 Task: Design a Vector Pattern for a Space-themed Board Game.
Action: Mouse moved to (217, 160)
Screenshot: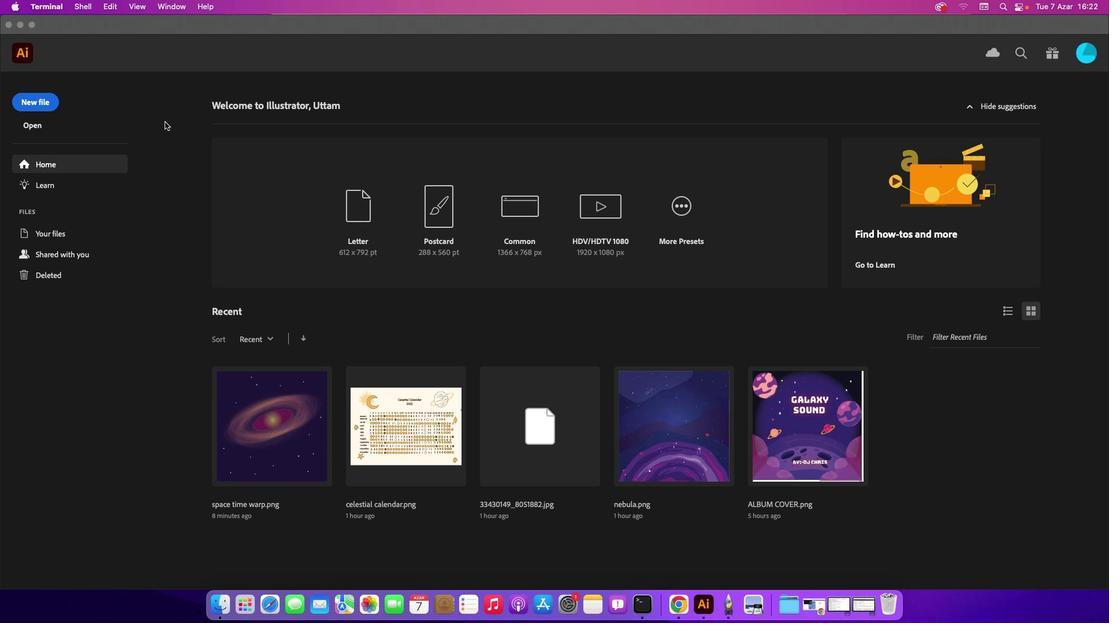 
Action: Mouse pressed left at (217, 160)
Screenshot: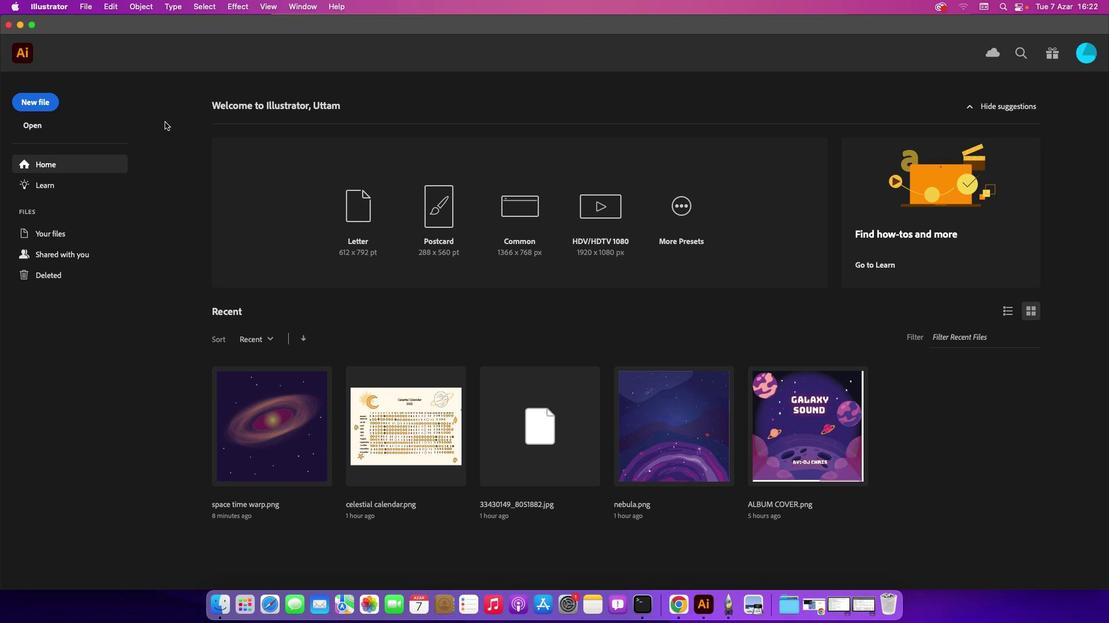 
Action: Mouse moved to (132, 150)
Screenshot: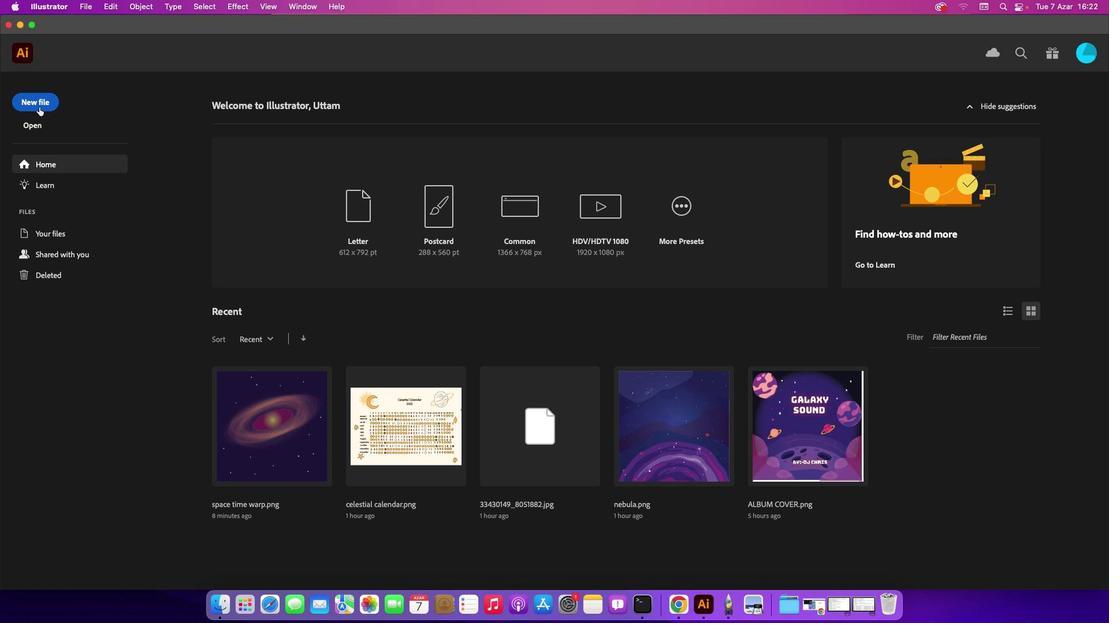 
Action: Mouse pressed left at (132, 150)
Screenshot: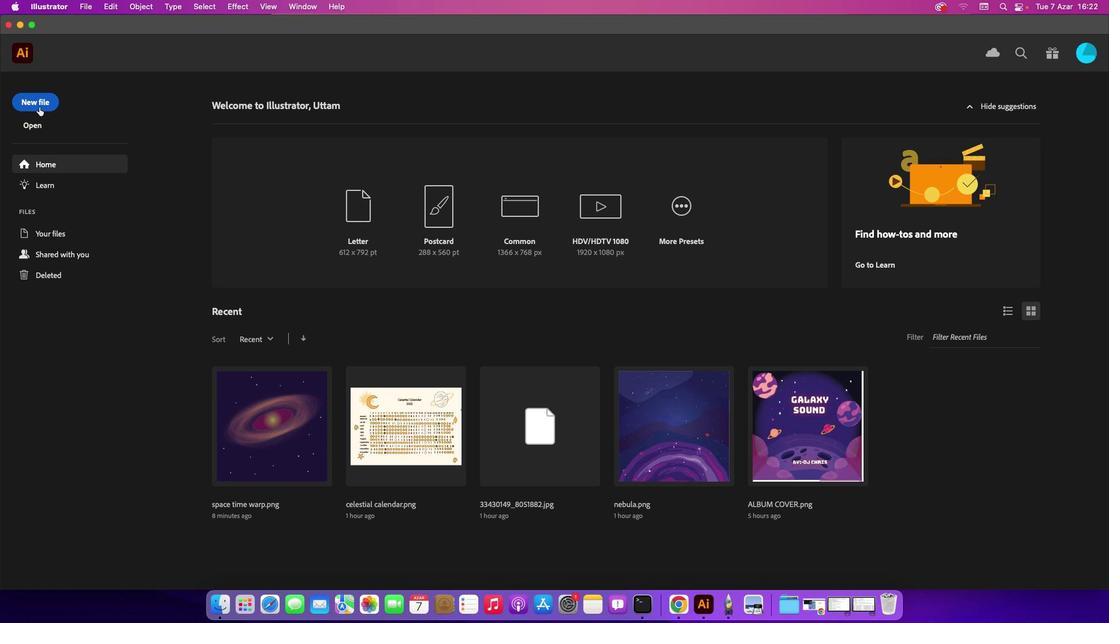 
Action: Mouse moved to (658, 383)
Screenshot: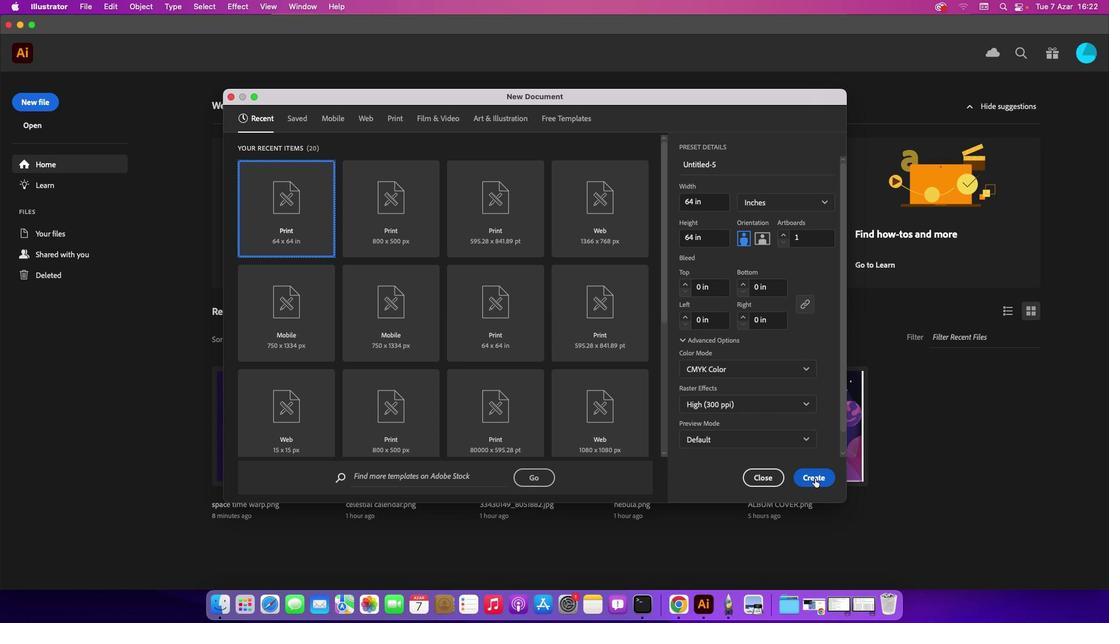 
Action: Mouse pressed left at (658, 383)
Screenshot: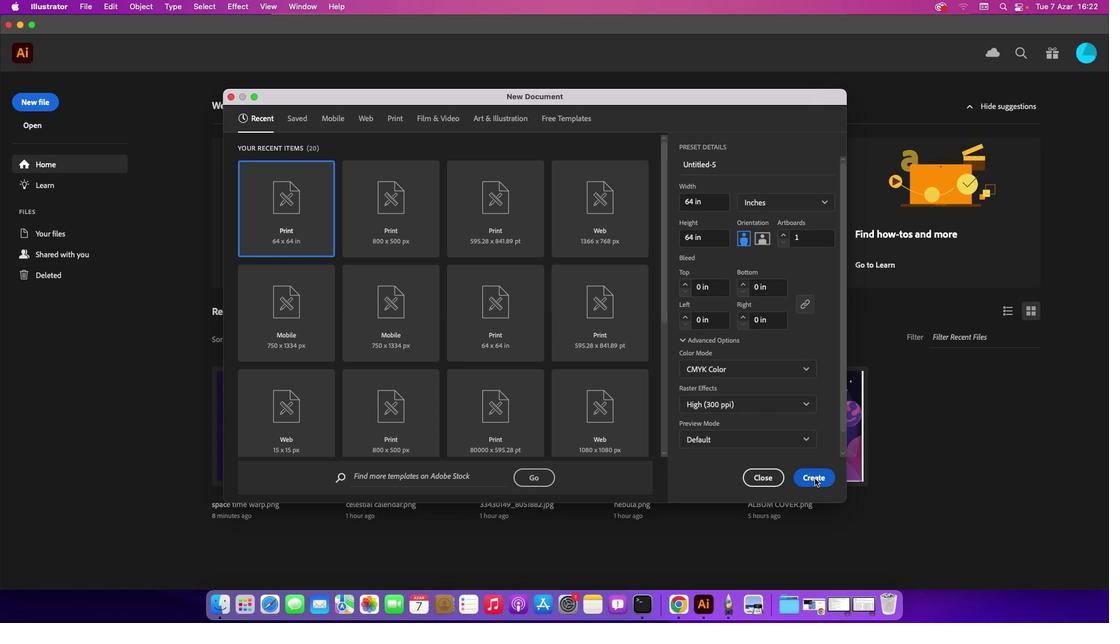 
Action: Mouse moved to (164, 90)
Screenshot: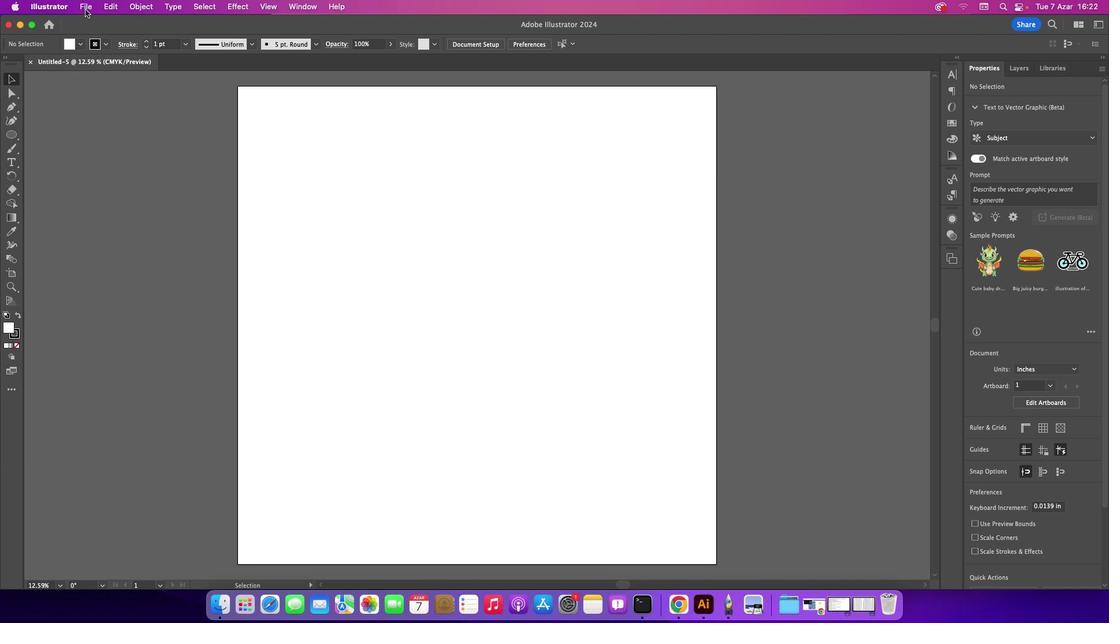 
Action: Mouse pressed left at (164, 90)
Screenshot: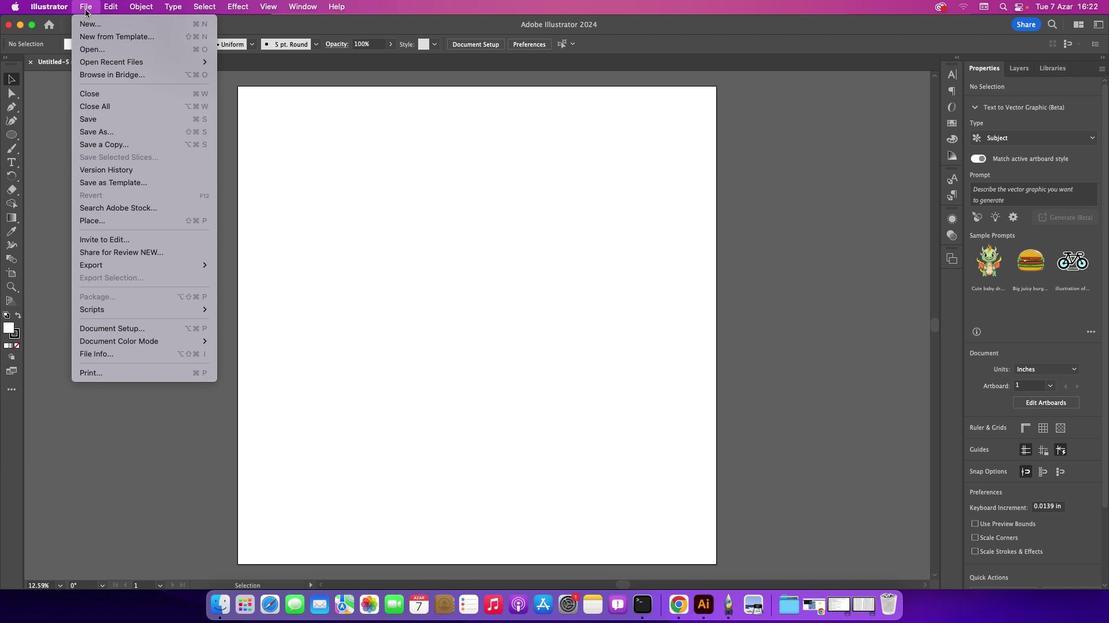 
Action: Mouse moved to (184, 117)
Screenshot: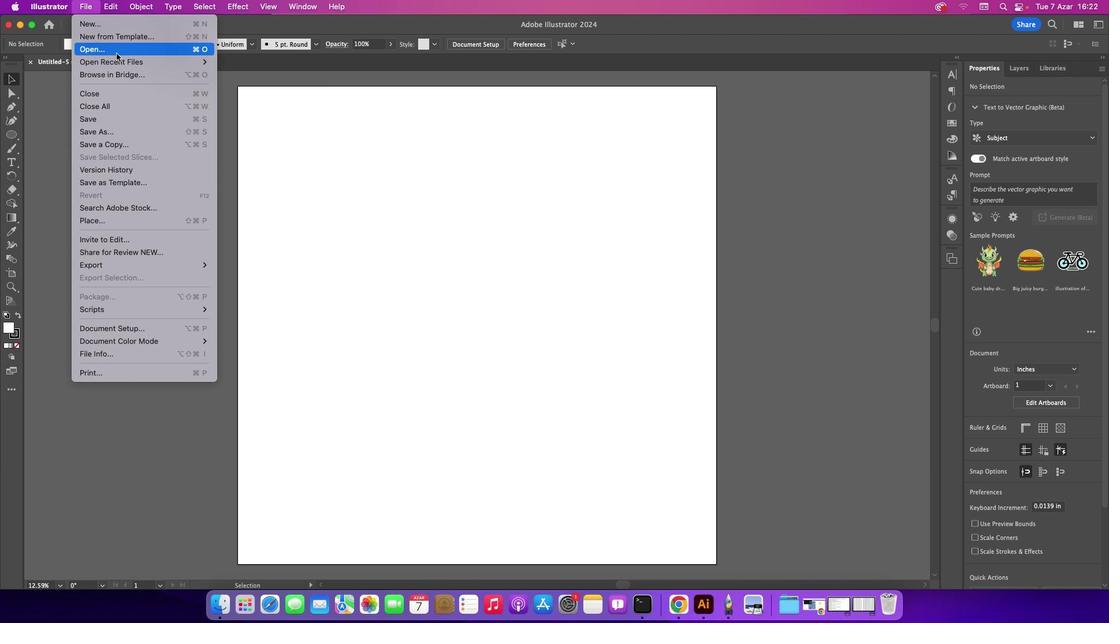 
Action: Mouse pressed left at (184, 117)
Screenshot: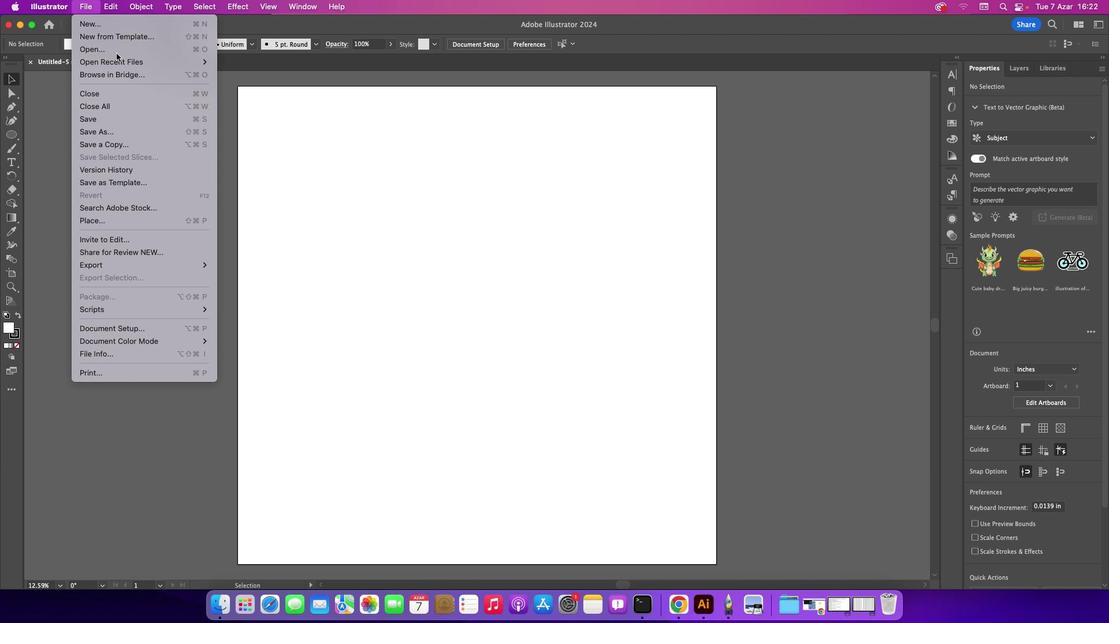 
Action: Mouse moved to (404, 179)
Screenshot: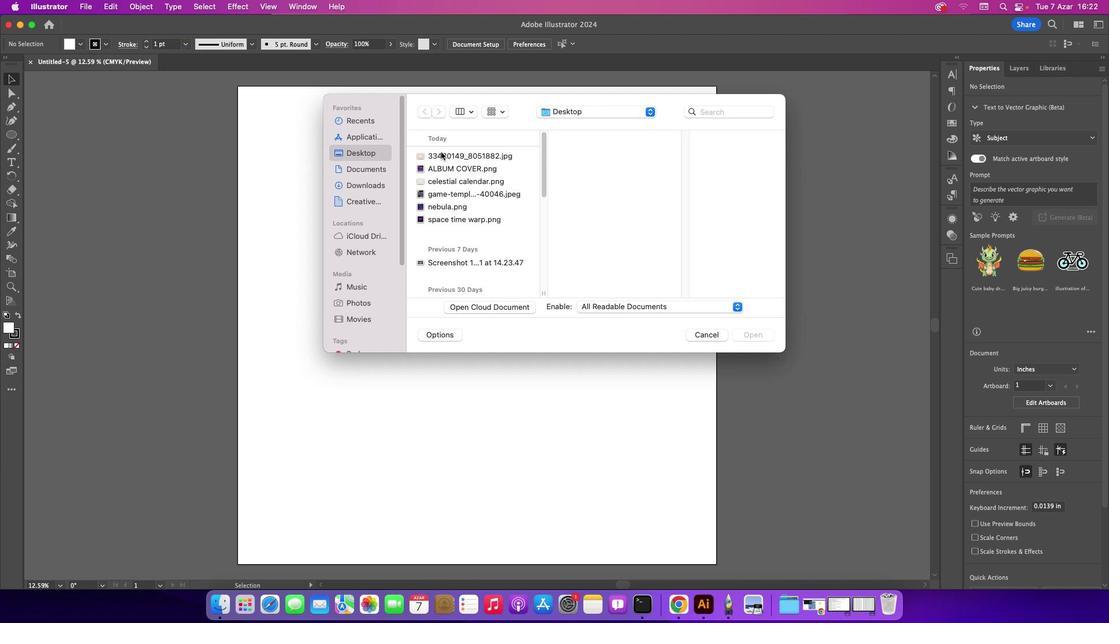 
Action: Mouse pressed left at (404, 179)
Screenshot: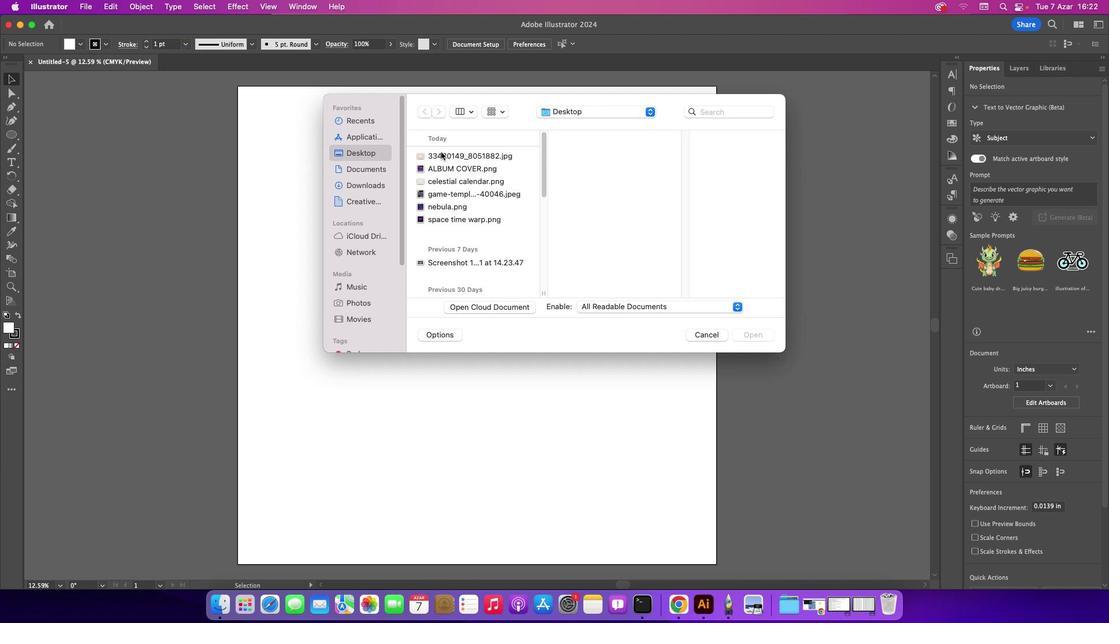 
Action: Mouse moved to (410, 191)
Screenshot: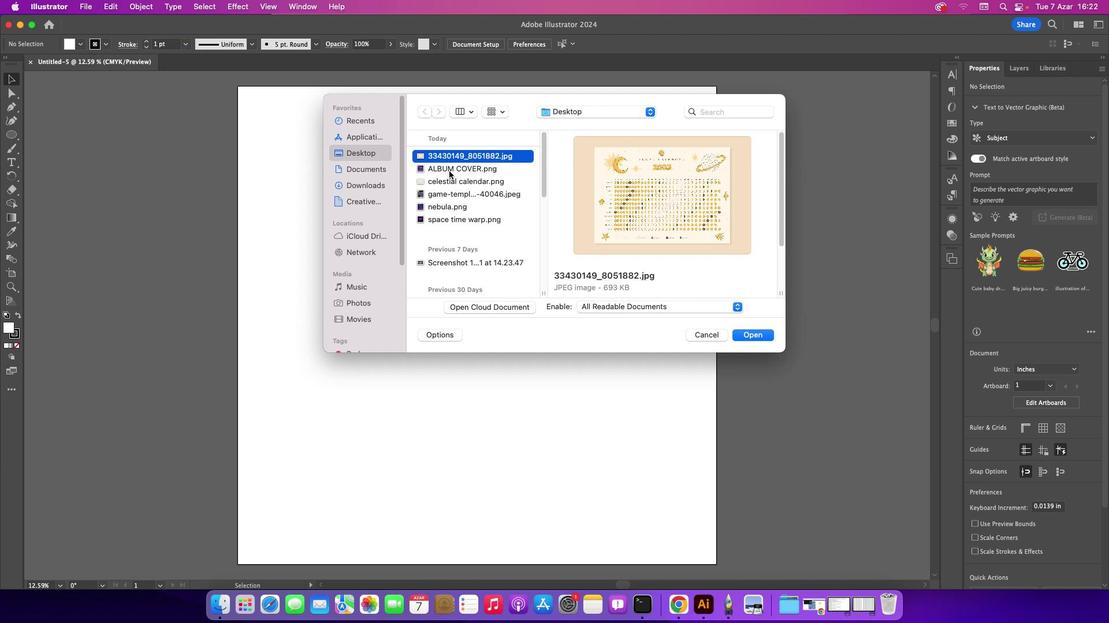 
Action: Mouse pressed left at (410, 191)
Screenshot: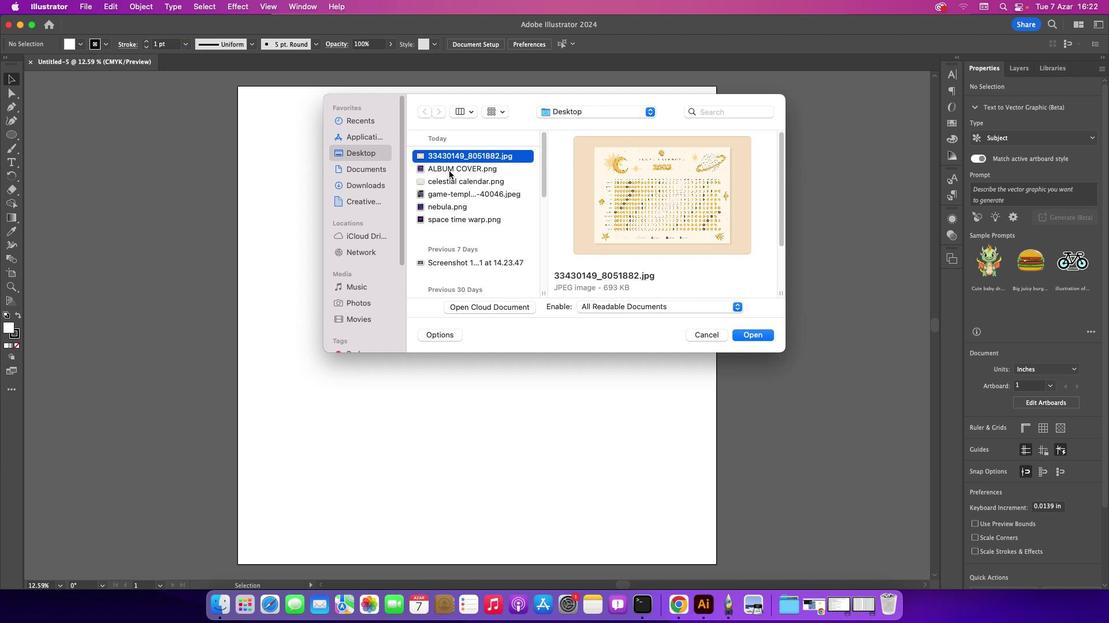 
Action: Mouse moved to (421, 205)
Screenshot: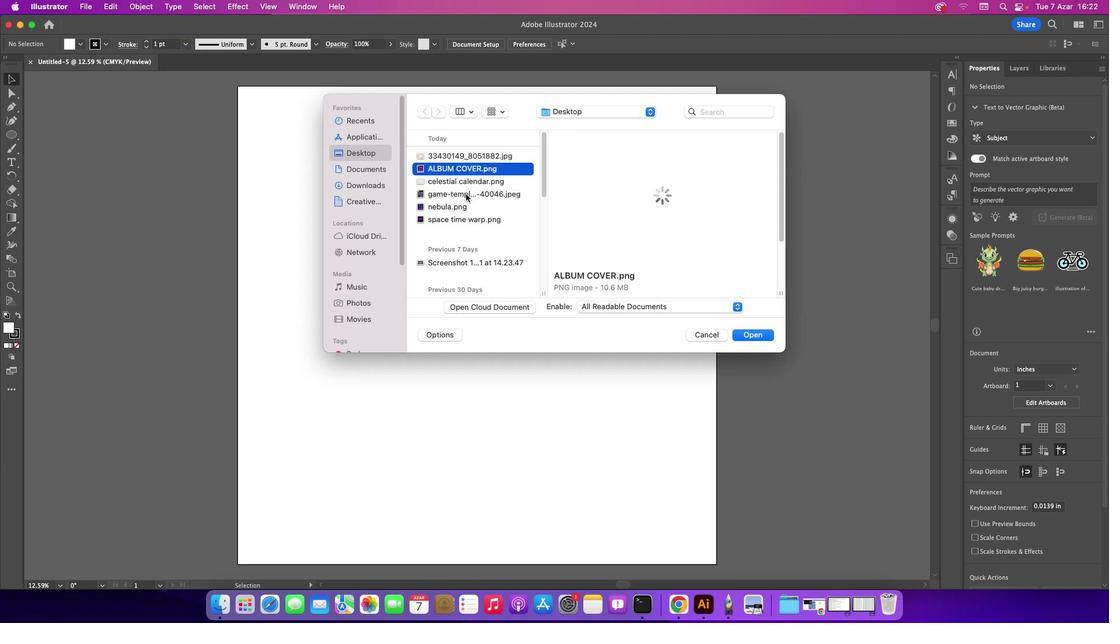 
Action: Mouse pressed left at (421, 205)
Screenshot: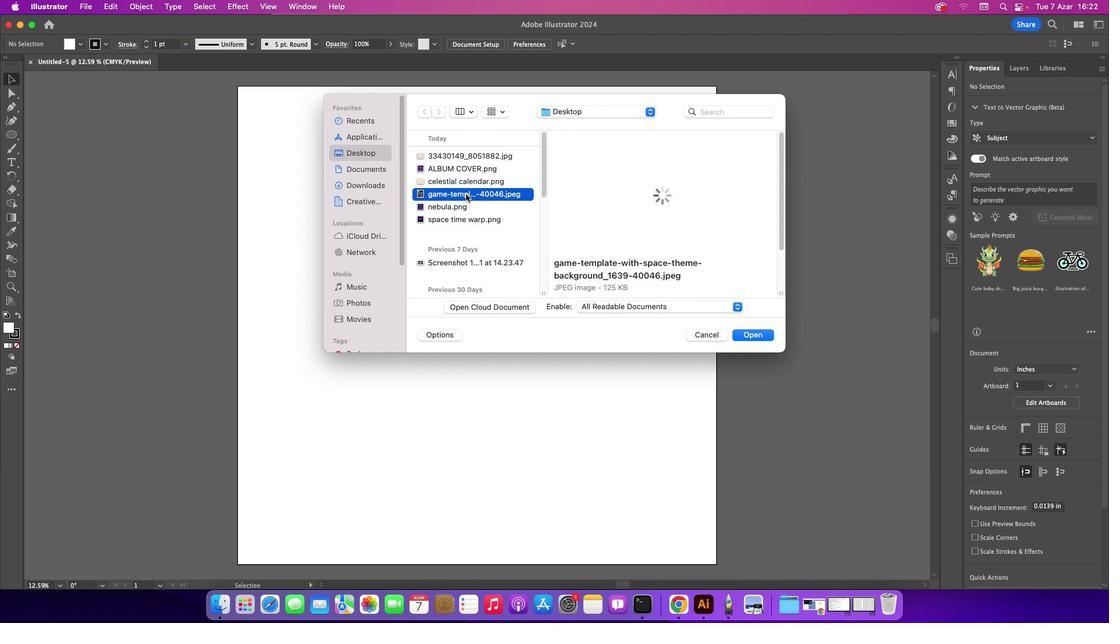 
Action: Mouse moved to (621, 295)
Screenshot: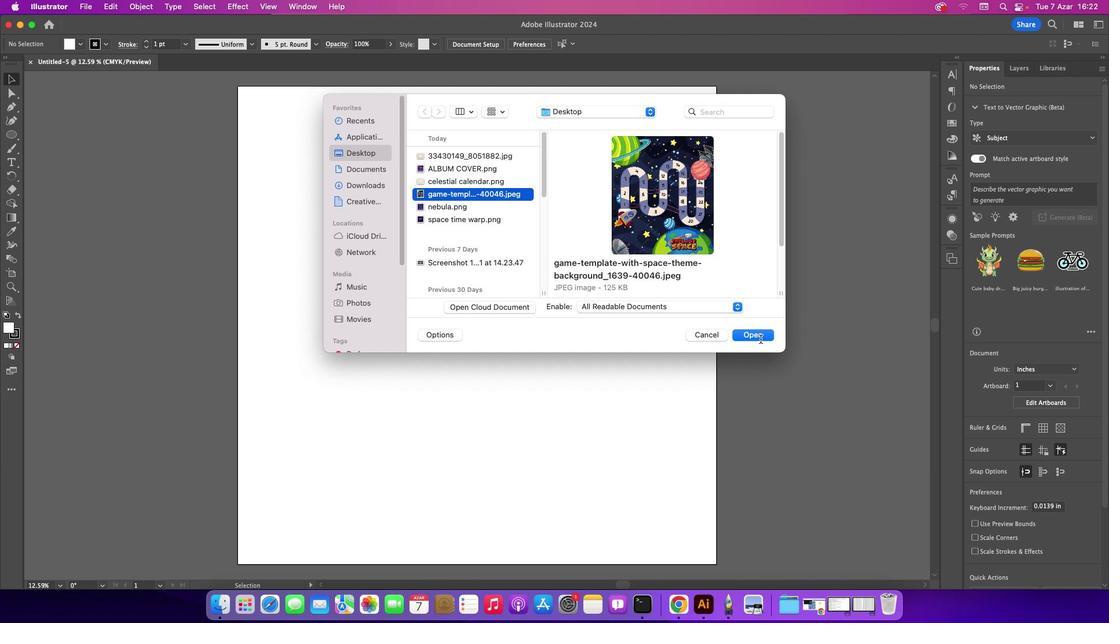 
Action: Mouse pressed left at (621, 295)
Screenshot: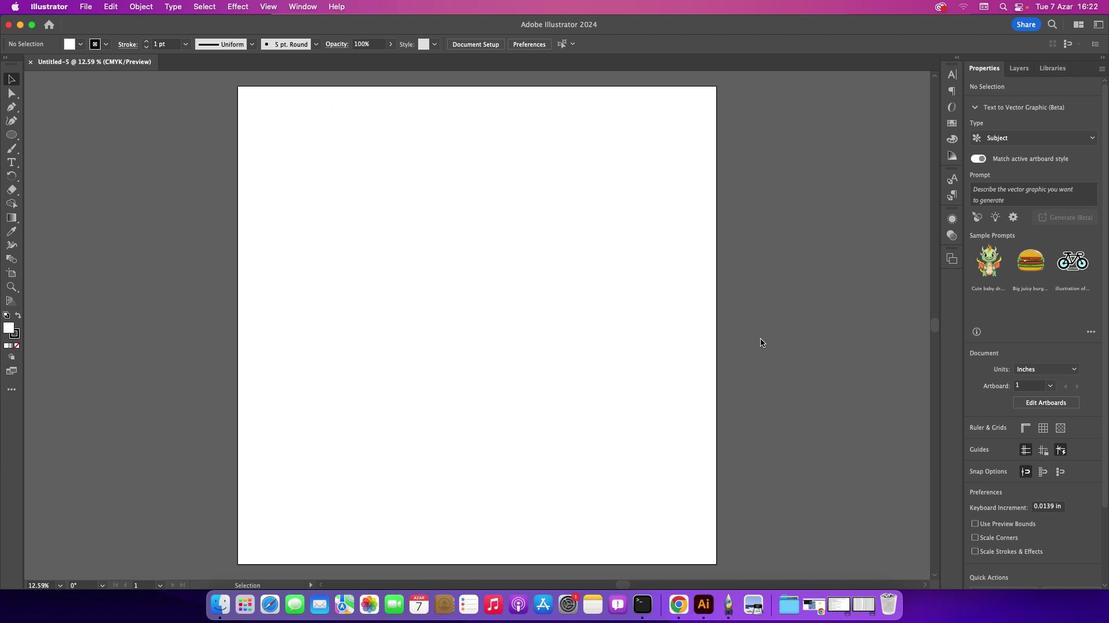 
Action: Mouse moved to (526, 448)
Screenshot: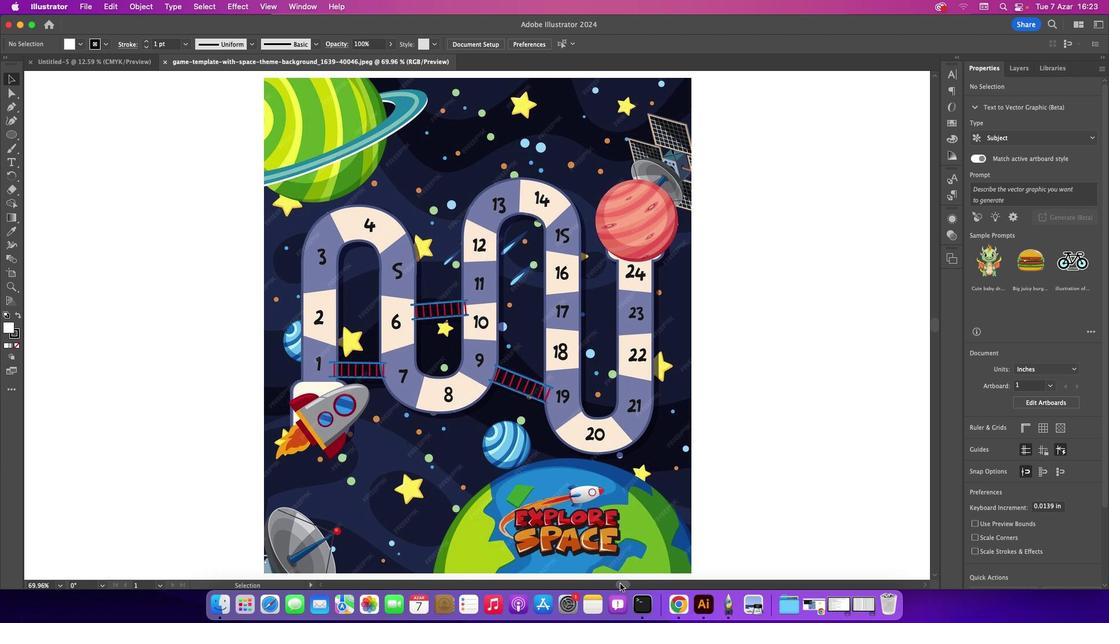 
Action: Mouse pressed left at (526, 448)
Screenshot: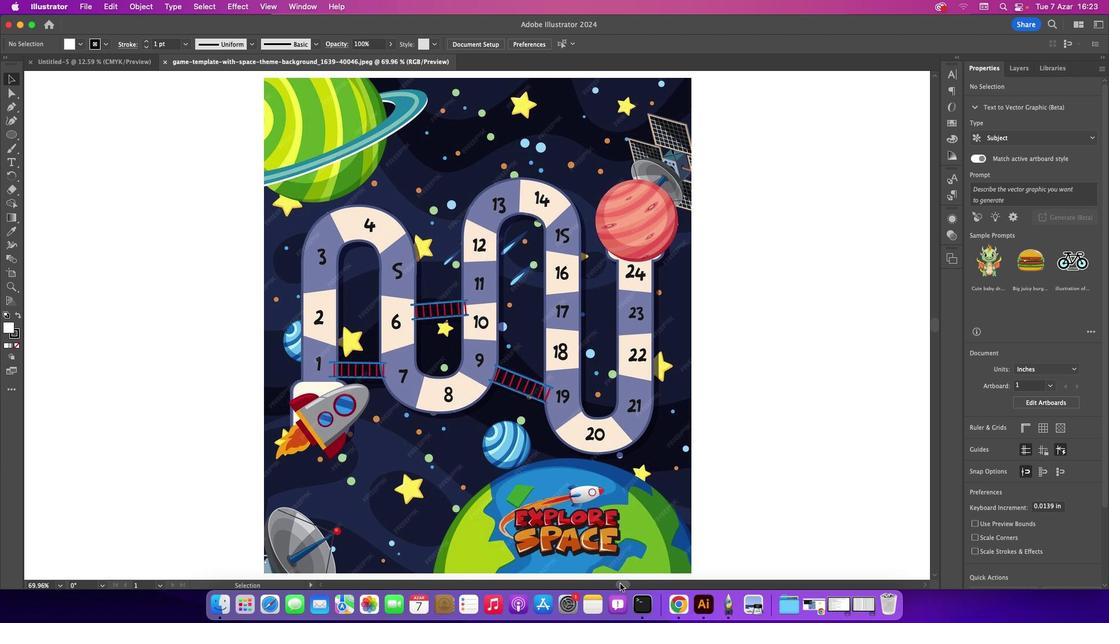
Action: Mouse moved to (119, 172)
Screenshot: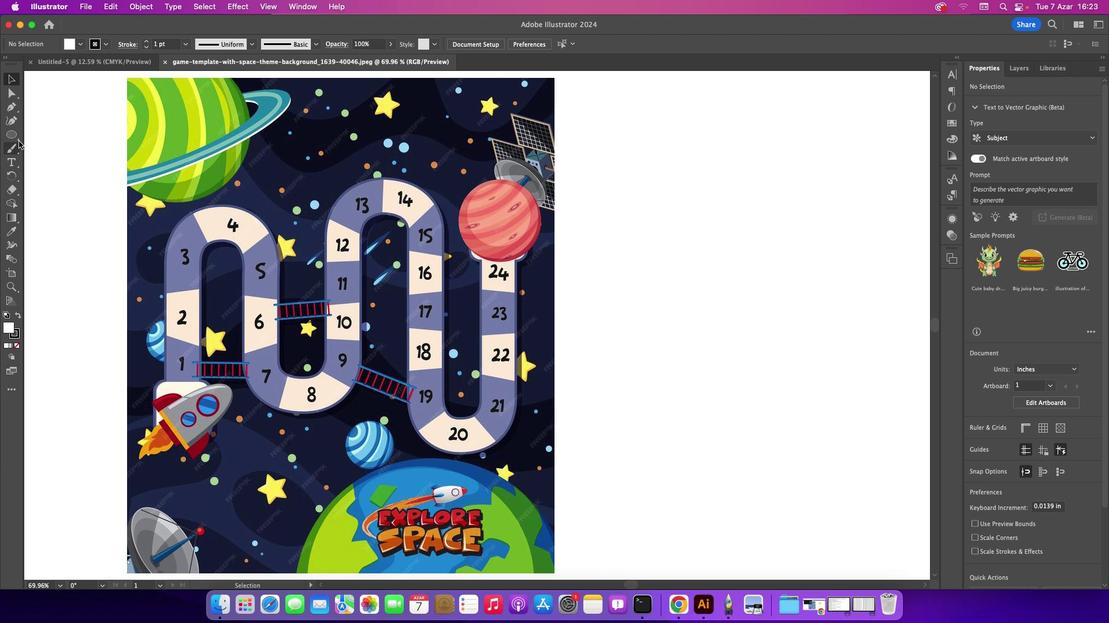 
Action: Mouse pressed left at (119, 172)
Screenshot: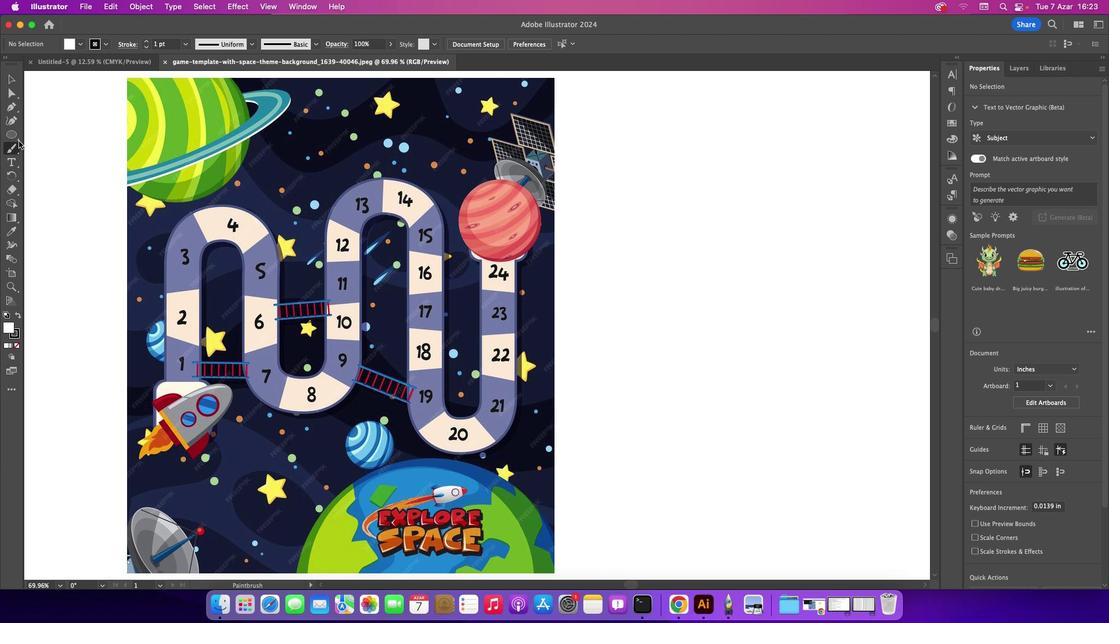 
Action: Mouse moved to (117, 168)
Screenshot: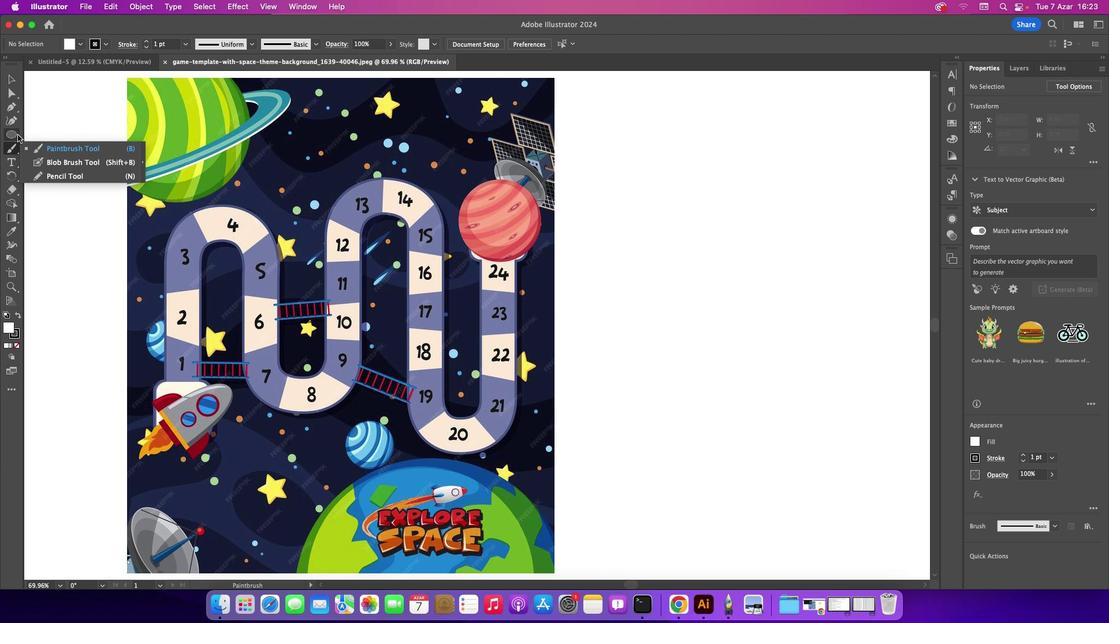 
Action: Mouse pressed left at (117, 168)
Screenshot: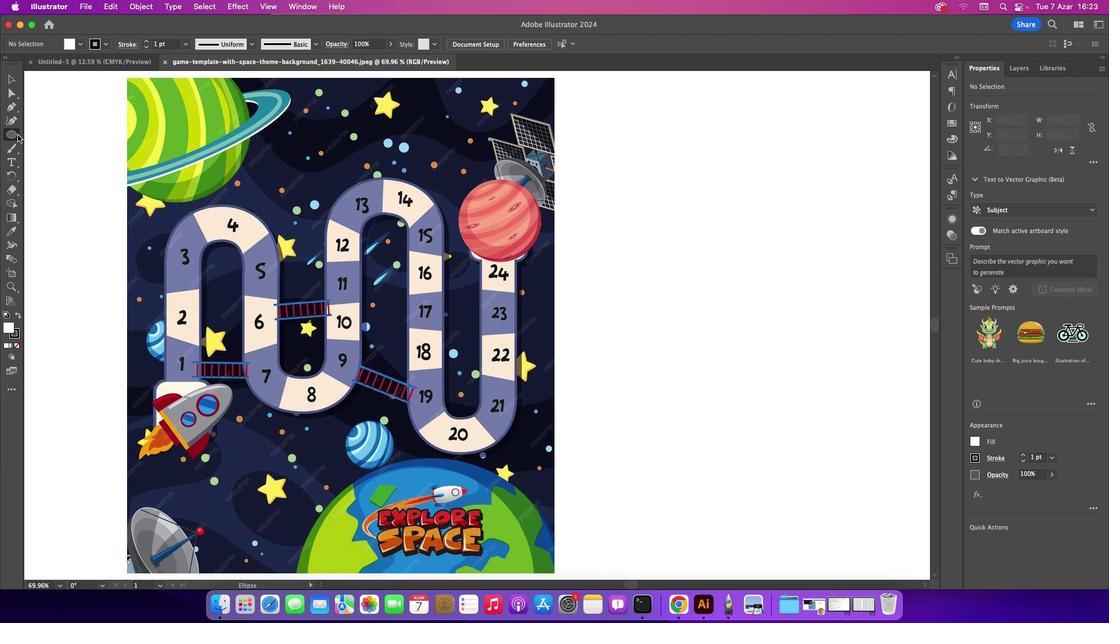 
Action: Mouse moved to (129, 165)
Screenshot: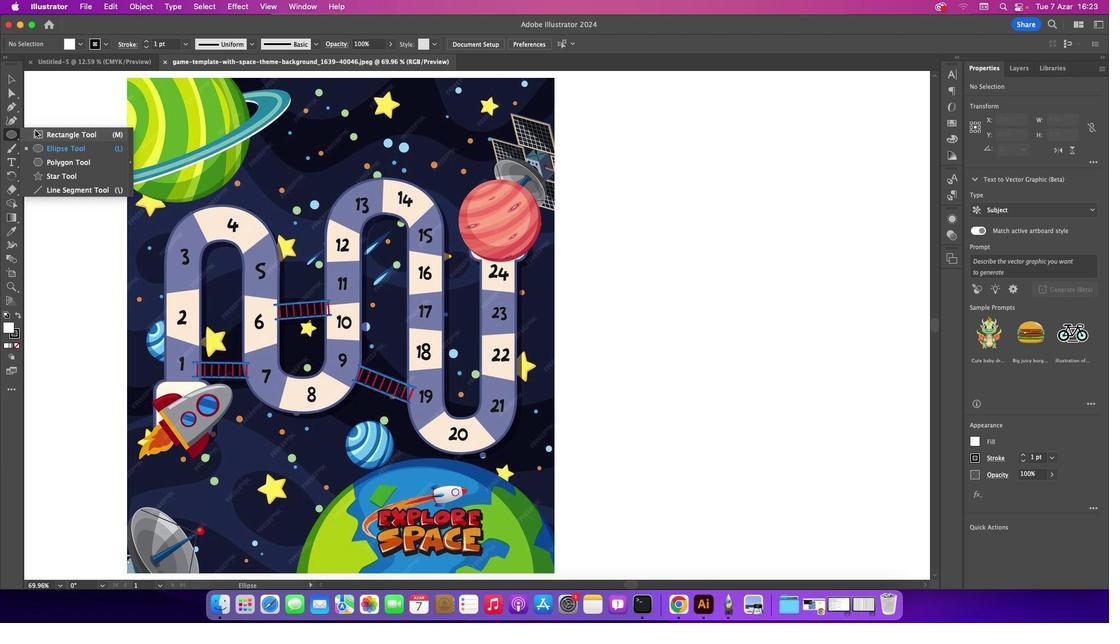 
Action: Mouse pressed left at (129, 165)
Screenshot: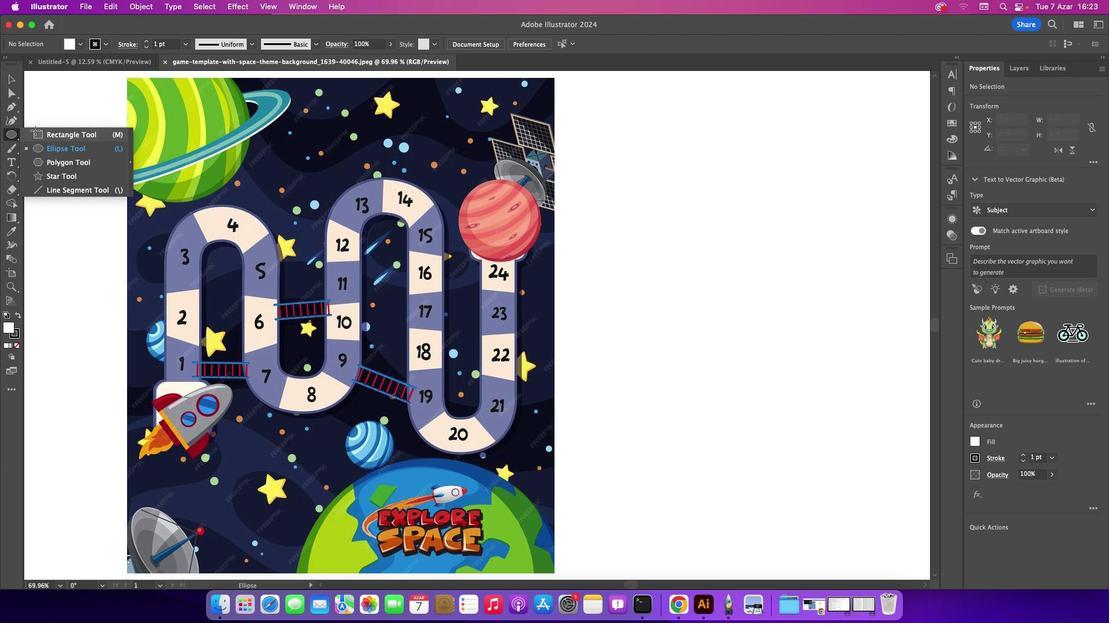 
Action: Mouse moved to (190, 132)
Screenshot: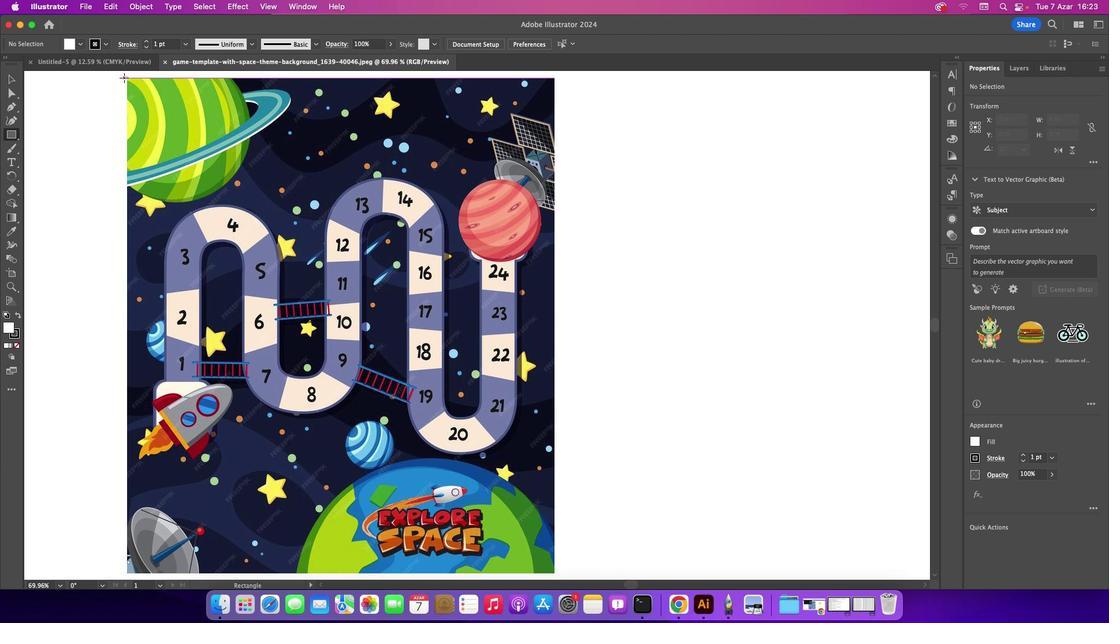 
Action: Mouse pressed left at (190, 132)
Screenshot: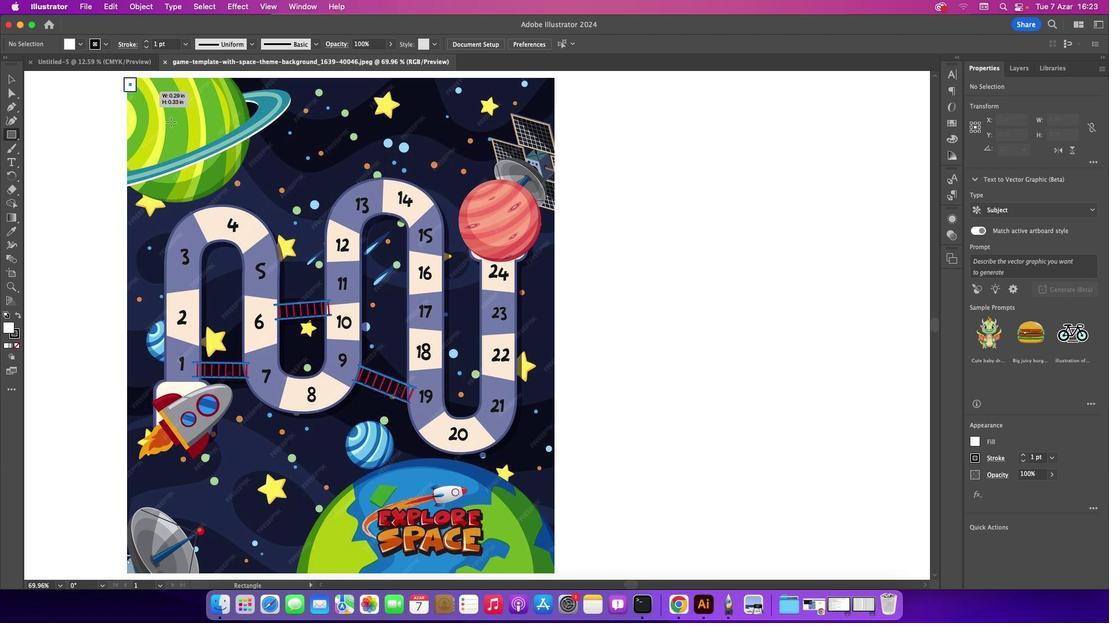 
Action: Mouse moved to (113, 136)
Screenshot: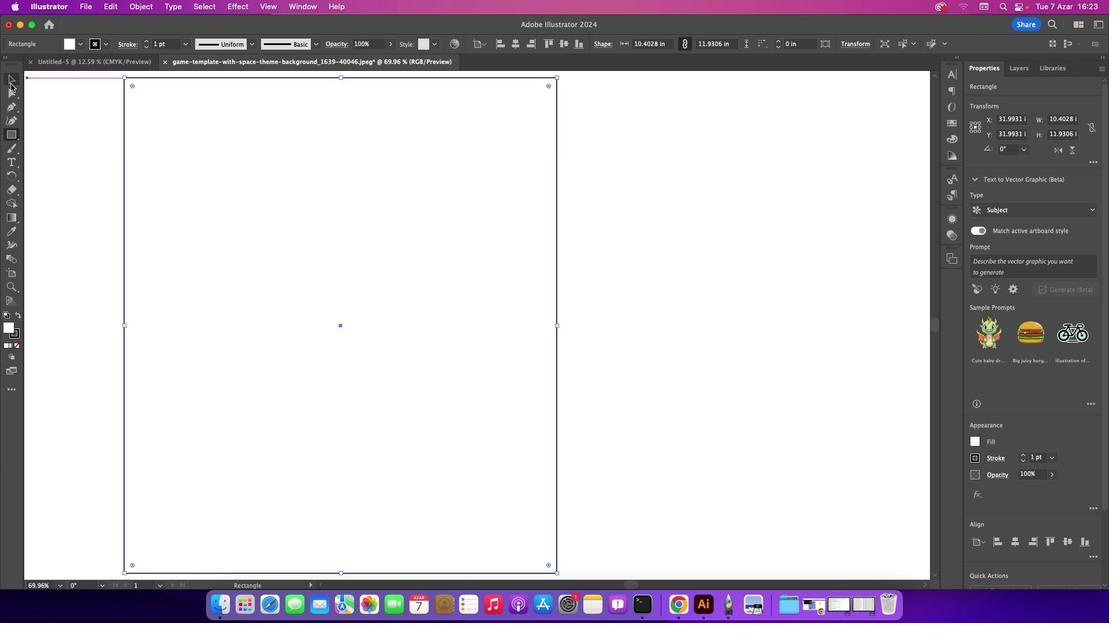 
Action: Mouse pressed left at (113, 136)
Screenshot: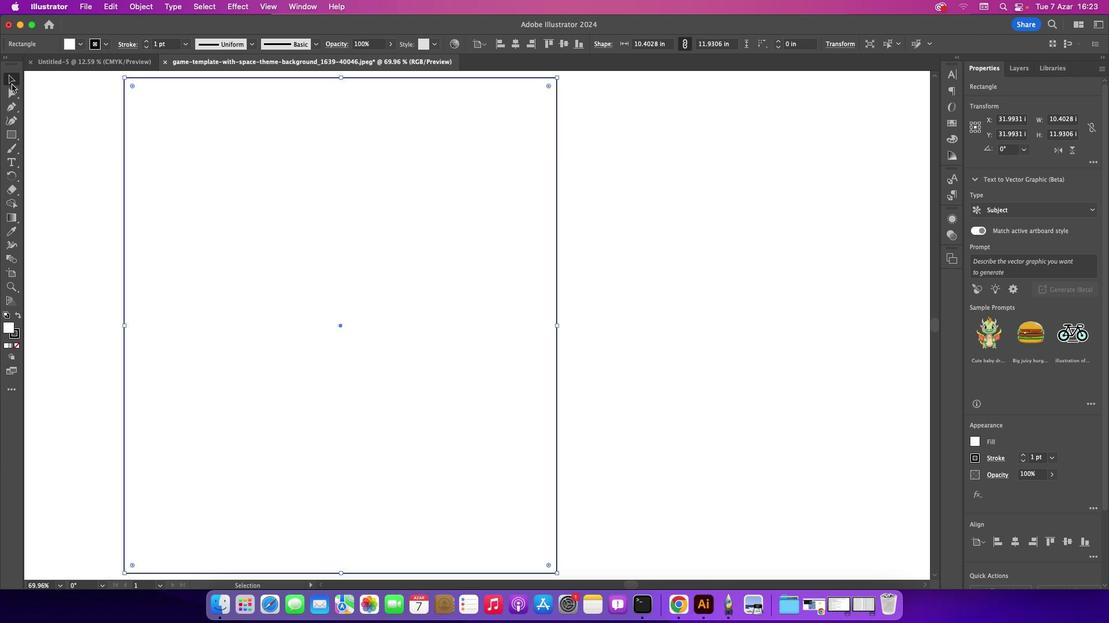 
Action: Mouse moved to (240, 188)
Screenshot: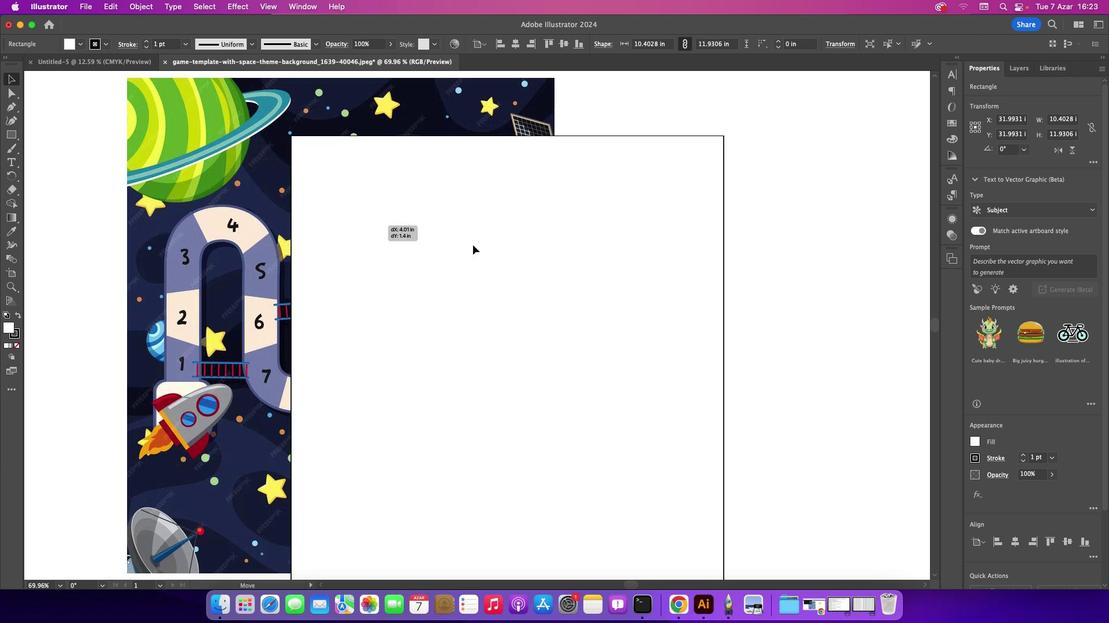 
Action: Mouse pressed left at (240, 188)
Screenshot: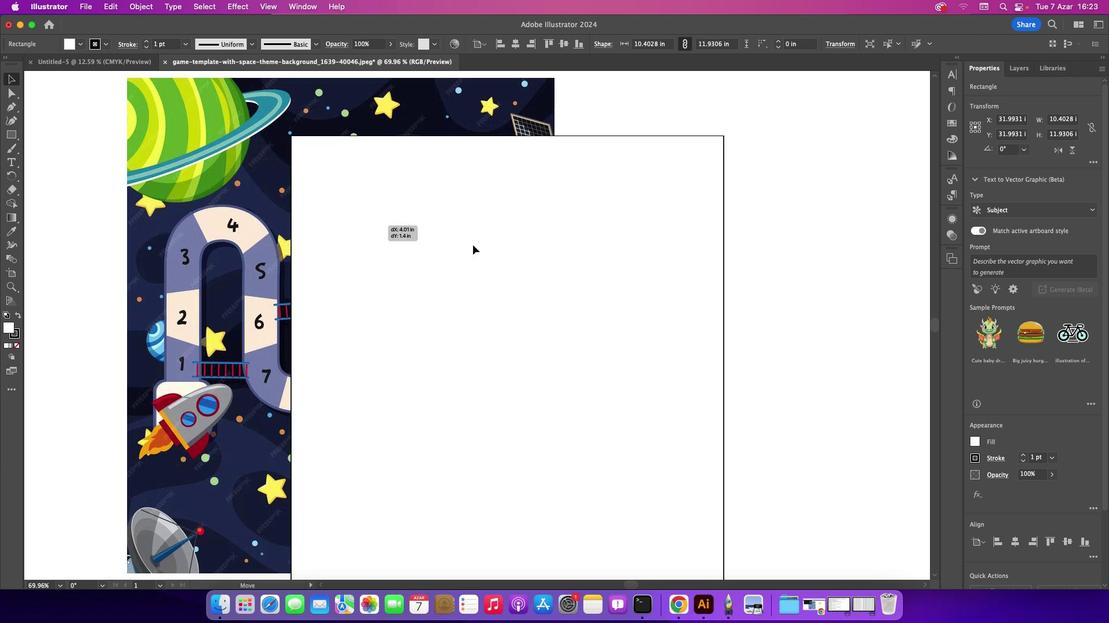 
Action: Mouse moved to (532, 450)
Screenshot: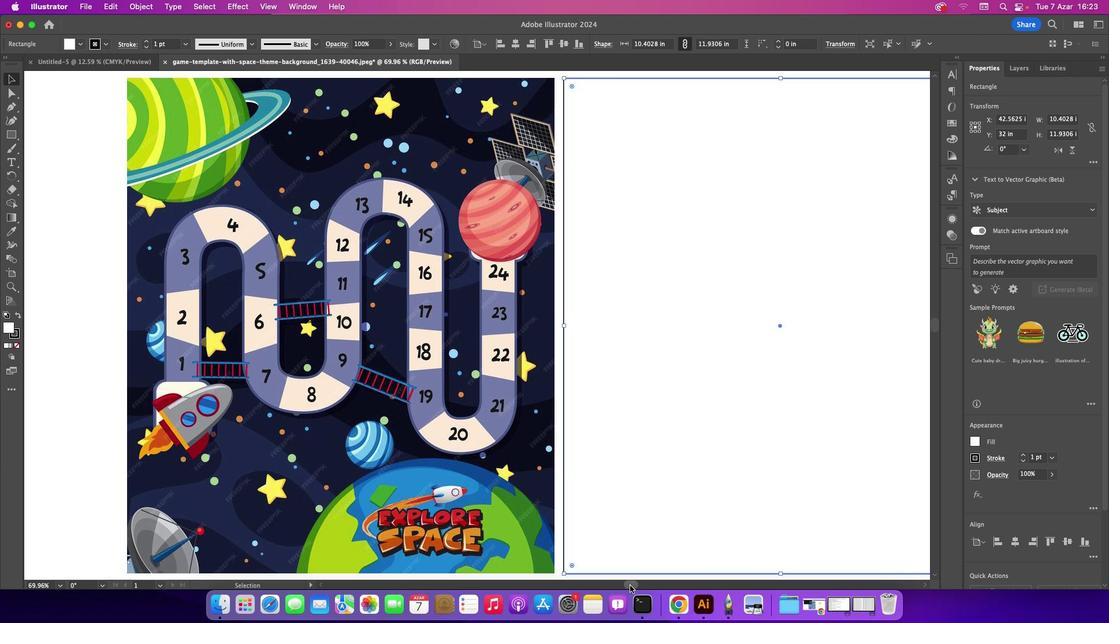 
Action: Mouse pressed left at (532, 450)
Screenshot: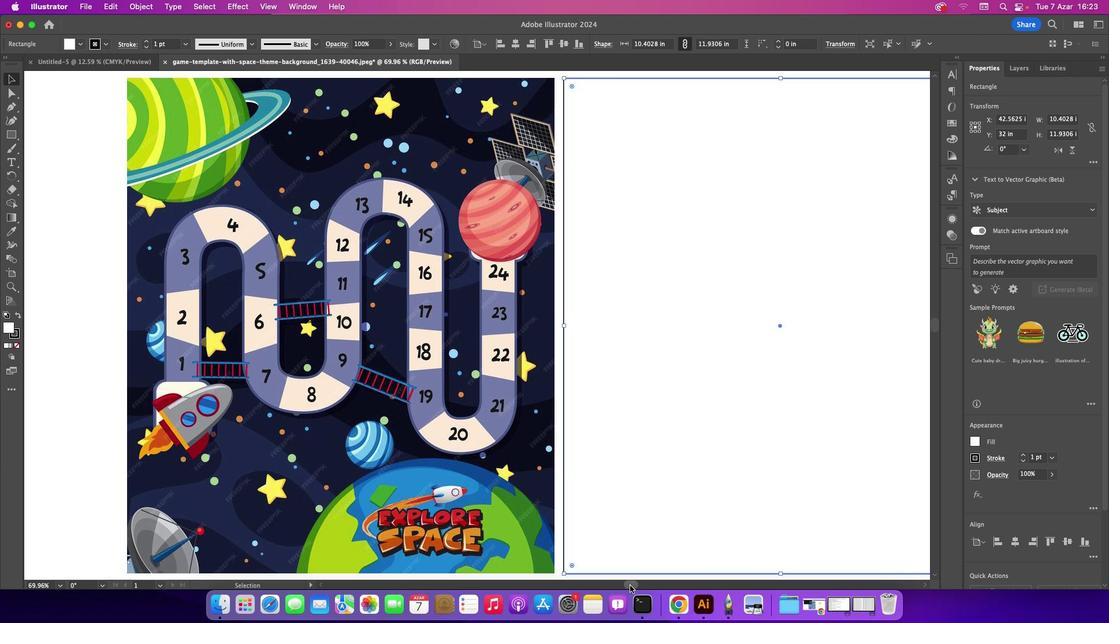 
Action: Mouse moved to (116, 230)
Screenshot: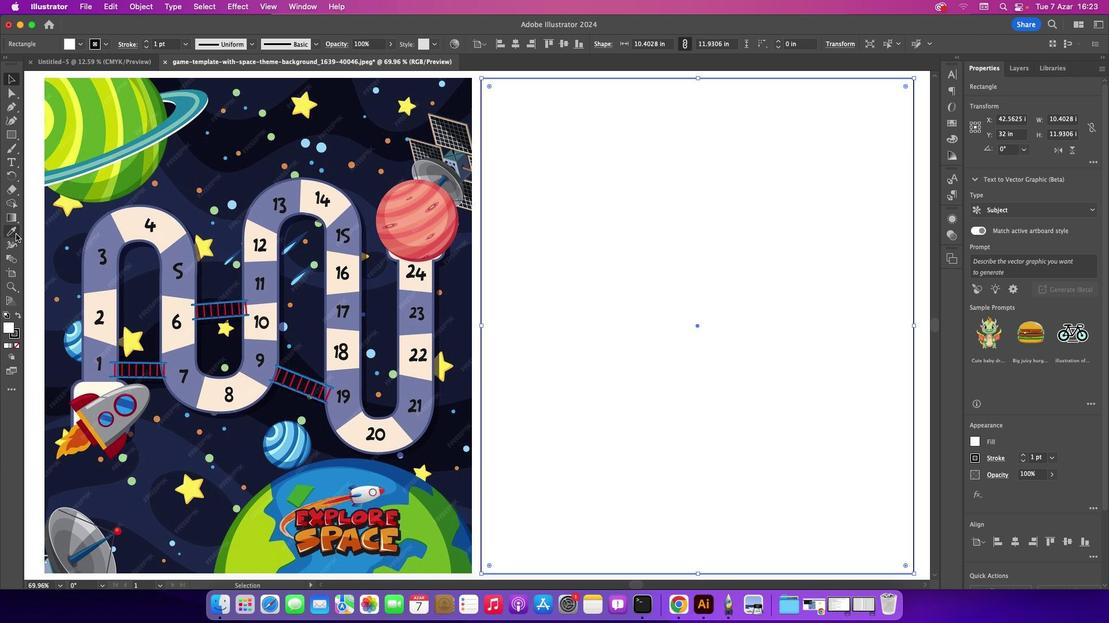 
Action: Mouse pressed left at (116, 230)
Screenshot: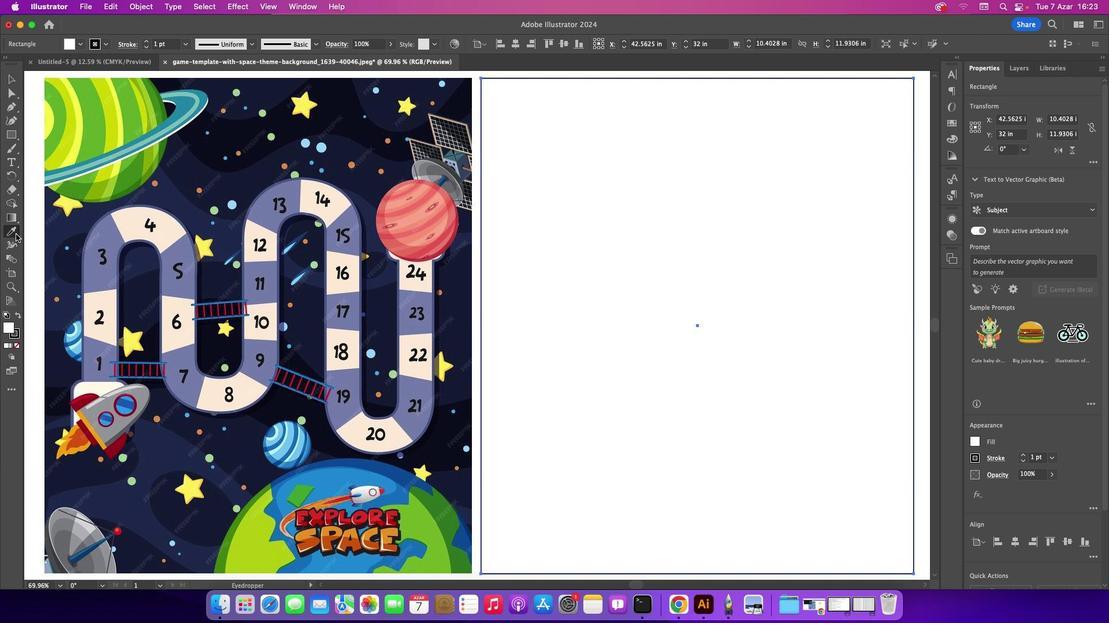 
Action: Mouse moved to (256, 168)
Screenshot: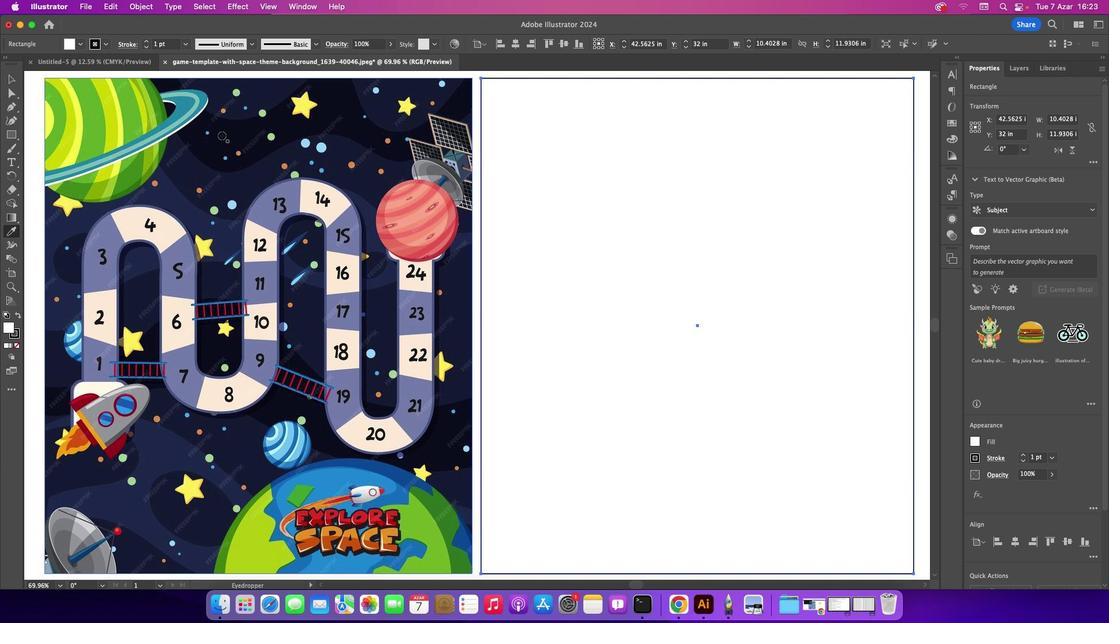 
Action: Mouse pressed left at (256, 168)
Screenshot: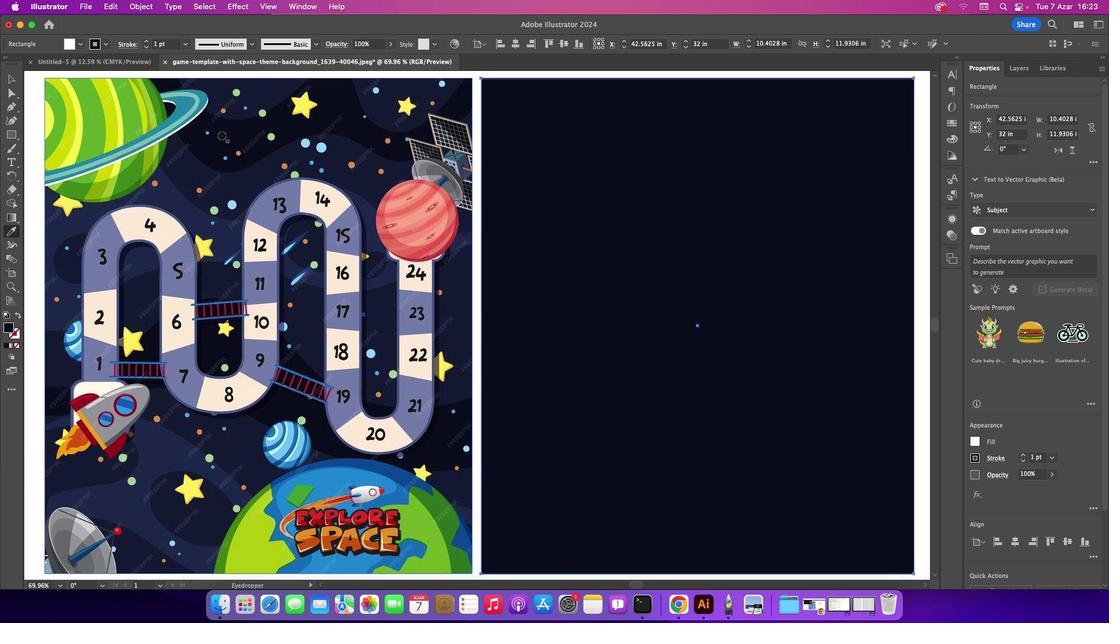 
Action: Mouse moved to (114, 132)
Screenshot: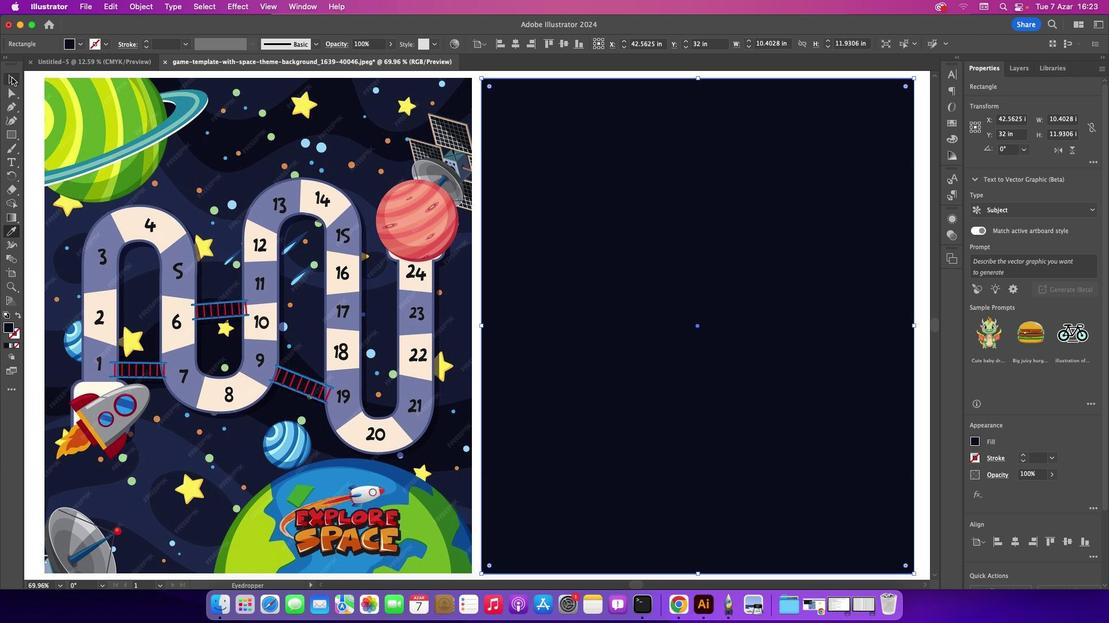
Action: Mouse pressed left at (114, 132)
Screenshot: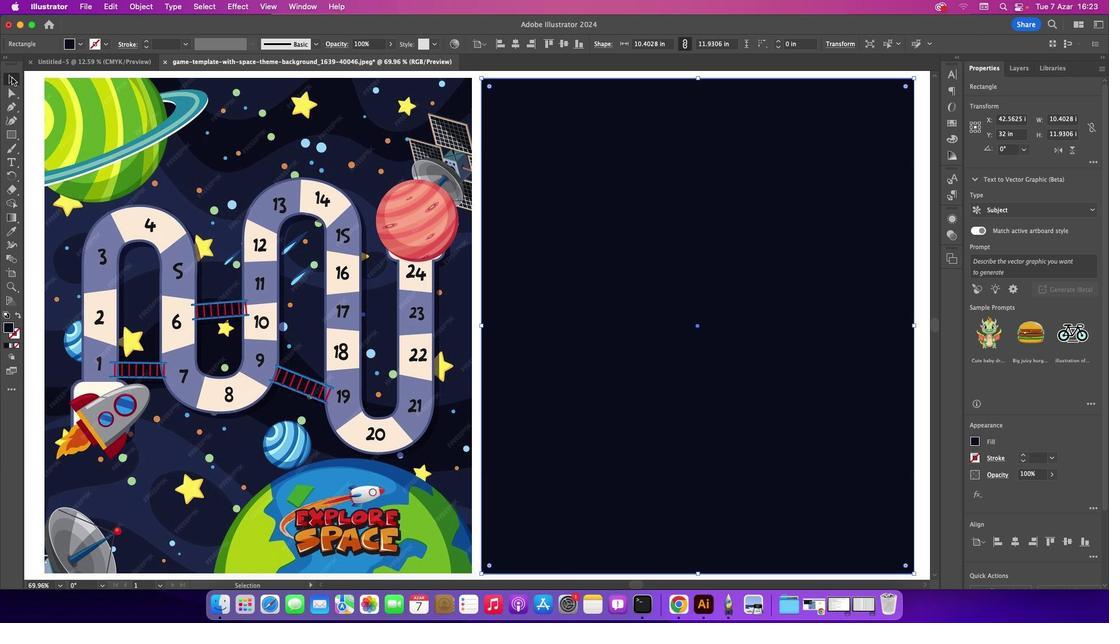 
Action: Mouse moved to (225, 180)
Screenshot: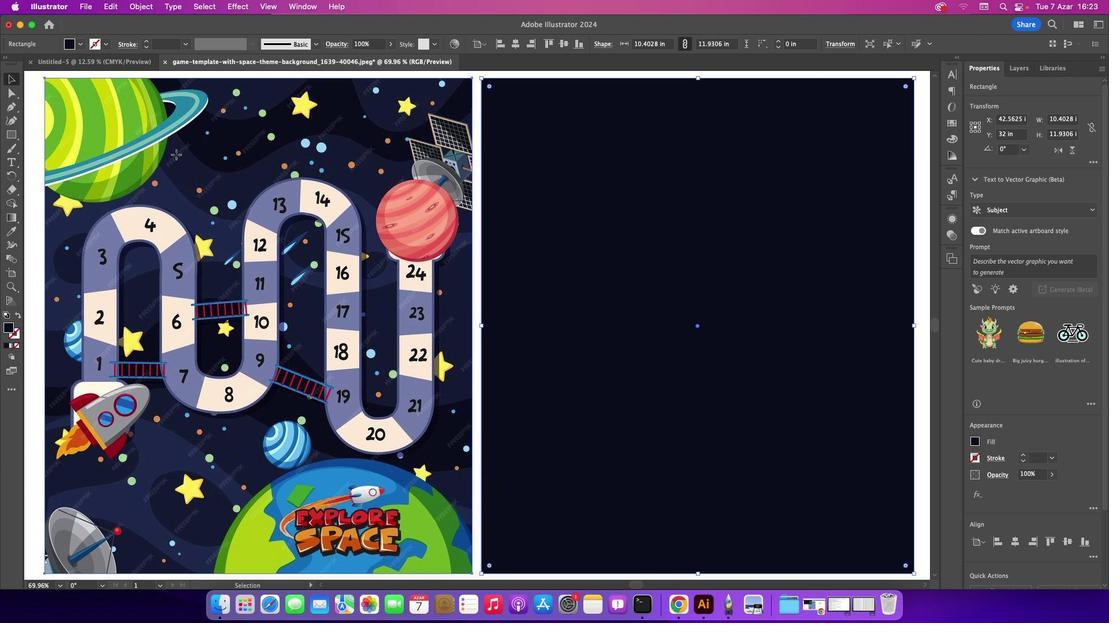
Action: Mouse pressed left at (225, 180)
Screenshot: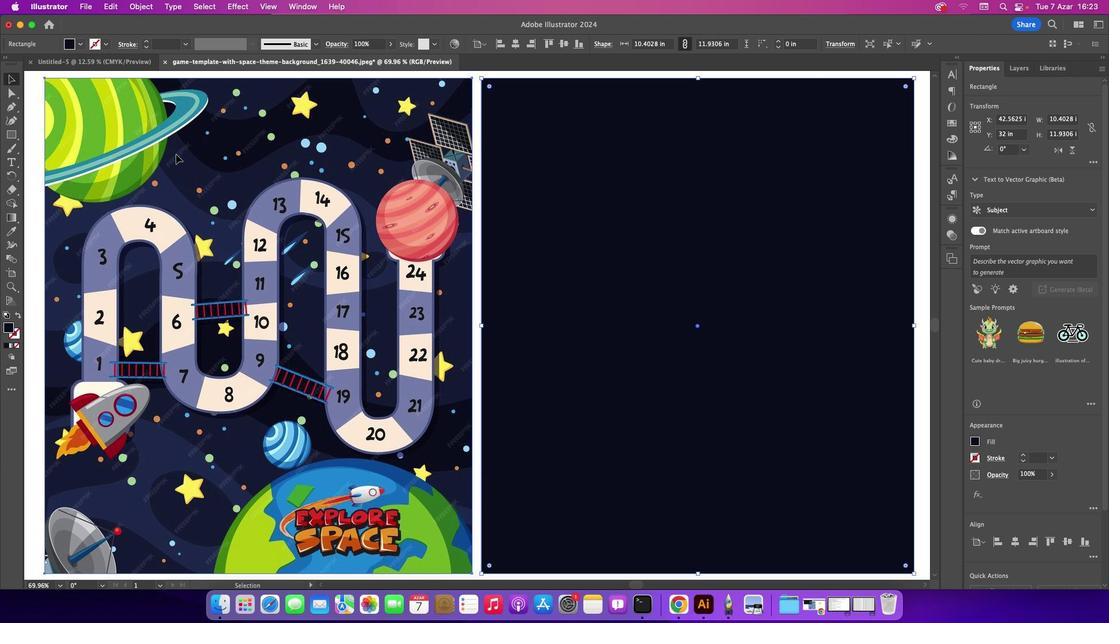 
Action: Mouse moved to (117, 154)
Screenshot: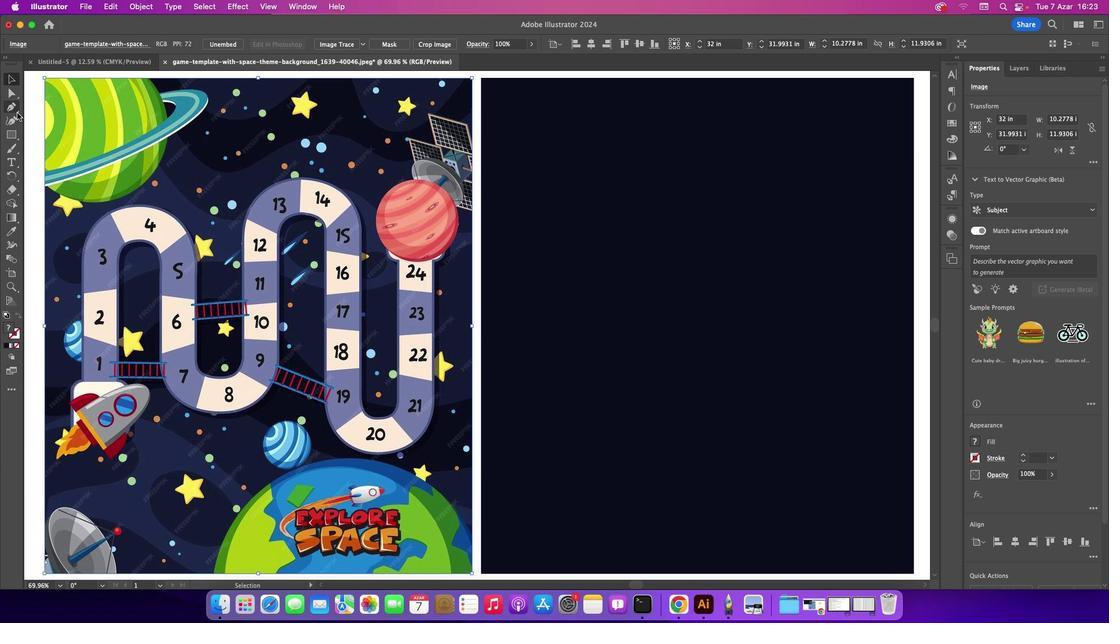 
Action: Mouse pressed left at (117, 154)
Screenshot: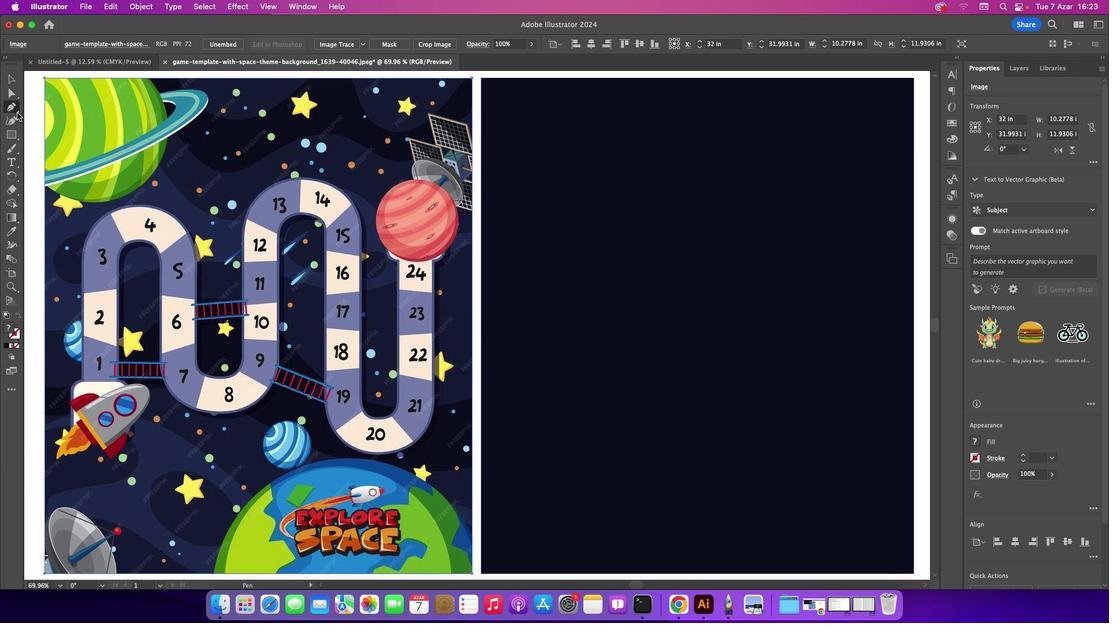 
Action: Mouse moved to (227, 134)
Screenshot: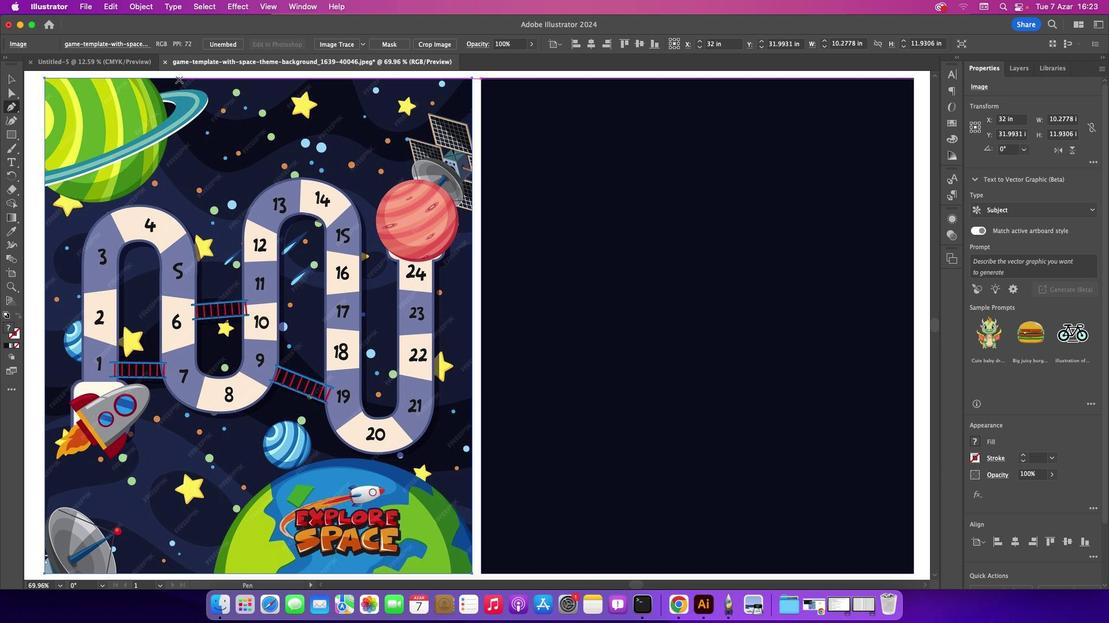 
Action: Key pressed Key.caps_lock
Screenshot: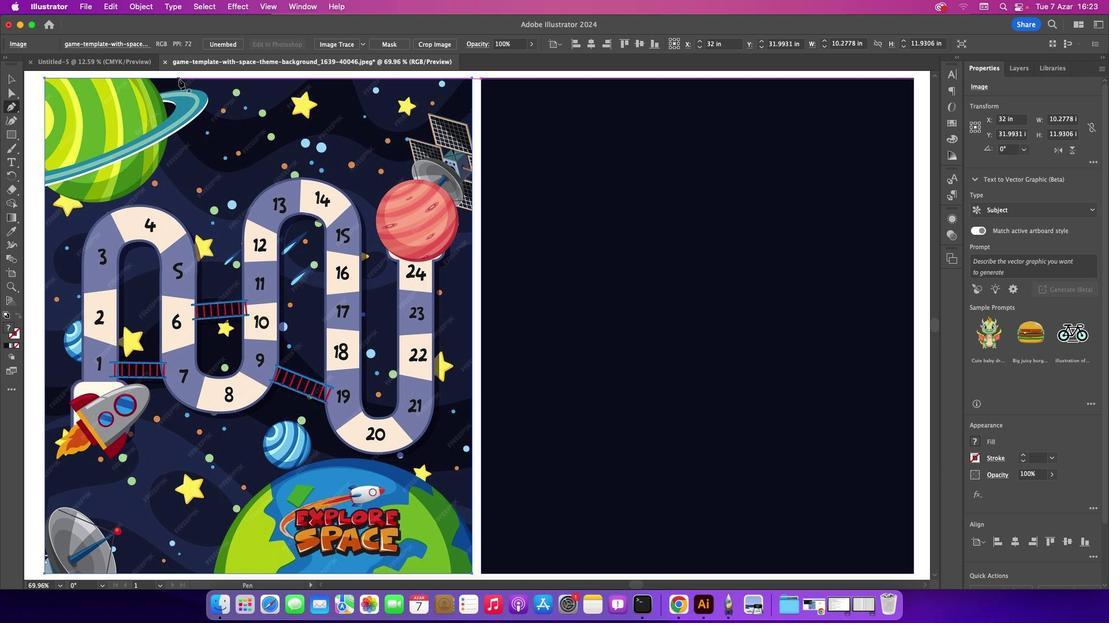 
Action: Mouse moved to (111, 131)
Screenshot: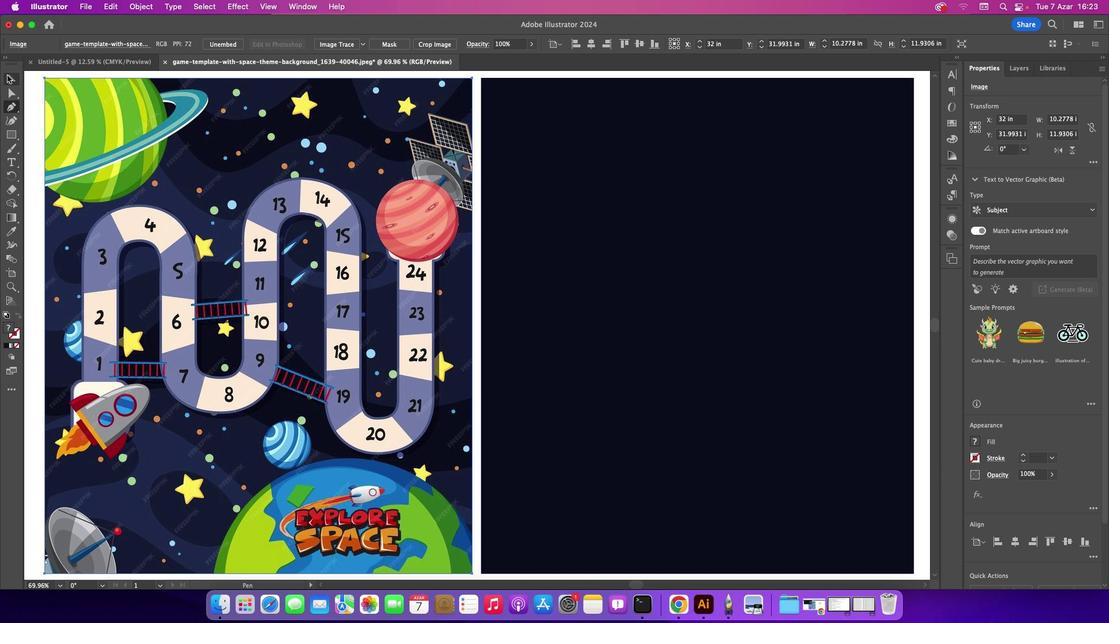 
Action: Mouse pressed left at (111, 131)
Screenshot: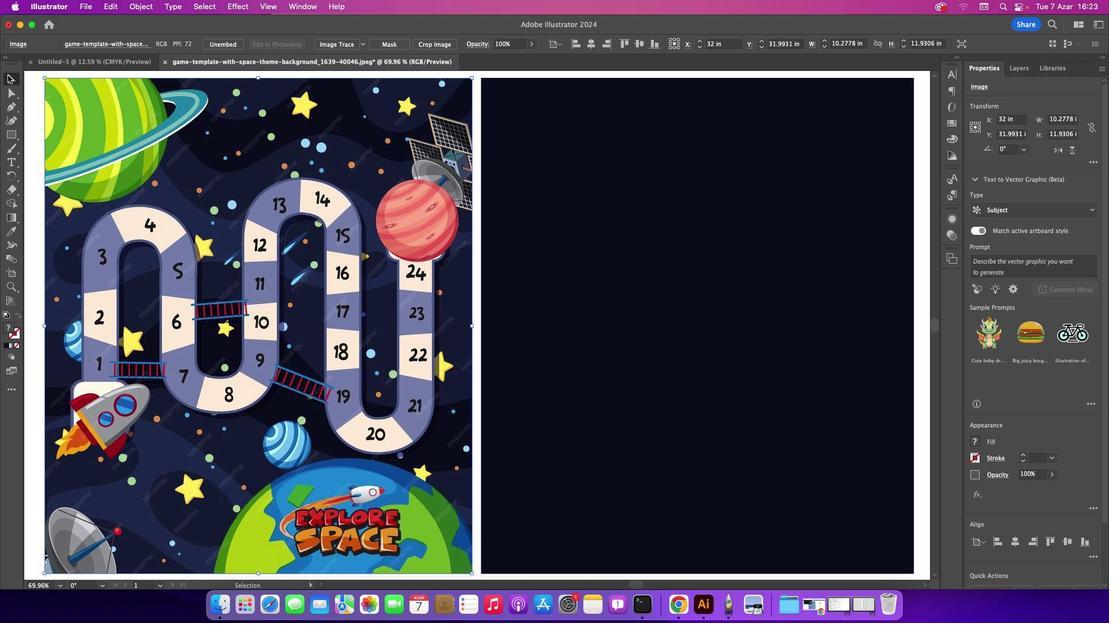 
Action: Mouse moved to (210, 163)
Screenshot: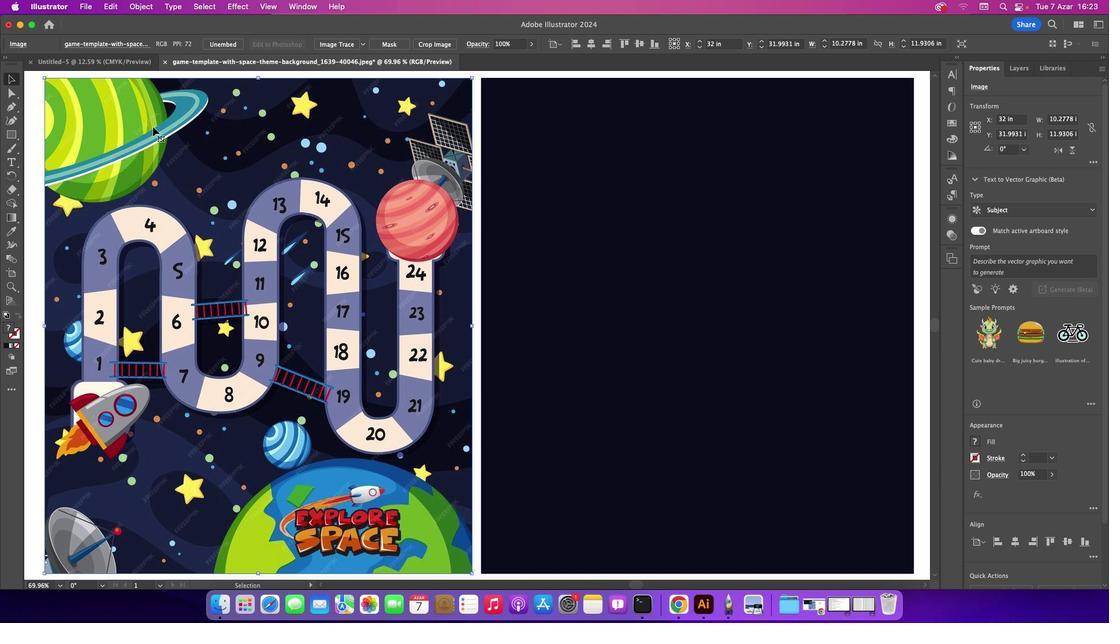 
Action: Mouse pressed left at (210, 163)
Screenshot: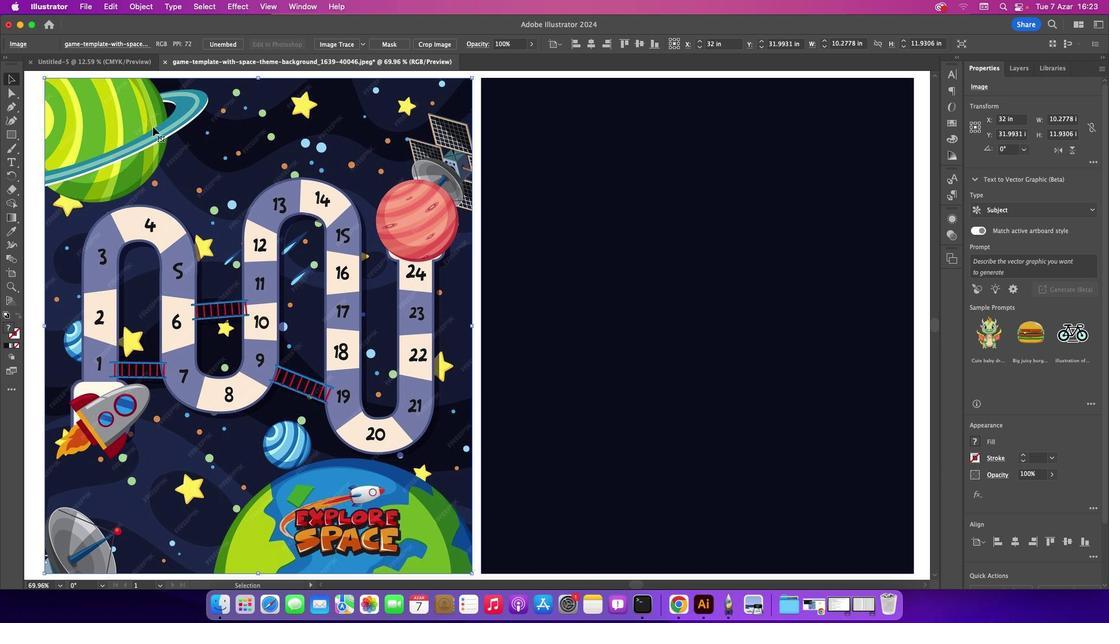 
Action: Mouse moved to (786, 127)
Screenshot: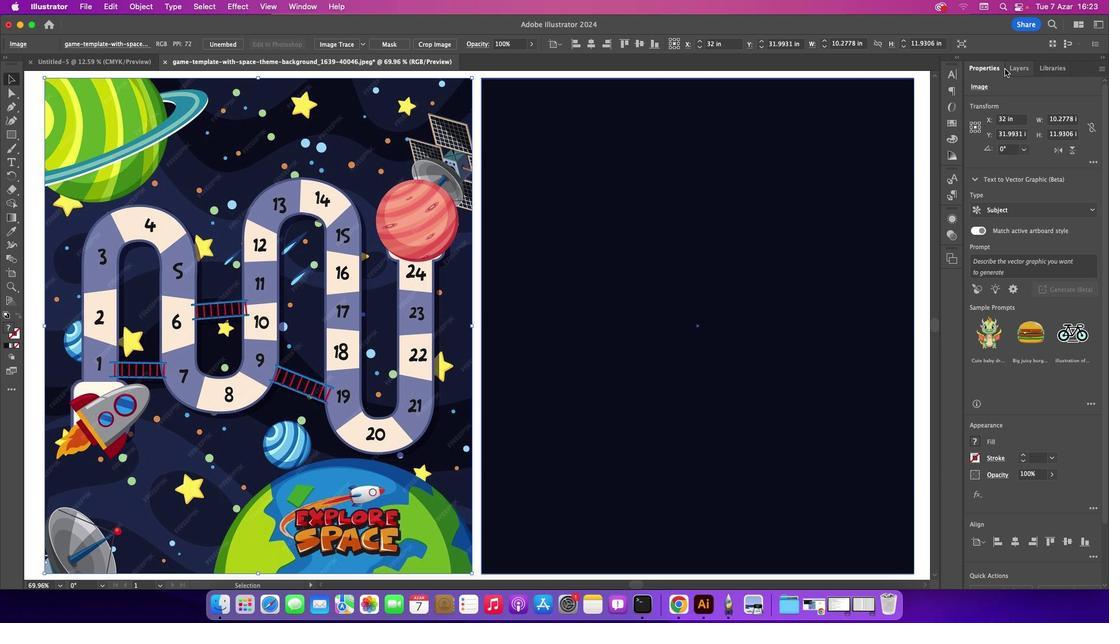 
Action: Mouse pressed left at (786, 127)
Screenshot: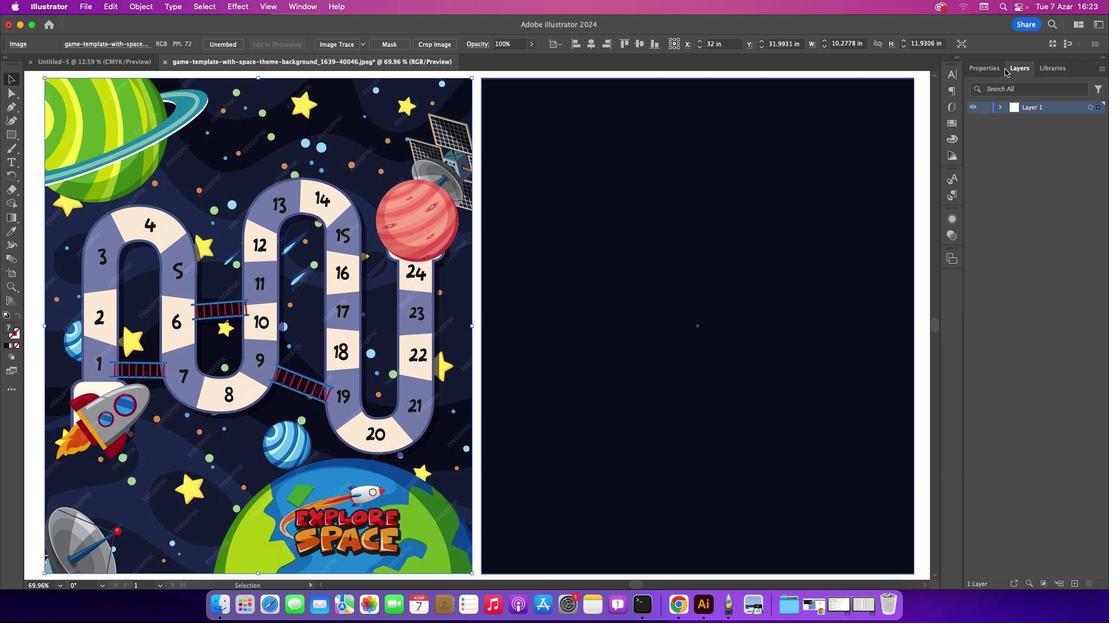 
Action: Mouse moved to (782, 151)
Screenshot: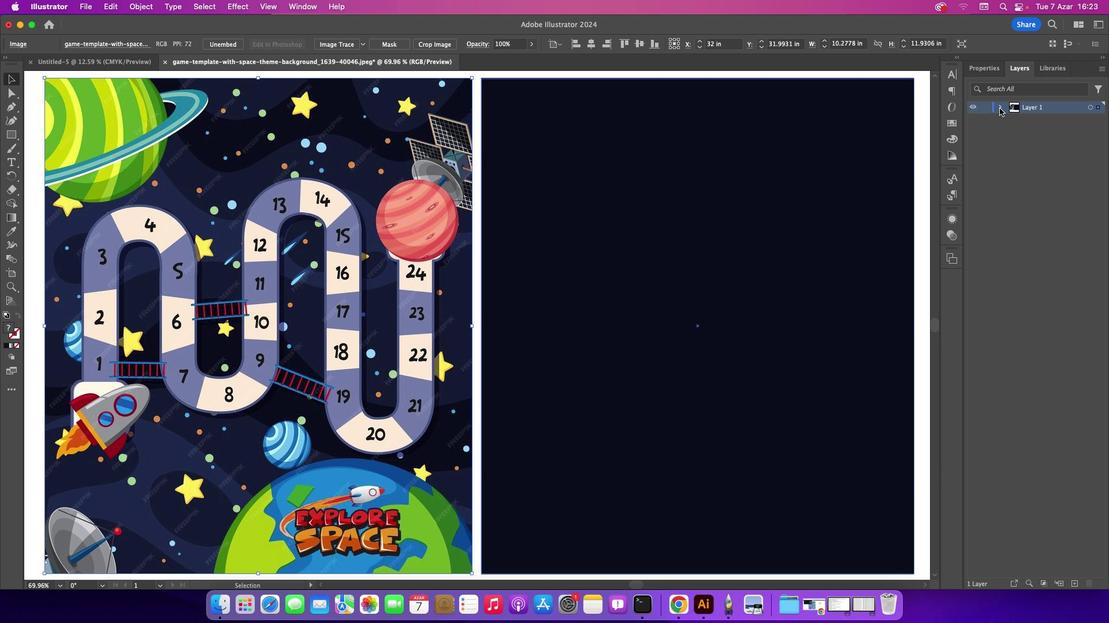 
Action: Mouse pressed left at (782, 151)
Screenshot: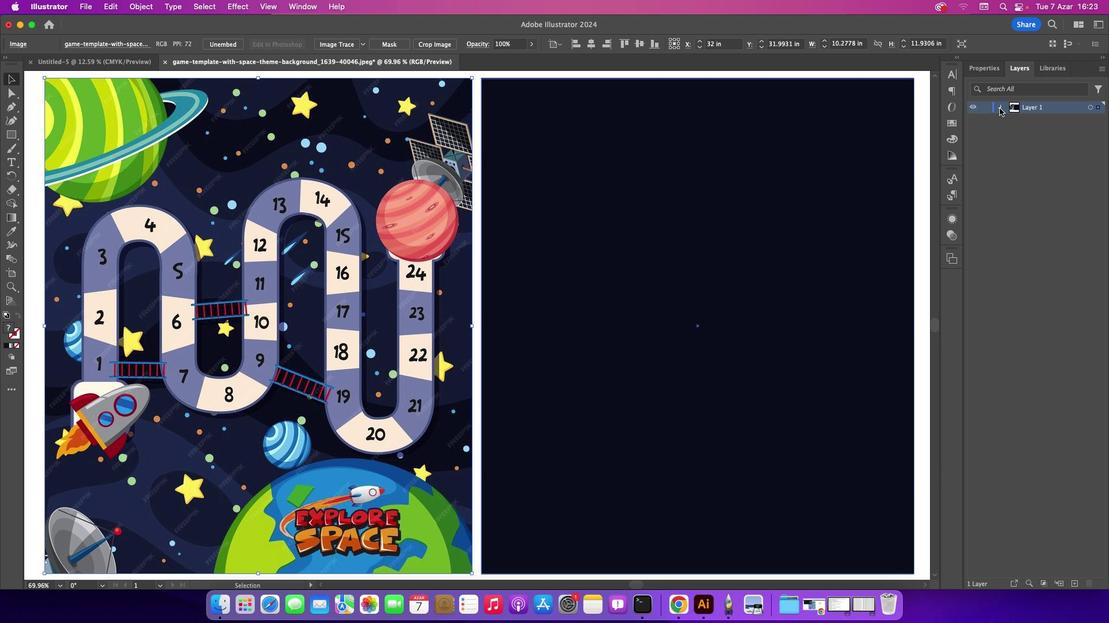
Action: Mouse moved to (770, 165)
Screenshot: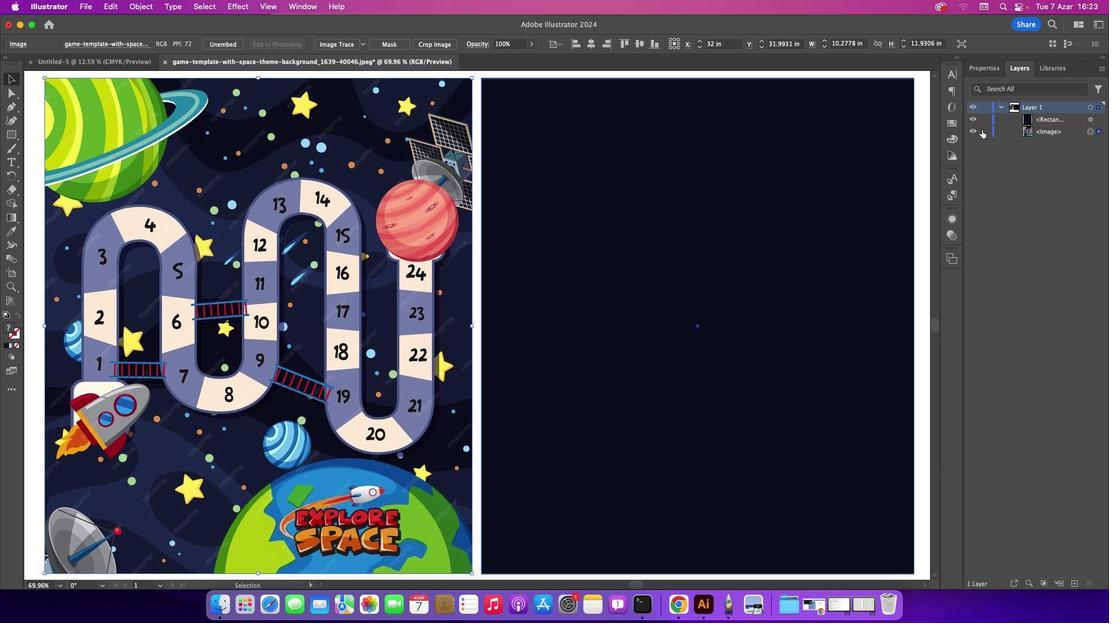 
Action: Mouse pressed left at (770, 165)
Screenshot: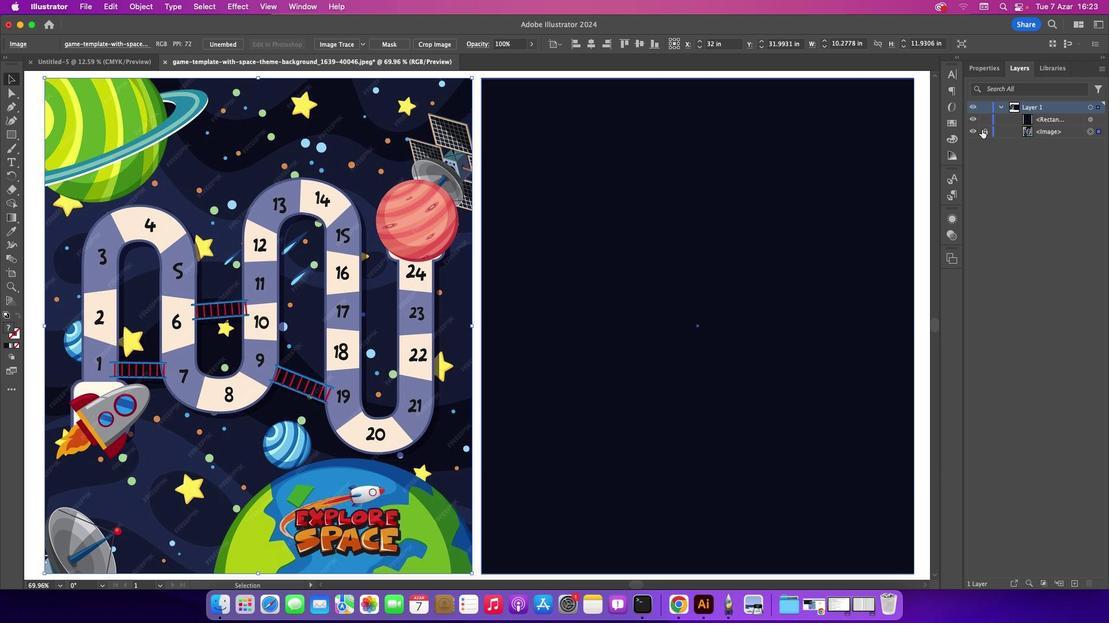
Action: Mouse moved to (775, 129)
Screenshot: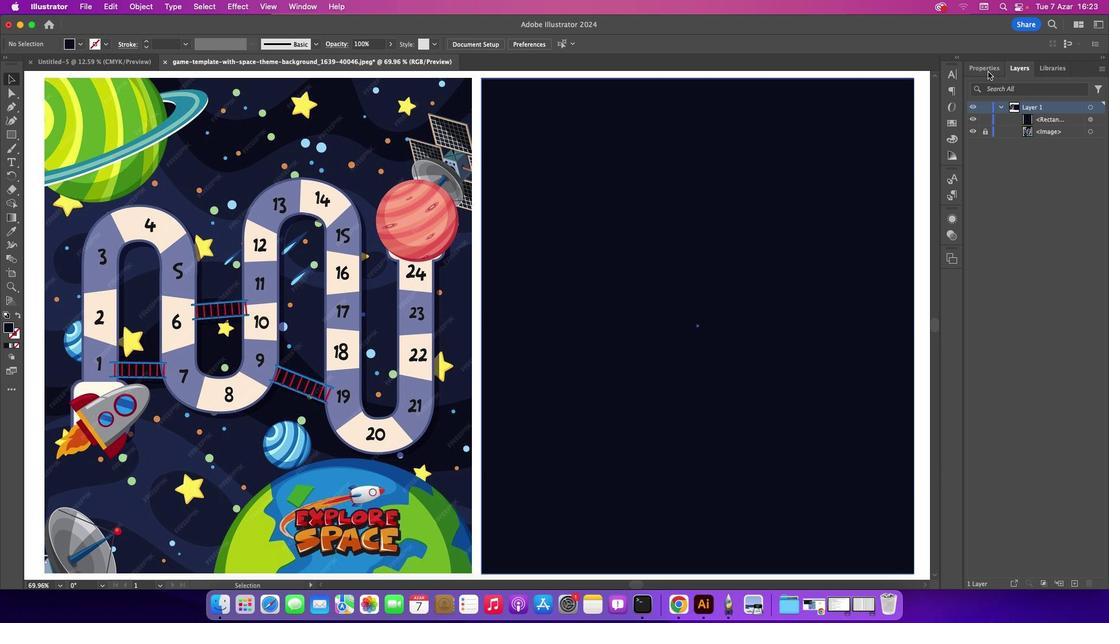
Action: Mouse pressed left at (775, 129)
Screenshot: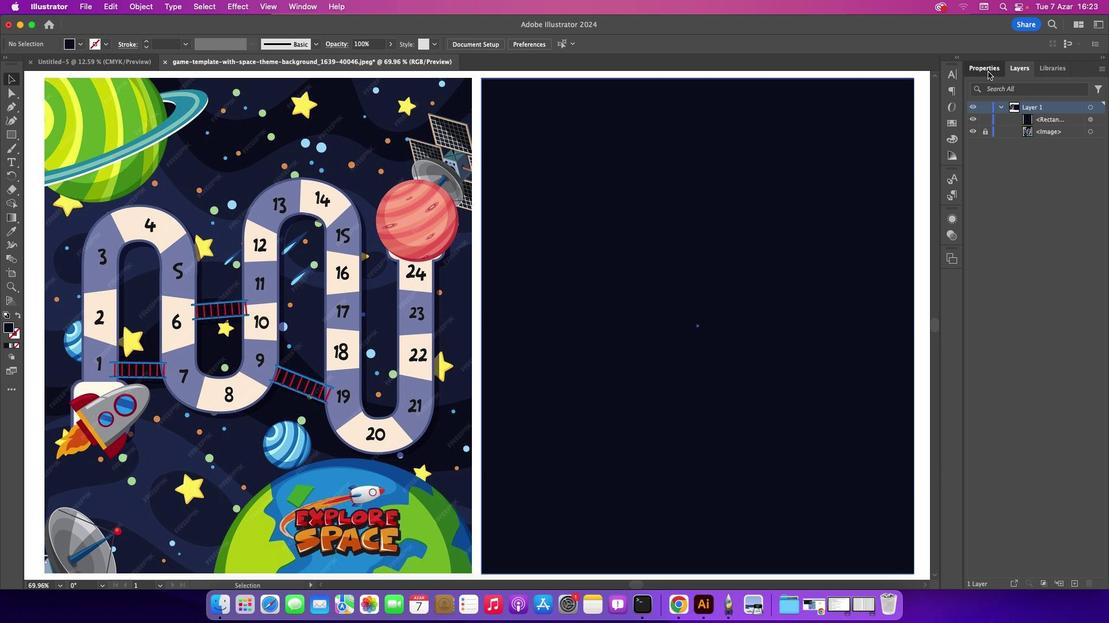 
Action: Mouse moved to (427, 131)
Screenshot: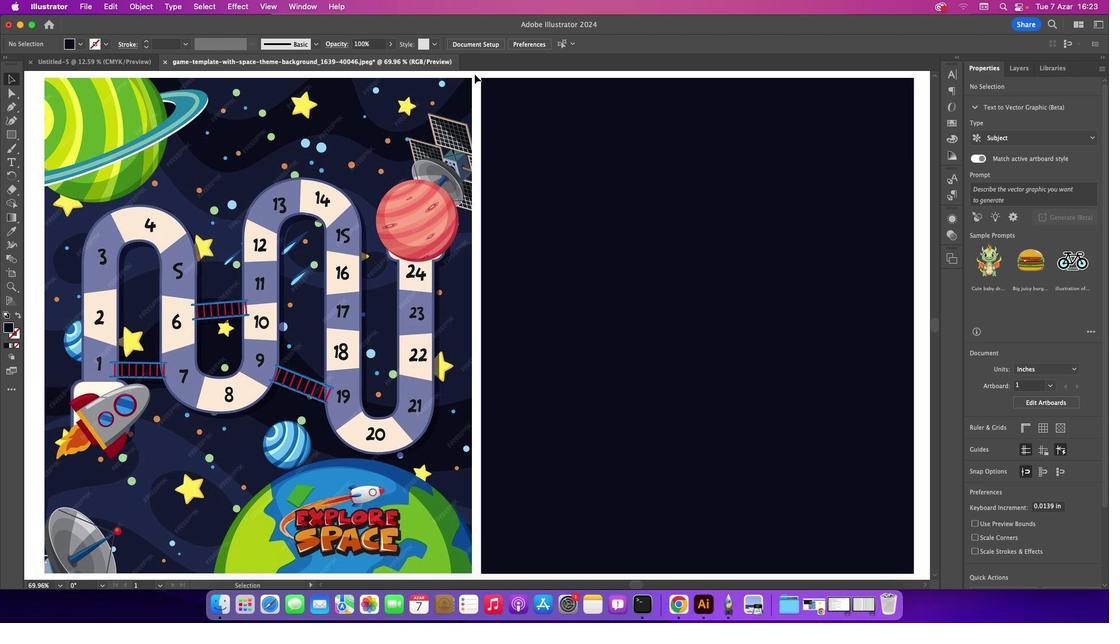 
Action: Mouse pressed left at (427, 131)
Screenshot: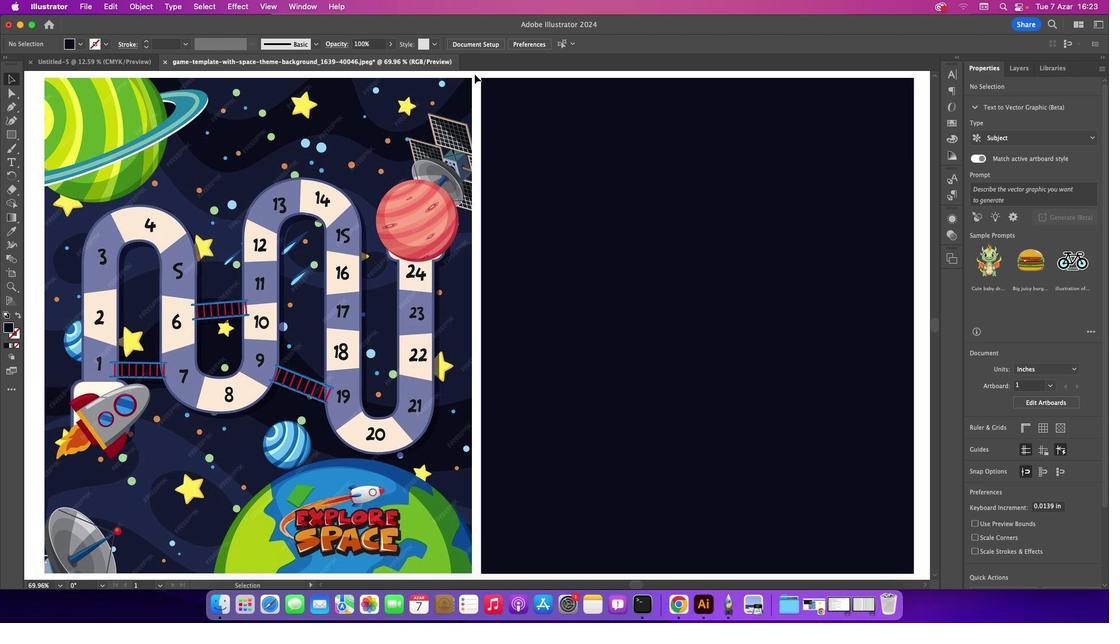 
Action: Mouse moved to (116, 150)
Screenshot: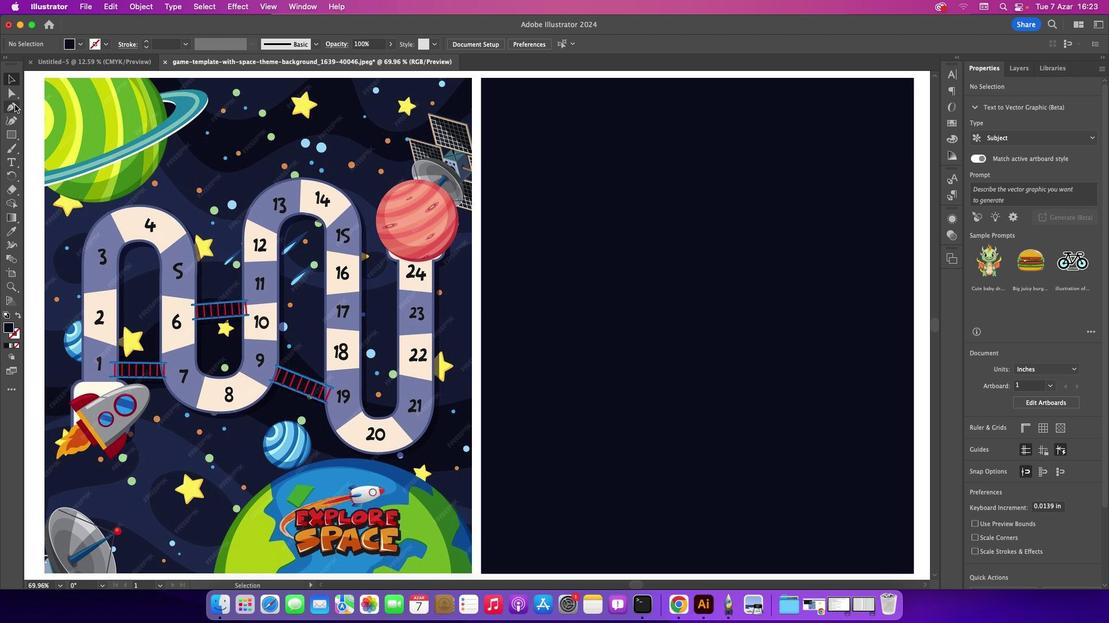 
Action: Mouse pressed left at (116, 150)
Screenshot: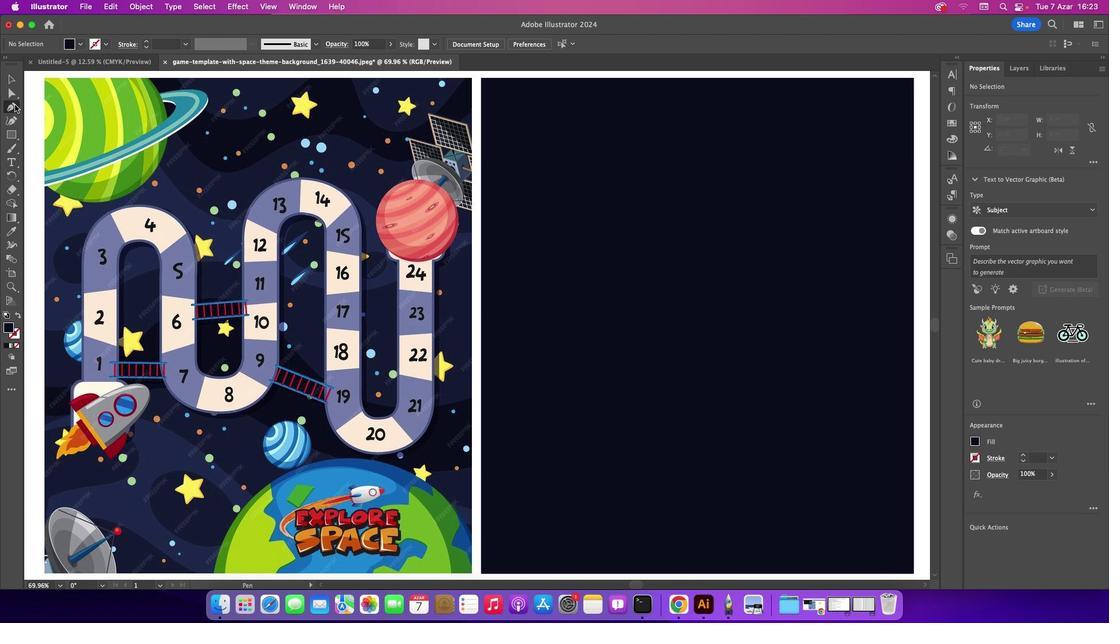 
Action: Mouse moved to (225, 134)
Screenshot: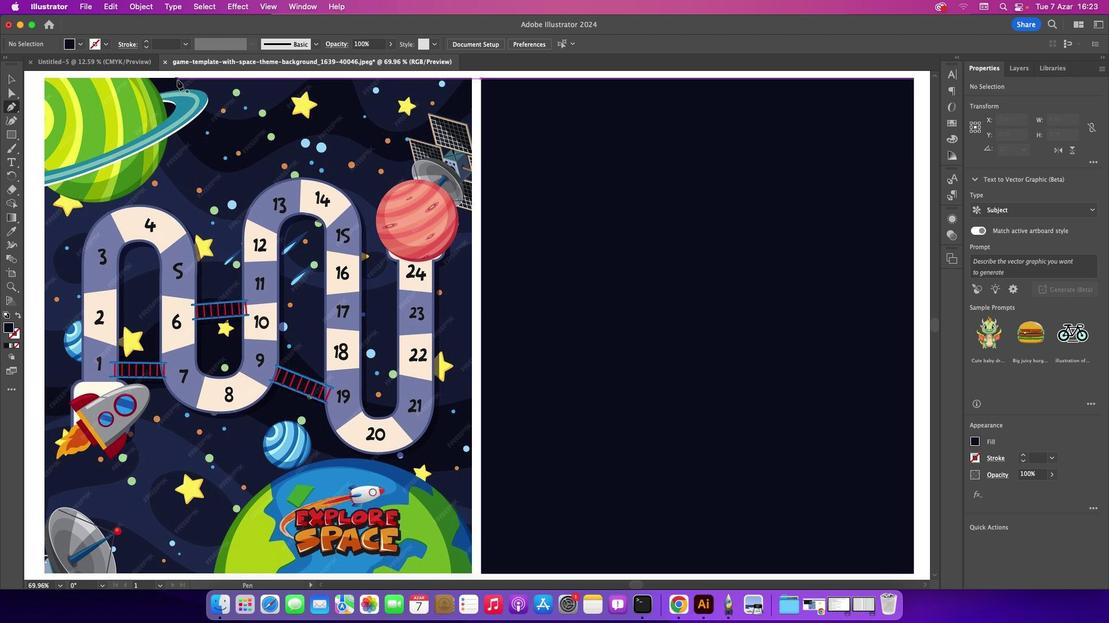 
Action: Mouse pressed left at (225, 134)
Screenshot: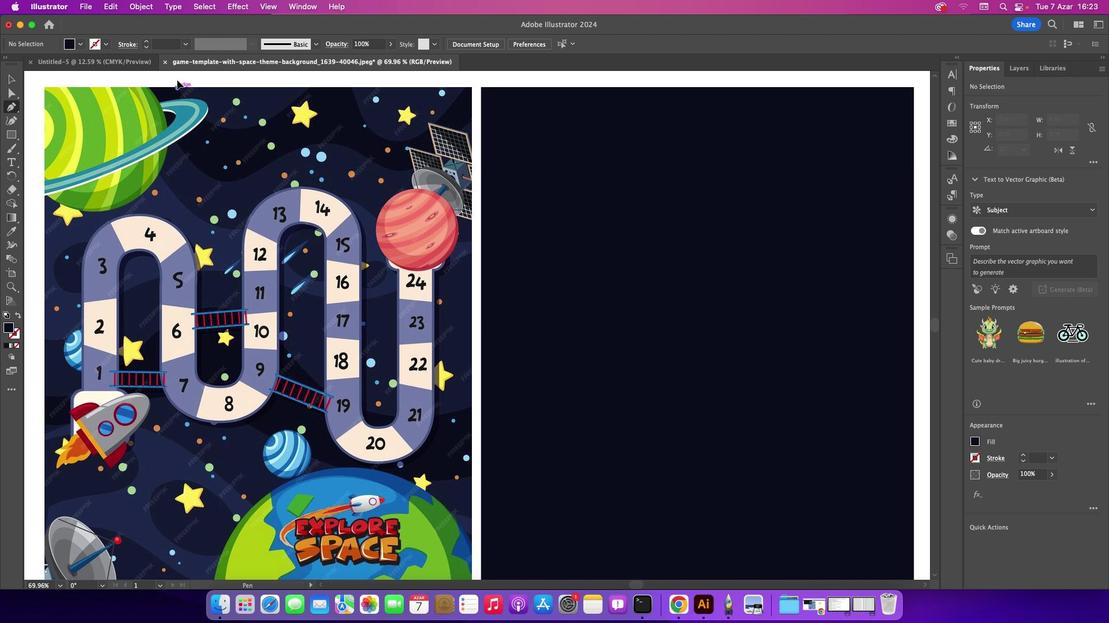 
Action: Mouse moved to (274, 164)
Screenshot: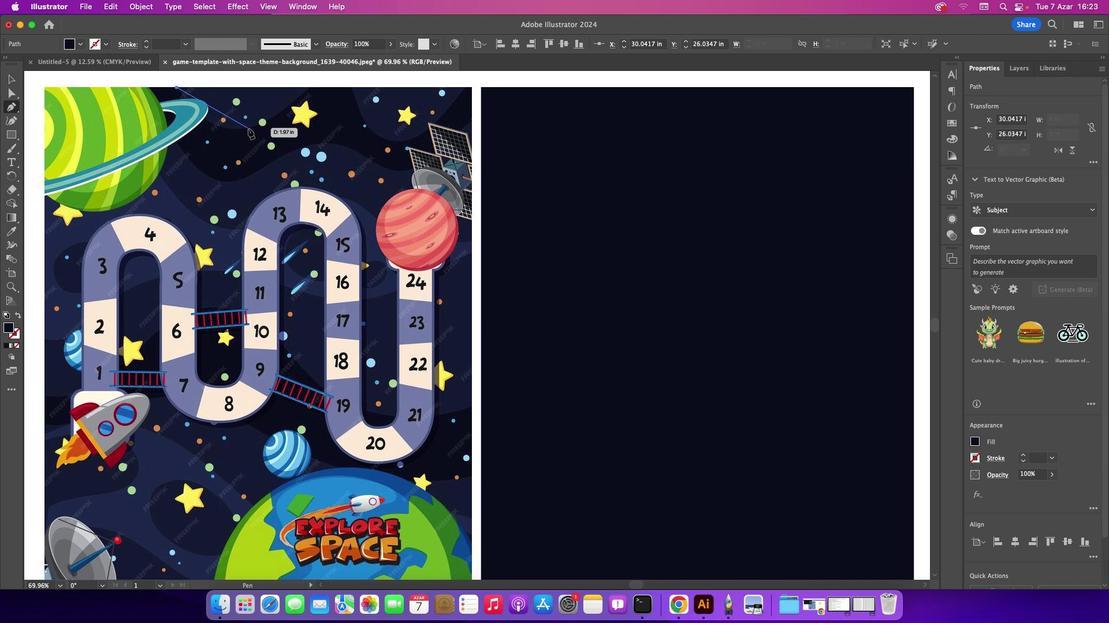 
Action: Mouse pressed left at (274, 164)
Screenshot: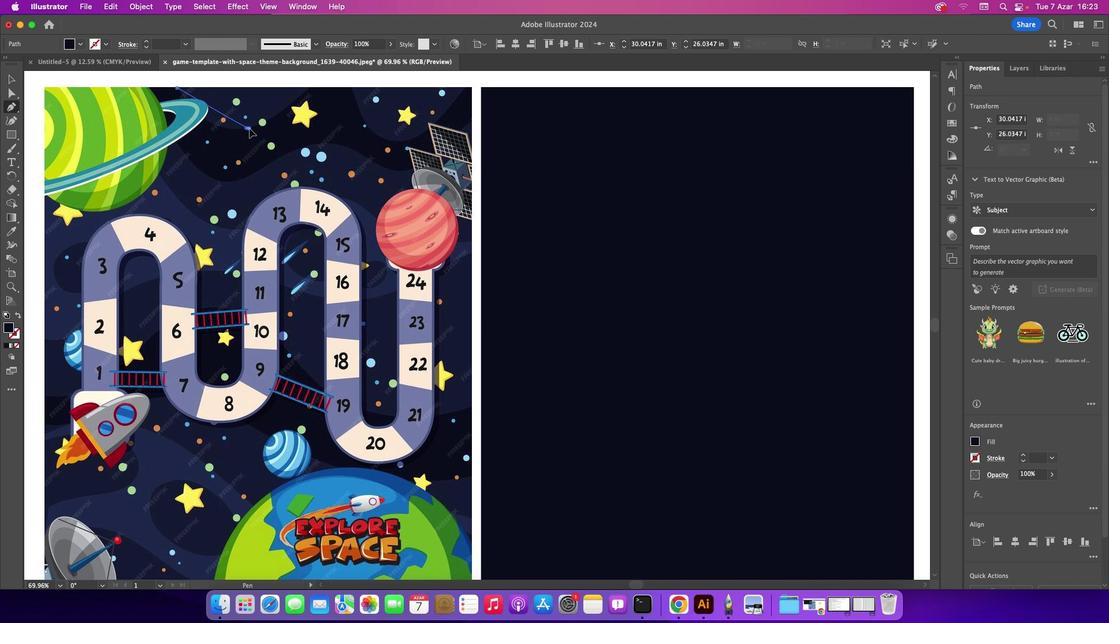 
Action: Mouse moved to (316, 140)
Screenshot: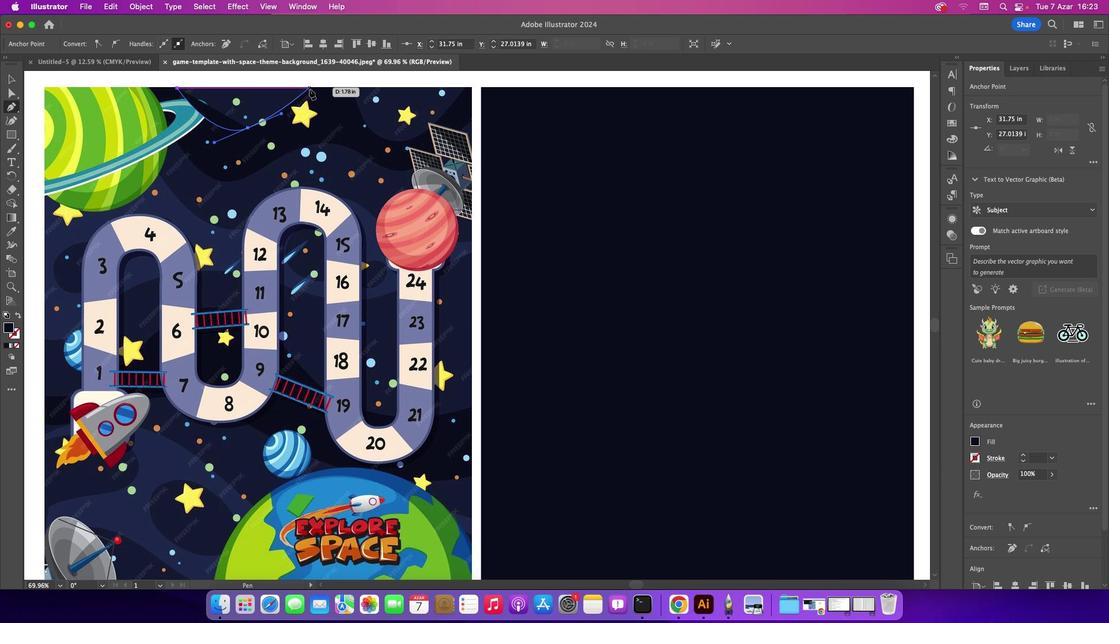 
Action: Mouse pressed left at (316, 140)
Screenshot: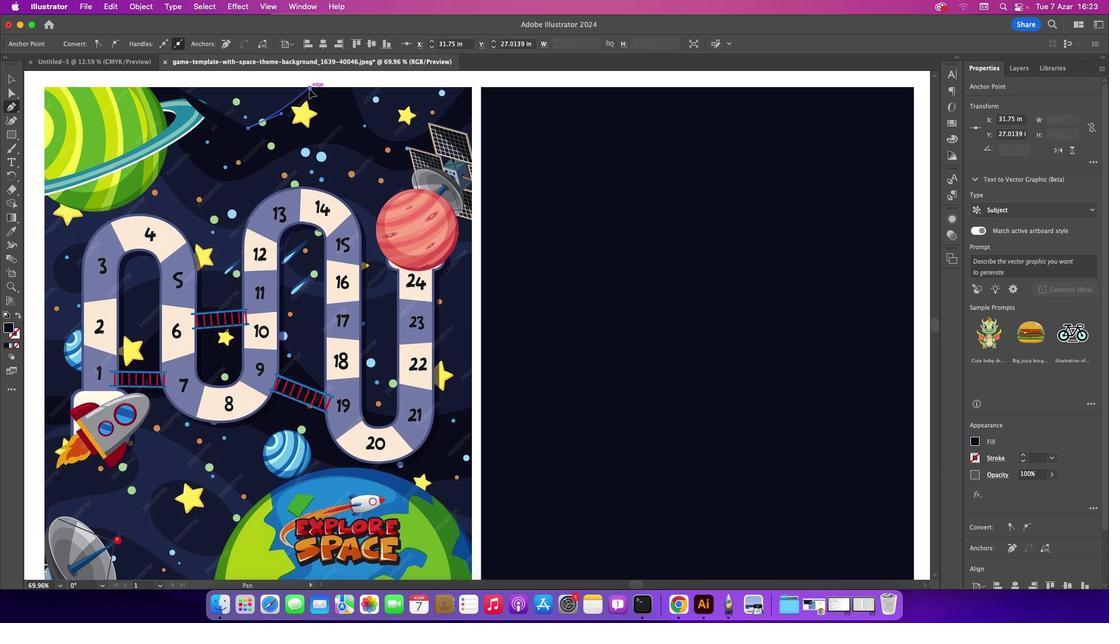 
Action: Mouse moved to (227, 139)
Screenshot: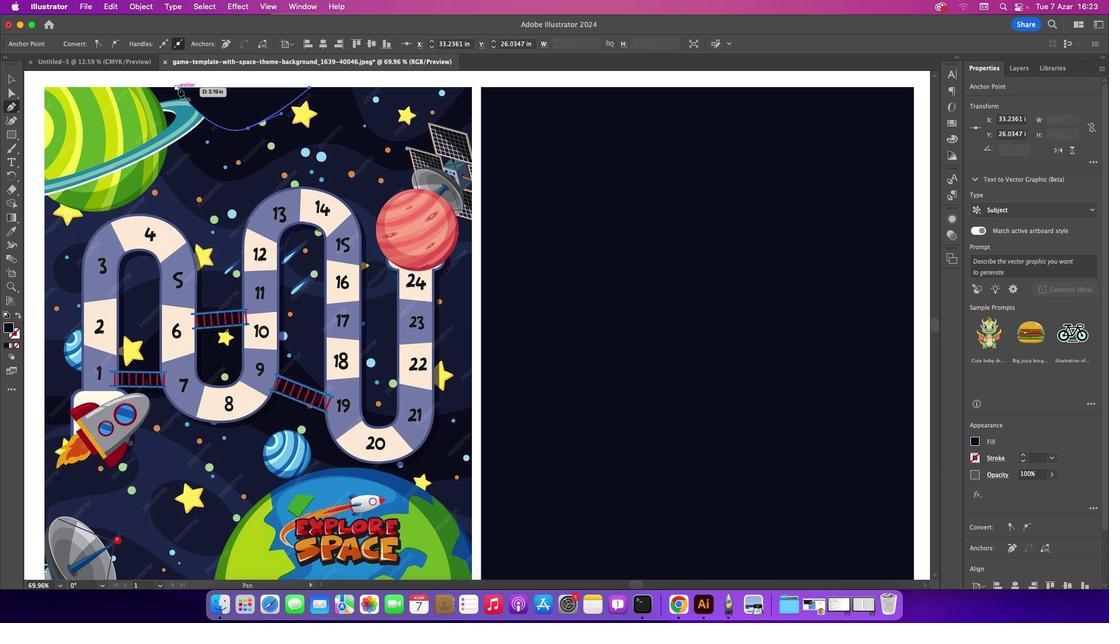
Action: Mouse pressed left at (227, 139)
Screenshot: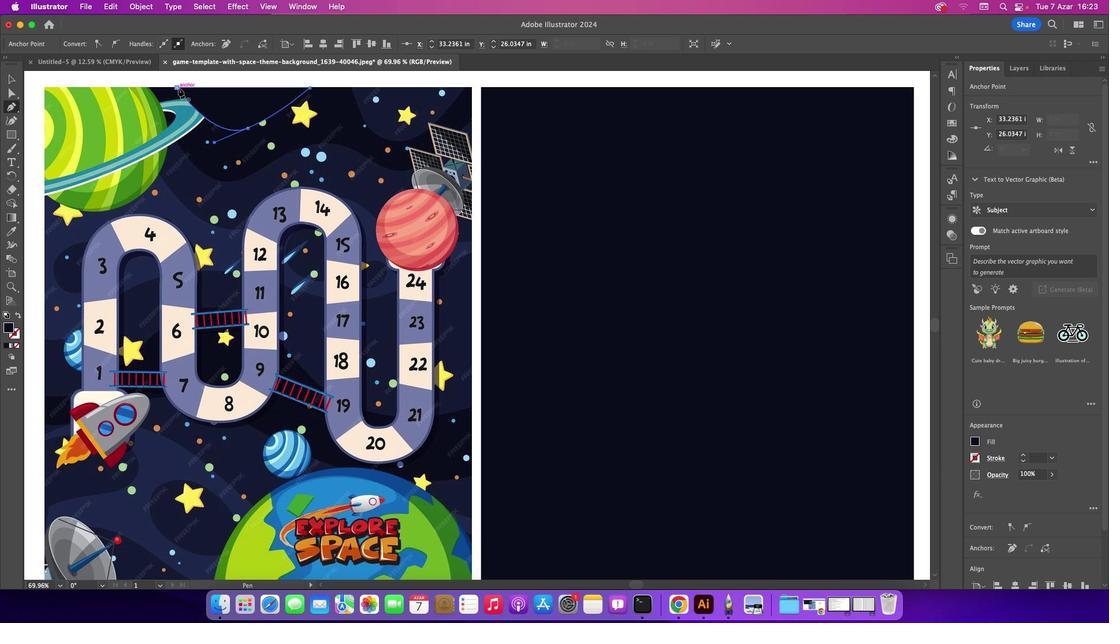 
Action: Mouse moved to (111, 132)
Screenshot: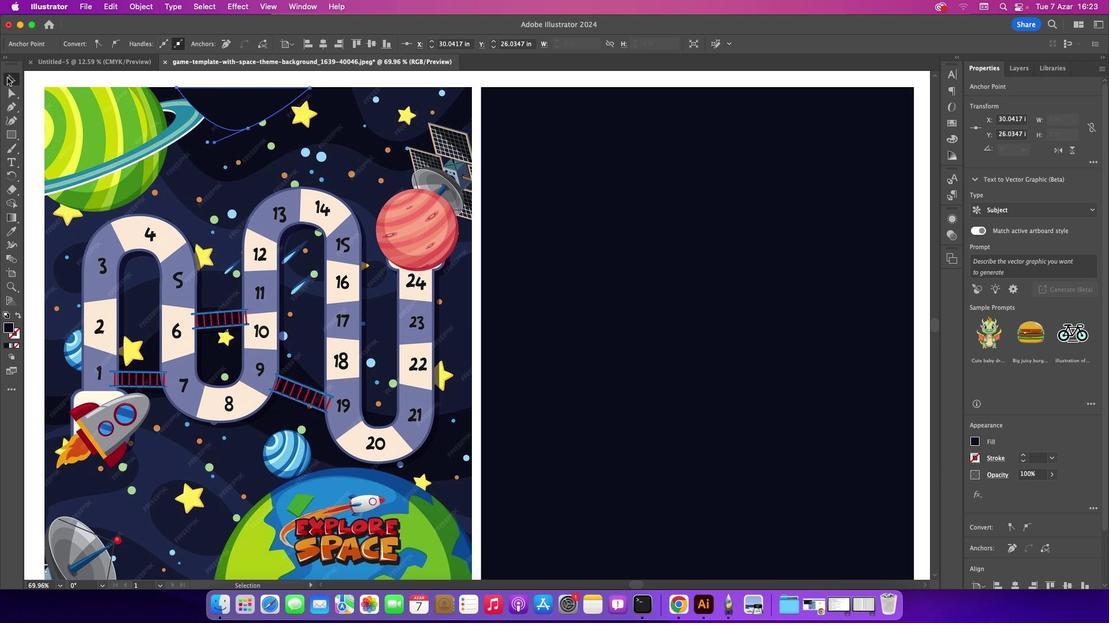 
Action: Mouse pressed left at (111, 132)
Screenshot: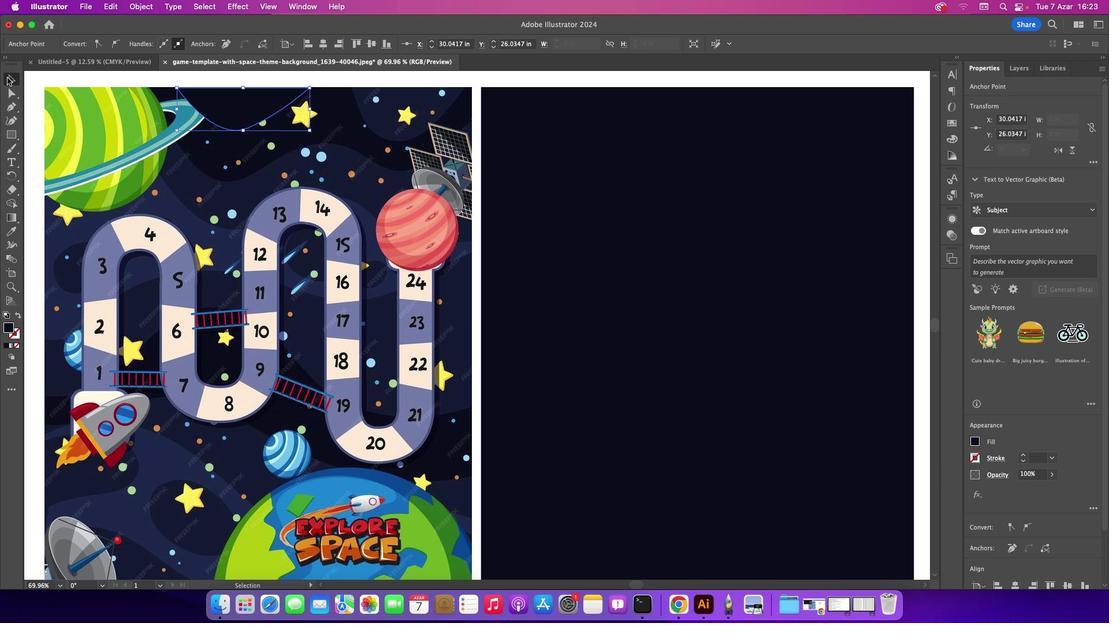 
Action: Mouse moved to (197, 172)
Screenshot: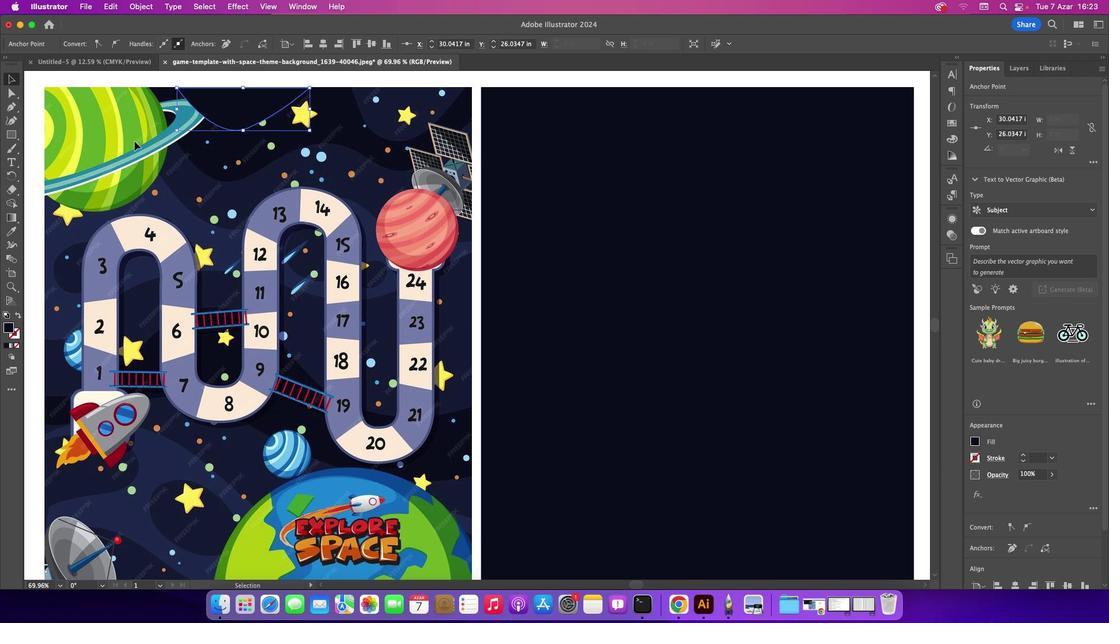 
Action: Mouse pressed left at (197, 172)
Screenshot: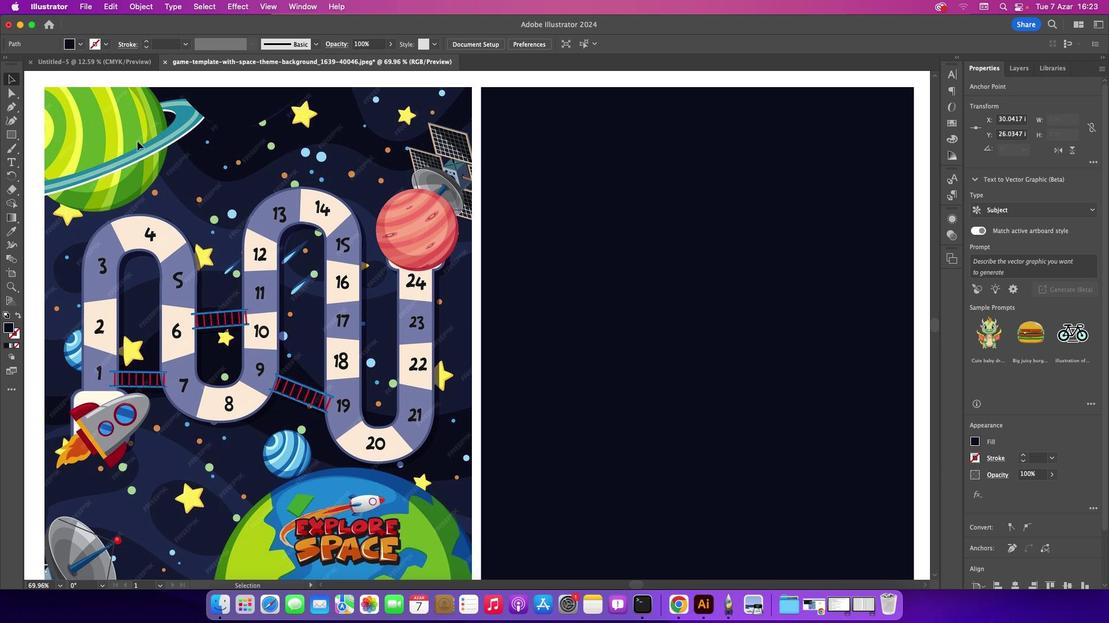 
Action: Mouse moved to (253, 150)
Screenshot: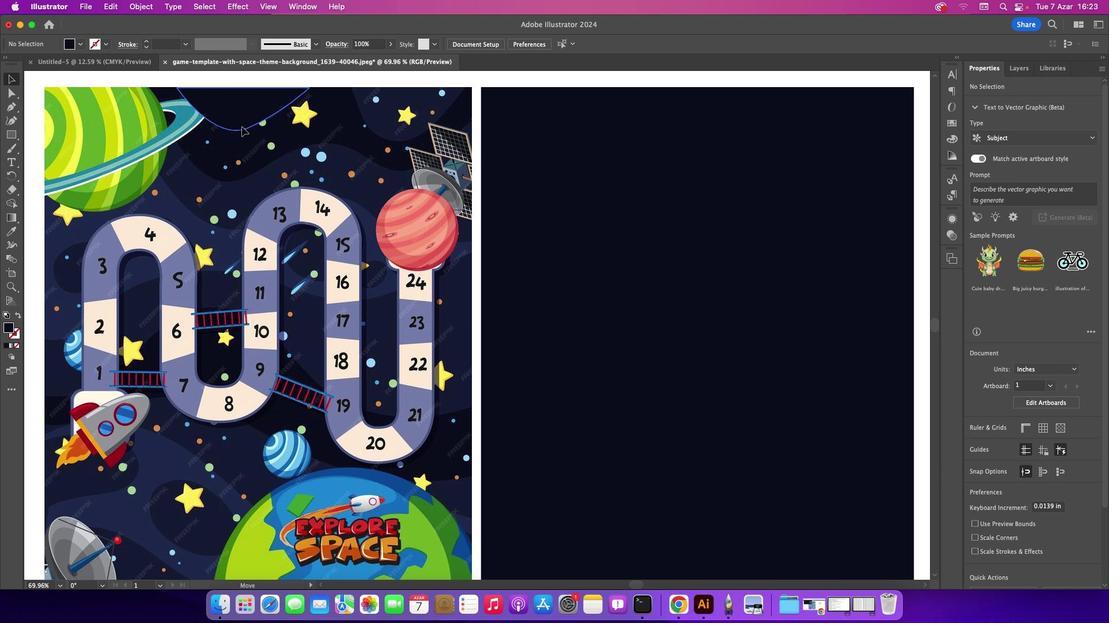 
Action: Mouse pressed left at (253, 150)
Screenshot: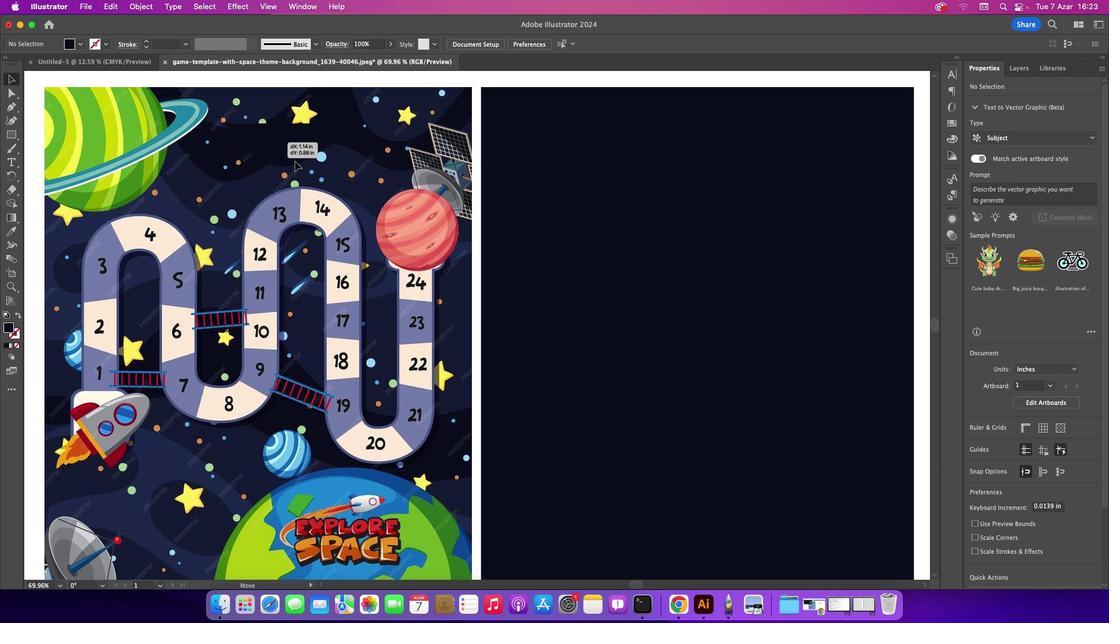 
Action: Mouse moved to (115, 228)
Screenshot: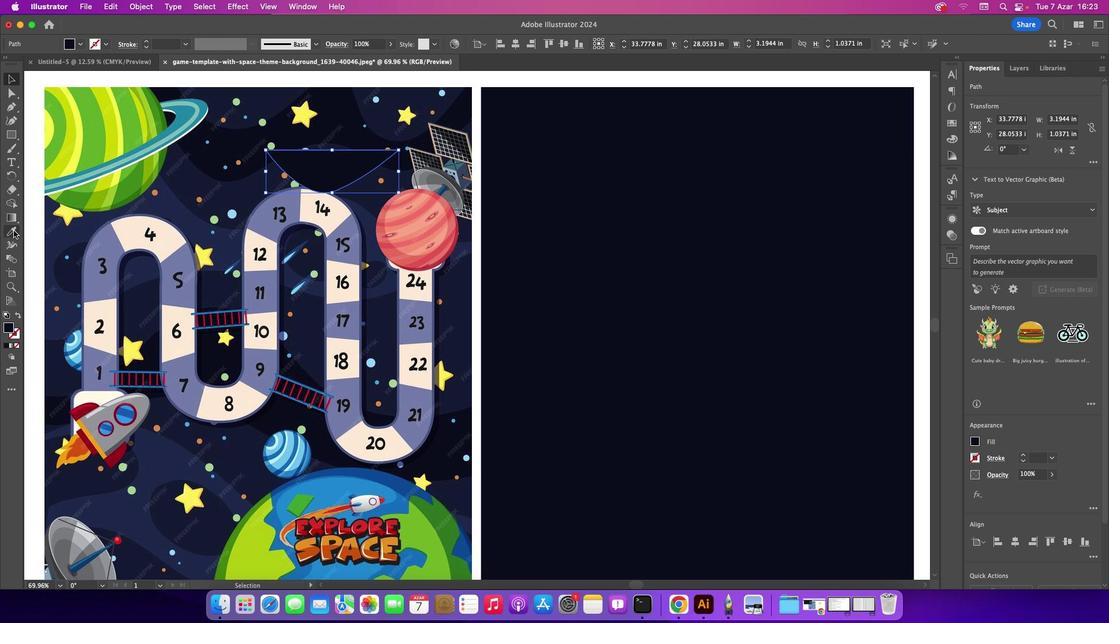 
Action: Mouse pressed left at (115, 228)
Screenshot: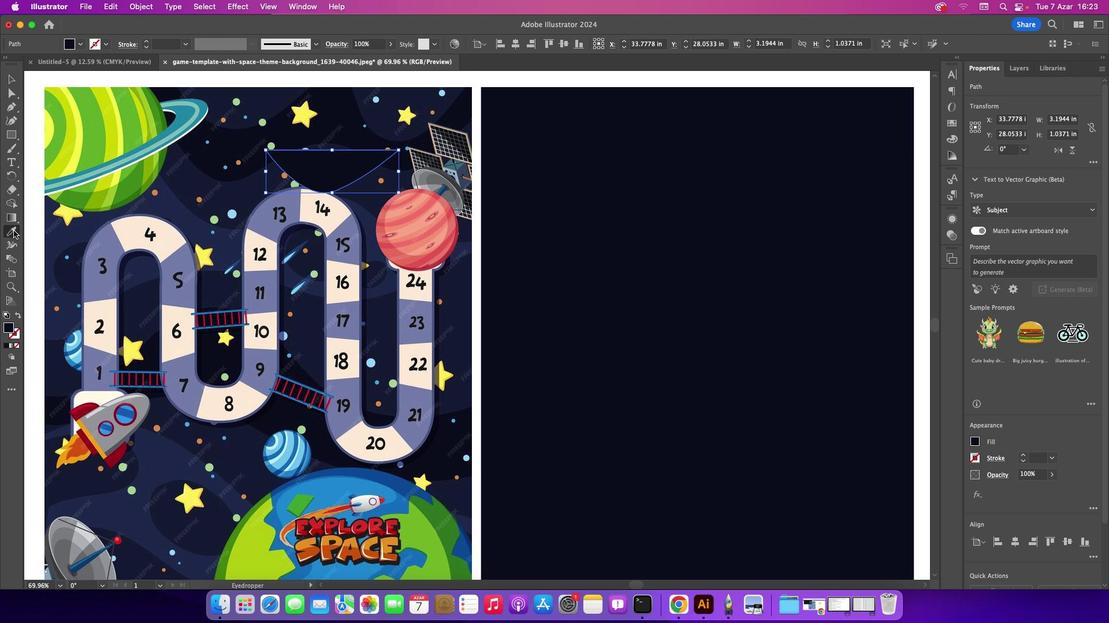 
Action: Mouse moved to (280, 149)
Screenshot: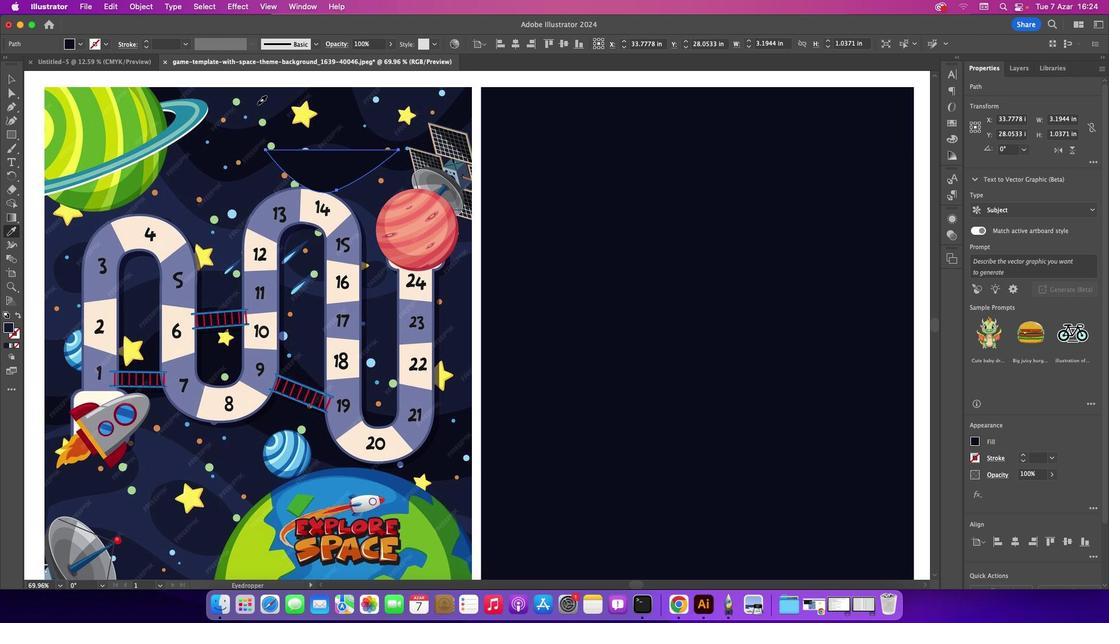 
Action: Mouse pressed left at (280, 149)
Screenshot: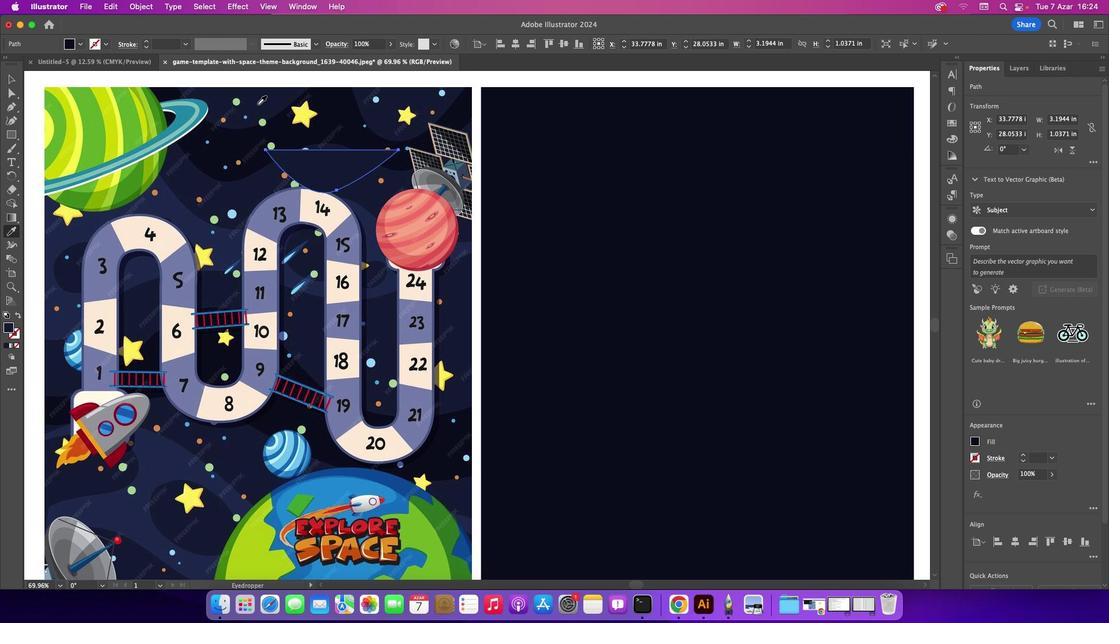 
Action: Mouse moved to (113, 135)
Screenshot: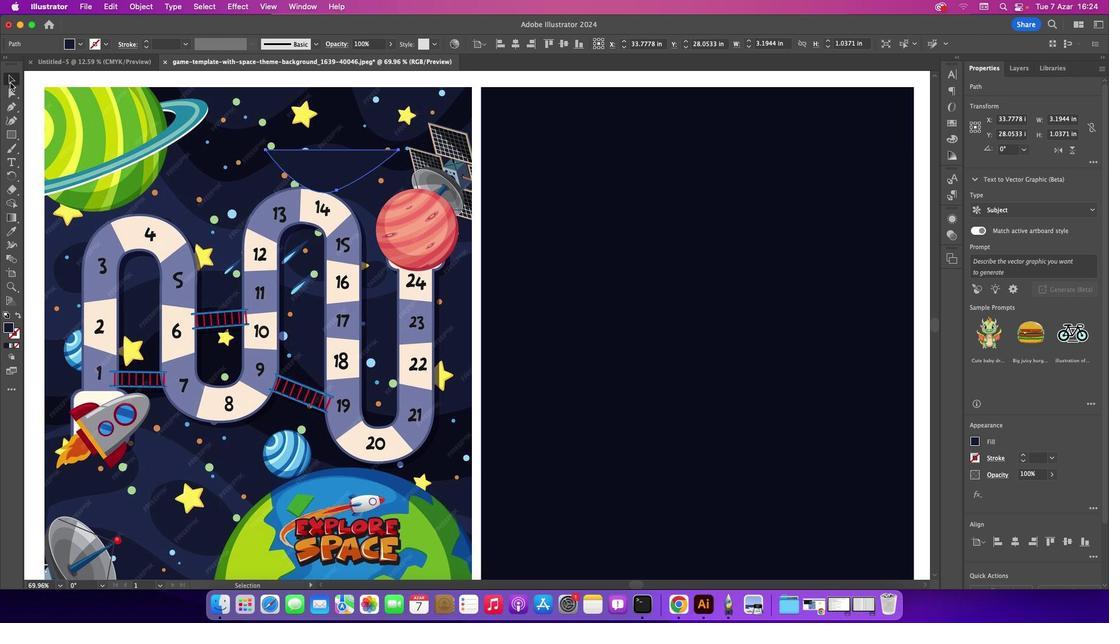 
Action: Mouse pressed left at (113, 135)
Screenshot: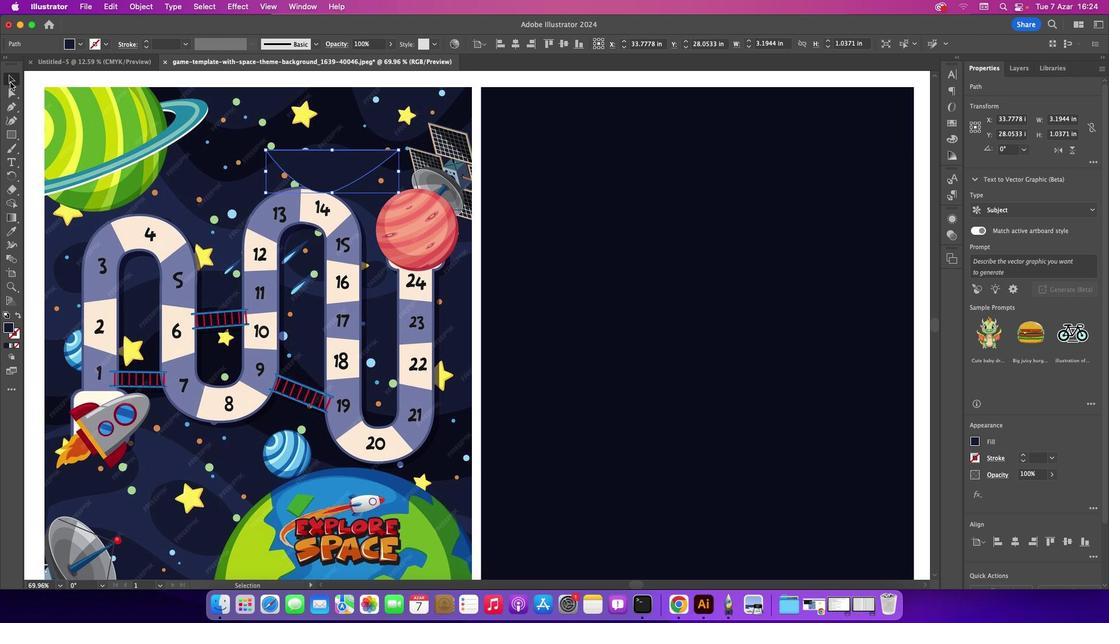 
Action: Mouse moved to (312, 188)
Screenshot: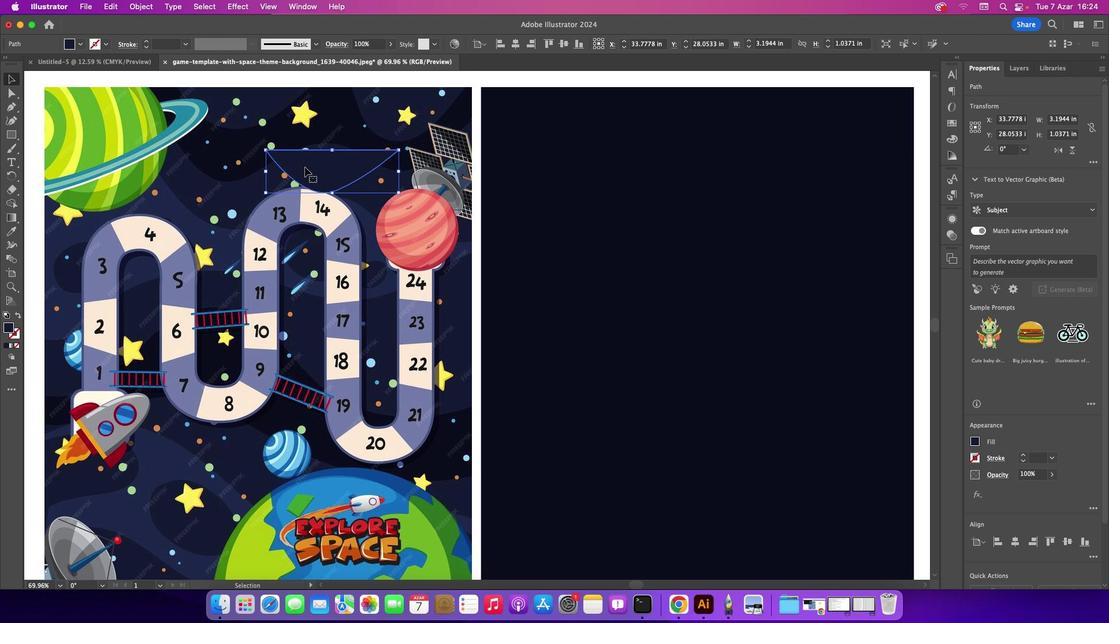 
Action: Mouse pressed left at (312, 188)
Screenshot: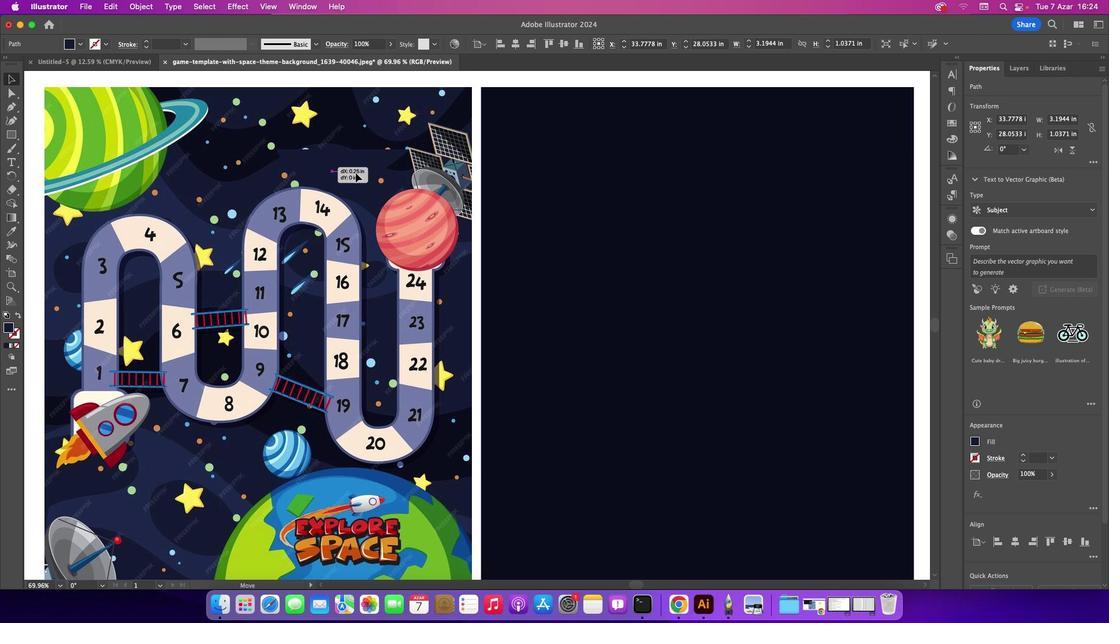 
Action: Mouse moved to (428, 132)
Screenshot: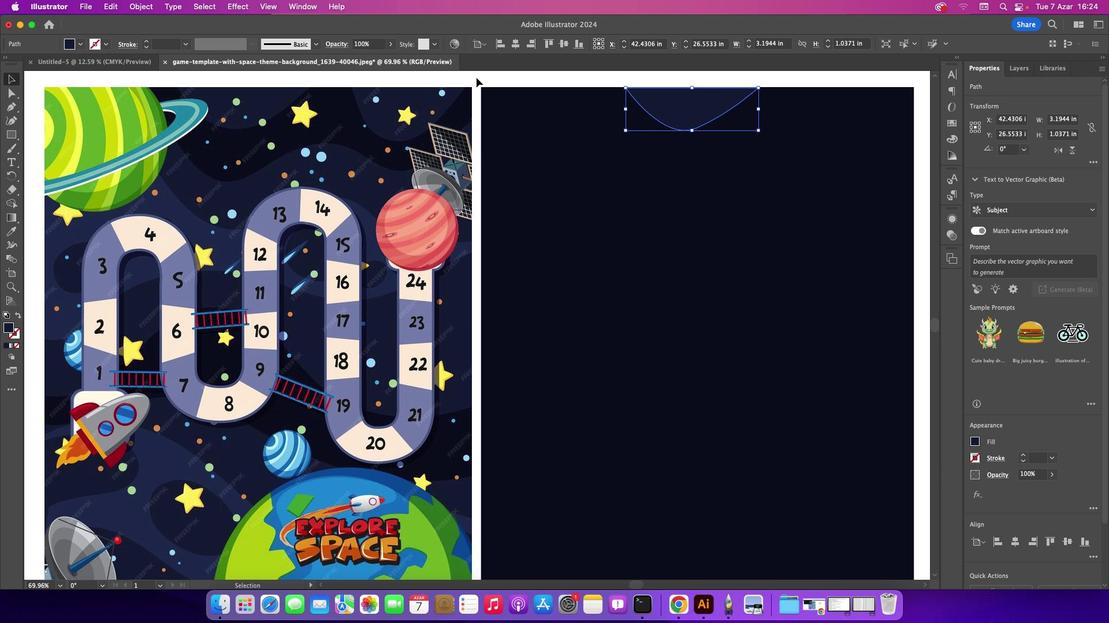 
Action: Mouse pressed left at (428, 132)
Screenshot: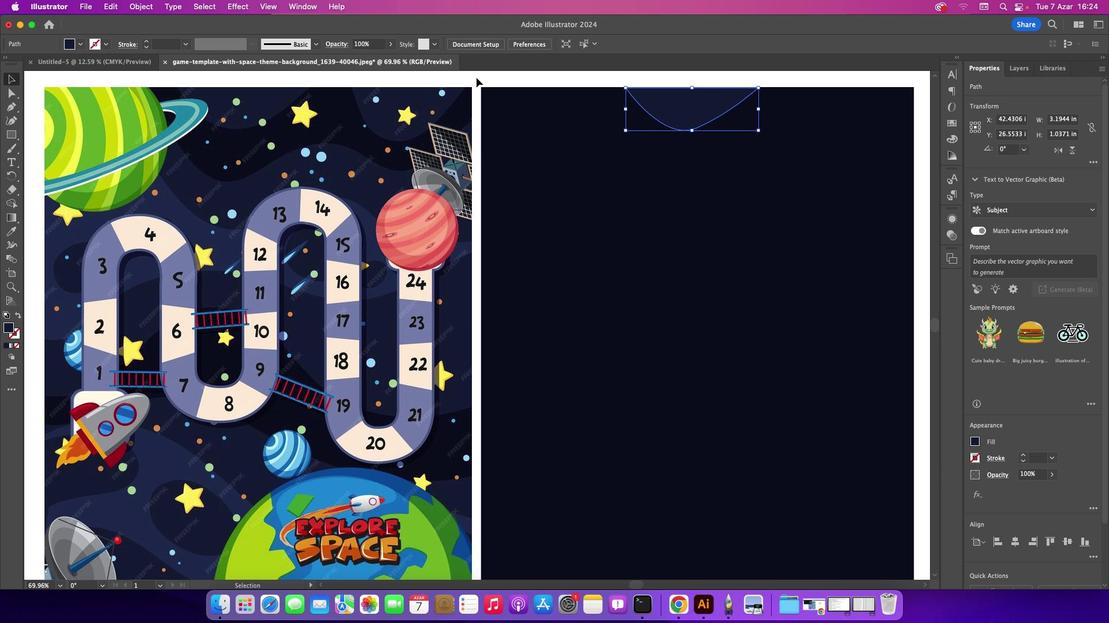 
Action: Mouse moved to (116, 151)
Screenshot: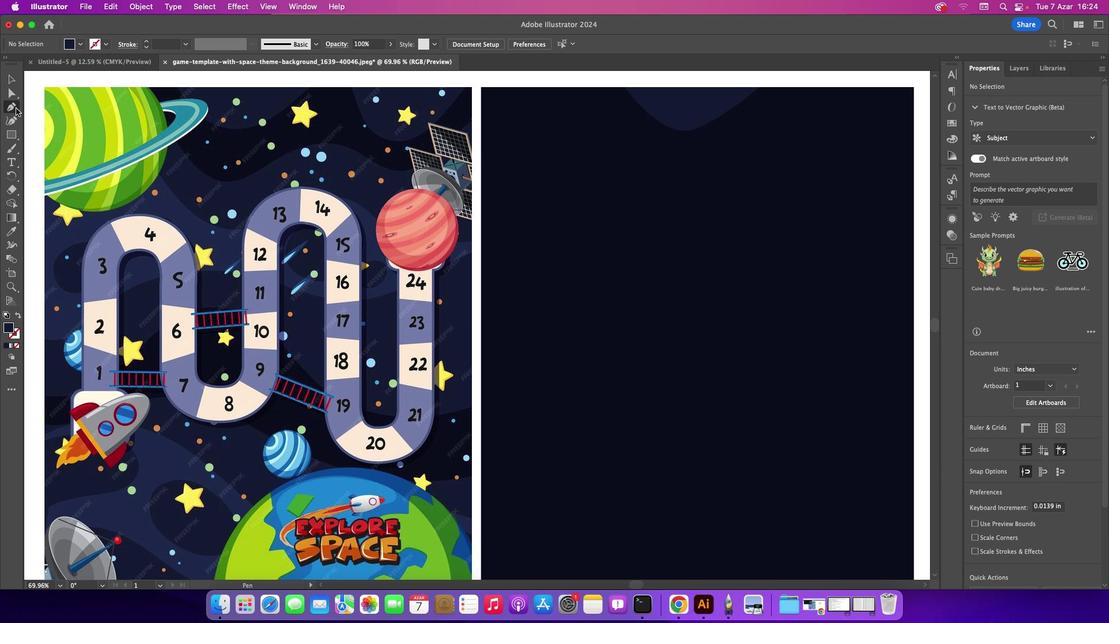 
Action: Mouse pressed left at (116, 151)
Screenshot: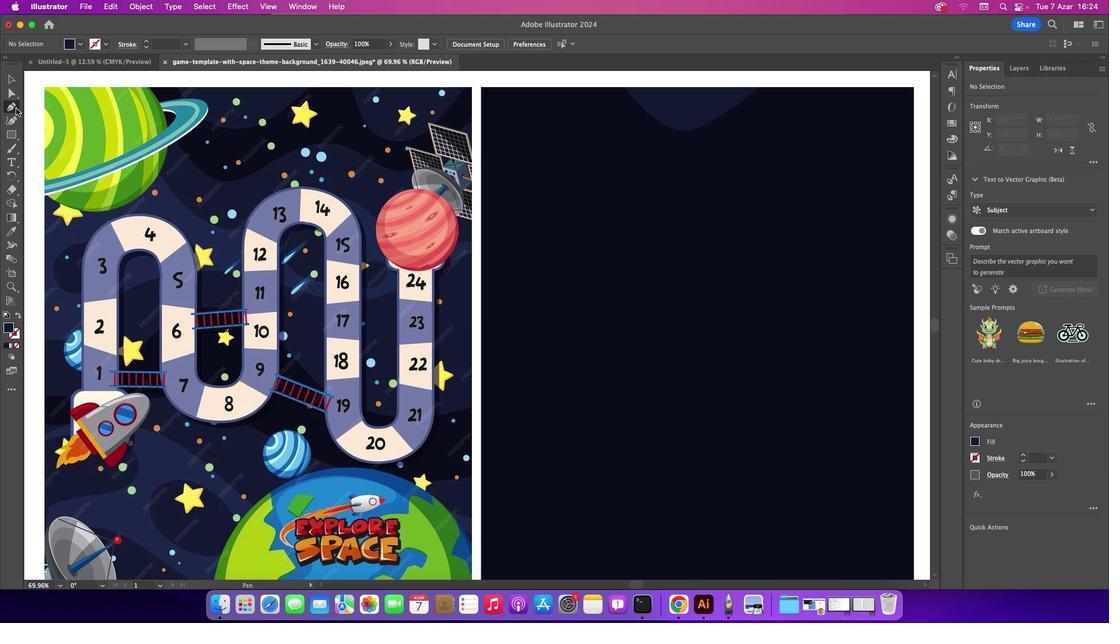 
Action: Mouse moved to (343, 140)
Screenshot: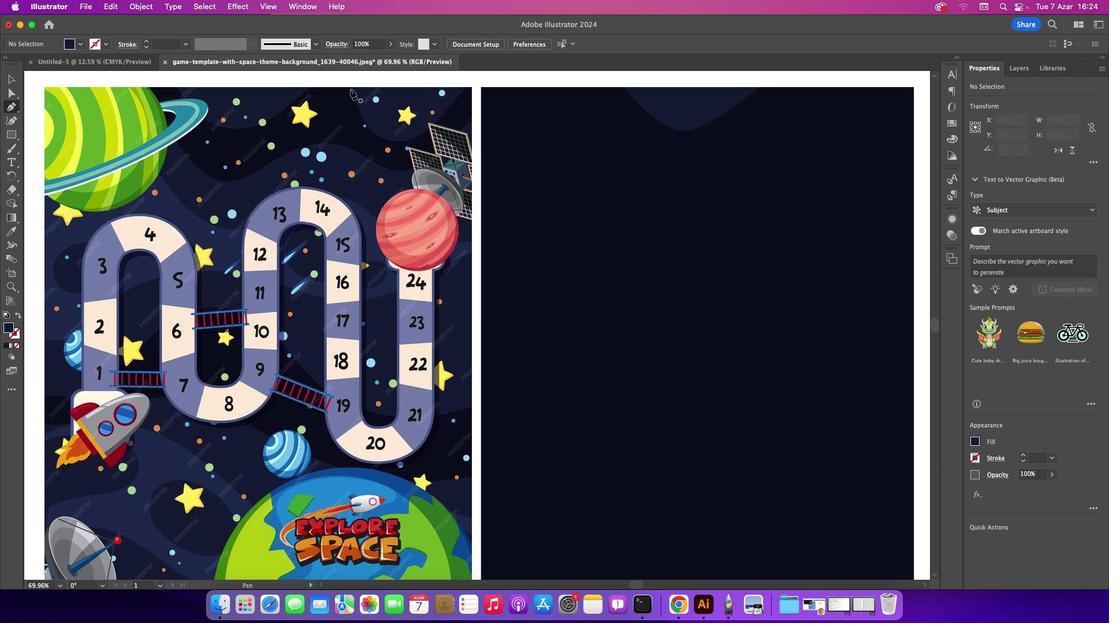 
Action: Mouse pressed left at (343, 140)
Screenshot: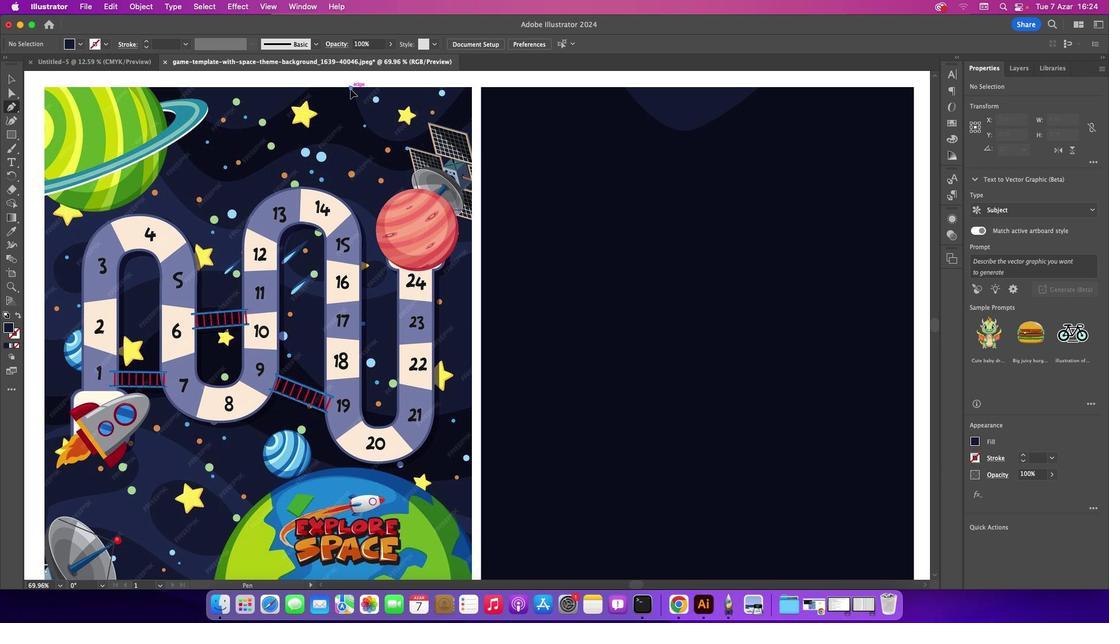 
Action: Mouse moved to (421, 139)
Screenshot: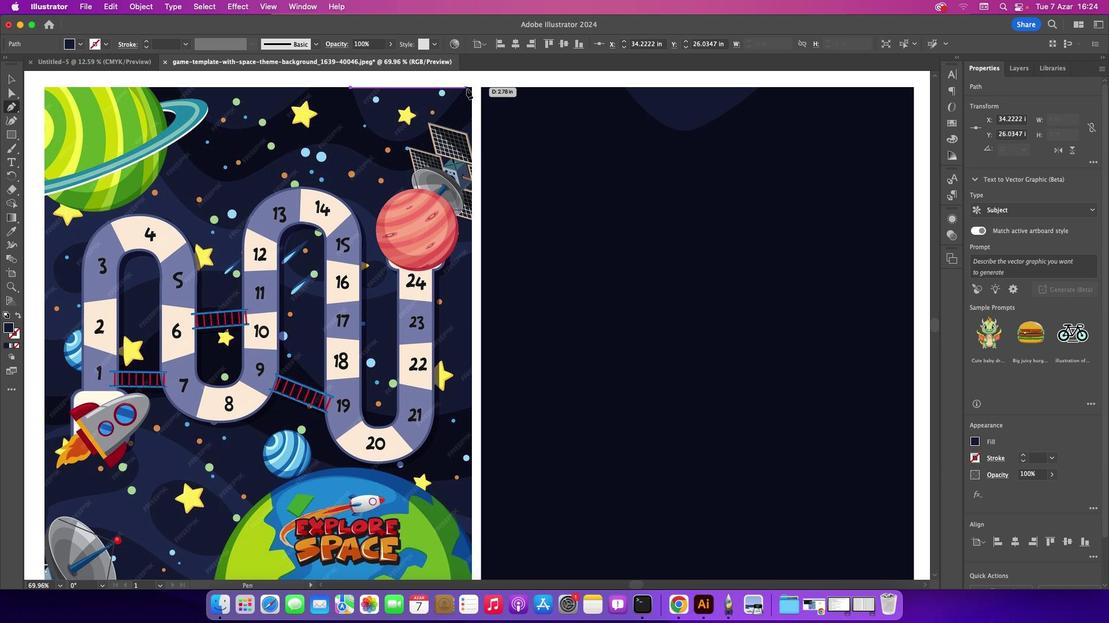 
Action: Mouse pressed left at (421, 139)
Screenshot: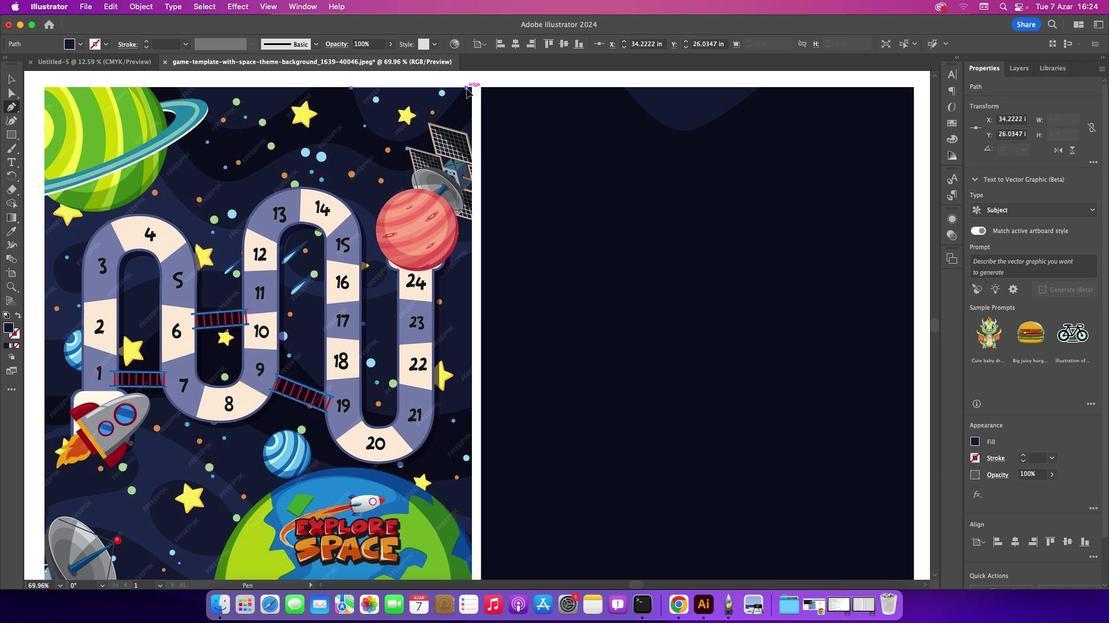 
Action: Mouse moved to (367, 171)
Screenshot: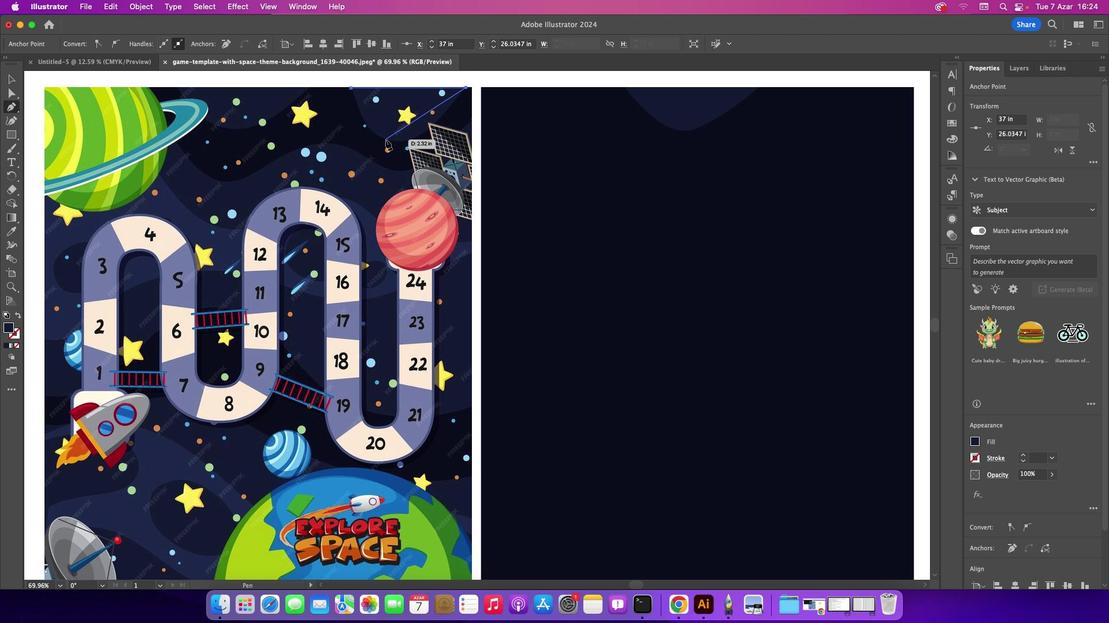 
Action: Mouse pressed left at (367, 171)
Screenshot: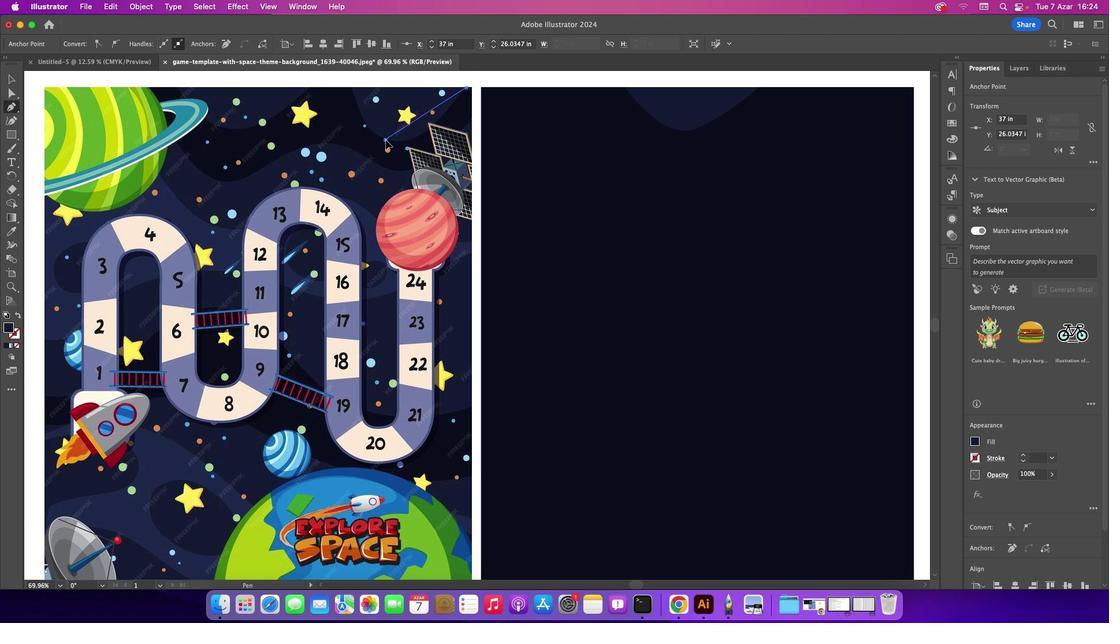 
Action: Mouse moved to (367, 171)
Screenshot: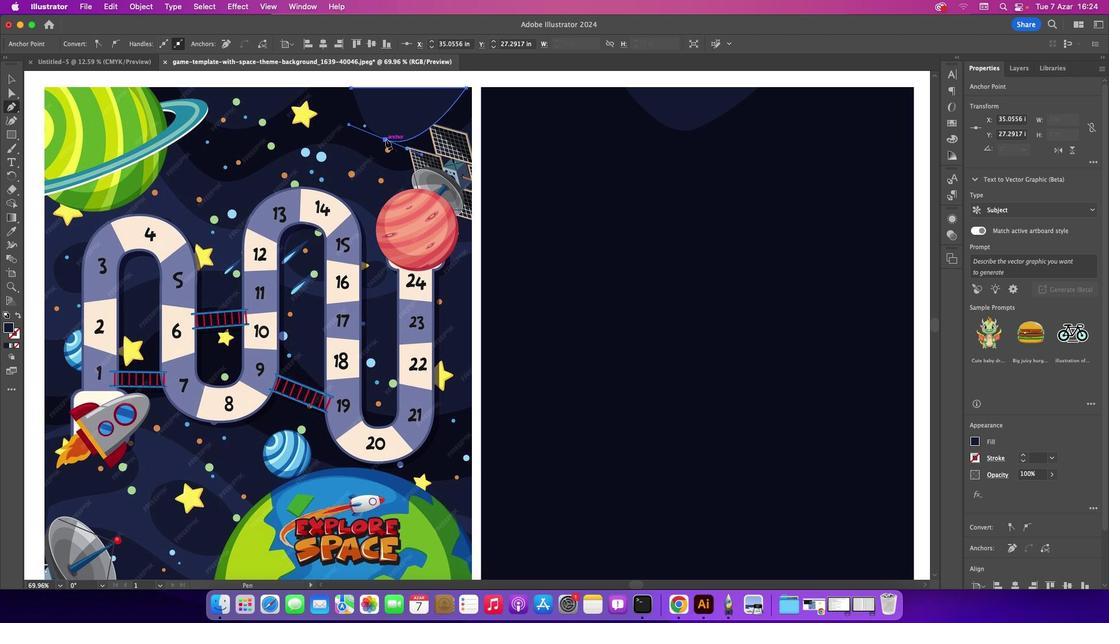 
Action: Mouse pressed left at (367, 171)
Screenshot: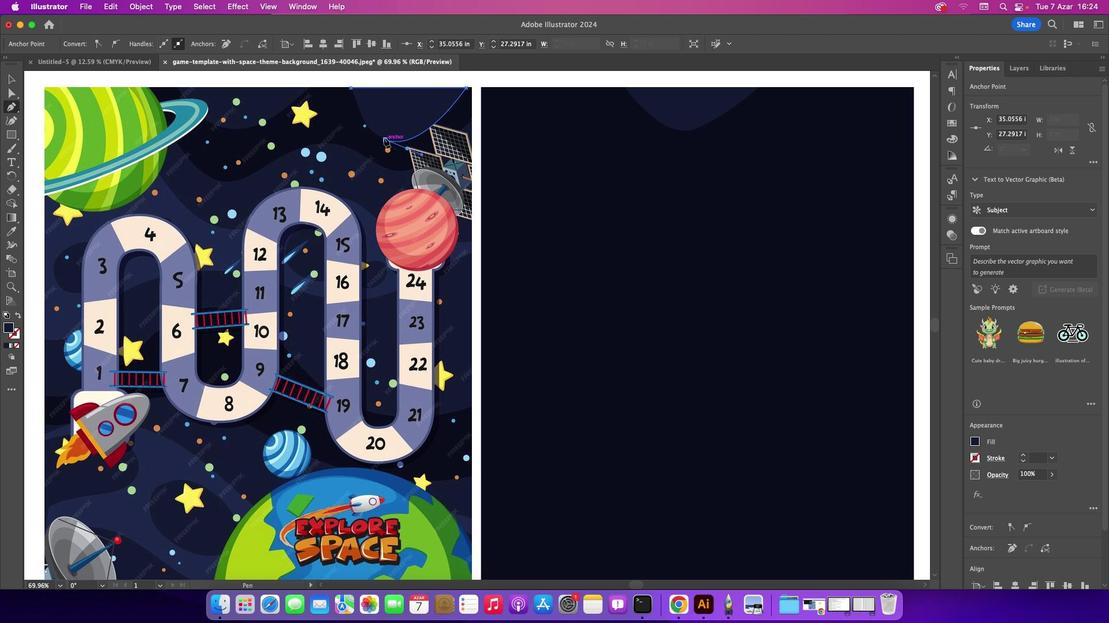 
Action: Mouse moved to (348, 151)
Screenshot: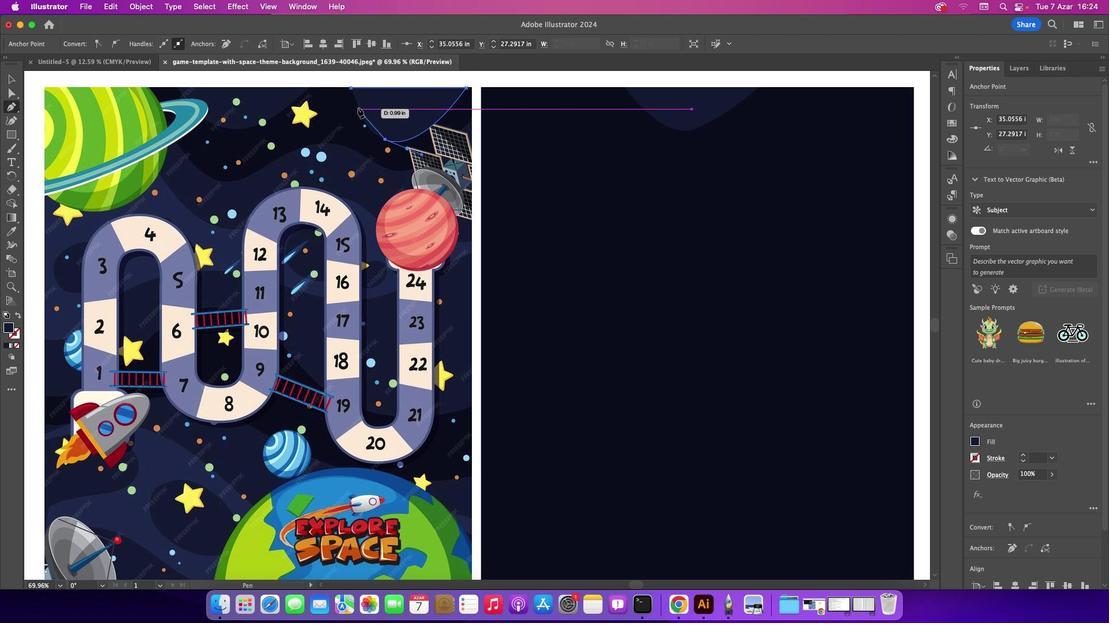 
Action: Mouse pressed left at (348, 151)
Screenshot: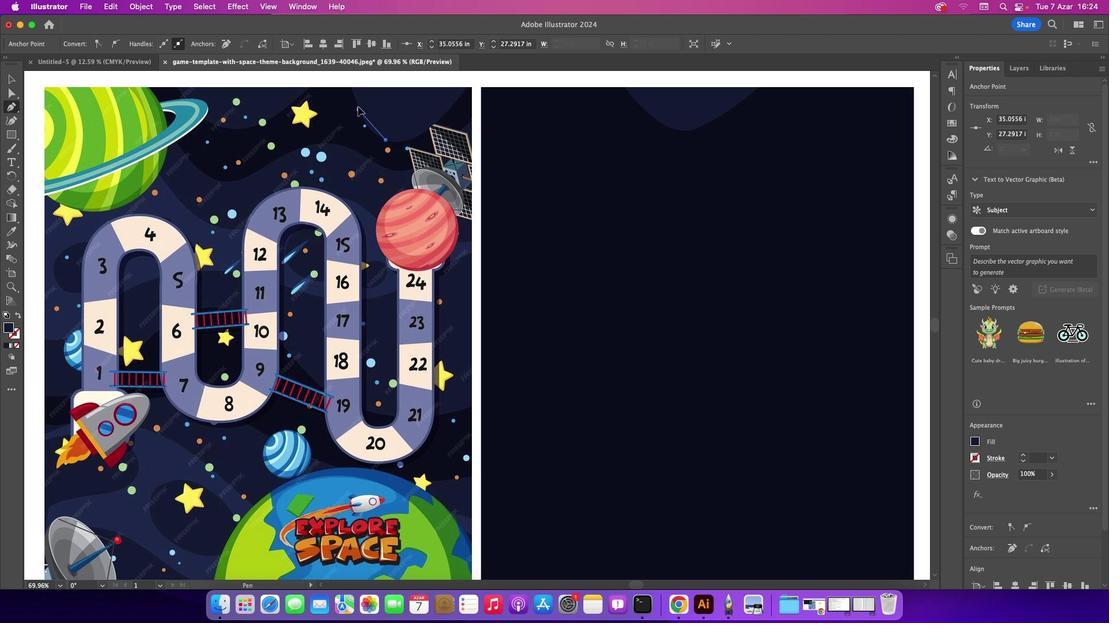 
Action: Mouse moved to (343, 140)
Screenshot: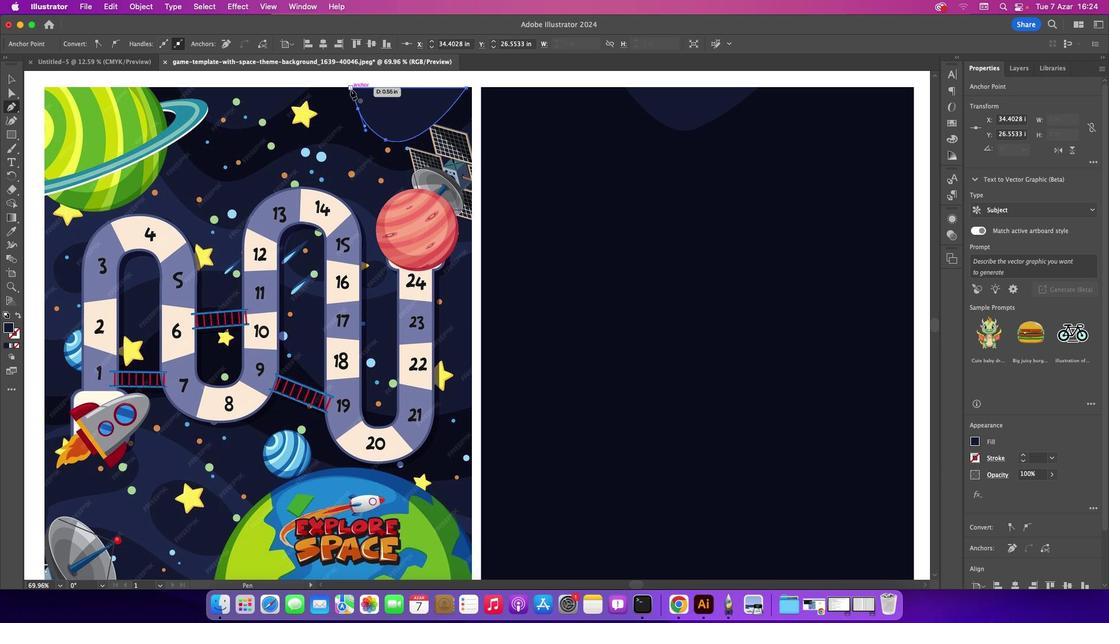 
Action: Mouse pressed left at (343, 140)
Screenshot: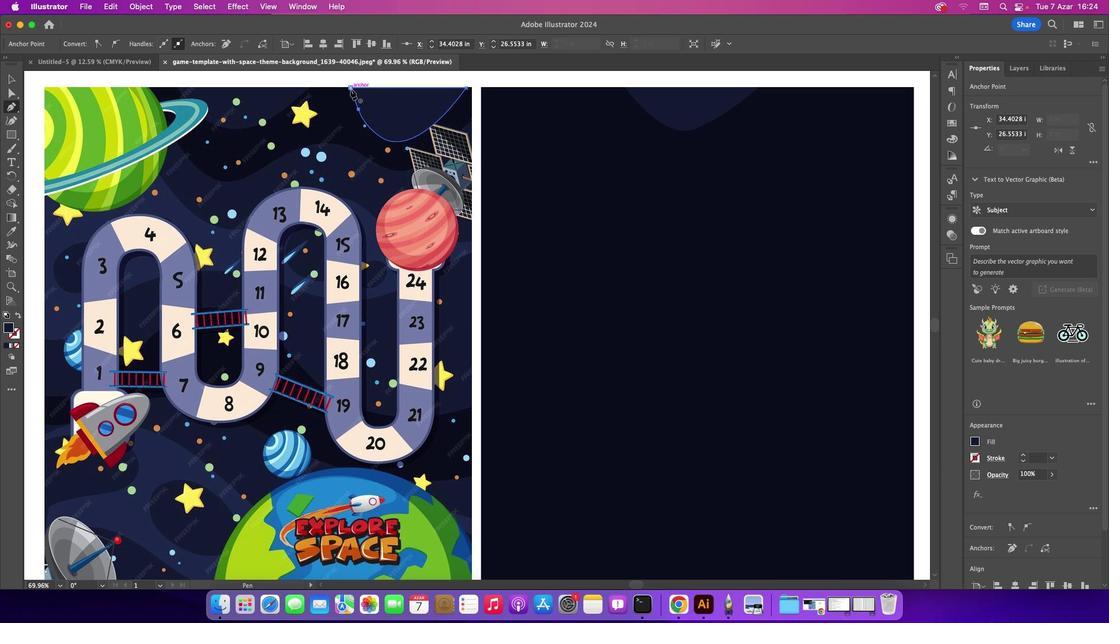 
Action: Mouse moved to (109, 134)
Screenshot: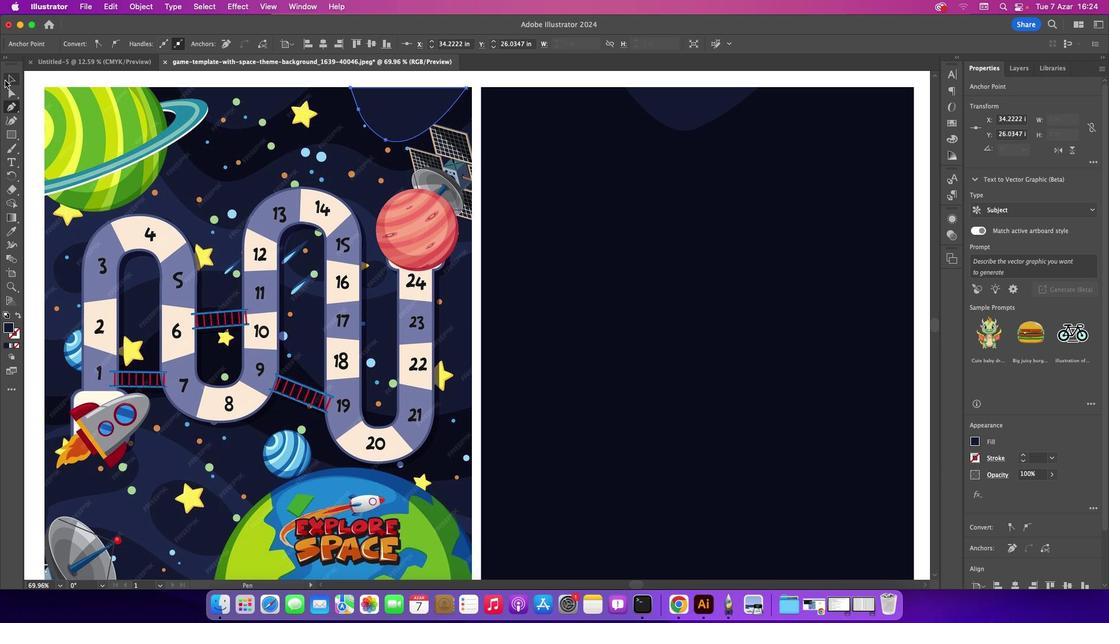 
Action: Mouse pressed left at (109, 134)
Screenshot: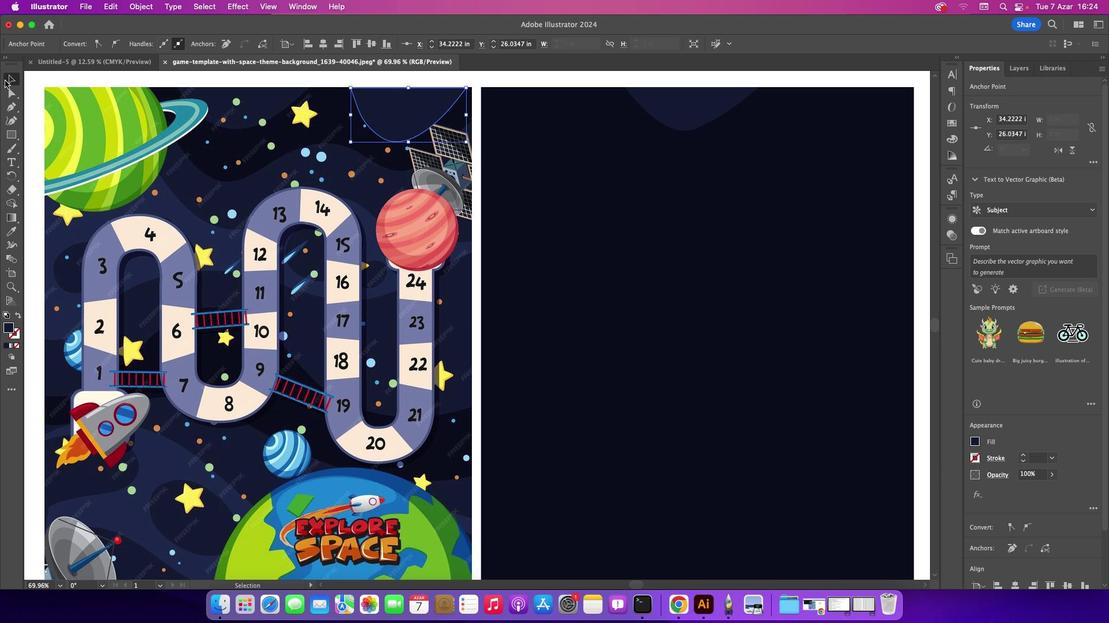
Action: Mouse moved to (194, 160)
Screenshot: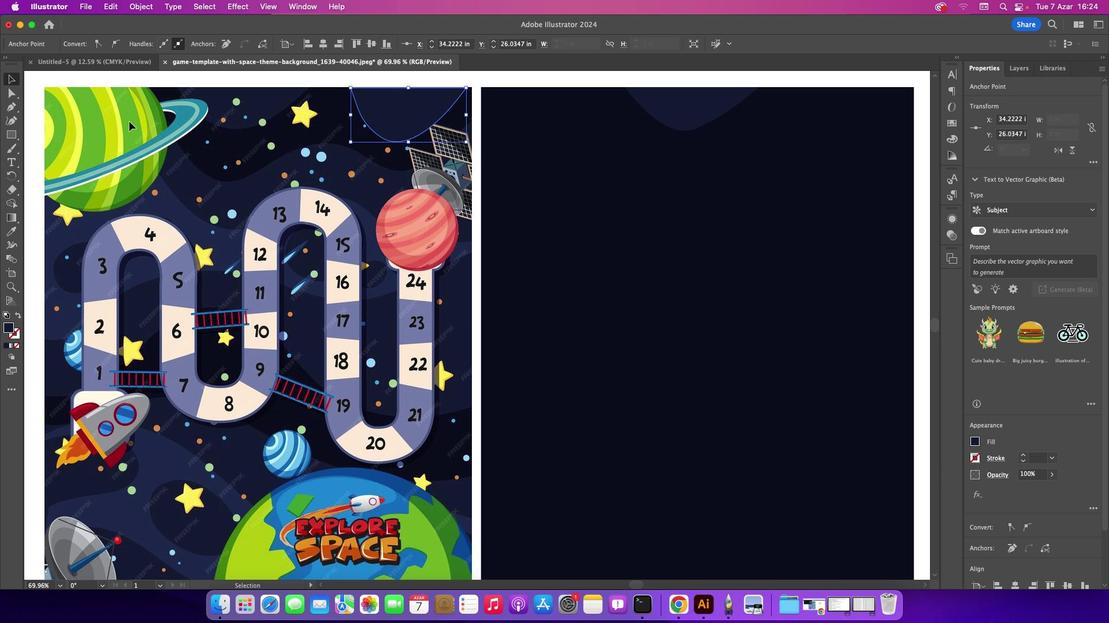 
Action: Mouse pressed left at (194, 160)
Screenshot: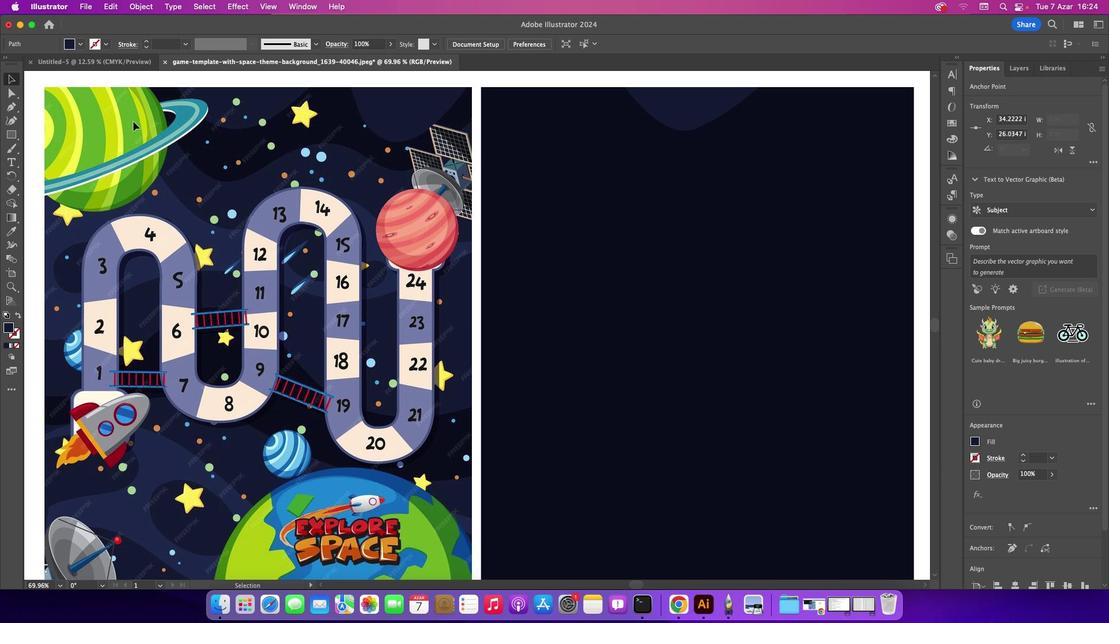 
Action: Mouse moved to (368, 151)
Screenshot: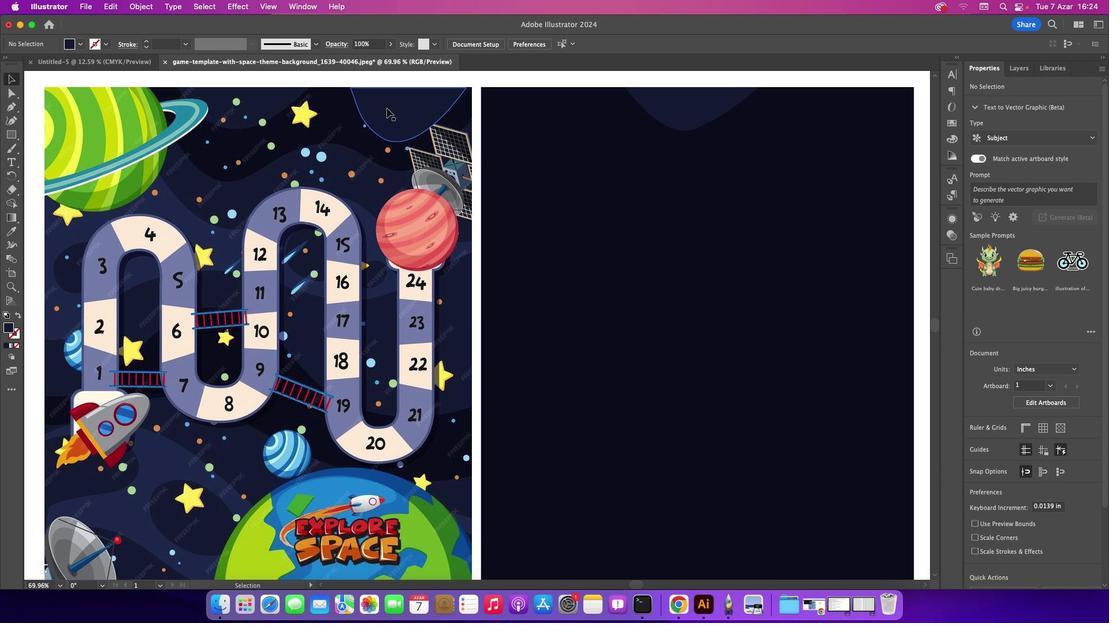 
Action: Mouse pressed left at (368, 151)
Screenshot: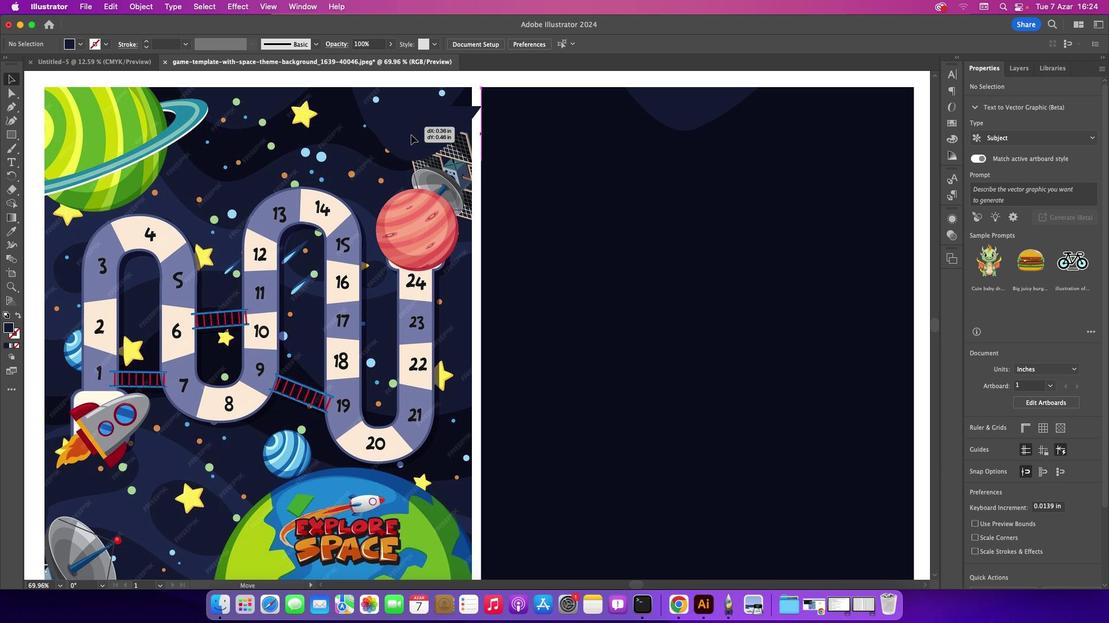 
Action: Mouse moved to (403, 132)
Screenshot: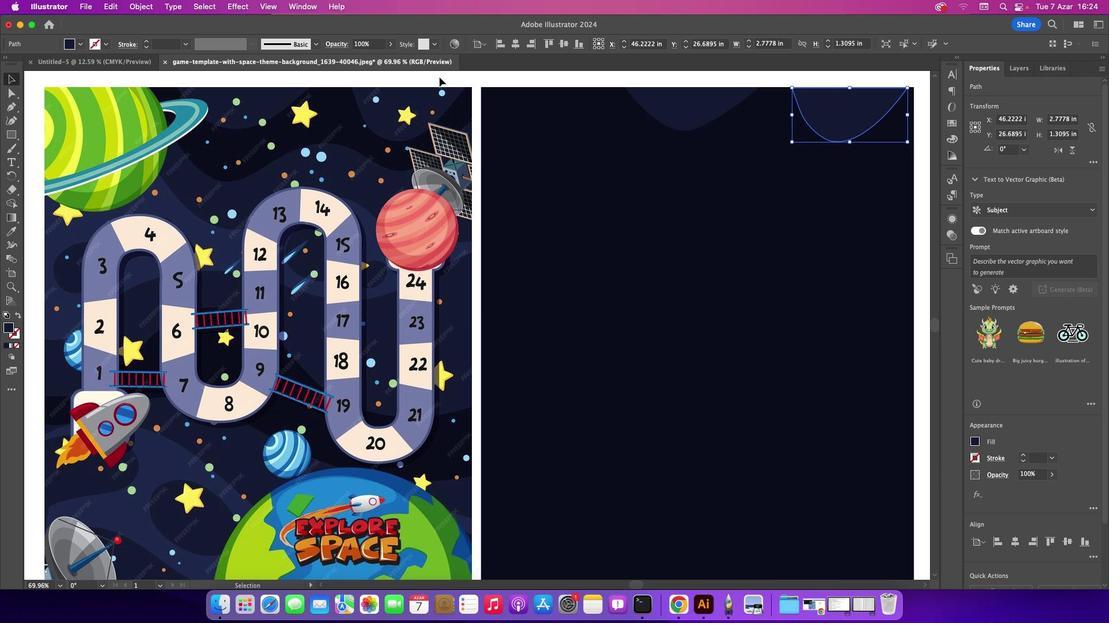 
Action: Mouse pressed left at (403, 132)
Screenshot: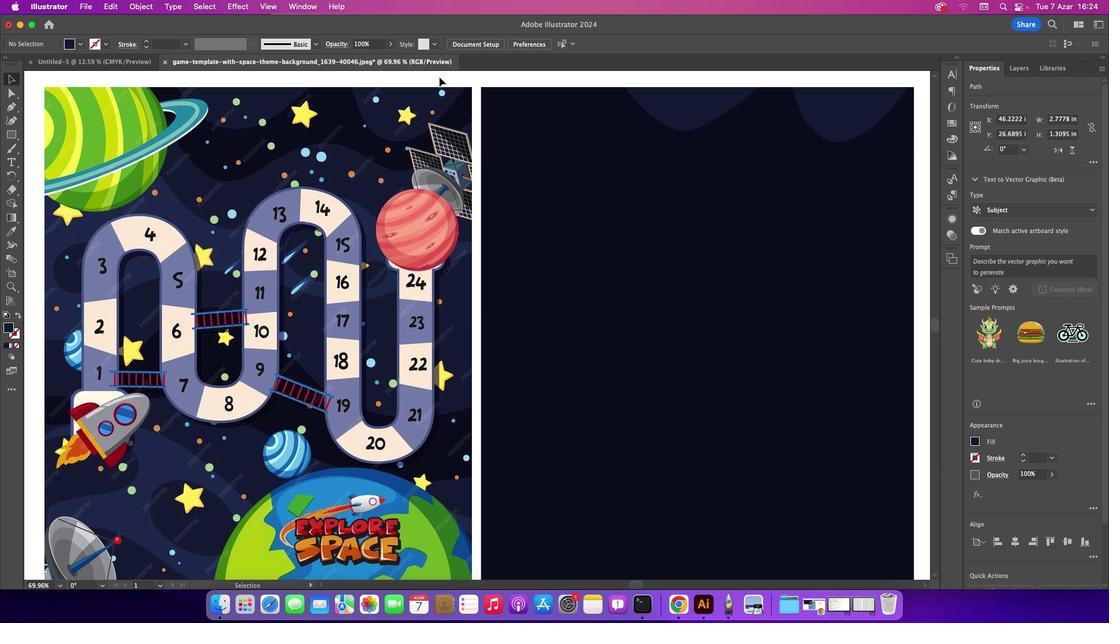 
Action: Mouse moved to (111, 147)
Screenshot: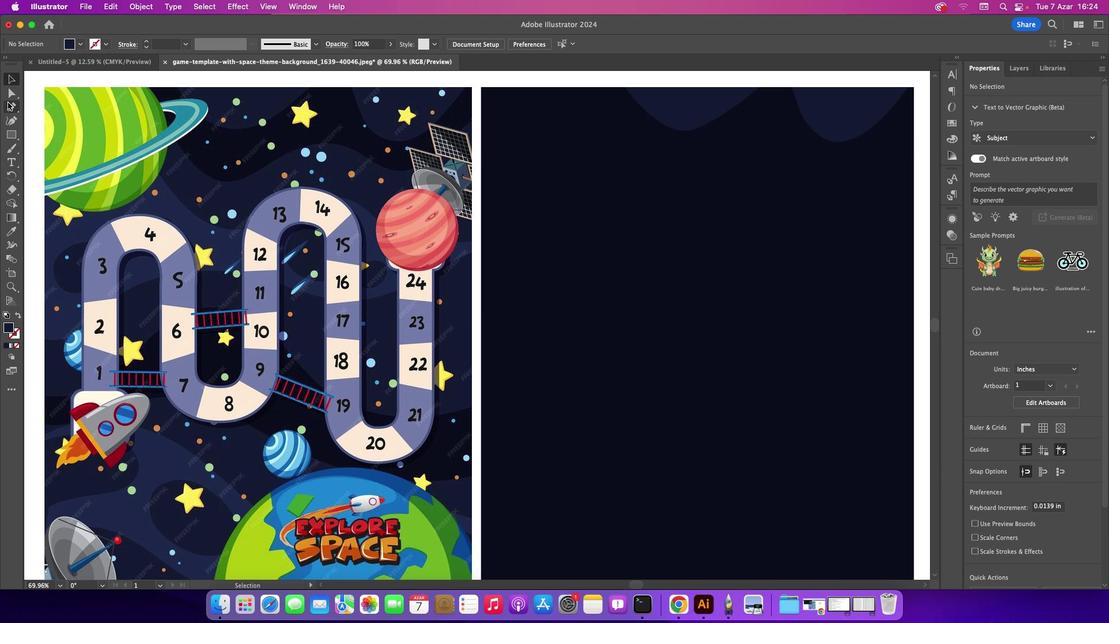 
Action: Mouse pressed left at (111, 147)
Screenshot: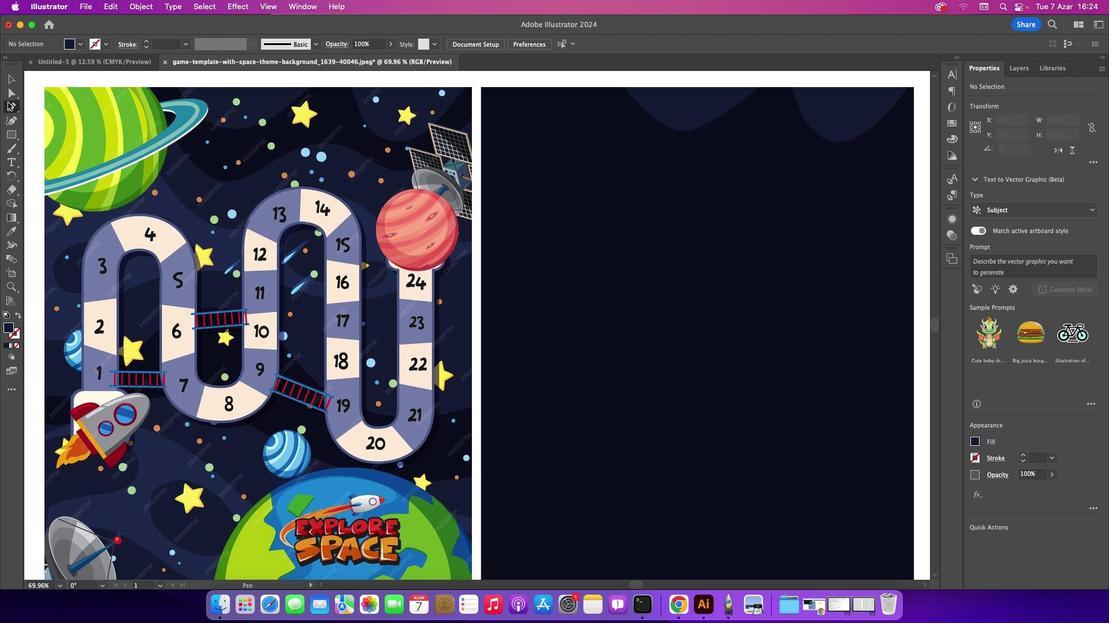 
Action: Mouse moved to (425, 160)
Screenshot: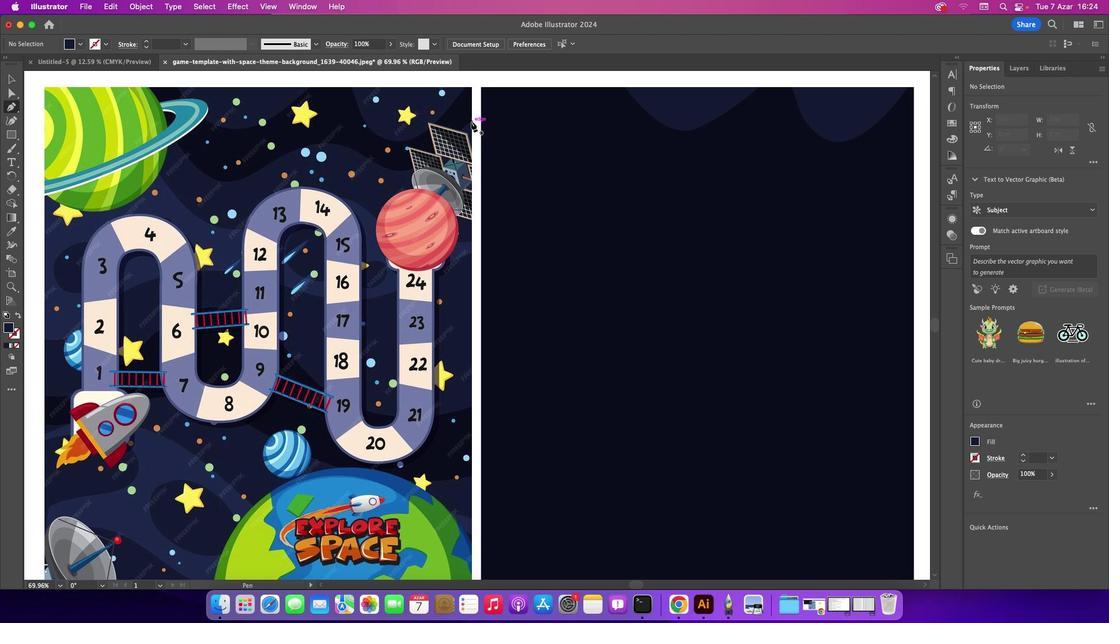 
Action: Mouse pressed left at (425, 160)
Screenshot: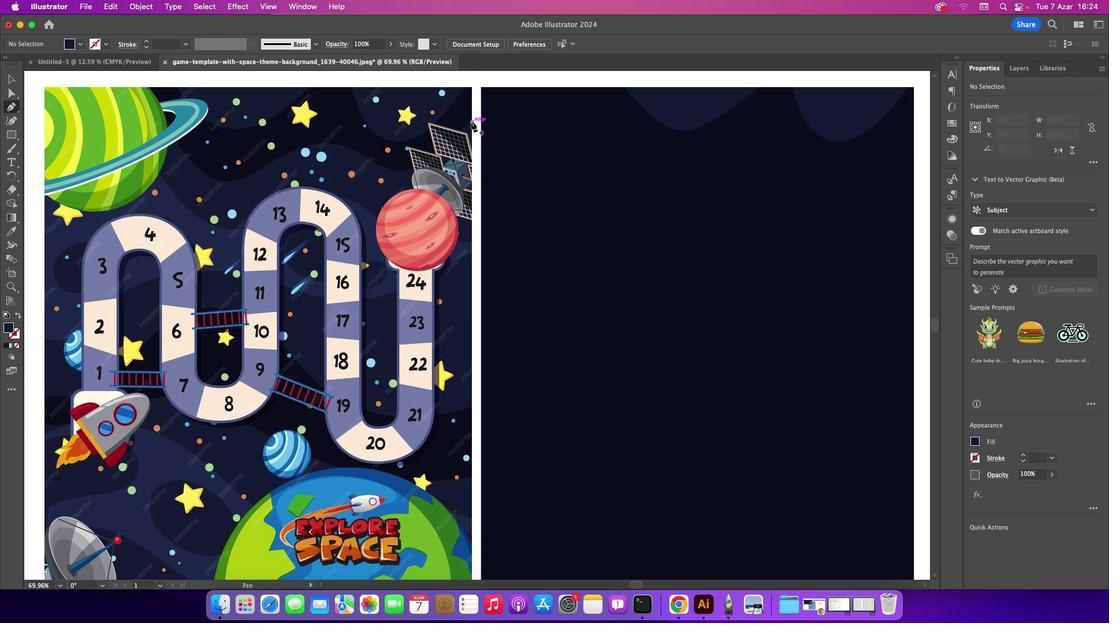 
Action: Mouse moved to (388, 190)
Screenshot: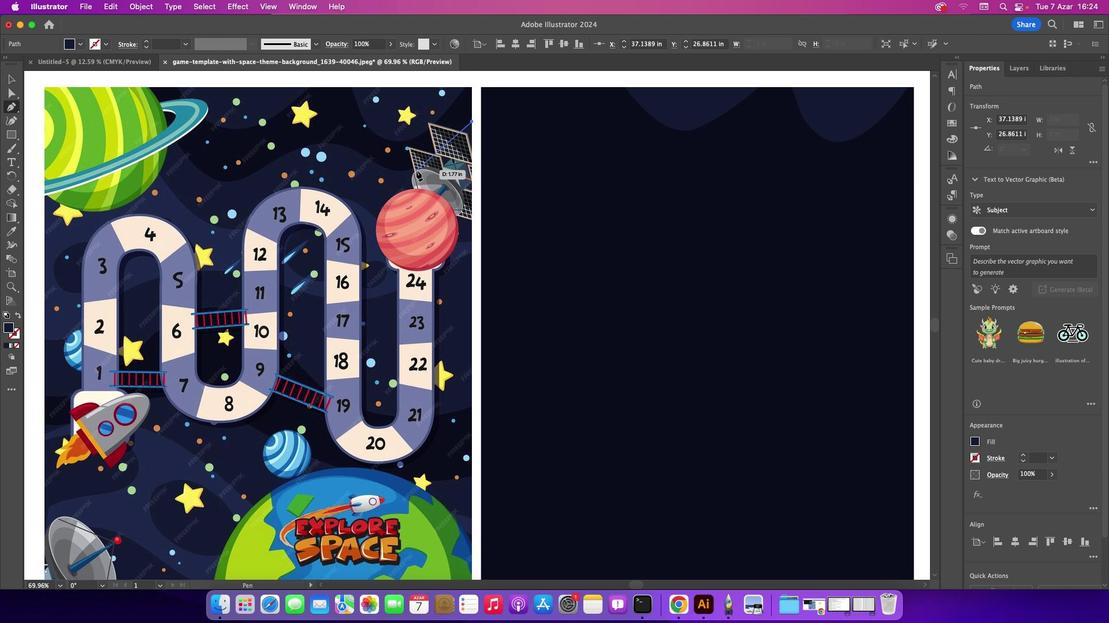 
Action: Mouse pressed left at (388, 190)
Screenshot: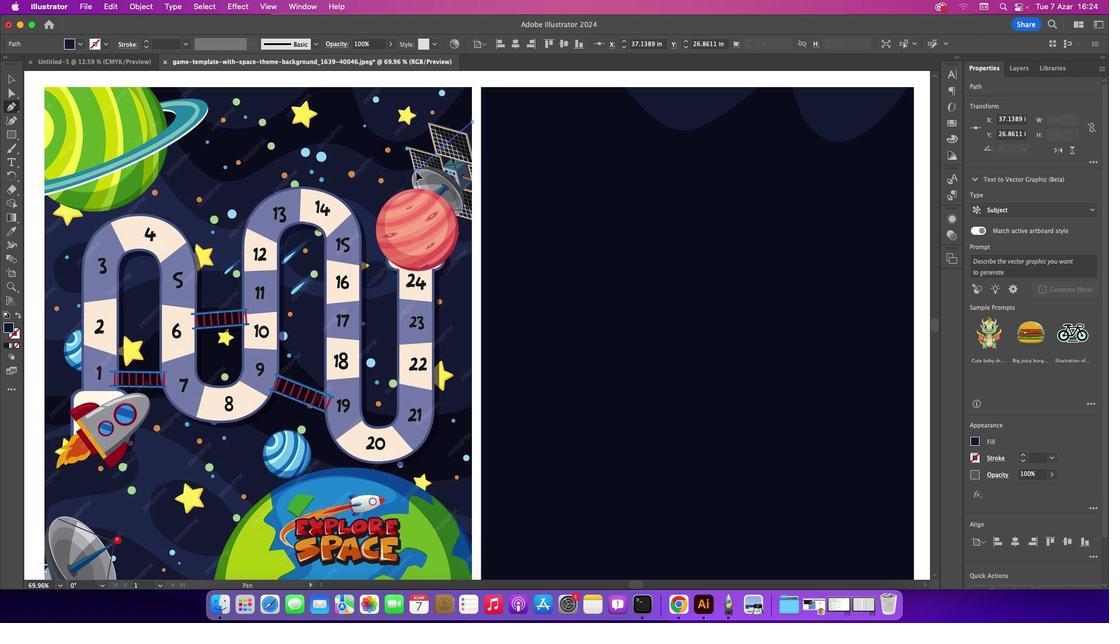 
Action: Mouse moved to (351, 179)
Screenshot: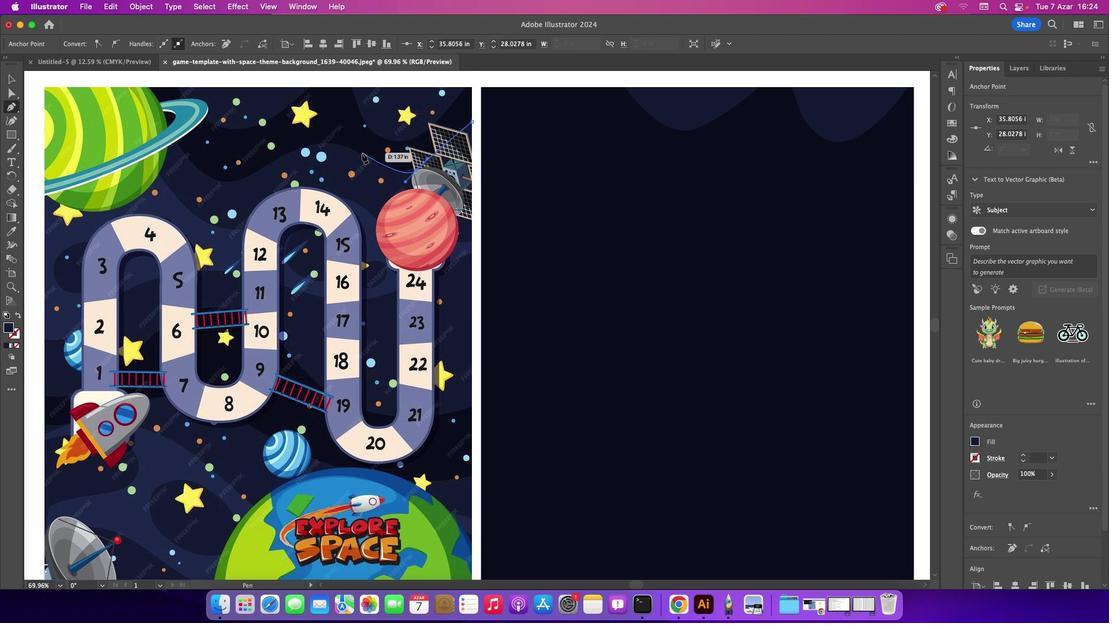 
Action: Mouse pressed left at (351, 179)
Screenshot: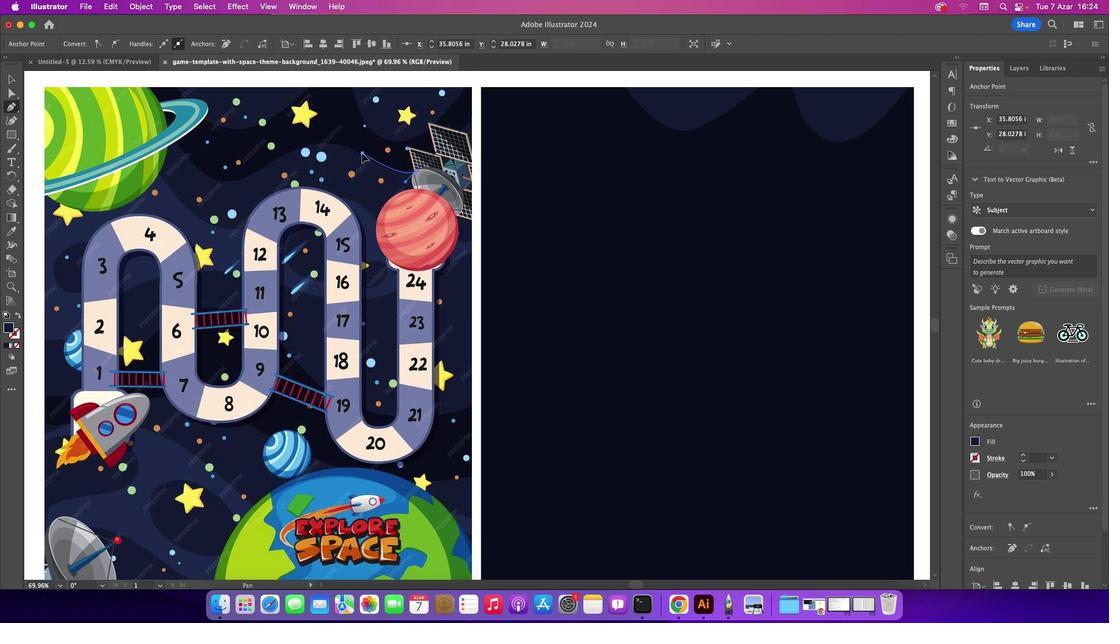 
Action: Mouse moved to (288, 187)
Screenshot: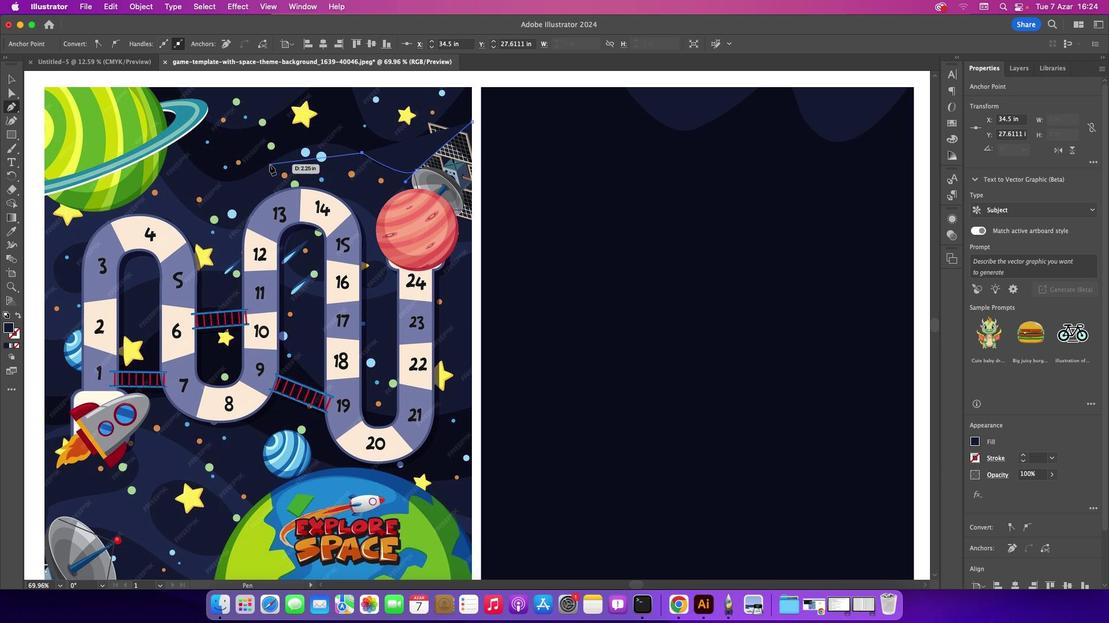 
Action: Mouse pressed left at (288, 187)
Screenshot: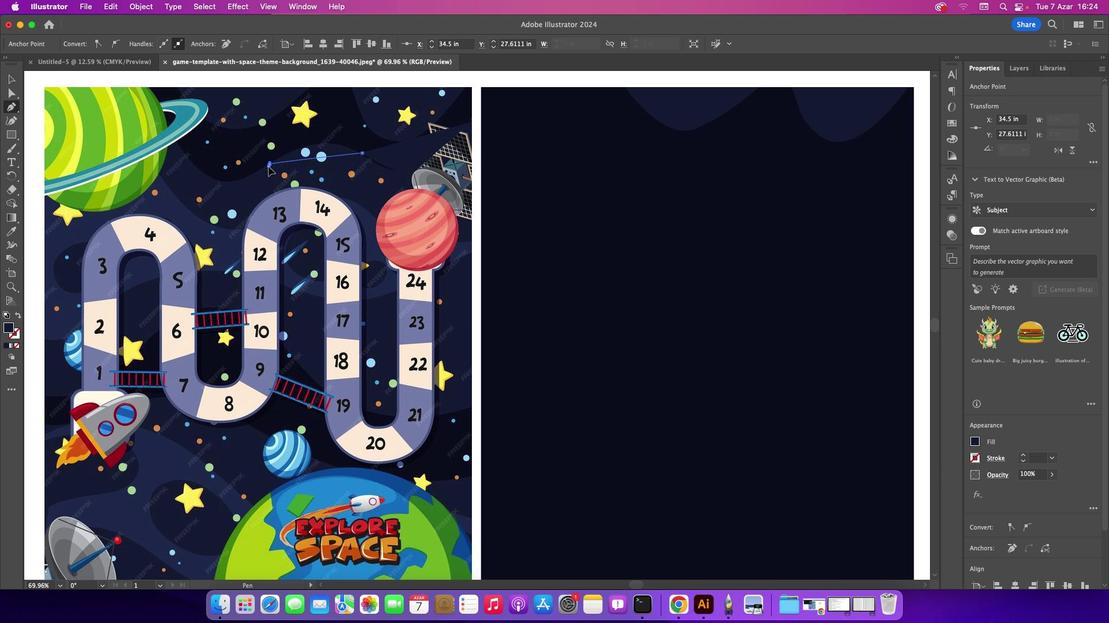 
Action: Mouse moved to (227, 175)
Screenshot: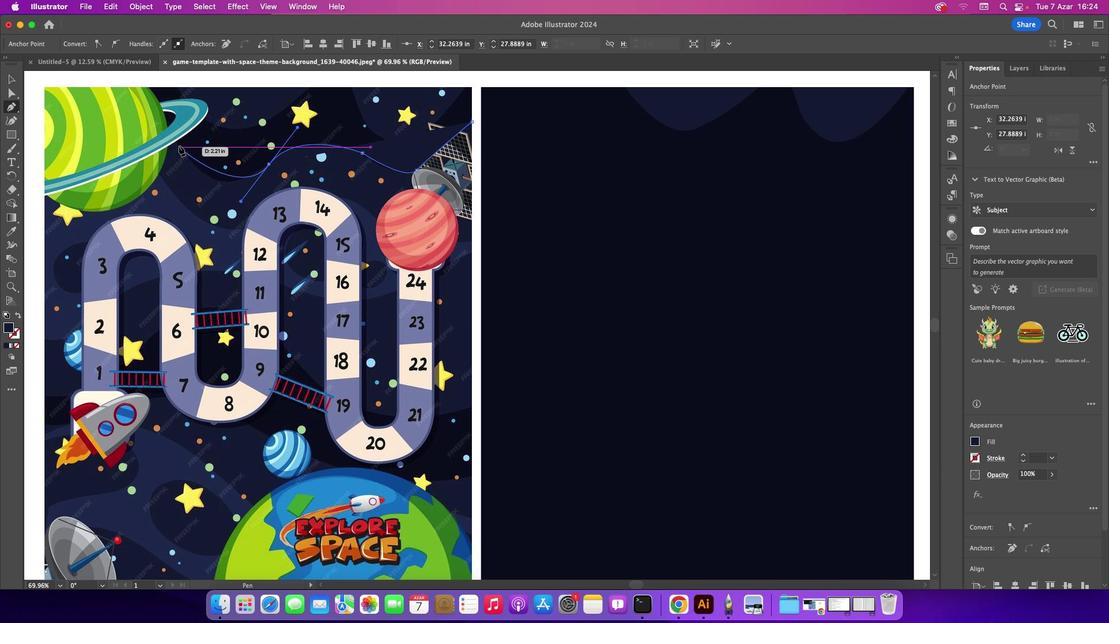 
Action: Mouse pressed left at (227, 175)
Screenshot: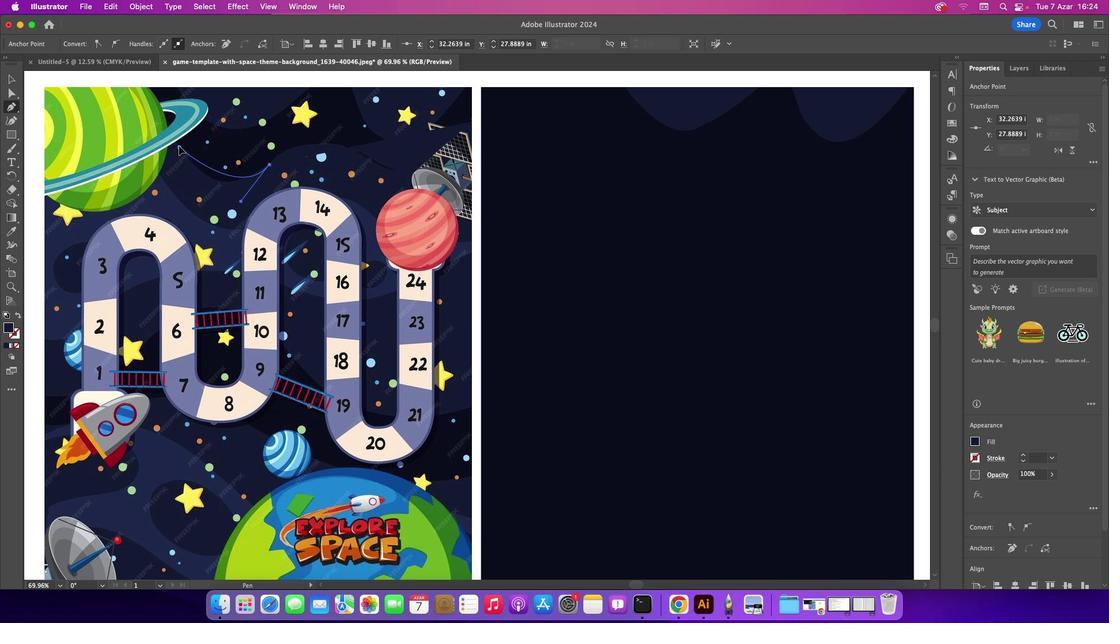 
Action: Mouse moved to (136, 185)
Screenshot: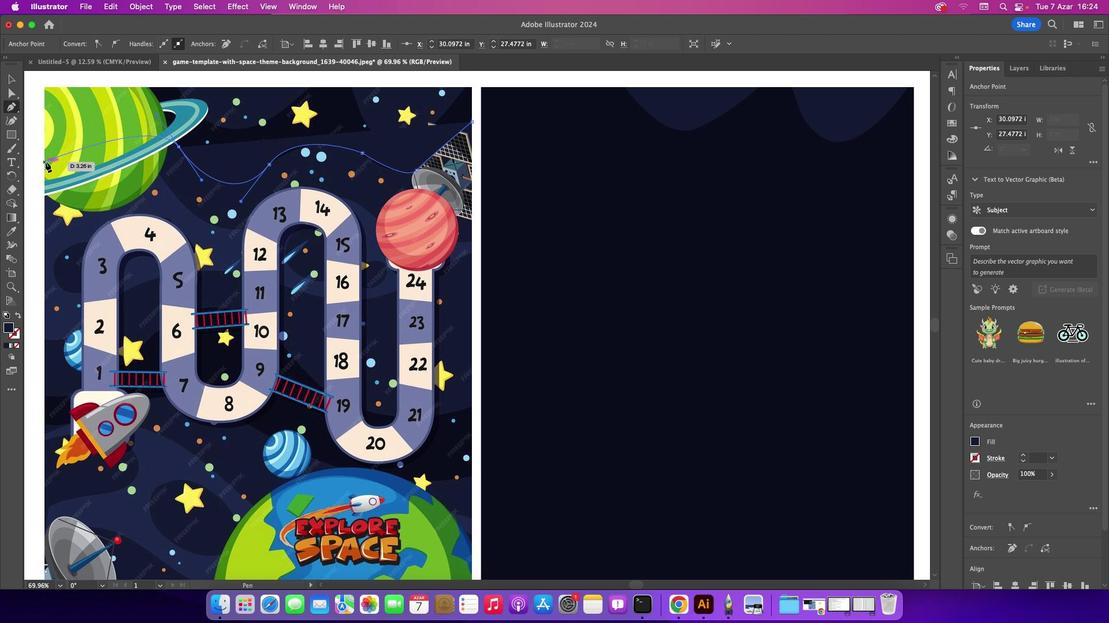 
Action: Mouse pressed left at (136, 185)
Screenshot: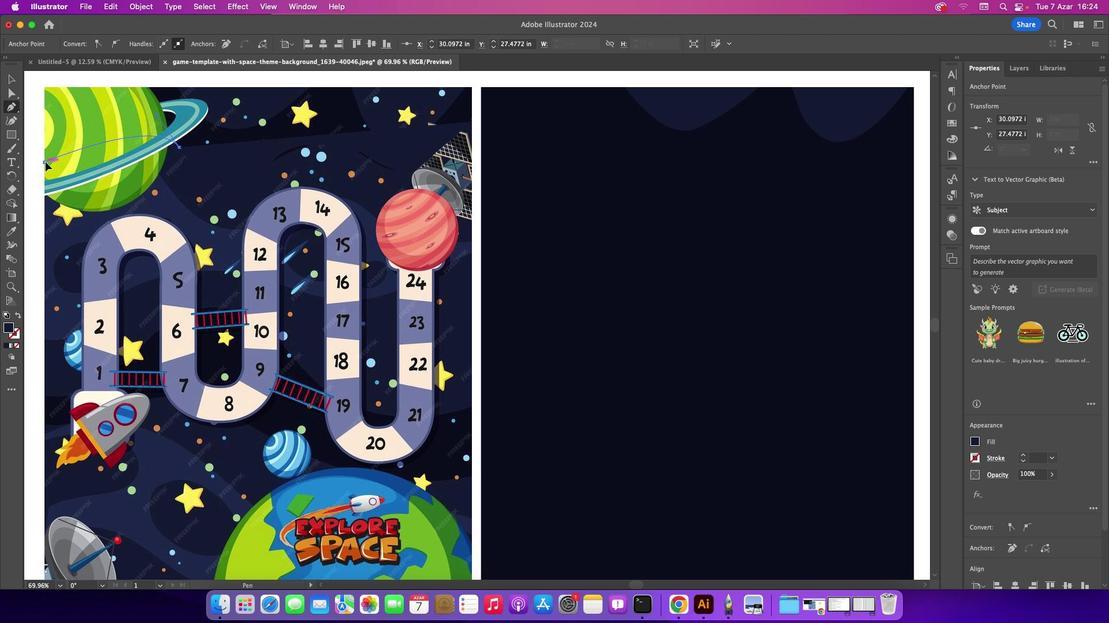 
Action: Mouse moved to (192, 185)
Screenshot: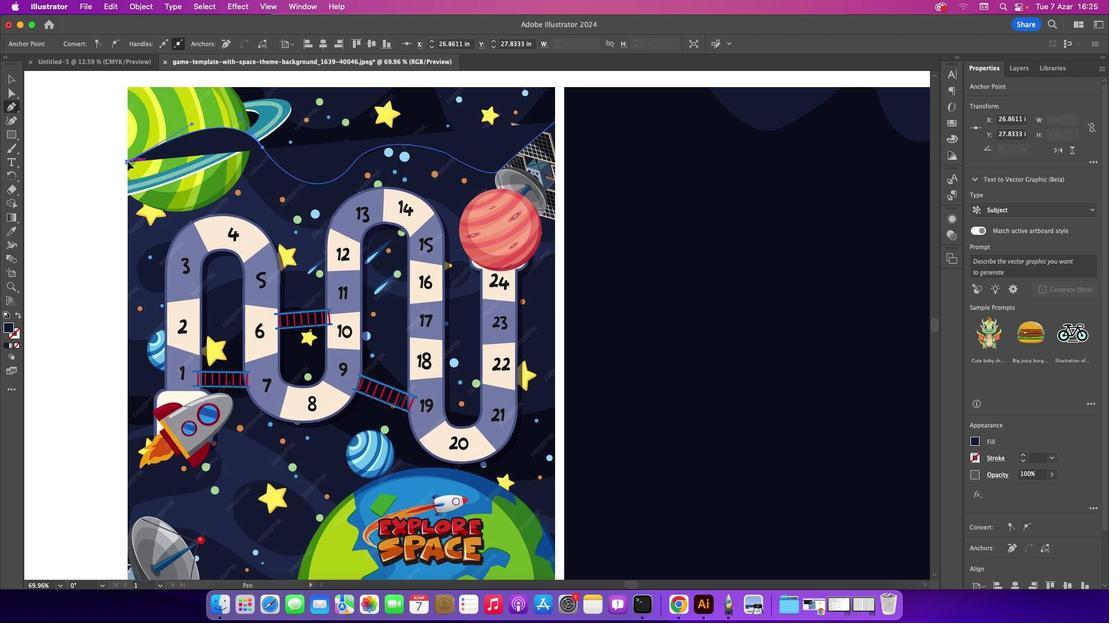 
Action: Mouse pressed left at (192, 185)
Screenshot: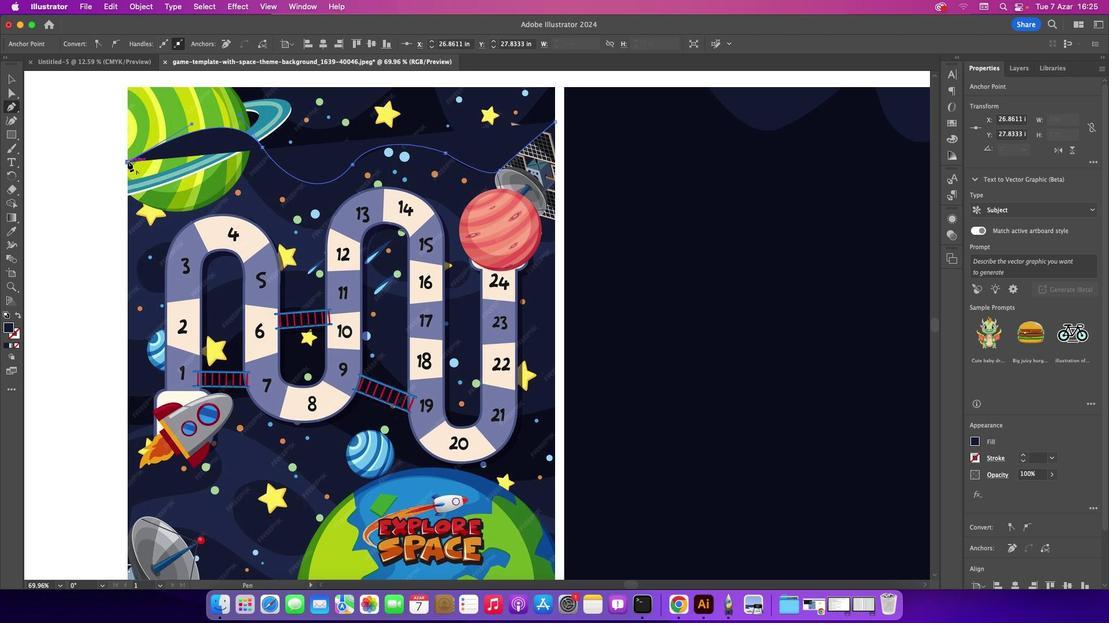 
Action: Mouse moved to (119, 299)
Screenshot: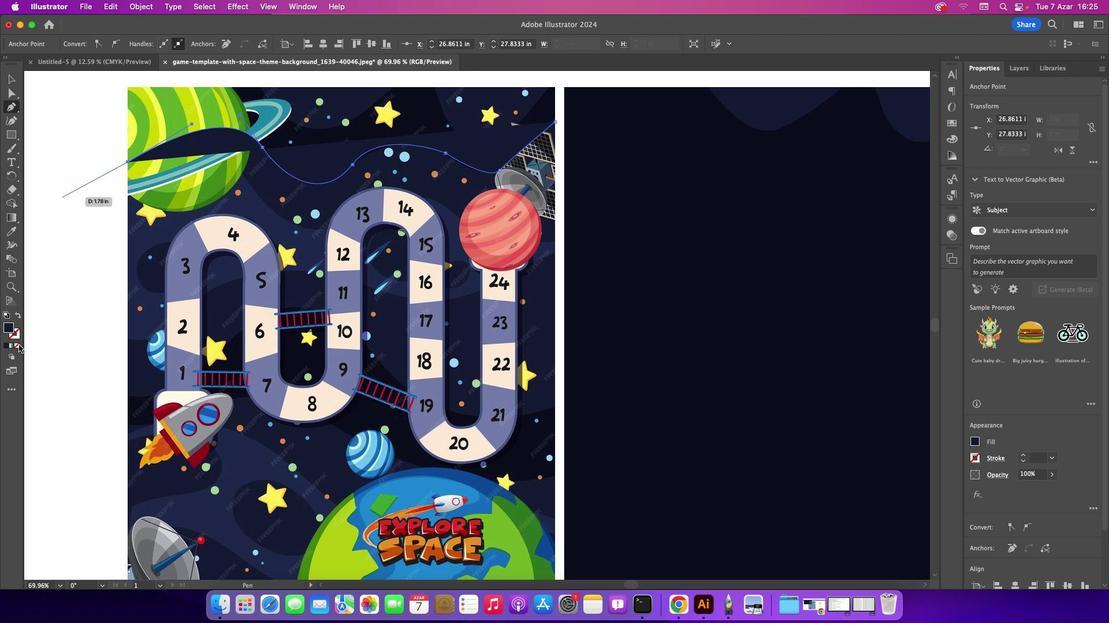 
Action: Mouse pressed left at (119, 299)
Screenshot: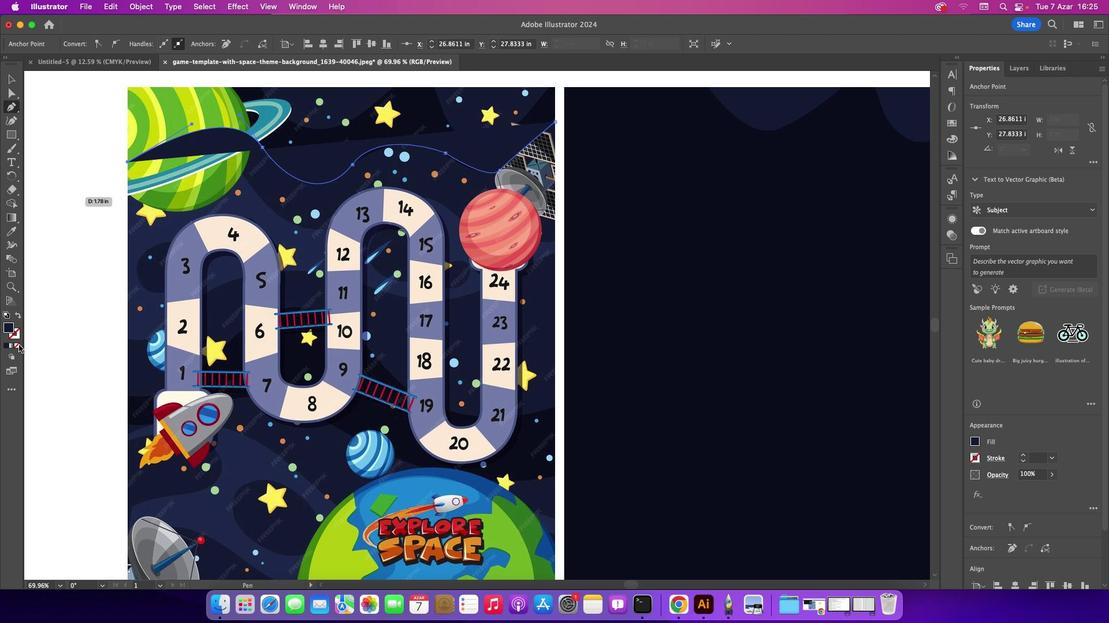 
Action: Mouse moved to (193, 223)
Screenshot: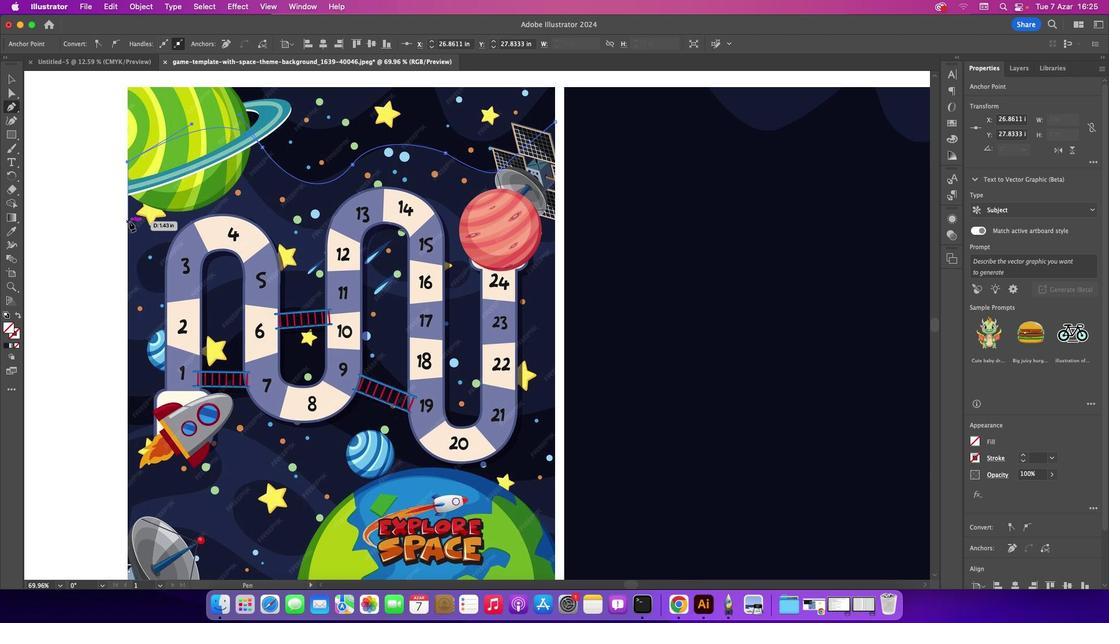 
Action: Mouse pressed left at (193, 223)
Screenshot: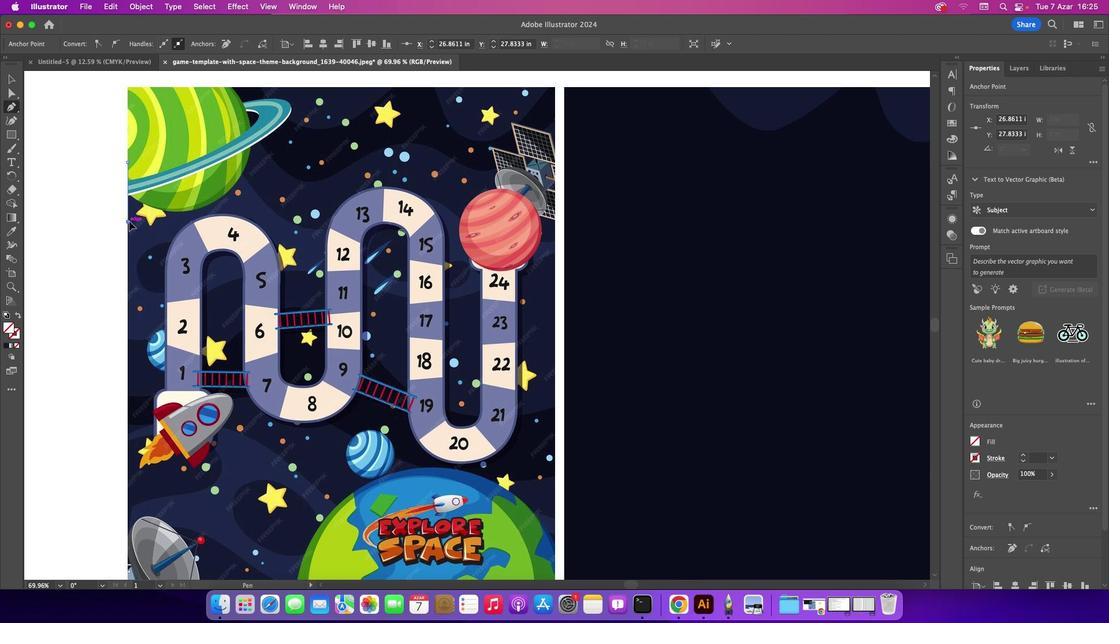
Action: Mouse moved to (271, 192)
Screenshot: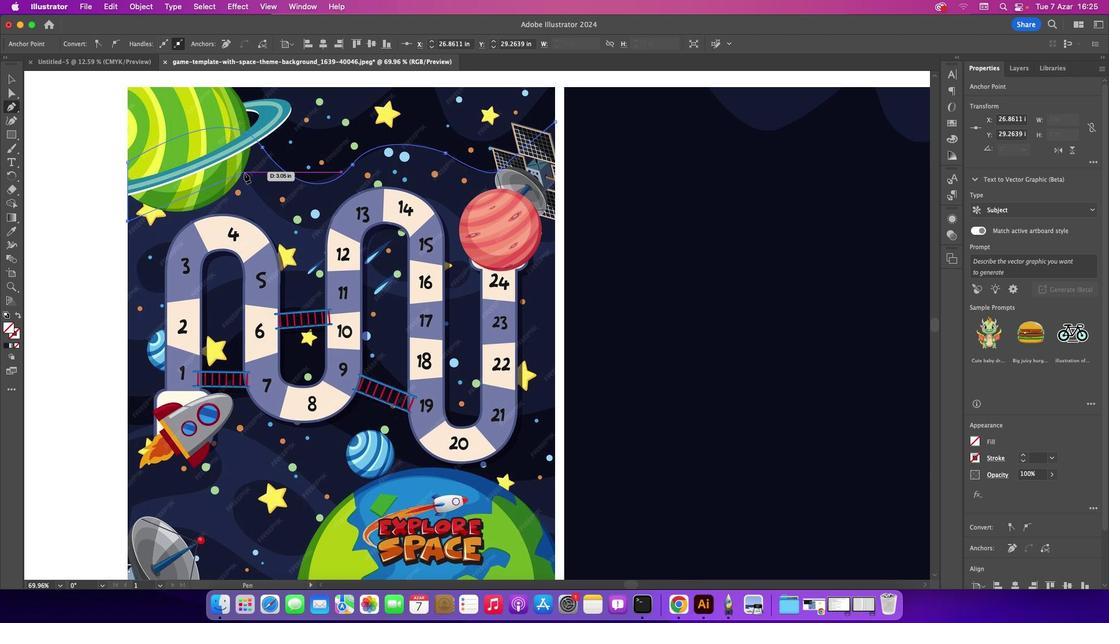 
Action: Mouse pressed left at (271, 192)
Screenshot: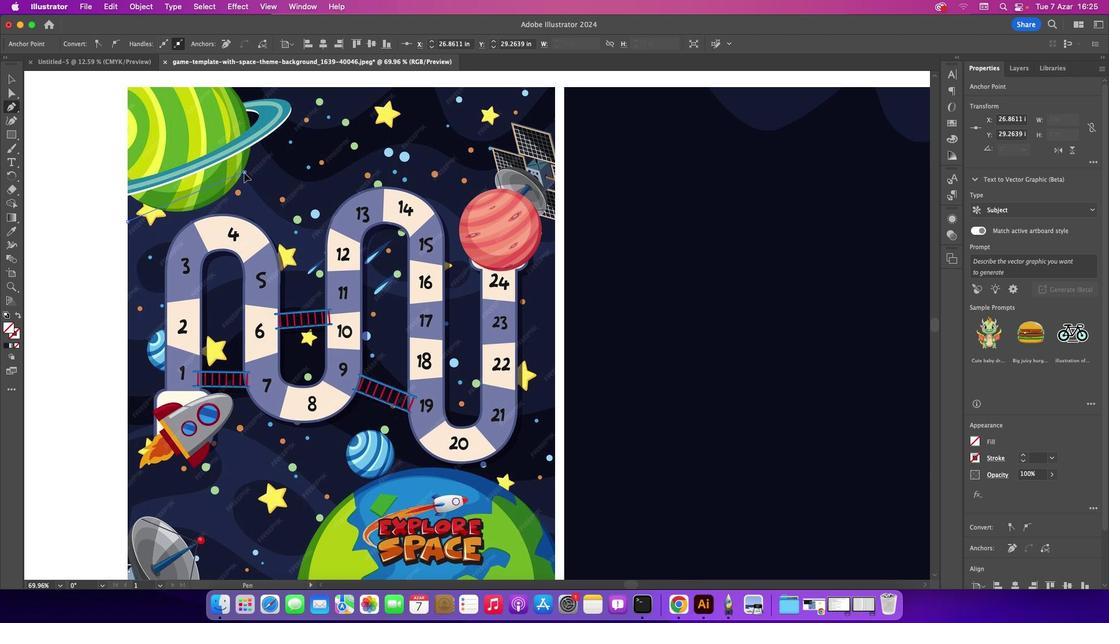 
Action: Mouse moved to (271, 191)
Screenshot: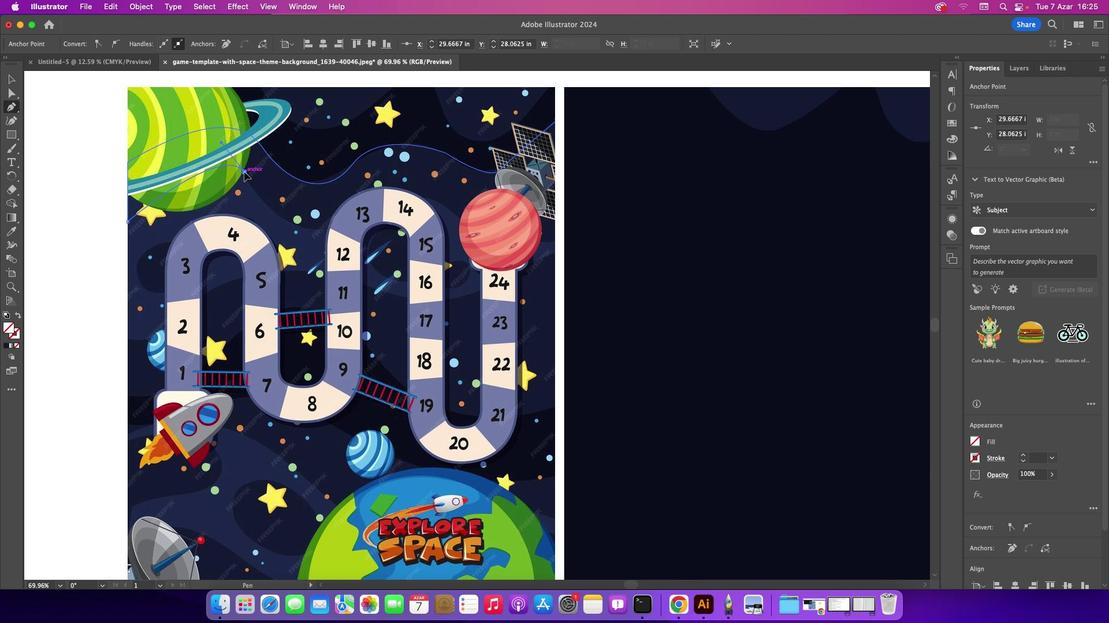 
Action: Mouse pressed left at (271, 191)
Screenshot: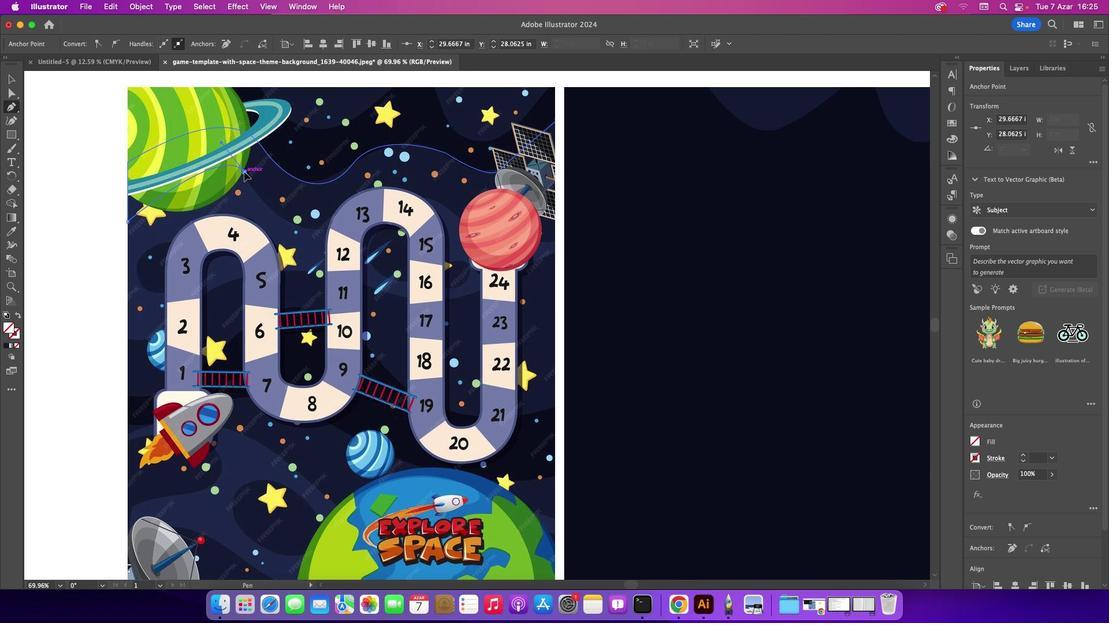 
Action: Mouse moved to (326, 226)
Screenshot: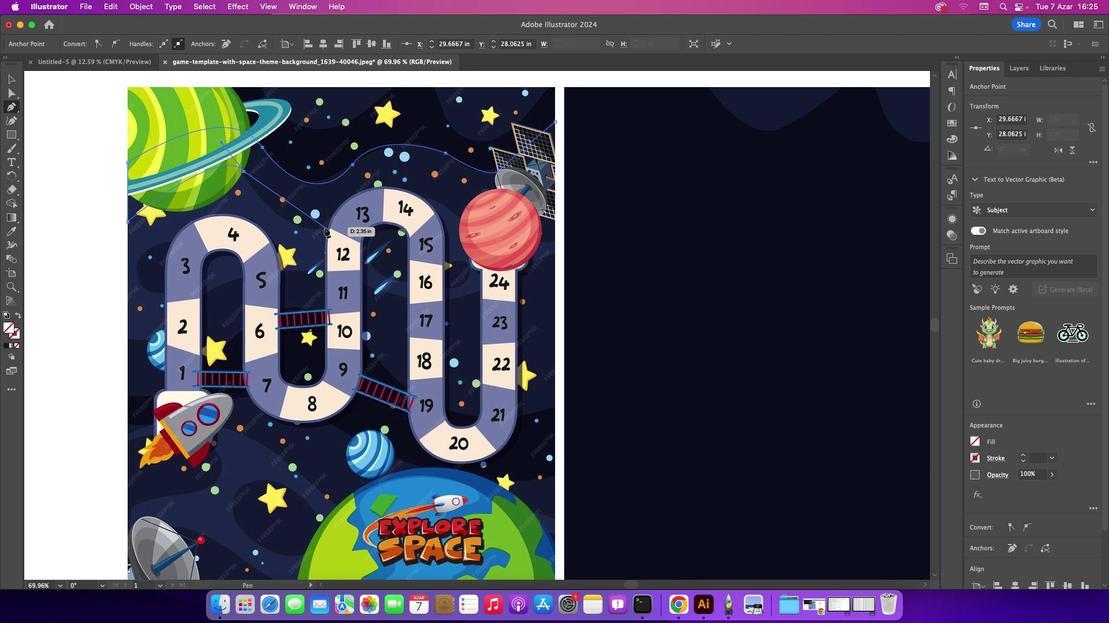 
Action: Mouse pressed left at (326, 226)
Screenshot: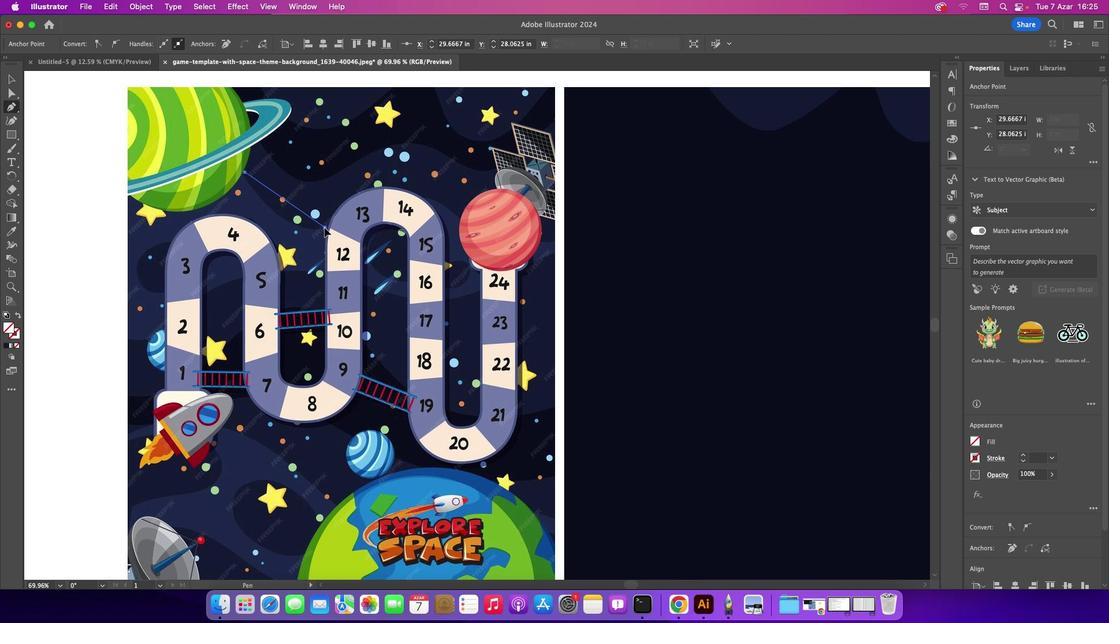 
Action: Mouse moved to (325, 225)
Screenshot: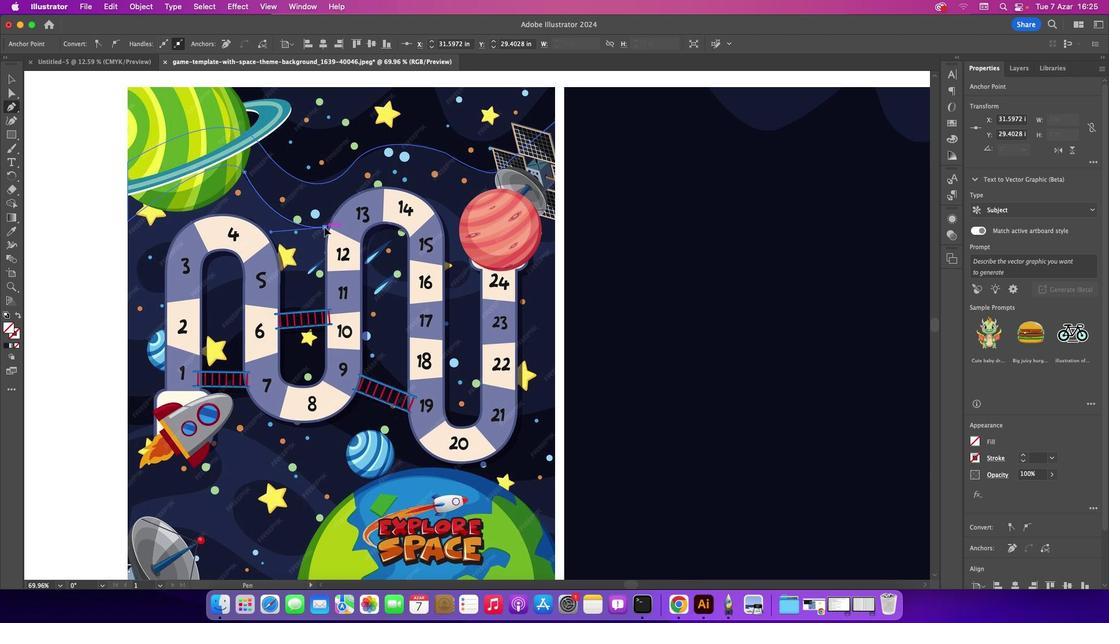 
Action: Mouse pressed left at (325, 225)
Screenshot: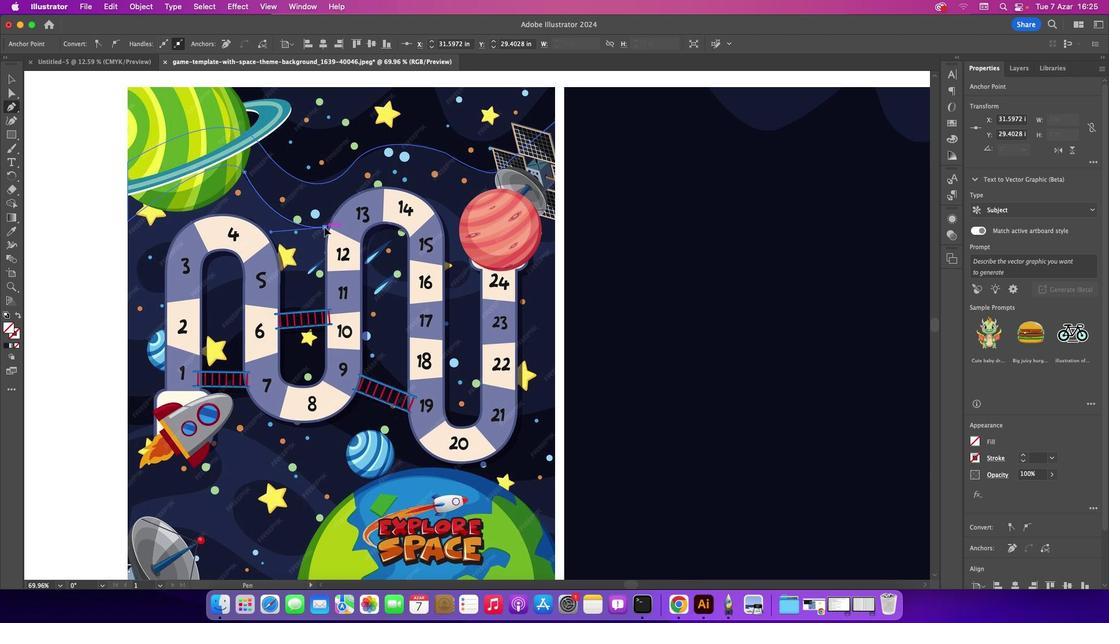 
Action: Mouse moved to (392, 208)
Screenshot: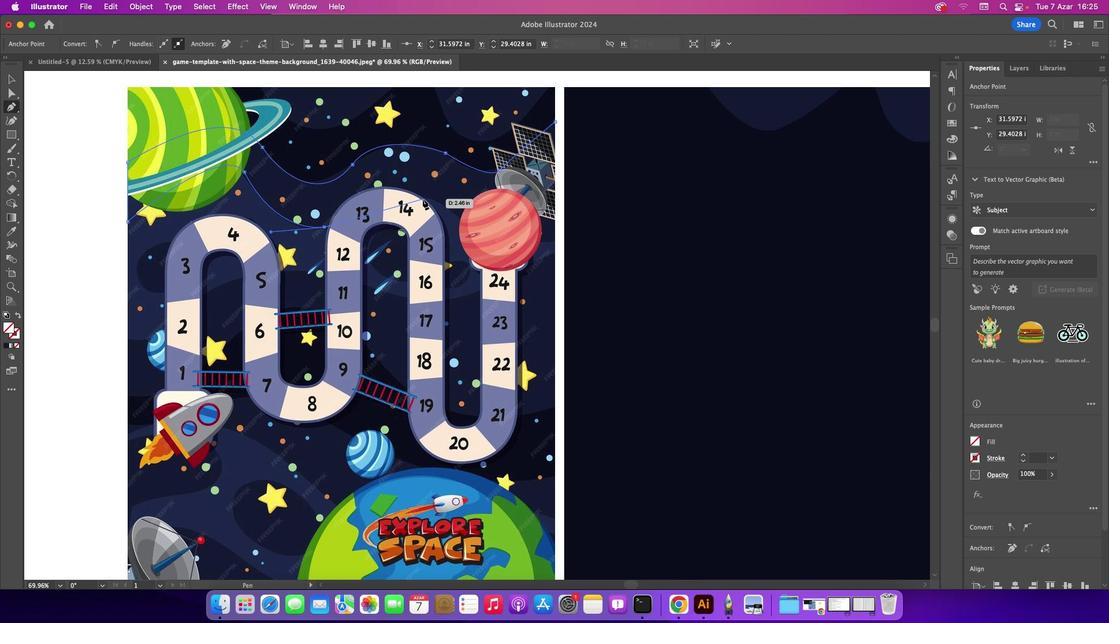 
Action: Mouse pressed left at (392, 208)
Screenshot: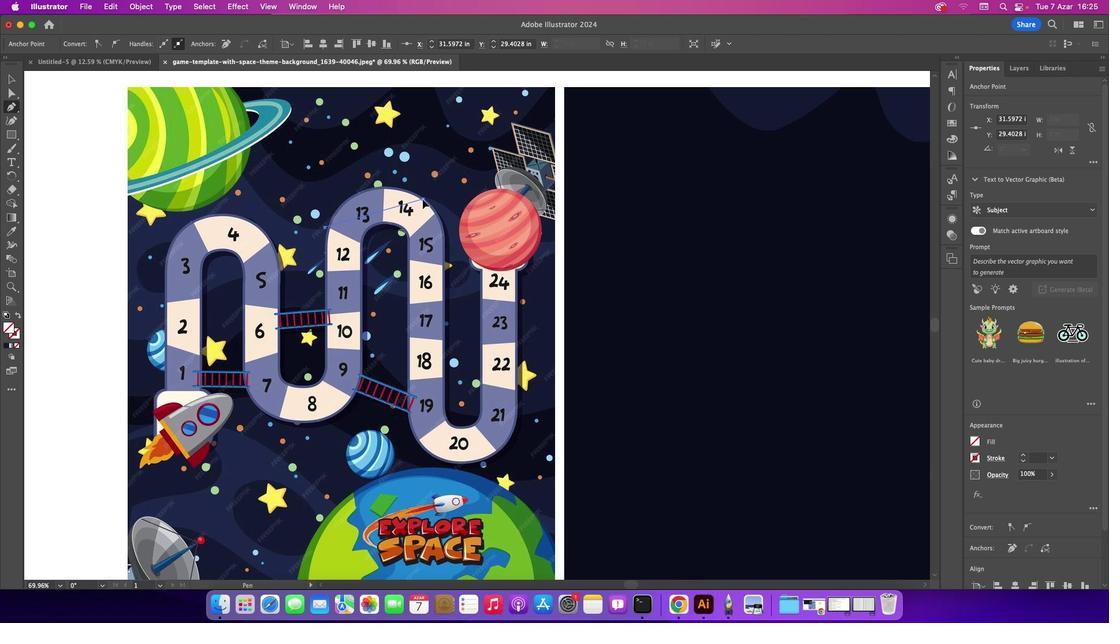 
Action: Mouse moved to (419, 221)
Screenshot: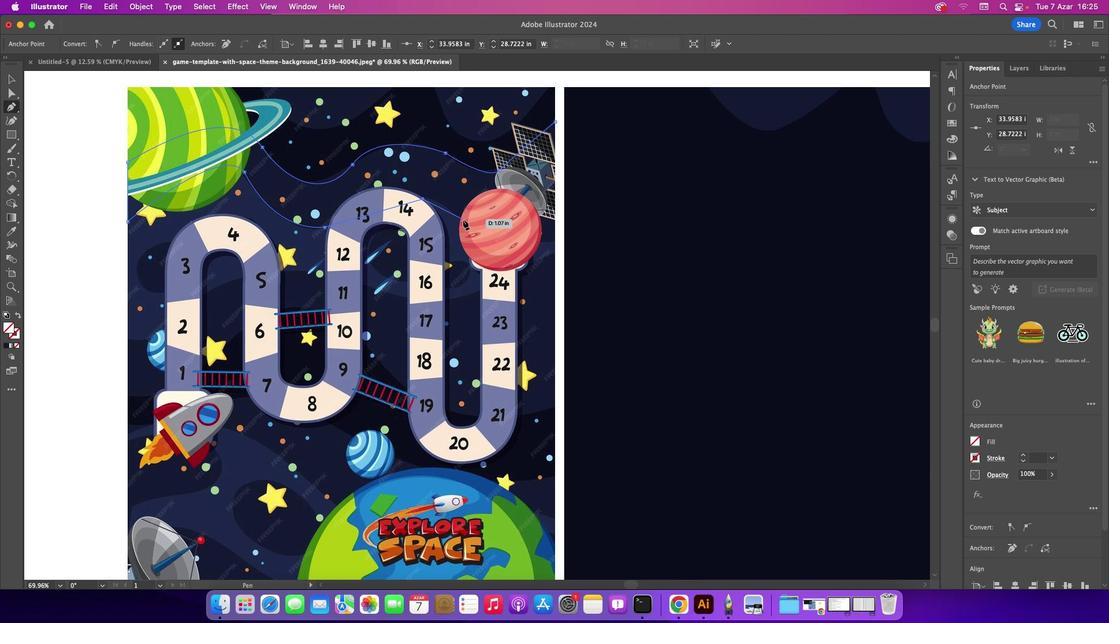 
Action: Mouse pressed left at (419, 221)
Screenshot: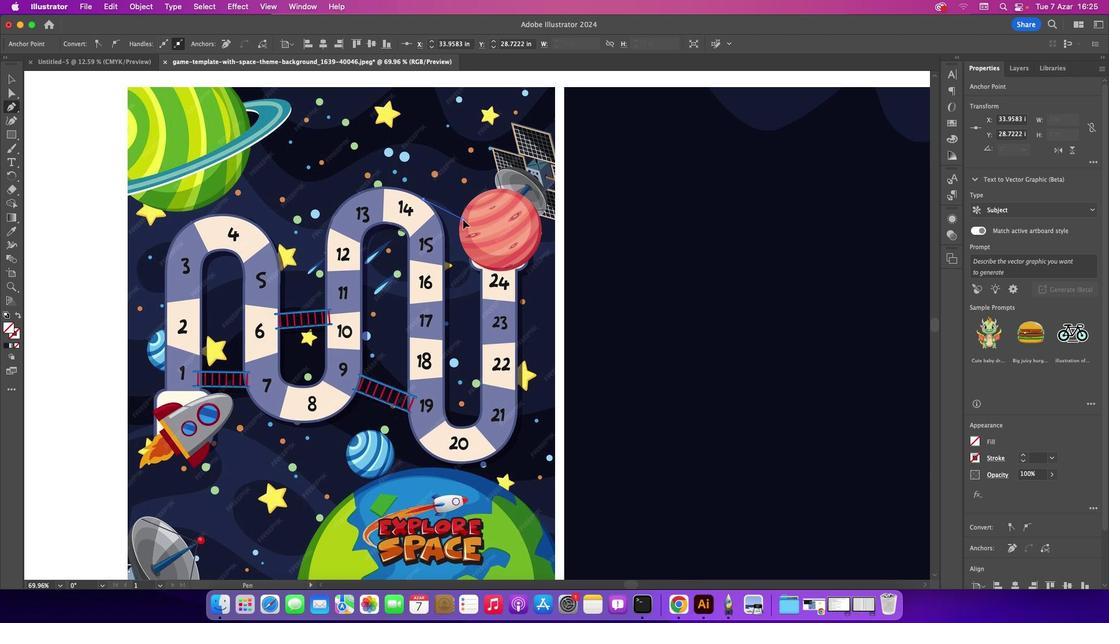 
Action: Mouse moved to (481, 236)
Screenshot: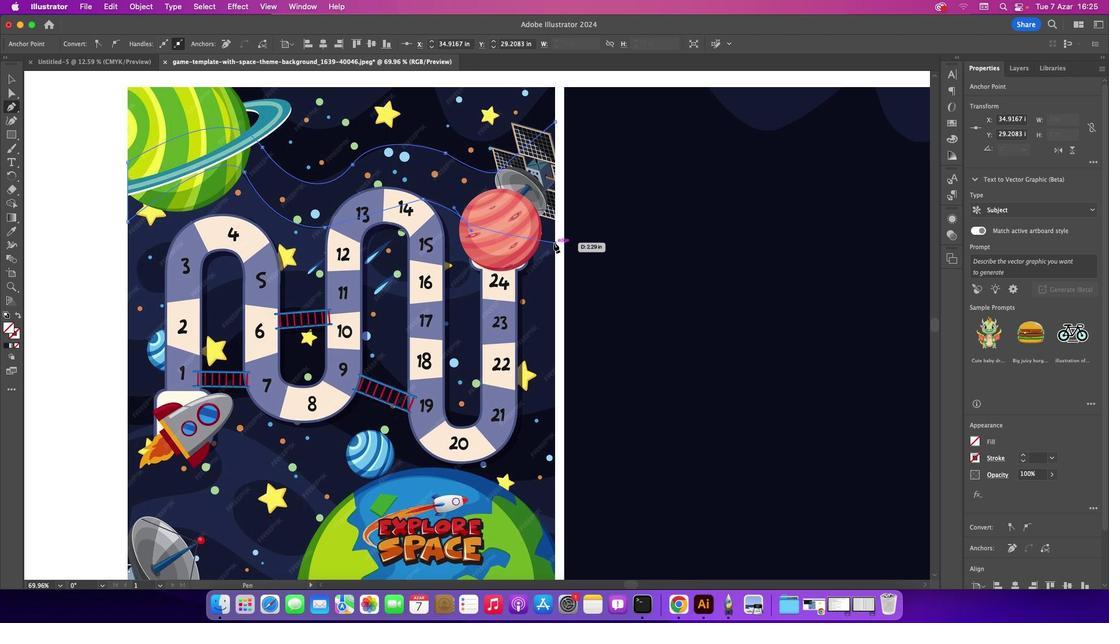 
Action: Mouse pressed left at (481, 236)
Screenshot: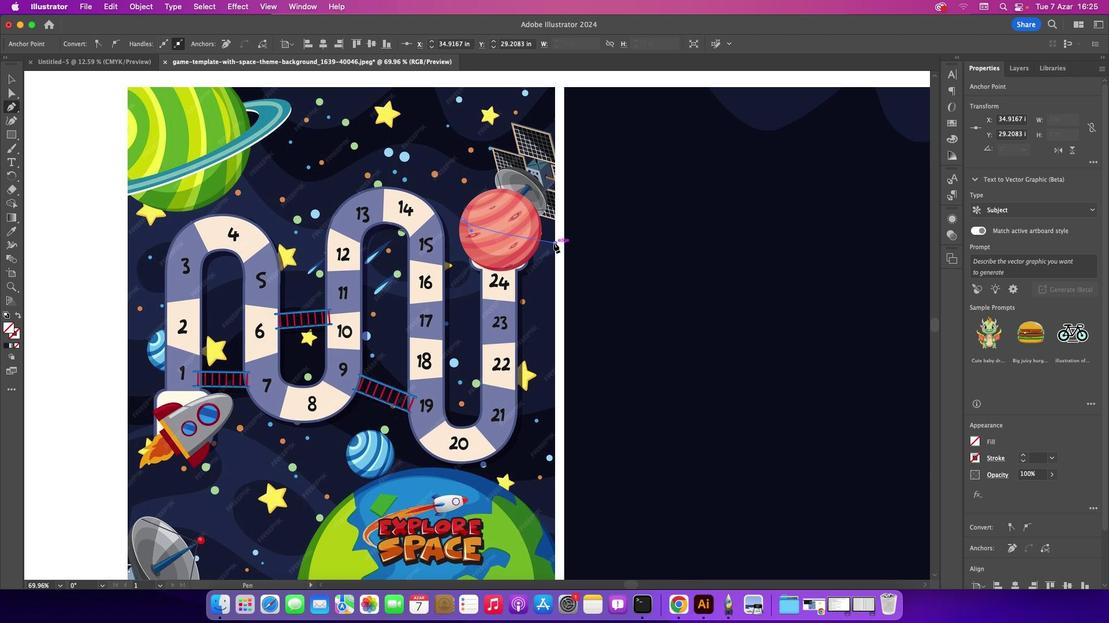 
Action: Mouse moved to (482, 159)
Screenshot: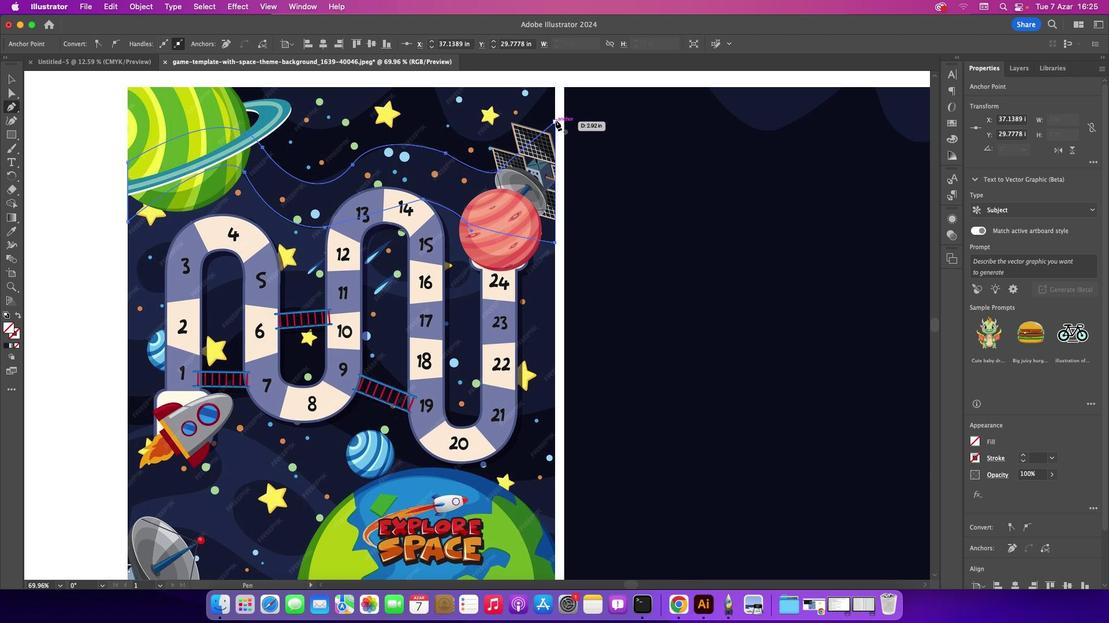 
Action: Mouse pressed left at (482, 159)
Screenshot: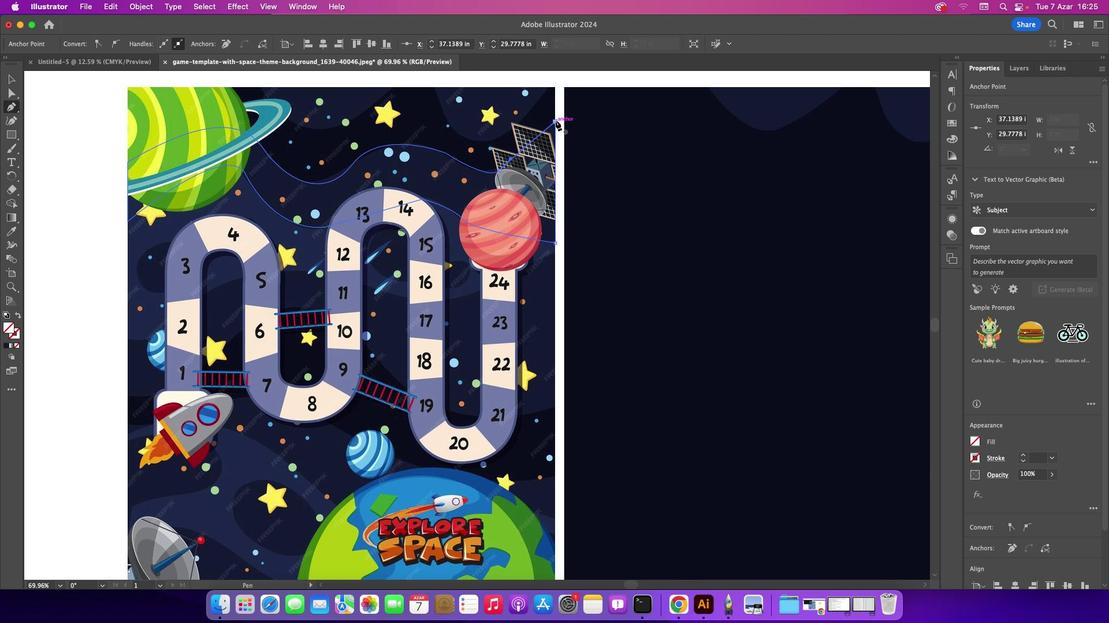 
Action: Mouse moved to (116, 132)
Screenshot: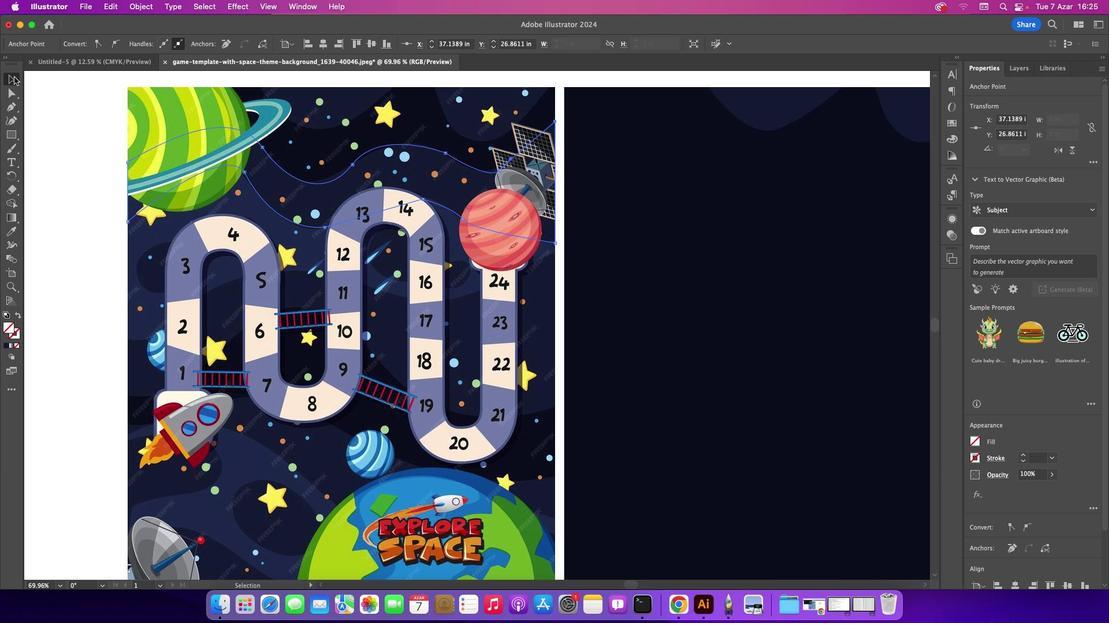 
Action: Mouse pressed left at (116, 132)
Screenshot: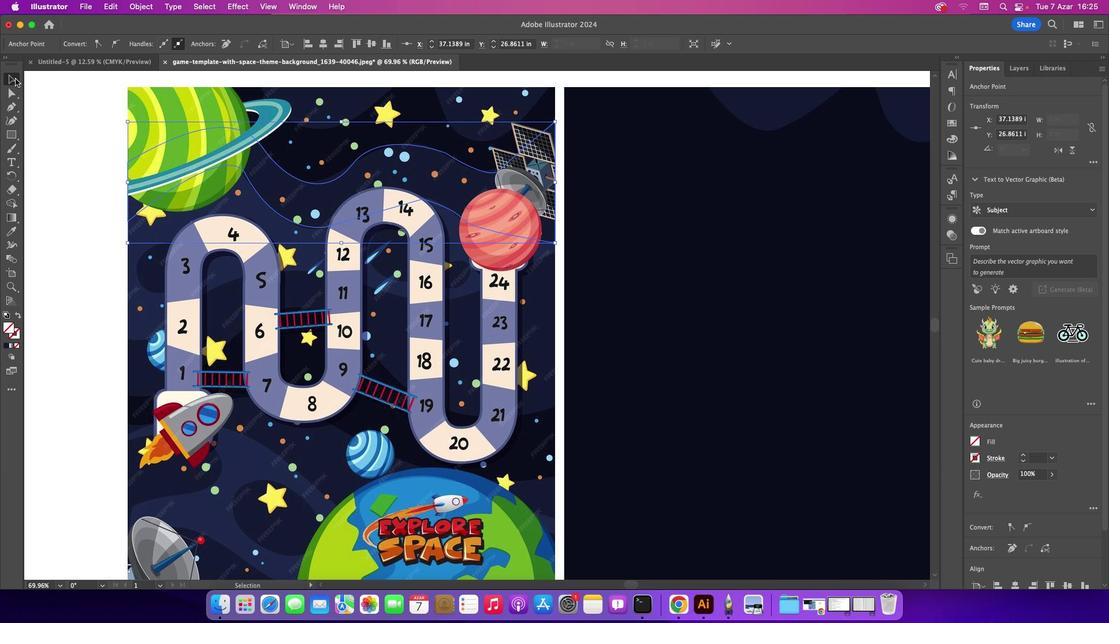
Action: Mouse moved to (186, 166)
Screenshot: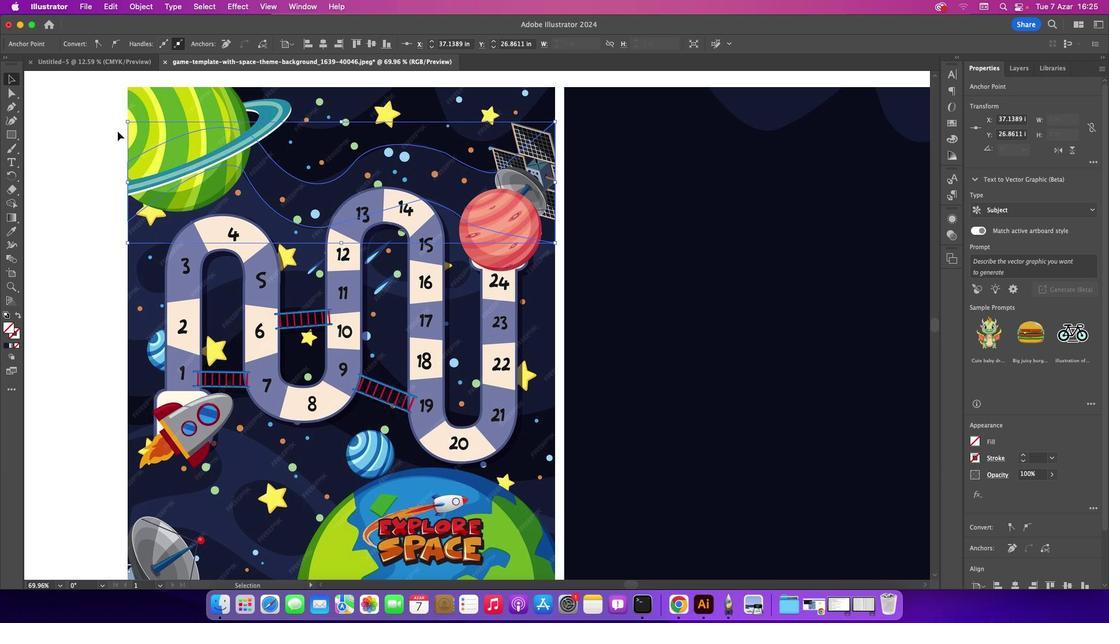 
Action: Mouse pressed left at (186, 166)
Screenshot: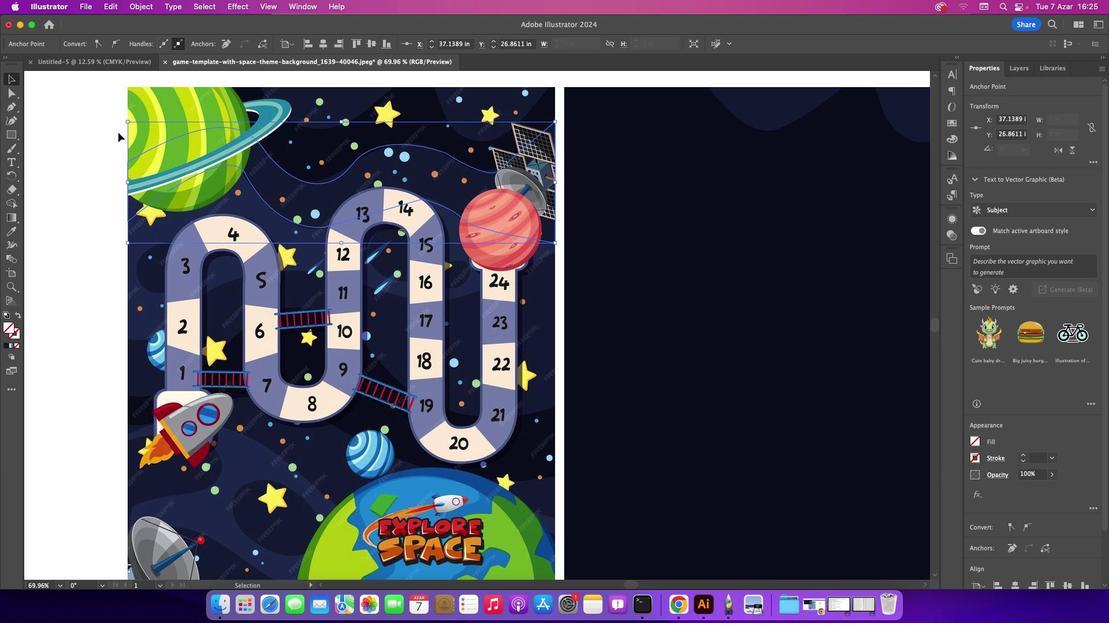 
Action: Mouse moved to (335, 195)
Screenshot: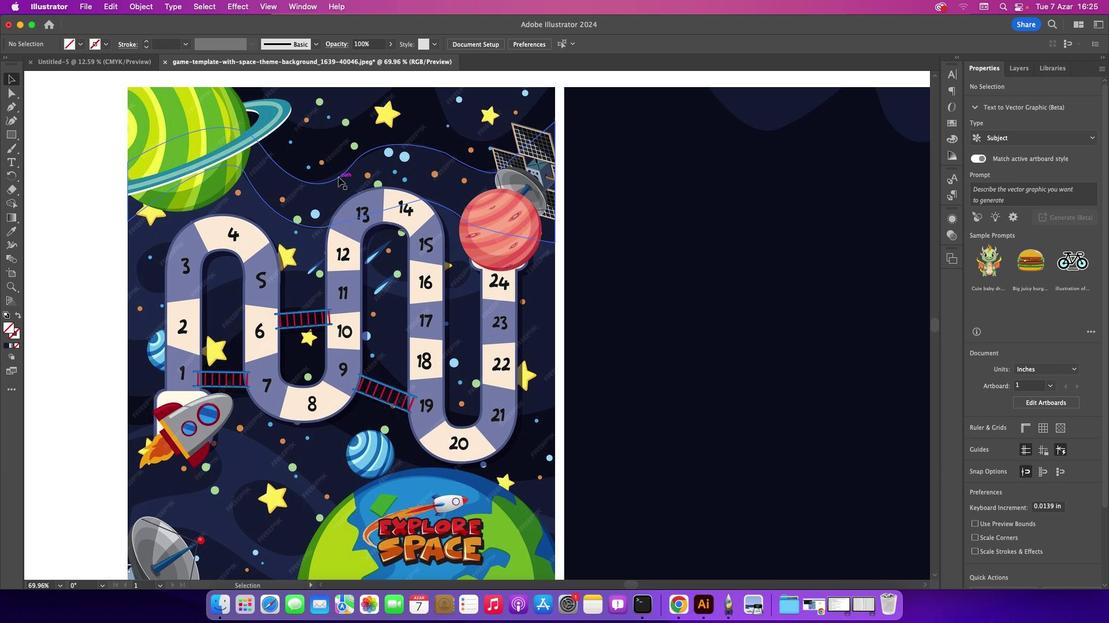 
Action: Mouse pressed left at (335, 195)
Screenshot: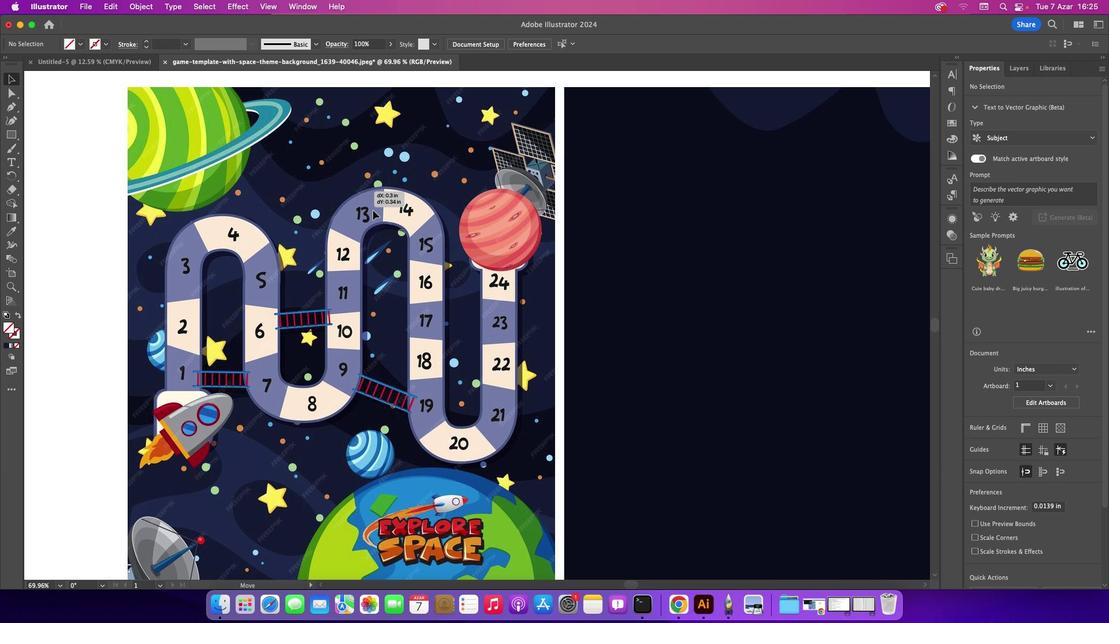 
Action: Mouse moved to (114, 229)
Screenshot: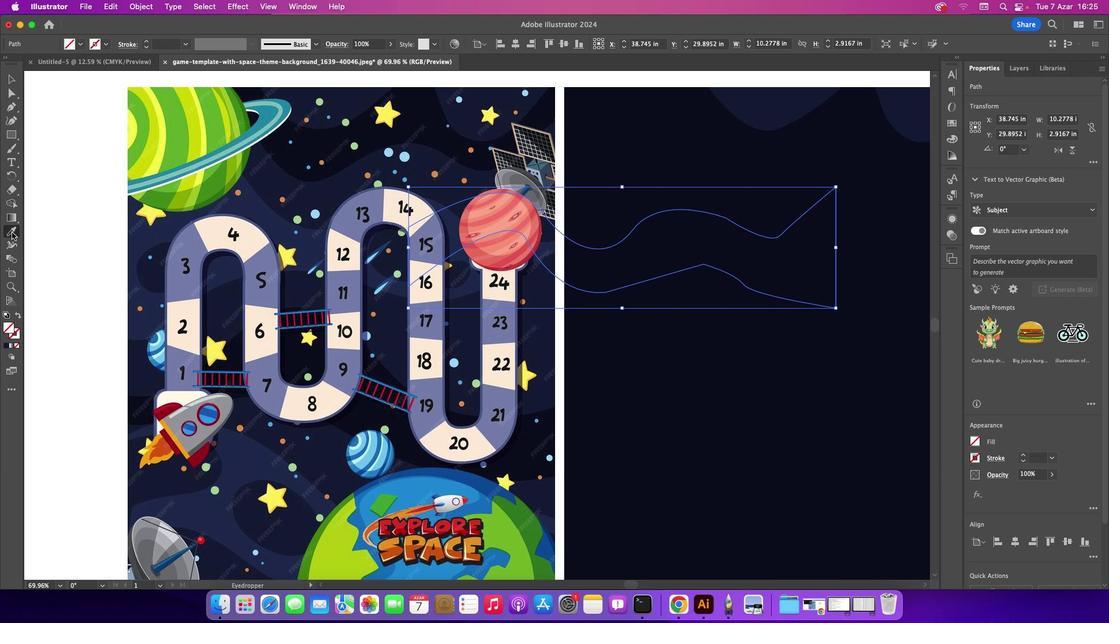 
Action: Mouse pressed left at (114, 229)
Screenshot: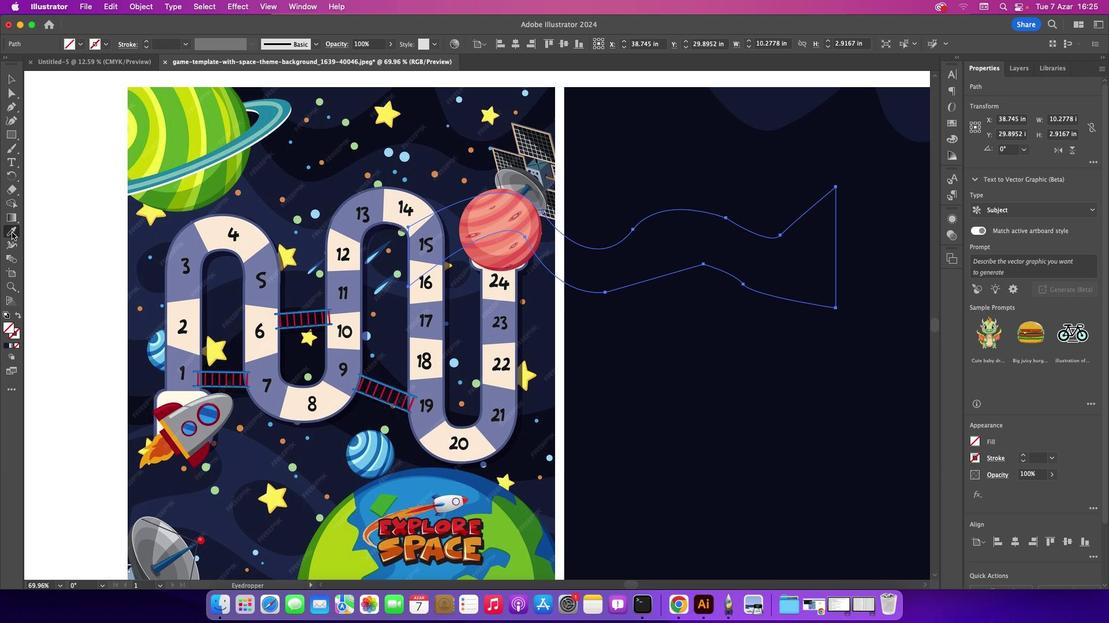 
Action: Mouse moved to (324, 203)
Screenshot: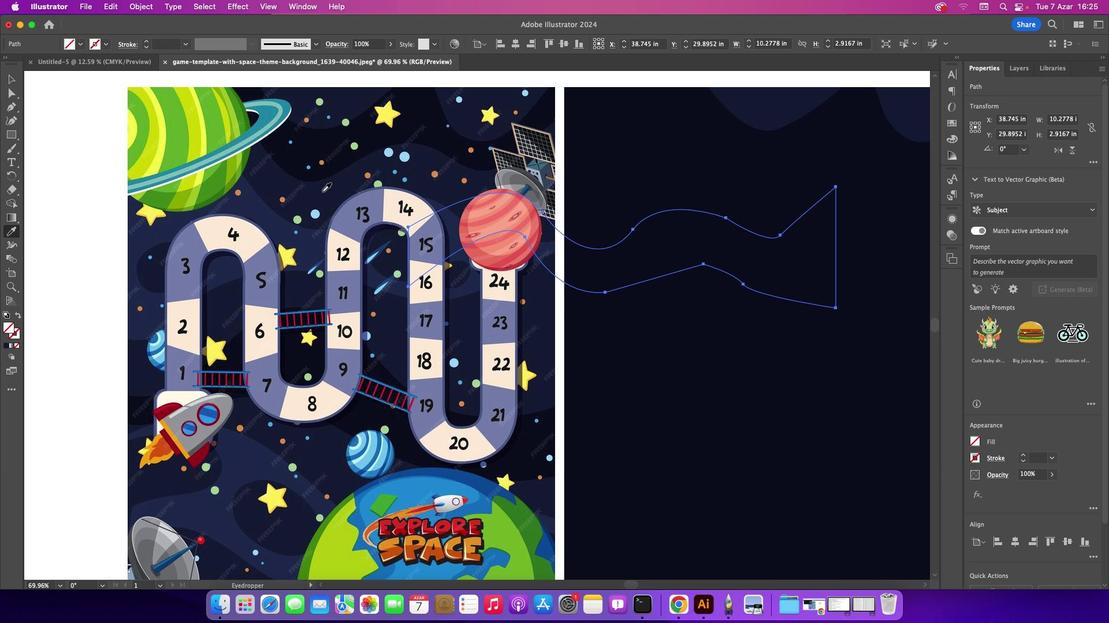 
Action: Mouse pressed left at (324, 203)
Screenshot: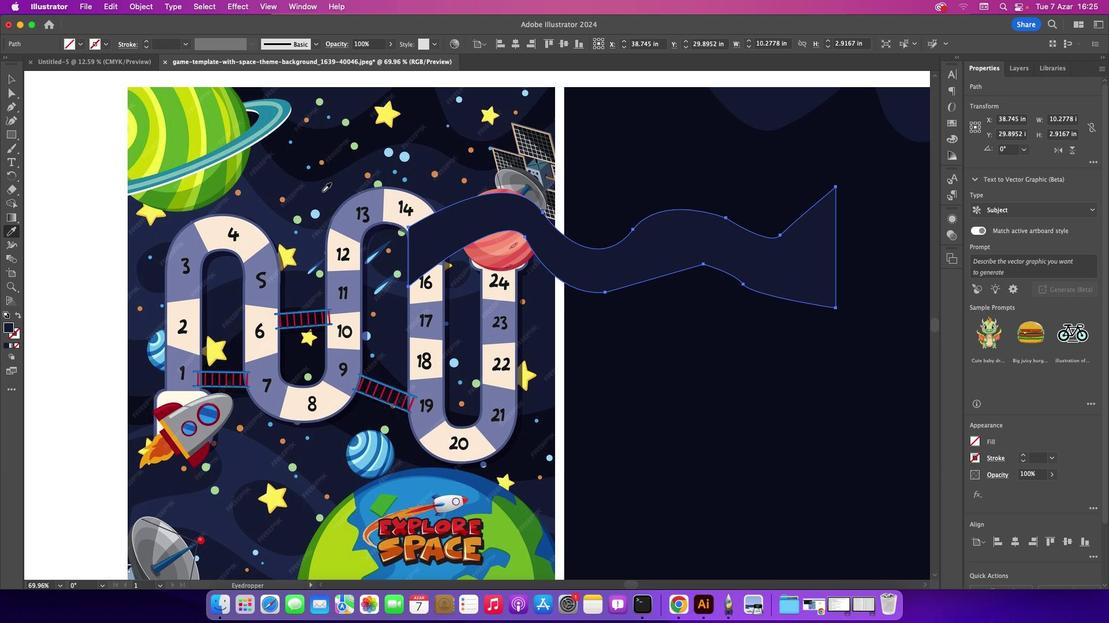 
Action: Mouse moved to (115, 132)
Screenshot: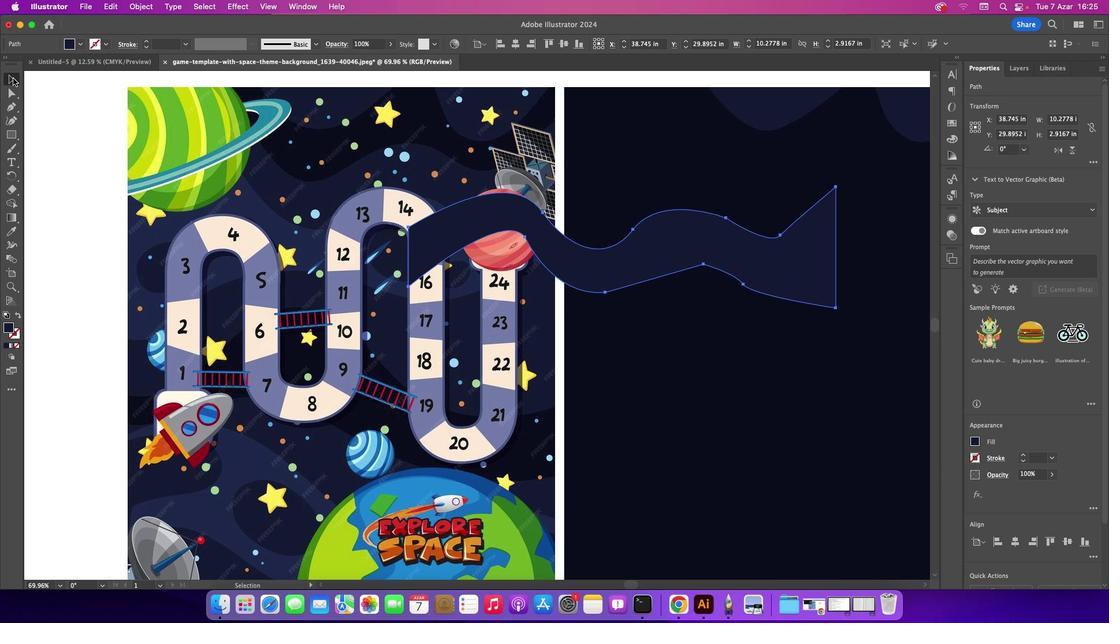
Action: Mouse pressed left at (115, 132)
Screenshot: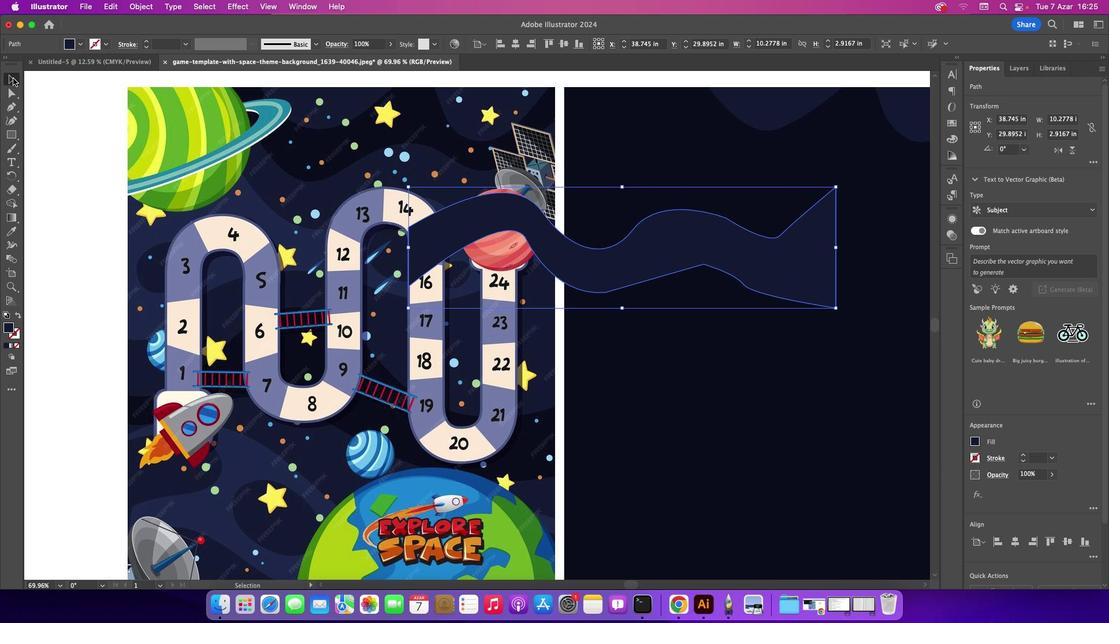 
Action: Mouse moved to (493, 250)
Screenshot: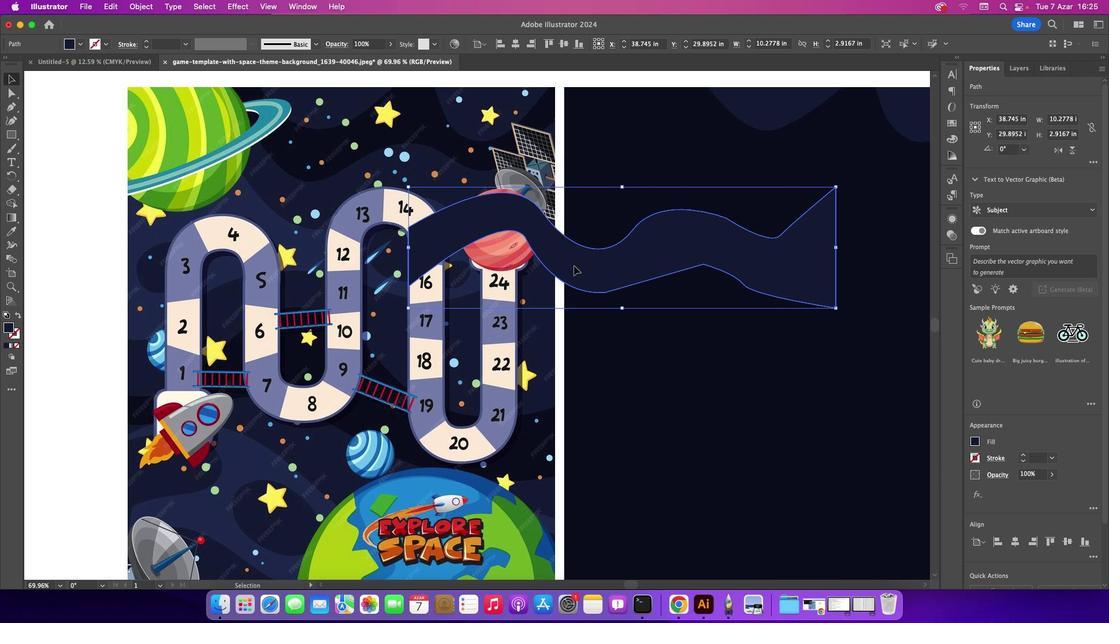 
Action: Mouse pressed left at (493, 250)
Screenshot: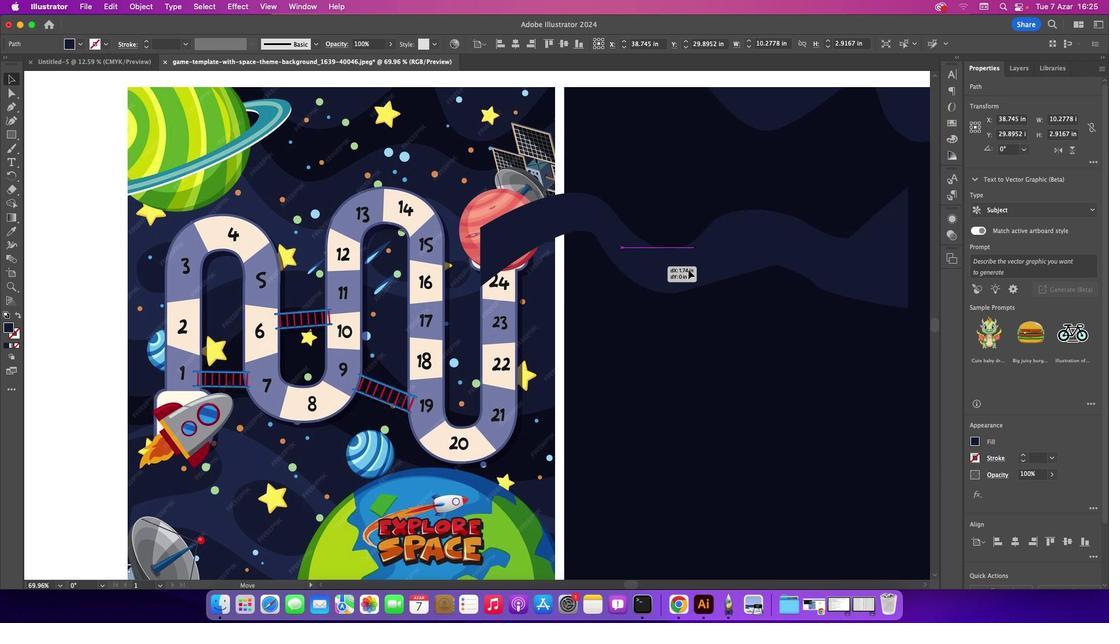 
Action: Mouse moved to (533, 447)
Screenshot: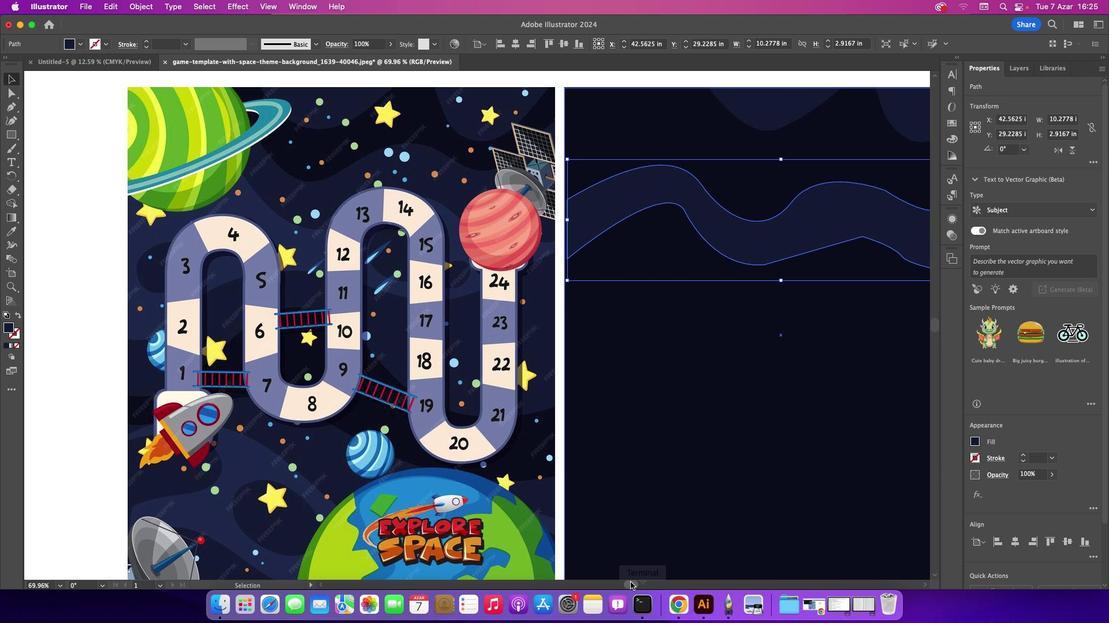 
Action: Mouse pressed left at (533, 447)
Screenshot: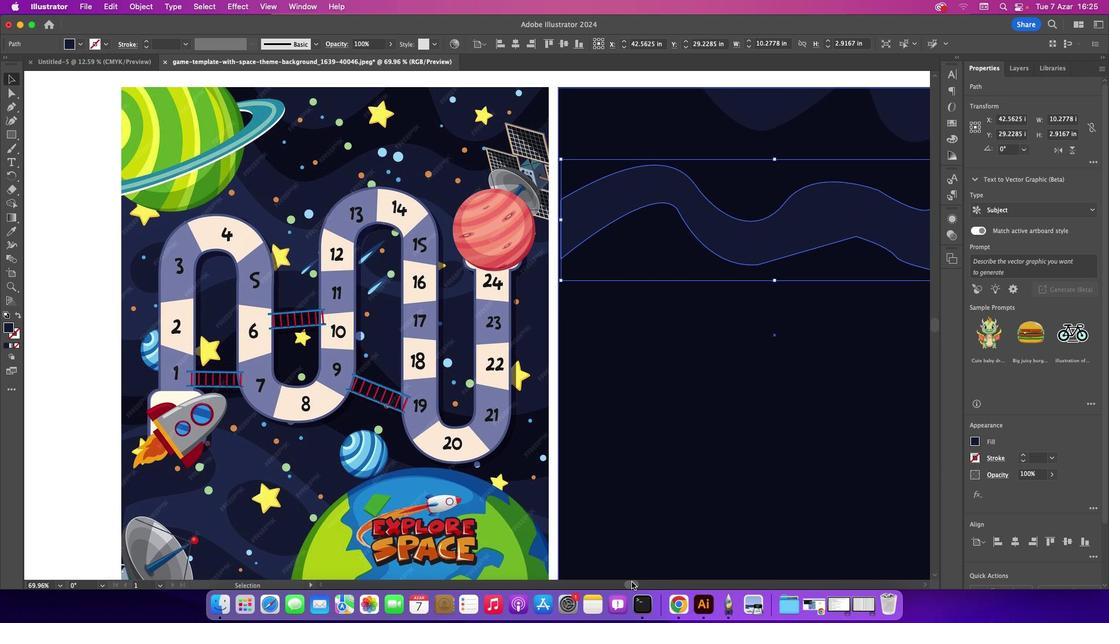 
Action: Mouse moved to (446, 222)
Screenshot: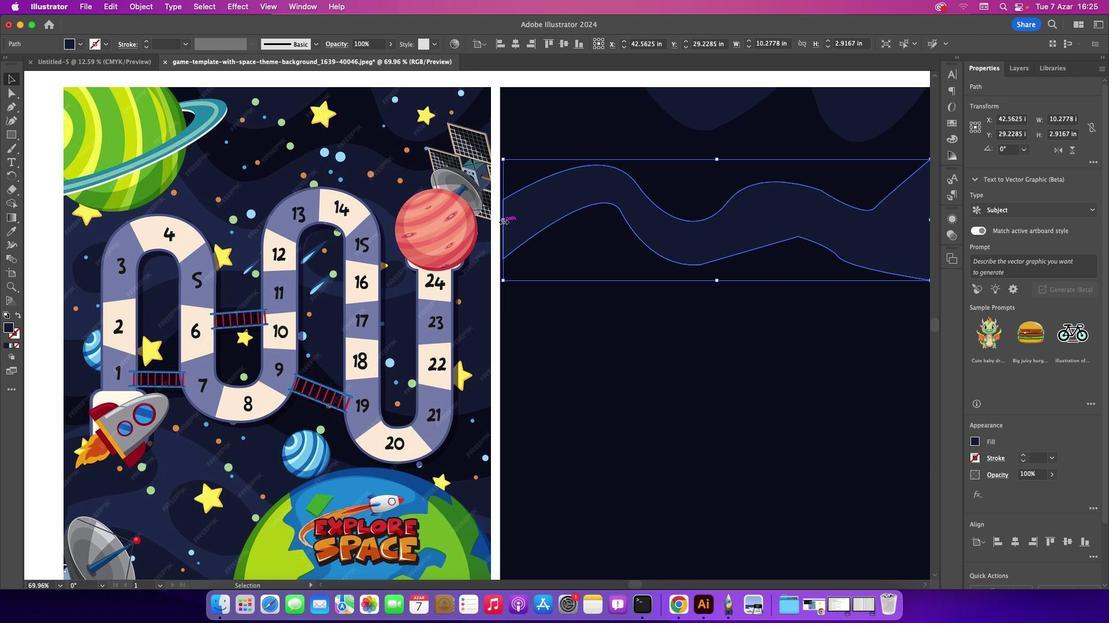 
Action: Mouse pressed left at (446, 222)
Screenshot: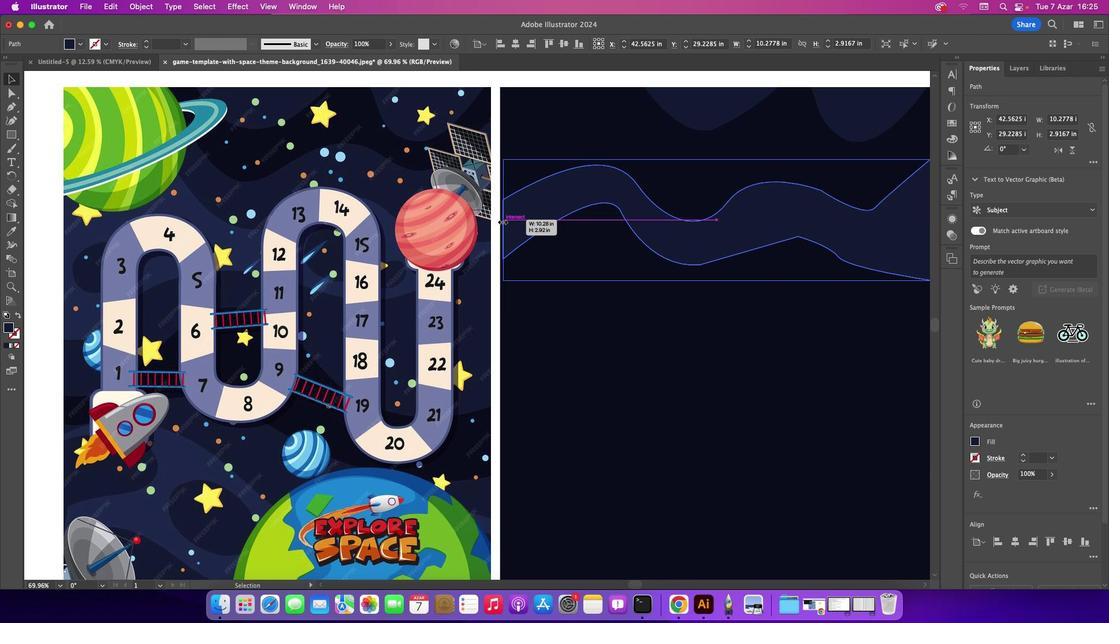 
Action: Mouse moved to (429, 227)
Screenshot: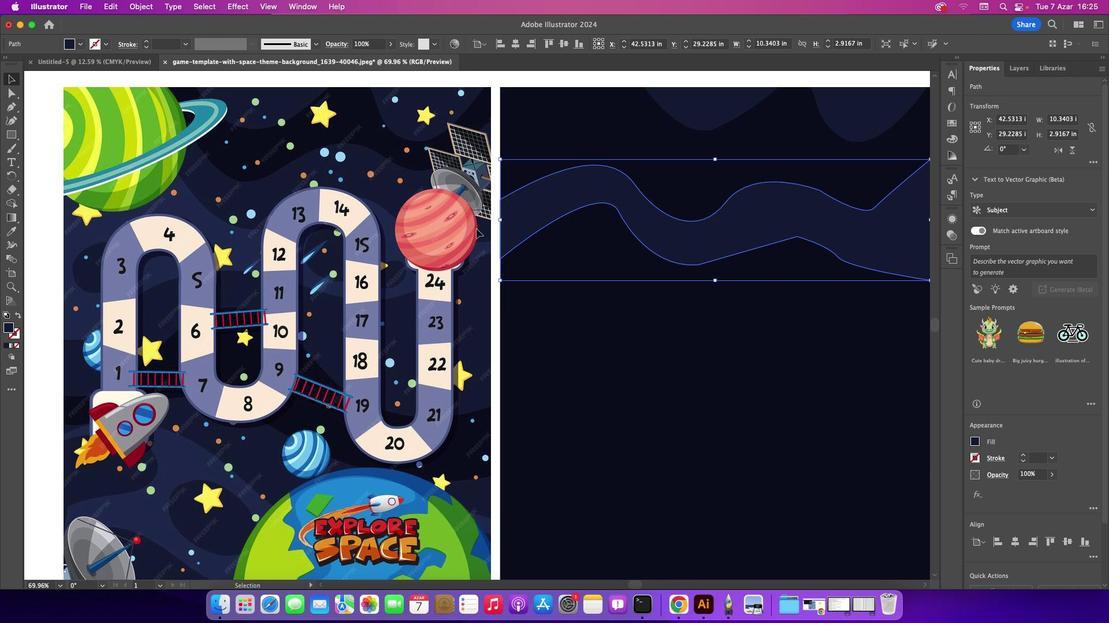 
Action: Mouse pressed left at (429, 227)
Screenshot: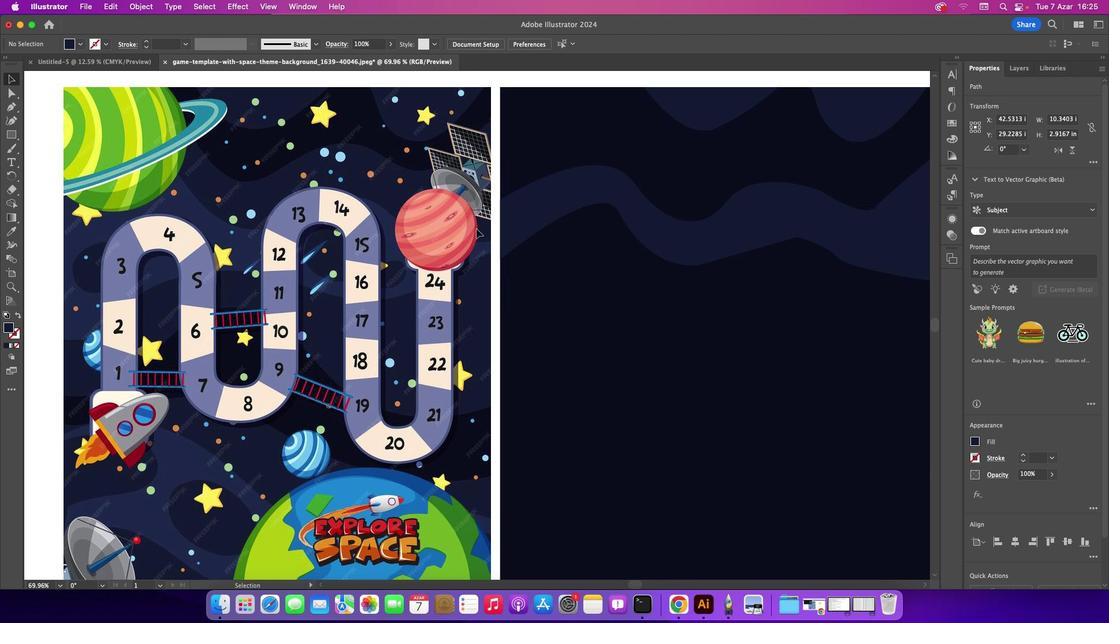 
Action: Mouse moved to (112, 150)
Screenshot: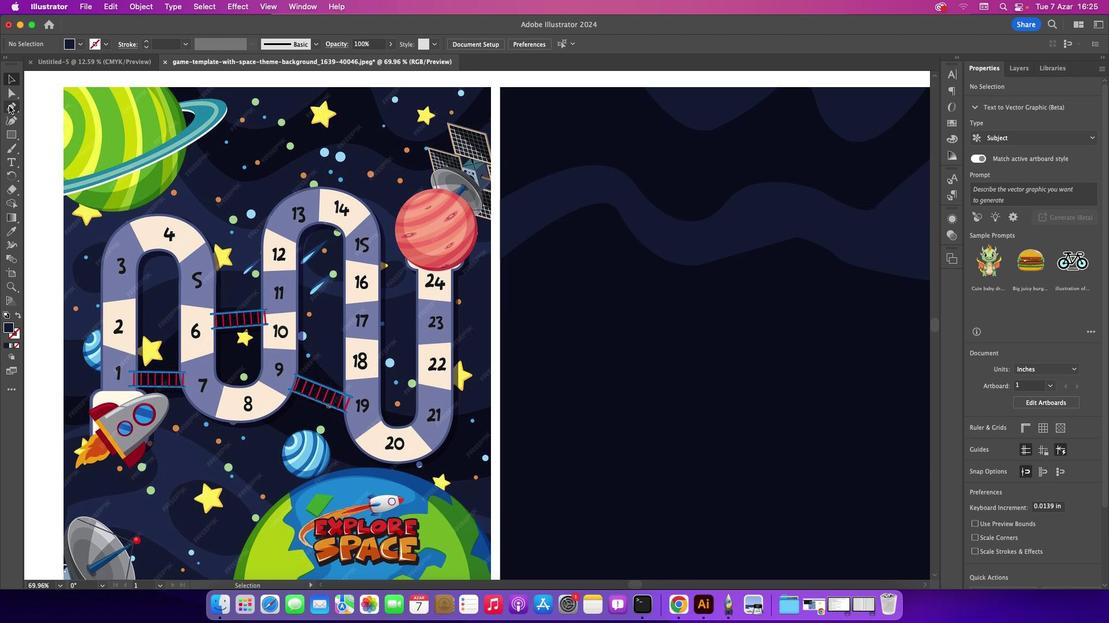 
Action: Mouse pressed left at (112, 150)
Screenshot: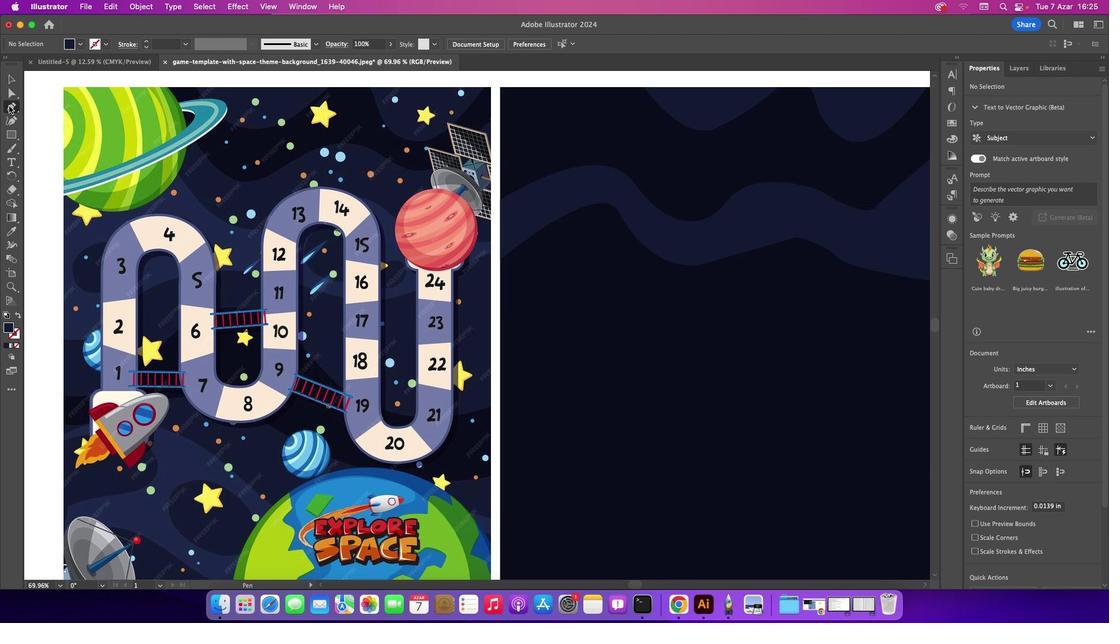 
Action: Mouse moved to (437, 235)
Screenshot: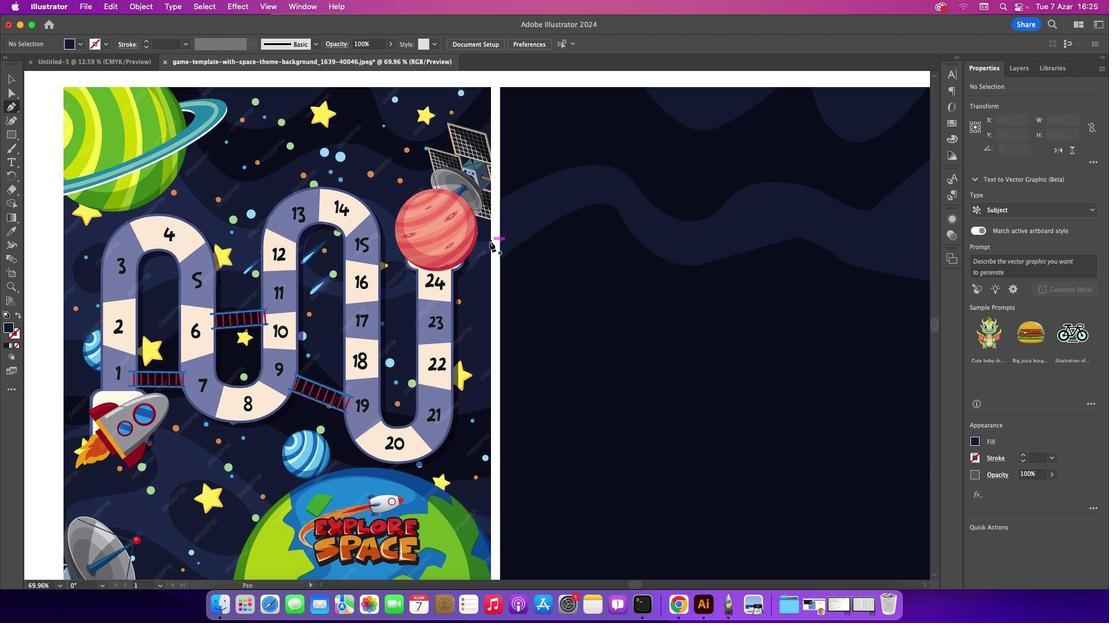
Action: Mouse pressed left at (437, 235)
Screenshot: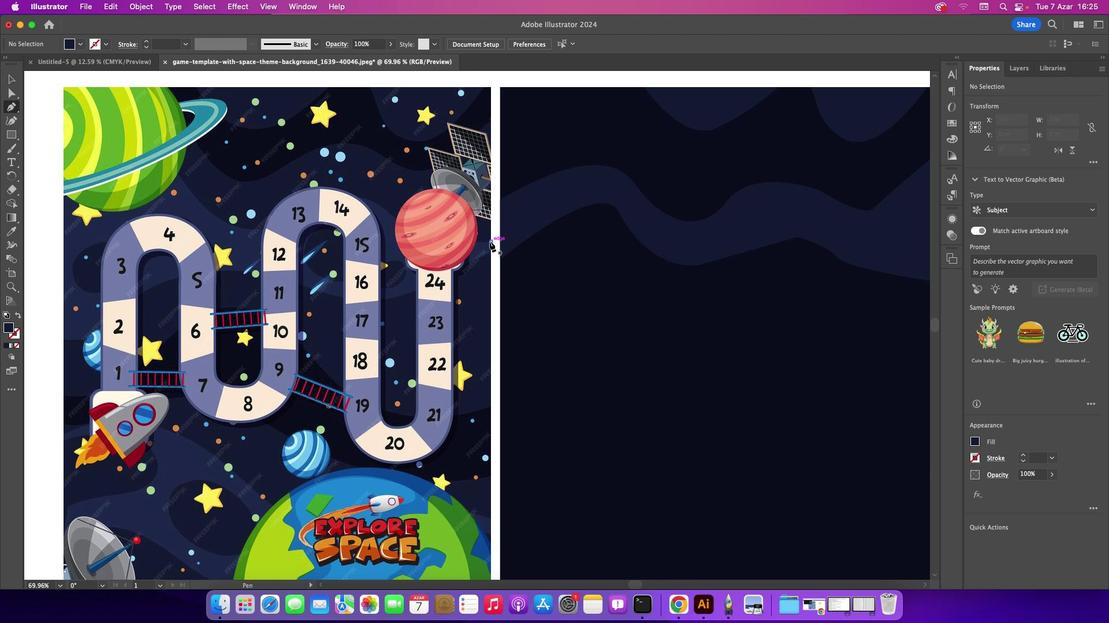 
Action: Mouse moved to (372, 217)
Screenshot: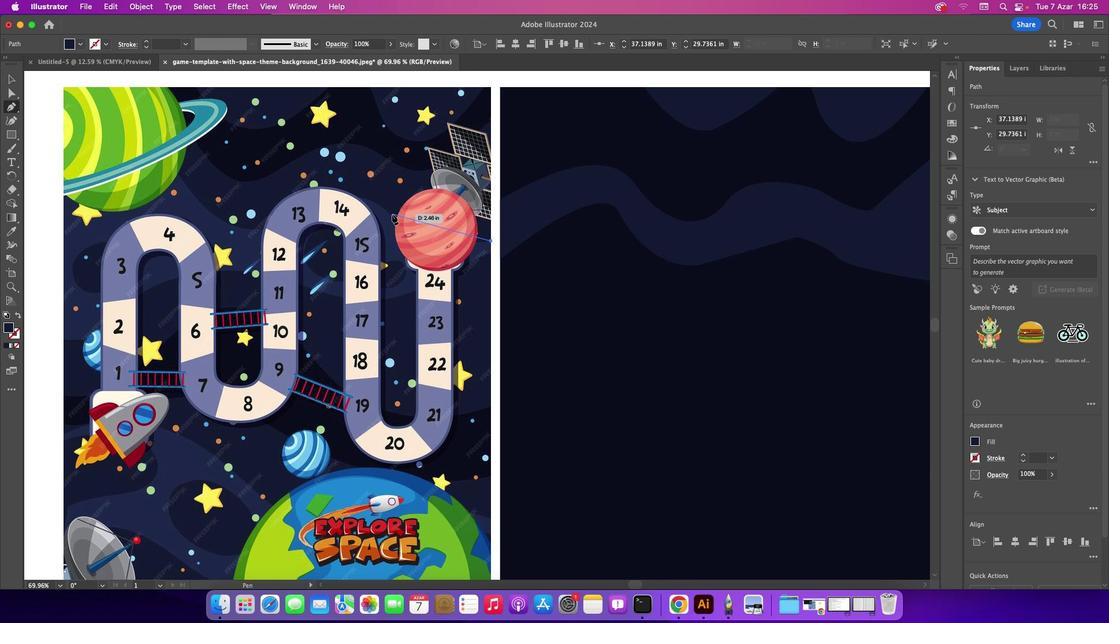 
Action: Mouse pressed left at (372, 217)
Screenshot: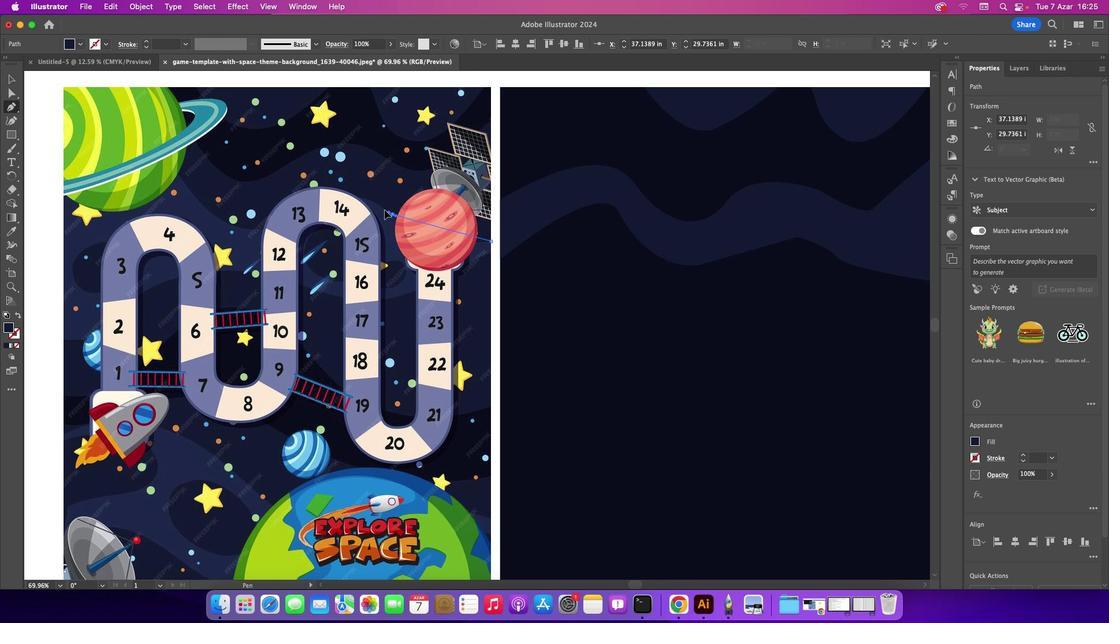 
Action: Mouse moved to (283, 226)
Screenshot: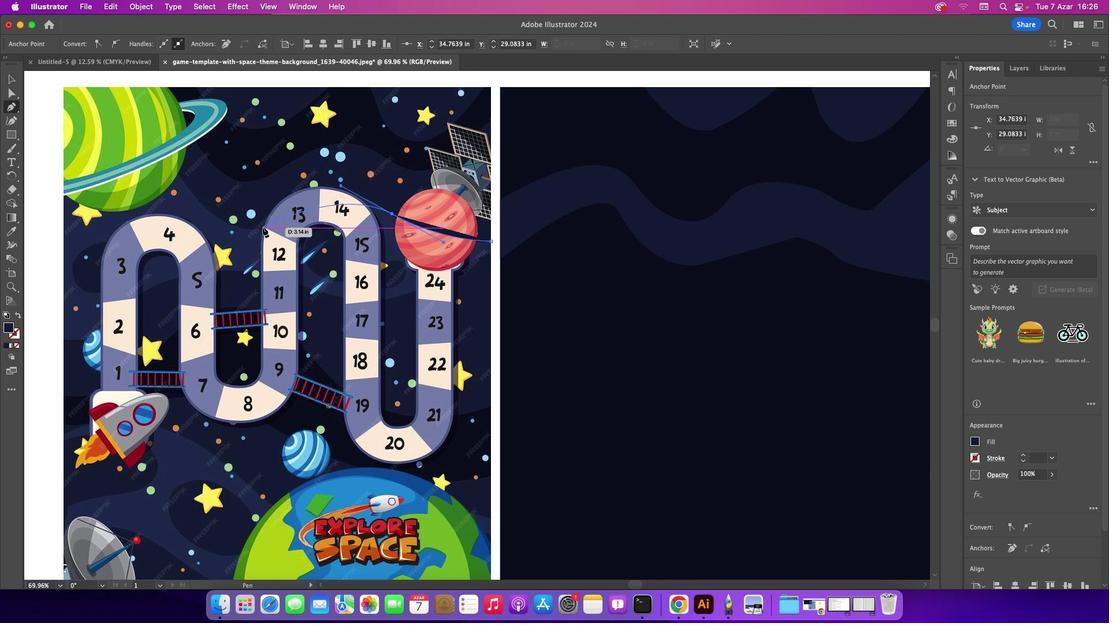 
Action: Mouse pressed left at (283, 226)
Screenshot: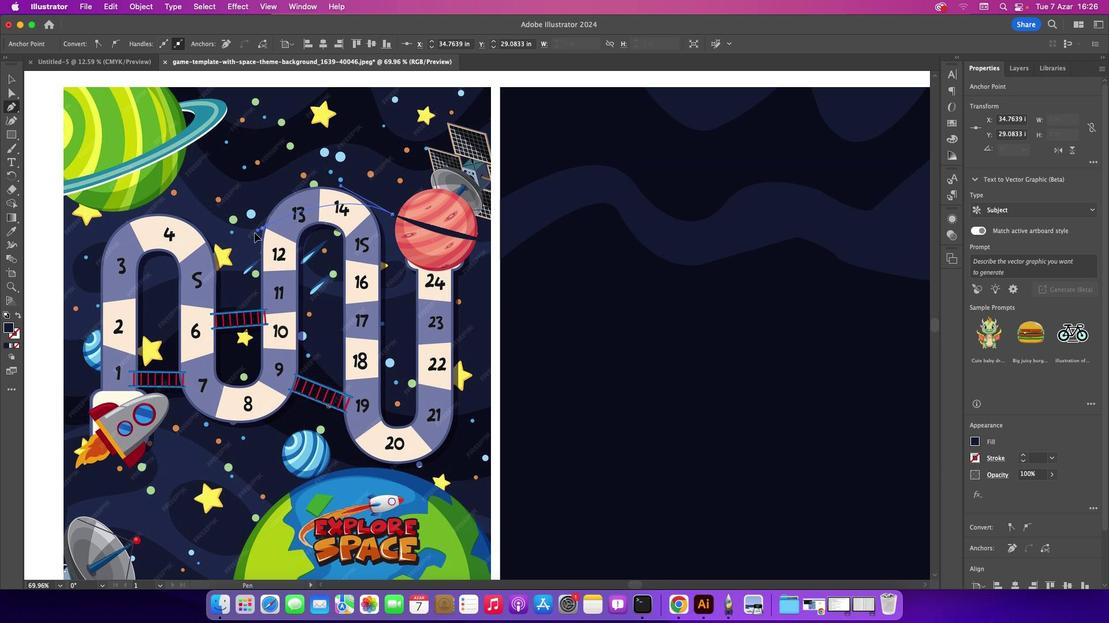 
Action: Mouse moved to (283, 227)
Screenshot: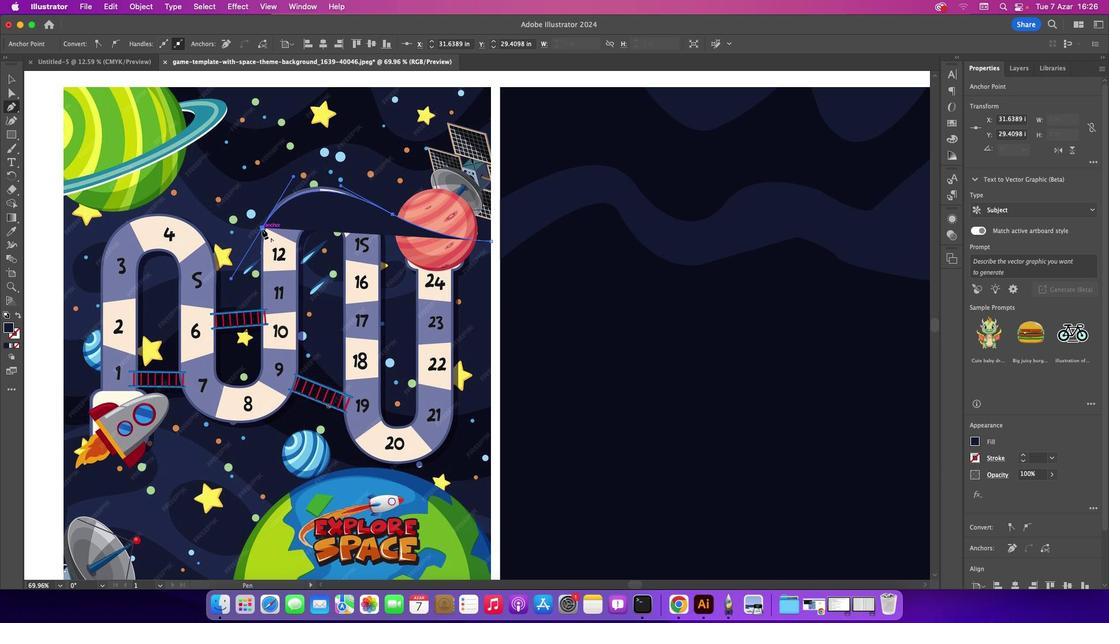 
Action: Mouse pressed left at (283, 227)
Screenshot: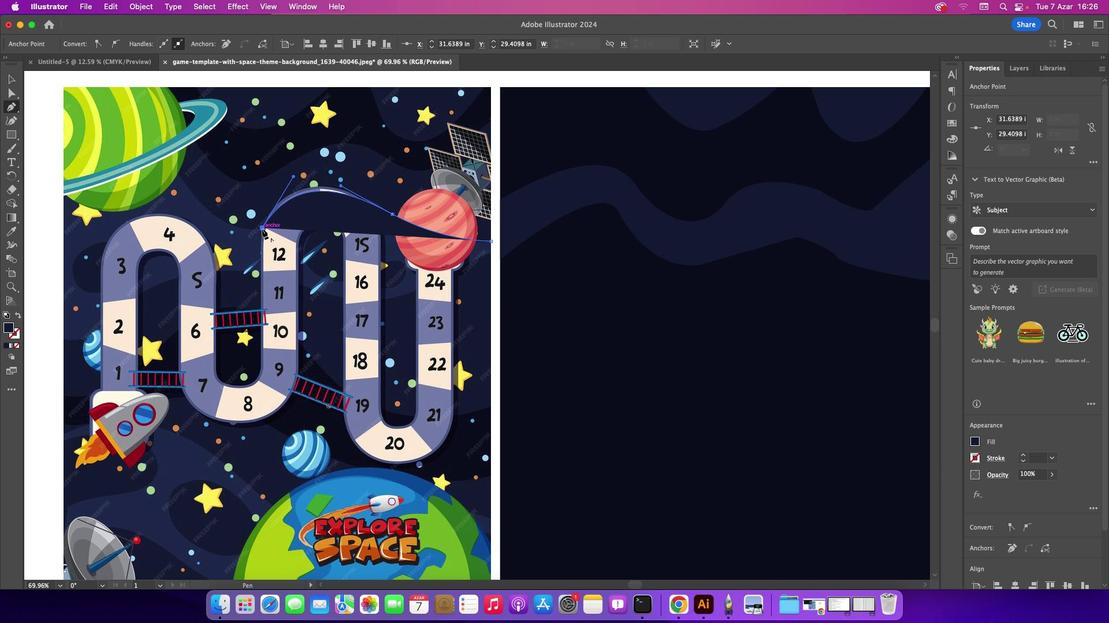 
Action: Mouse moved to (227, 192)
Screenshot: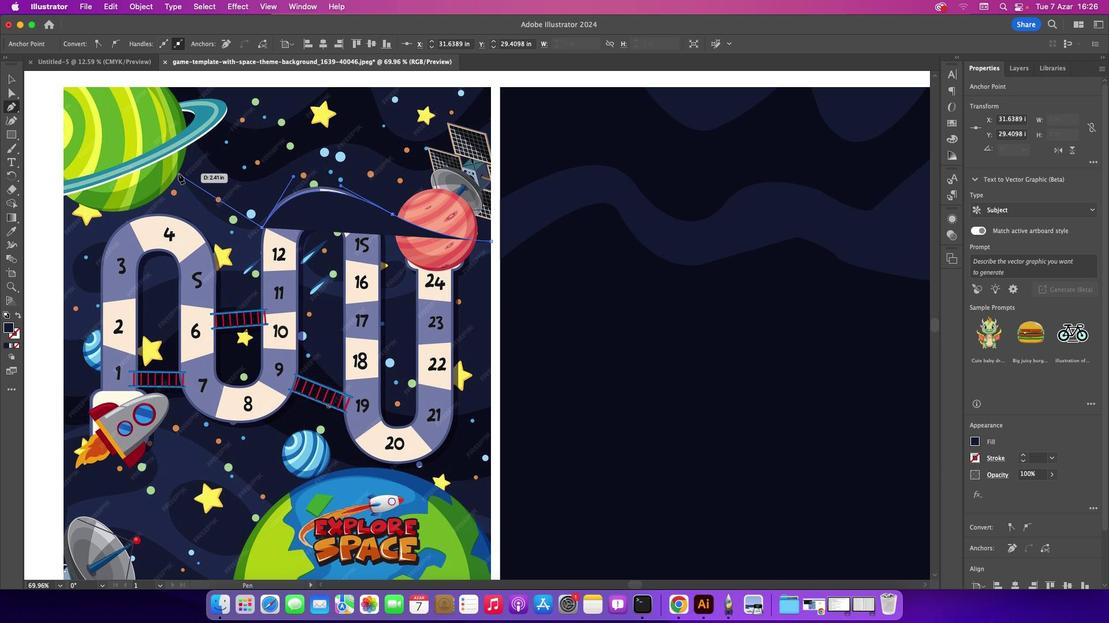 
Action: Mouse pressed left at (227, 192)
Screenshot: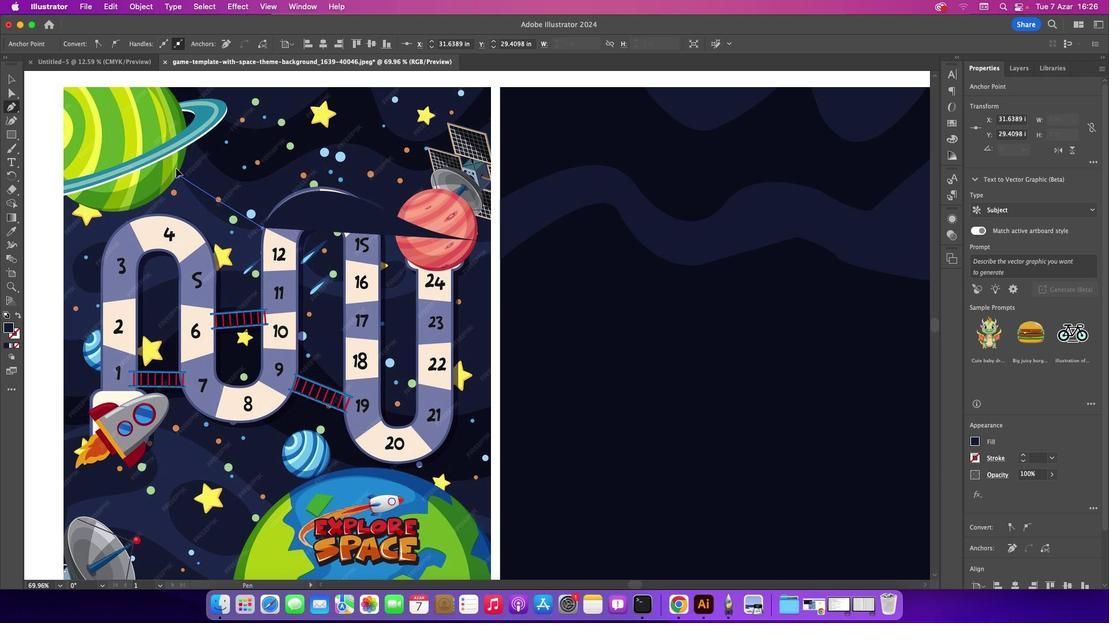 
Action: Mouse moved to (226, 192)
Screenshot: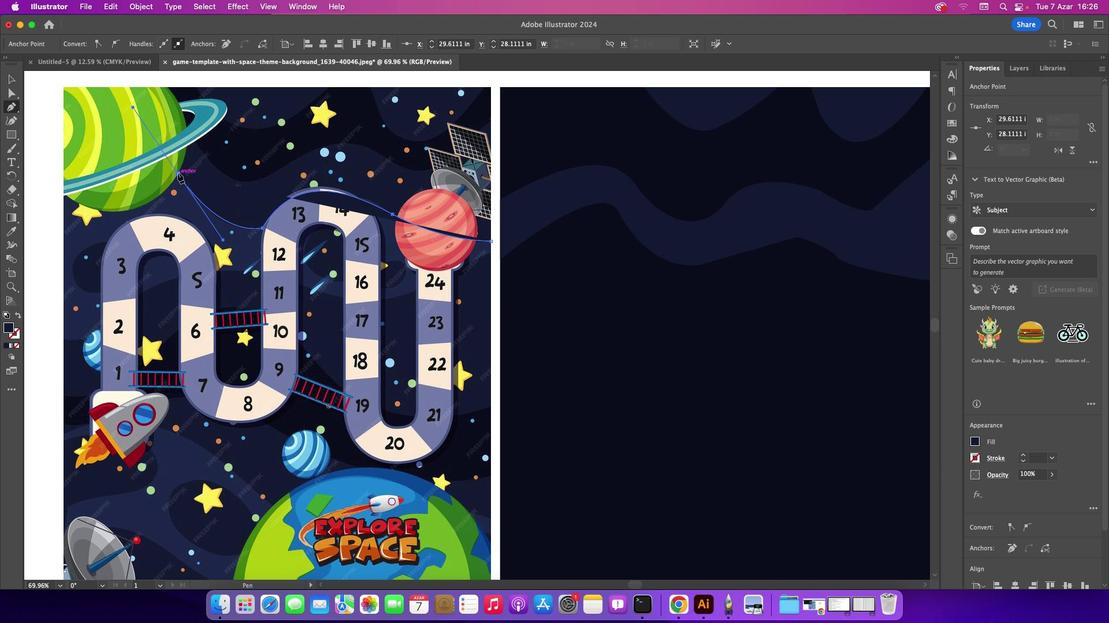 
Action: Mouse pressed left at (226, 192)
Screenshot: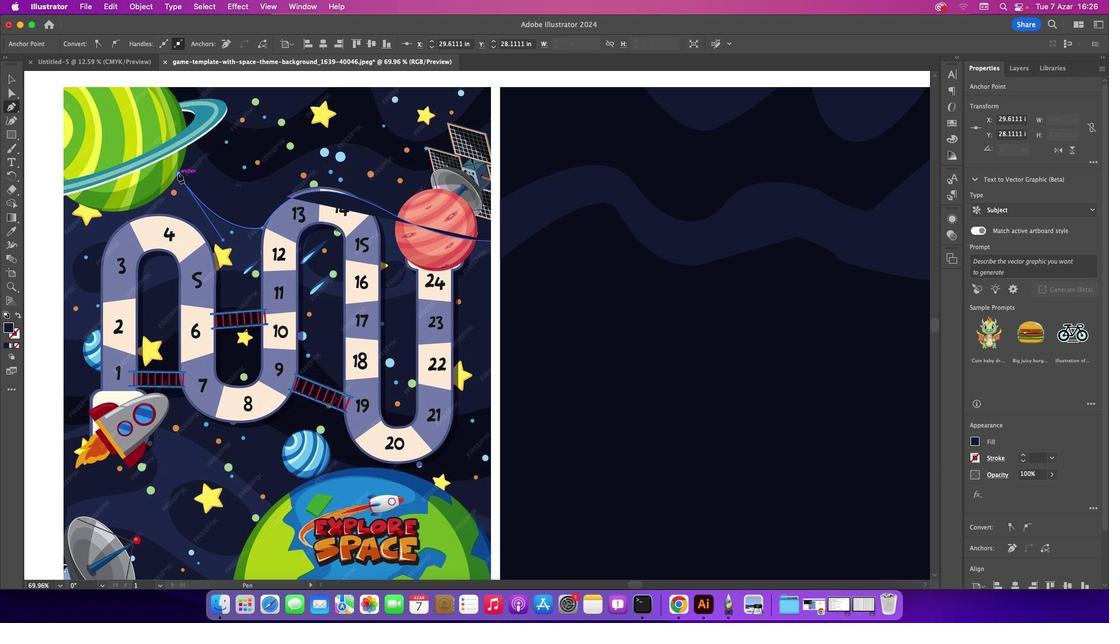 
Action: Mouse moved to (149, 206)
Screenshot: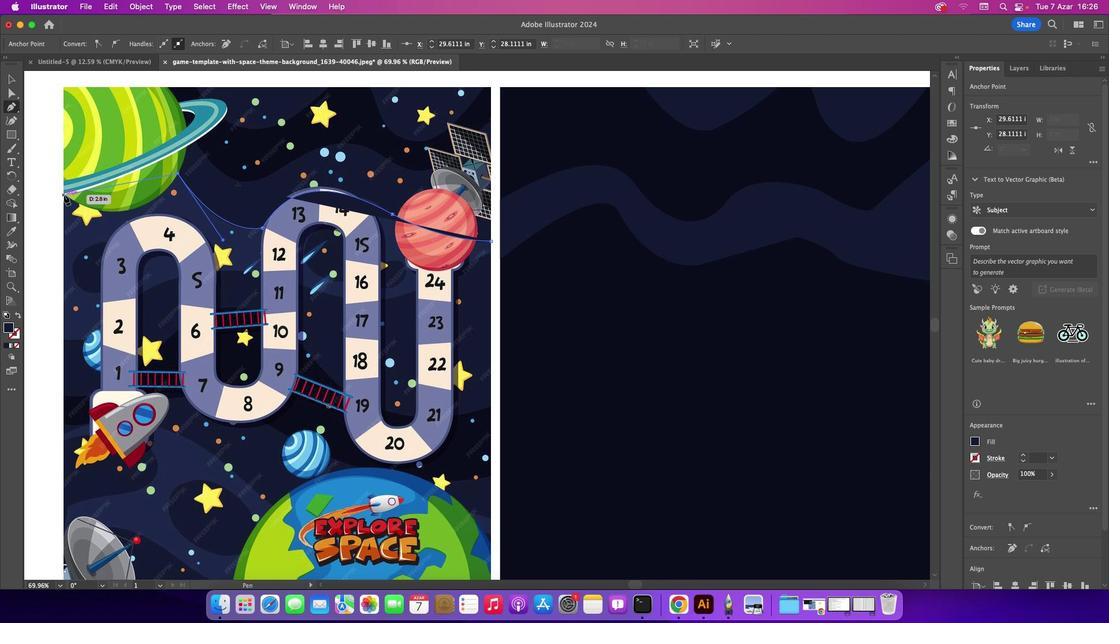 
Action: Mouse pressed left at (149, 206)
Screenshot: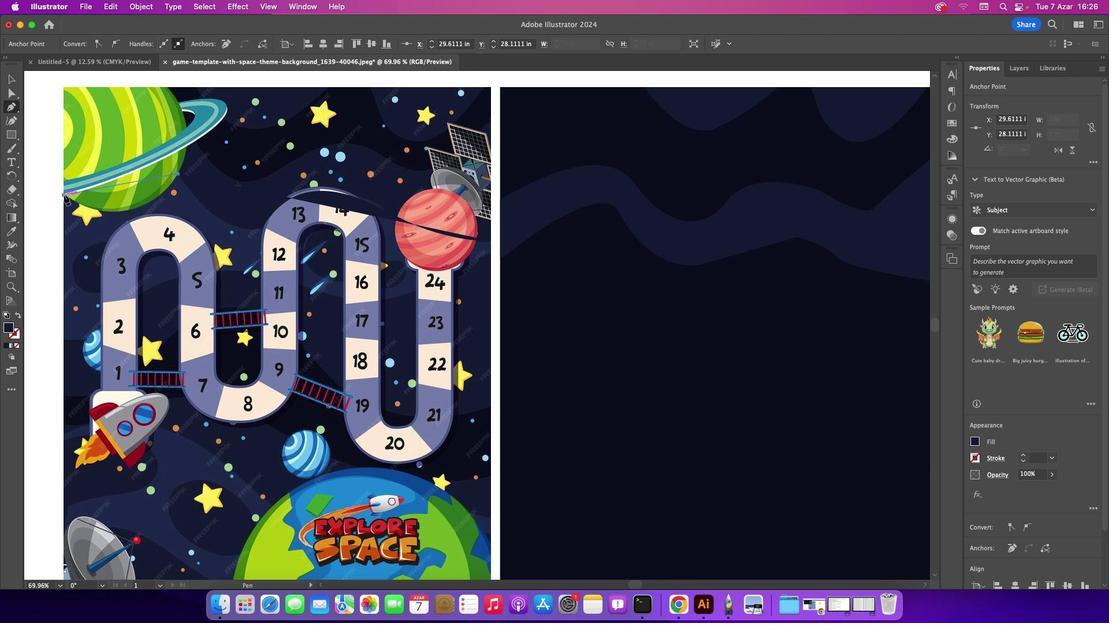 
Action: Mouse moved to (150, 297)
Screenshot: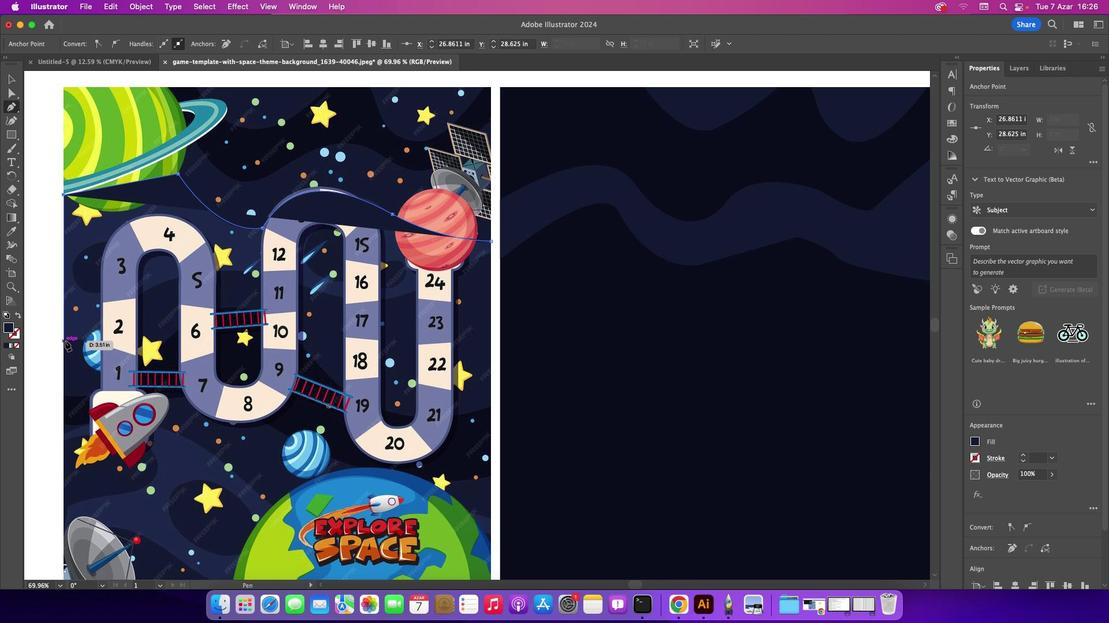 
Action: Mouse pressed left at (150, 297)
Screenshot: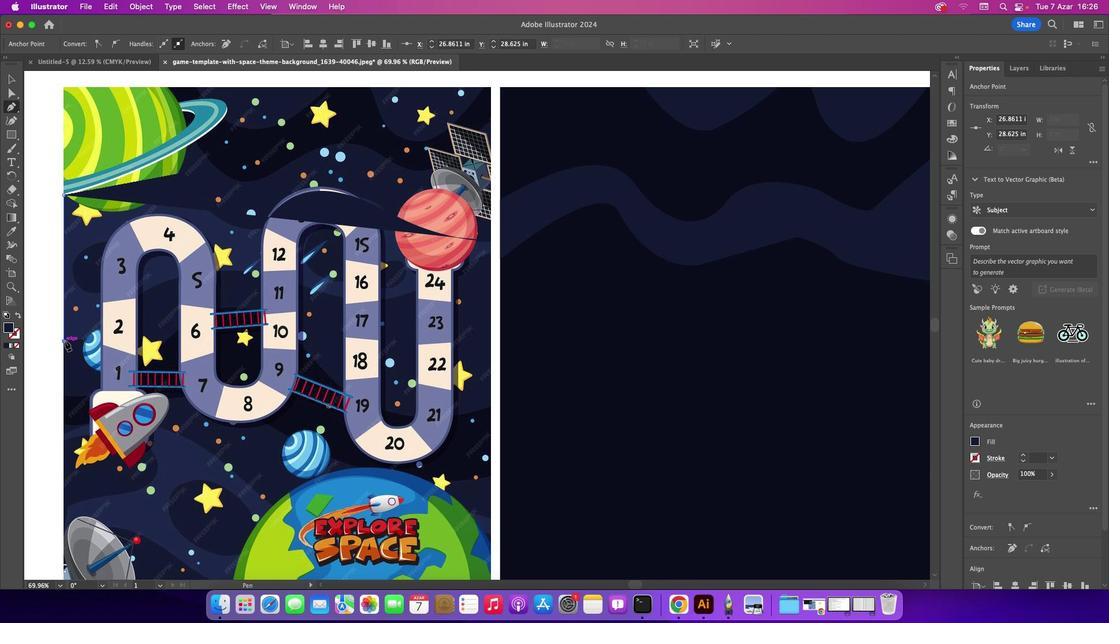 
Action: Mouse moved to (117, 299)
Screenshot: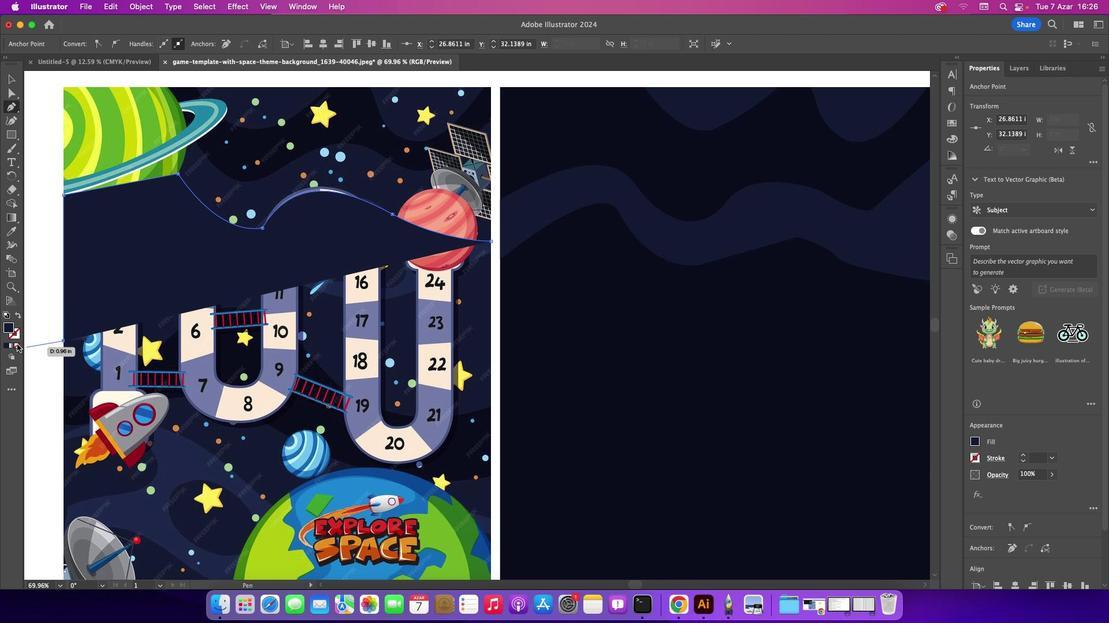 
Action: Mouse pressed left at (117, 299)
Screenshot: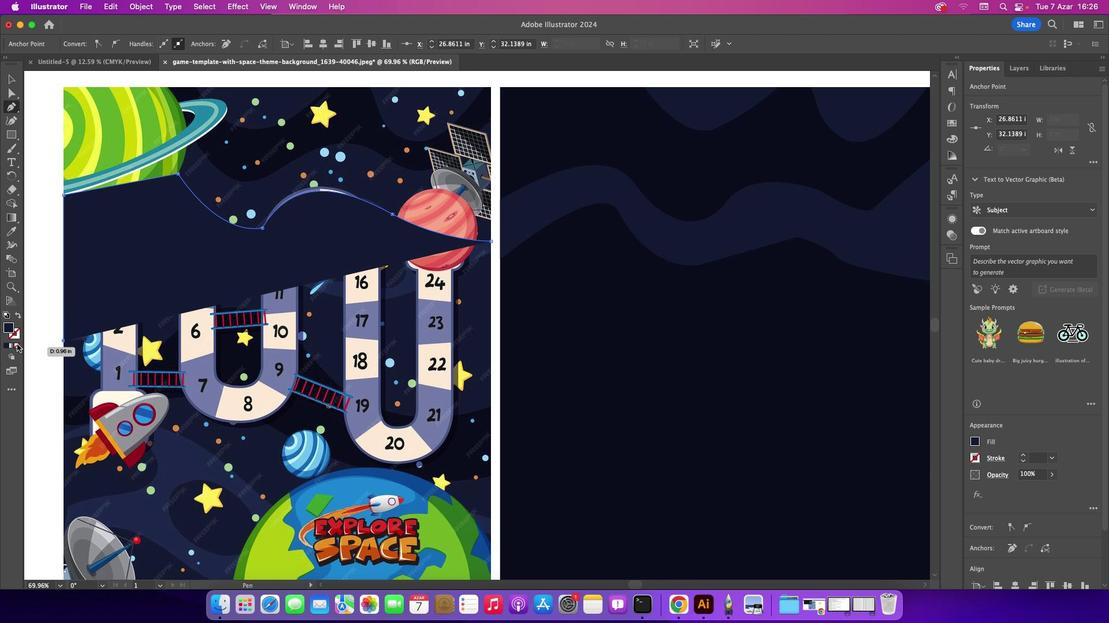 
Action: Mouse moved to (201, 268)
Screenshot: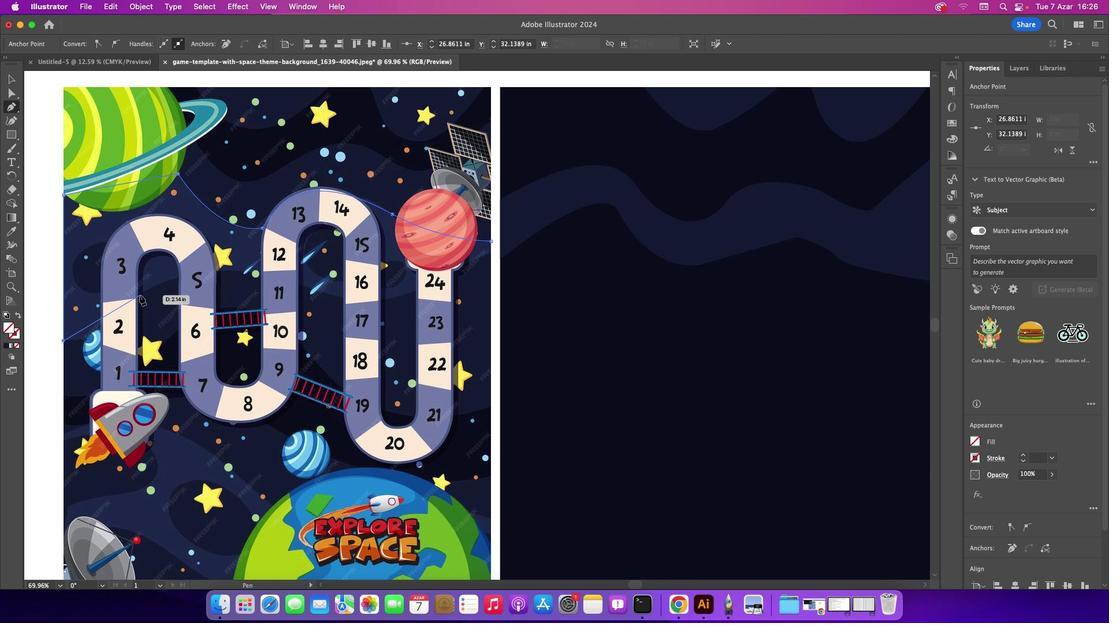 
Action: Mouse pressed left at (201, 268)
Screenshot: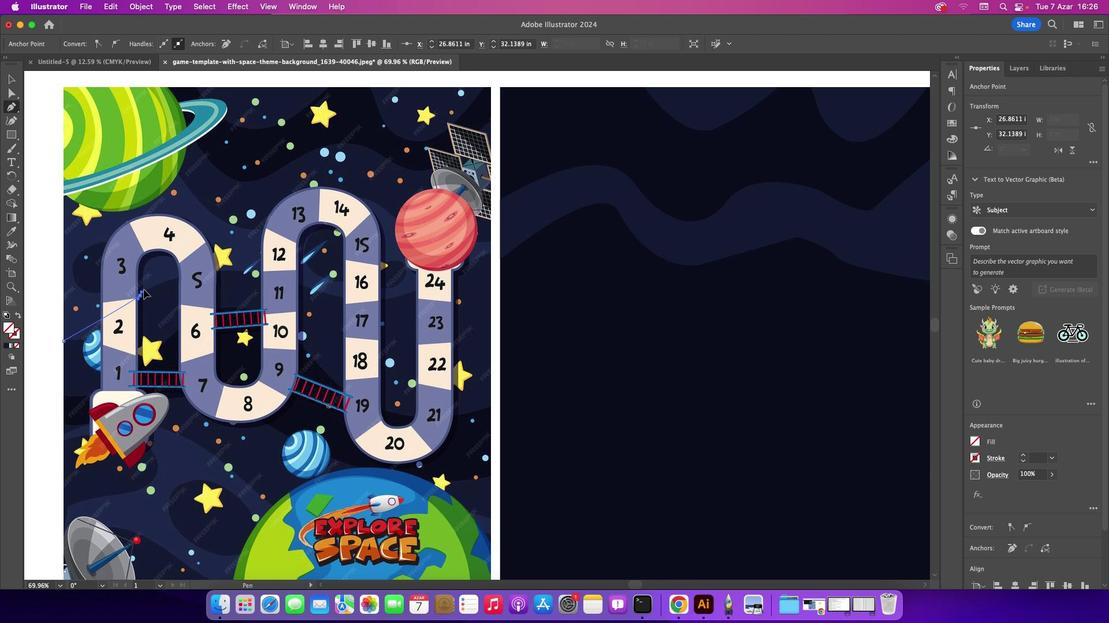 
Action: Mouse moved to (298, 259)
Screenshot: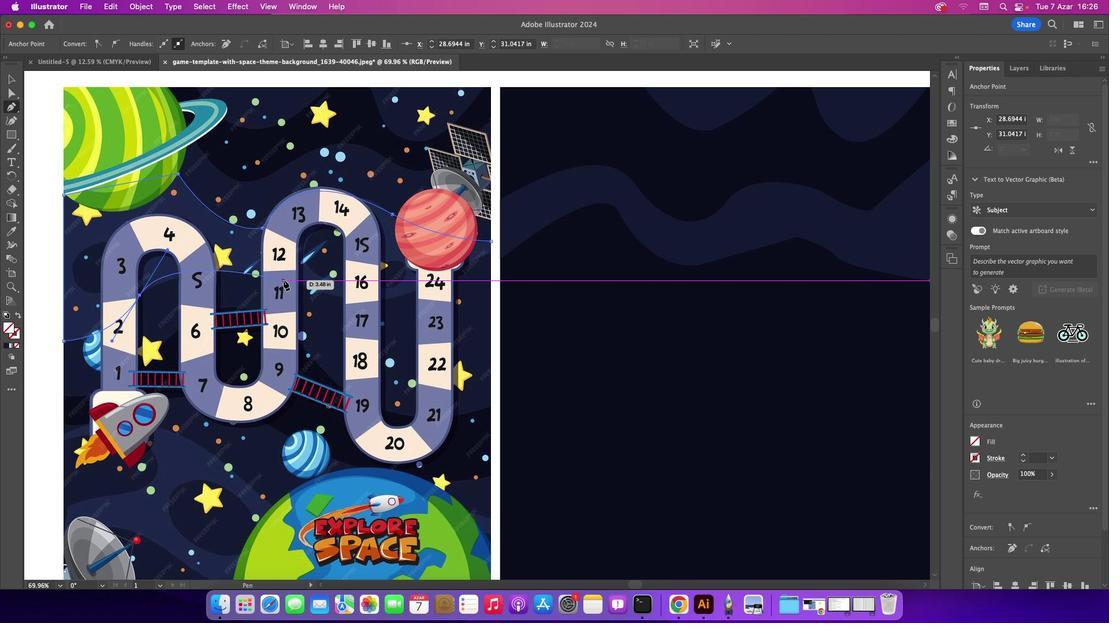 
Action: Mouse pressed left at (298, 259)
Screenshot: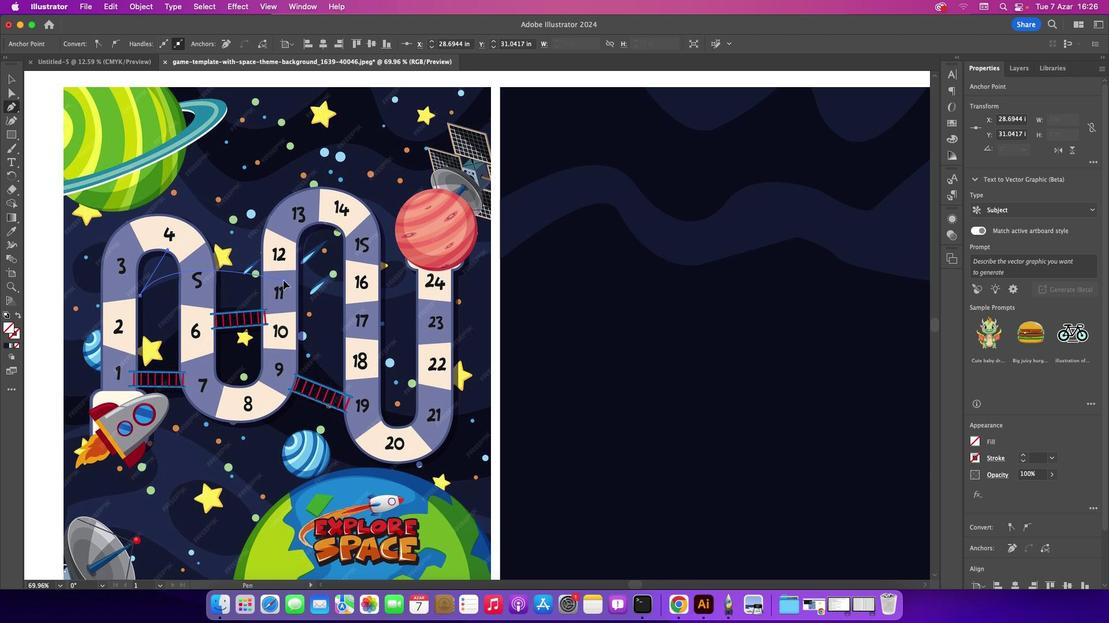 
Action: Mouse moved to (339, 270)
Screenshot: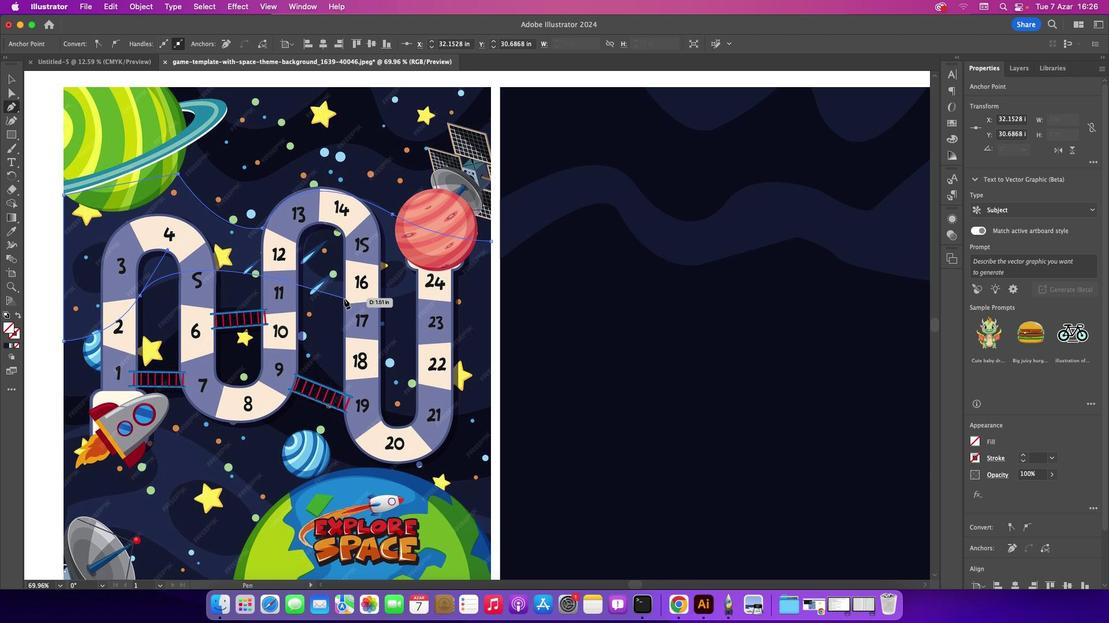 
Action: Mouse pressed left at (339, 270)
Screenshot: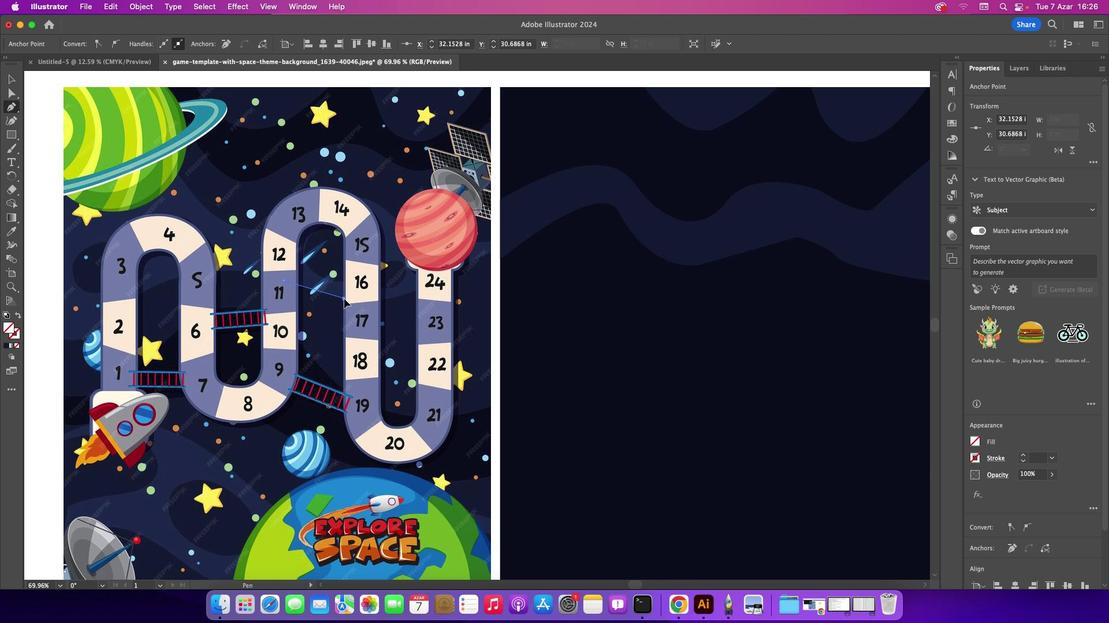 
Action: Mouse moved to (389, 266)
Screenshot: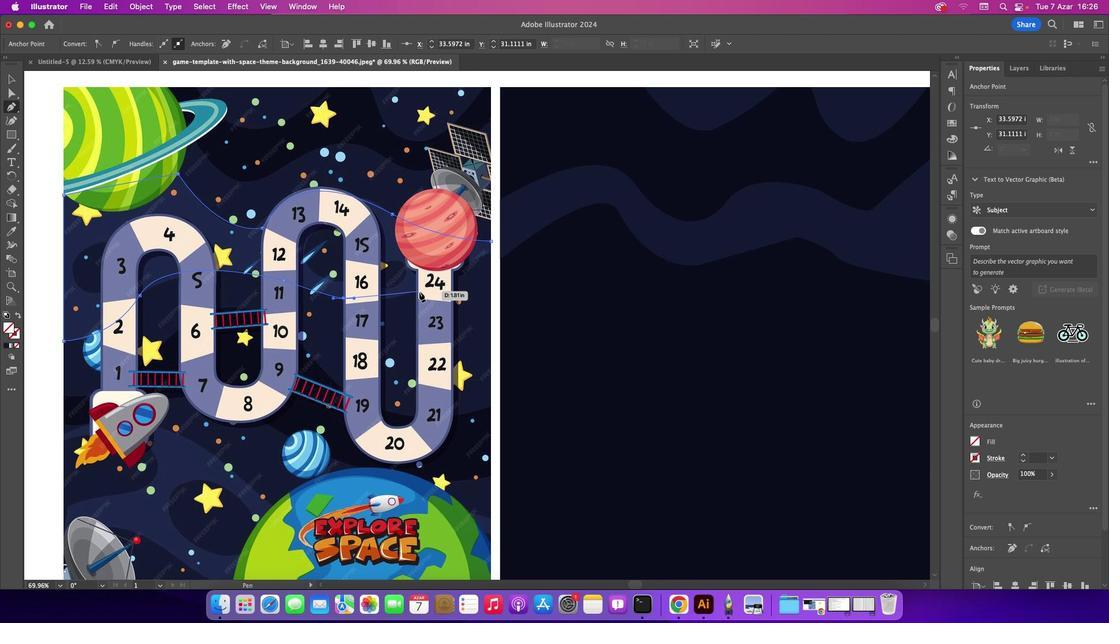 
Action: Mouse pressed left at (389, 266)
Screenshot: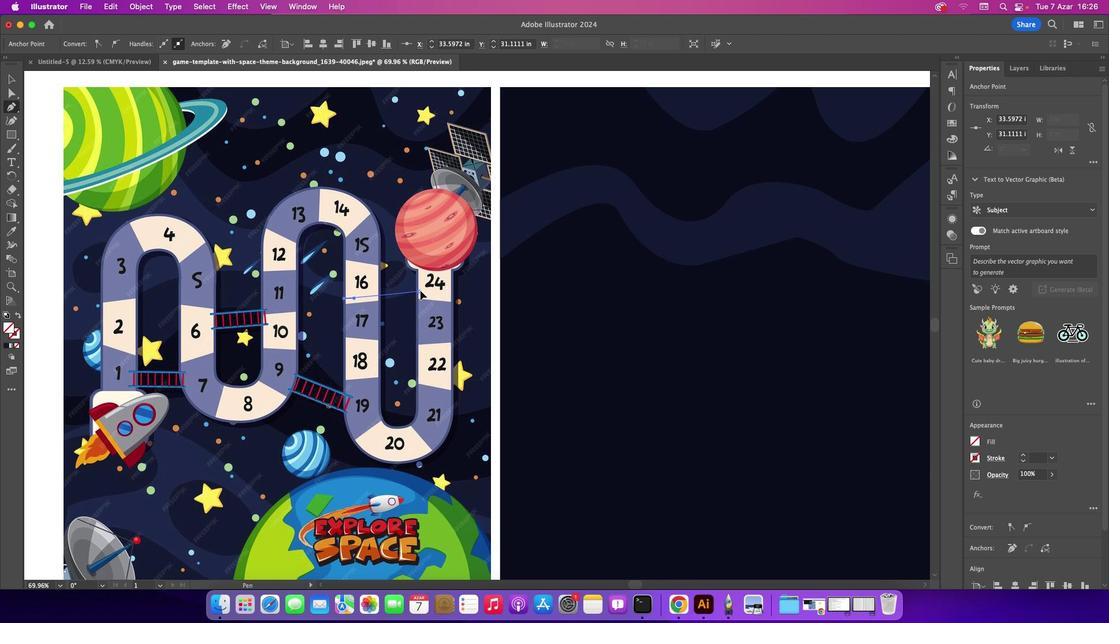 
Action: Mouse moved to (438, 242)
Screenshot: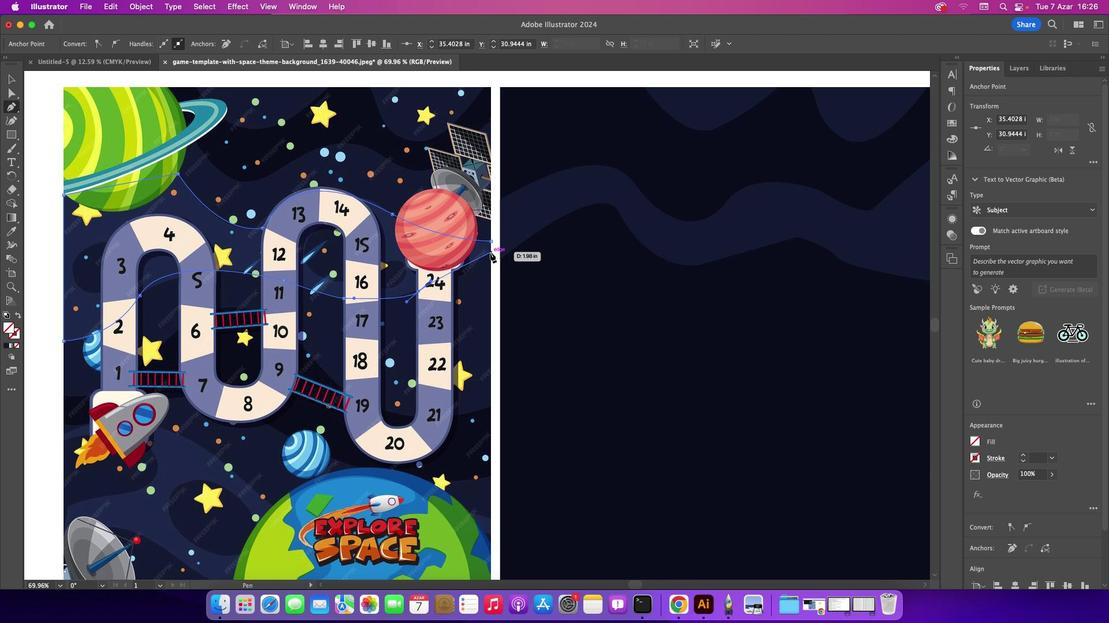 
Action: Mouse pressed left at (438, 242)
Screenshot: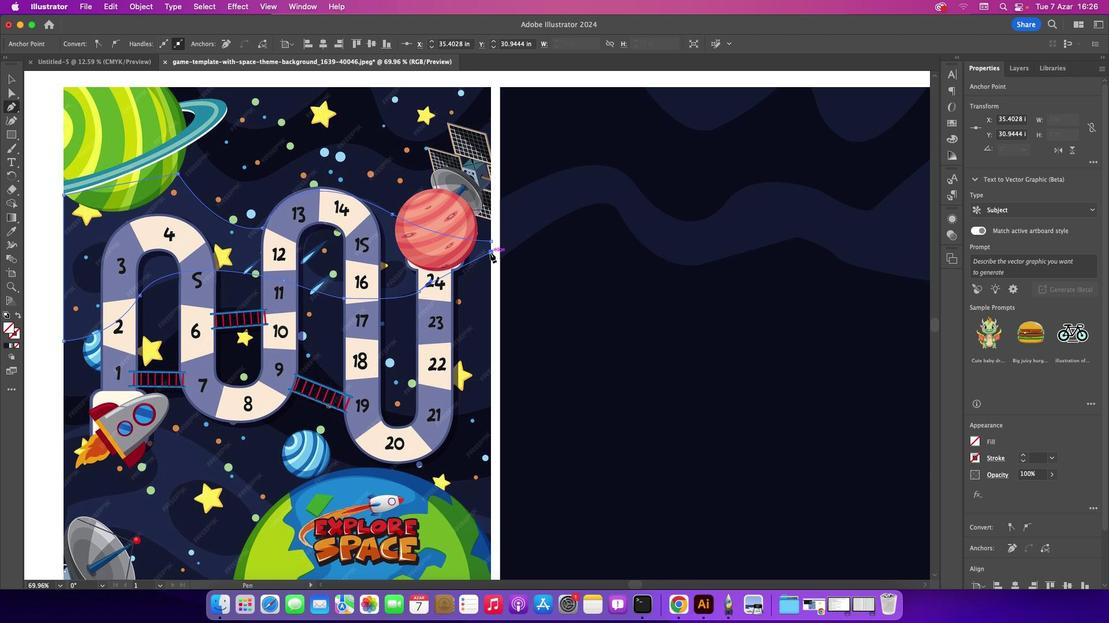 
Action: Mouse moved to (439, 236)
Screenshot: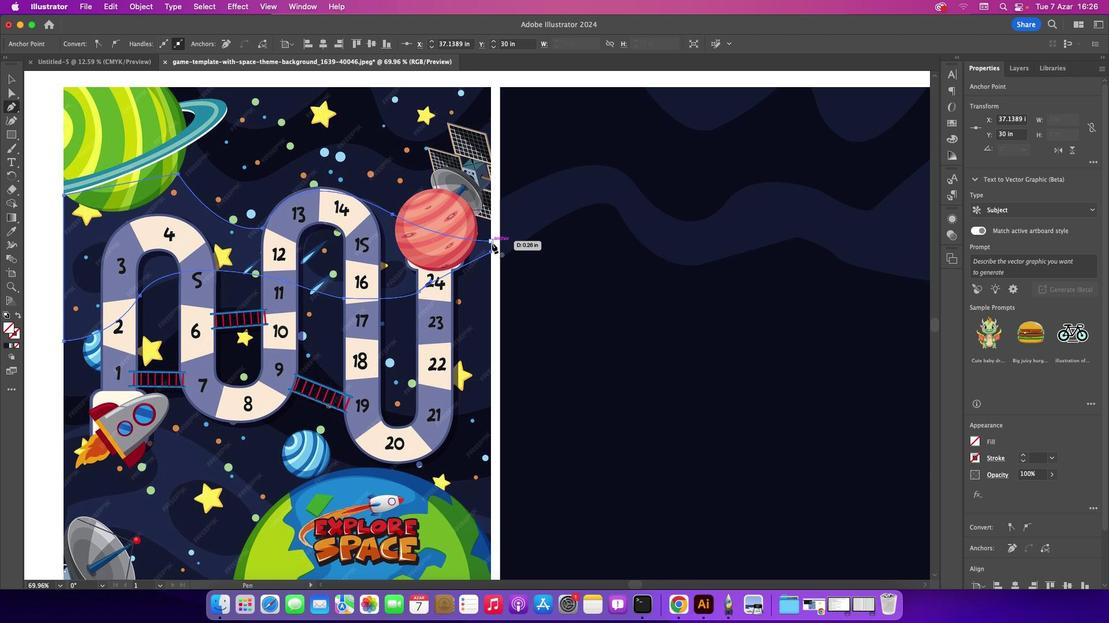 
Action: Mouse pressed left at (439, 236)
Screenshot: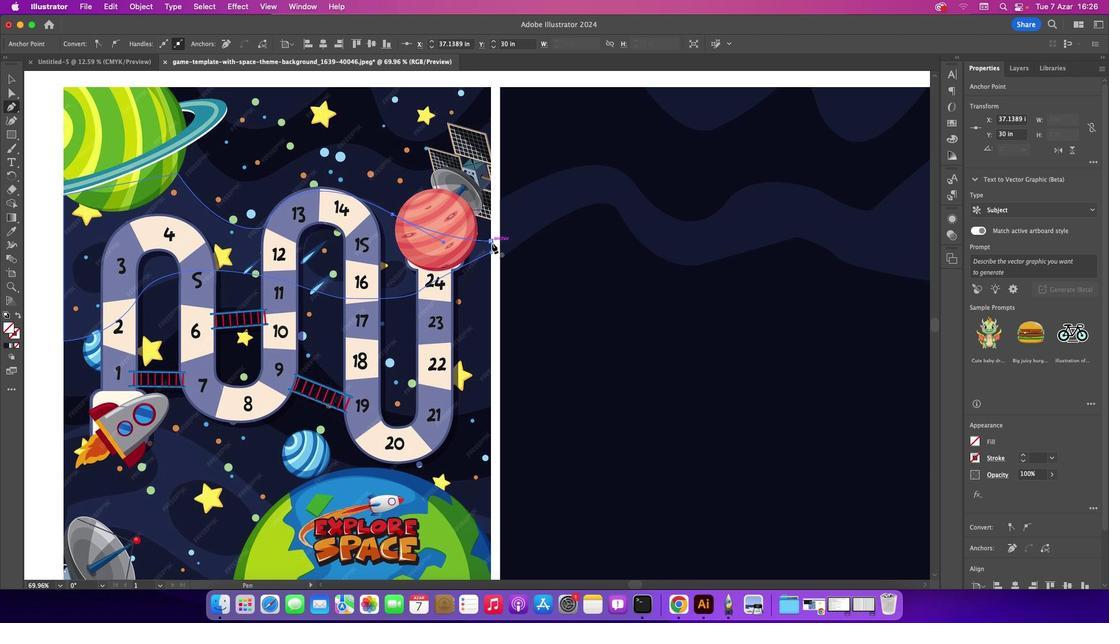 
Action: Mouse moved to (114, 131)
Screenshot: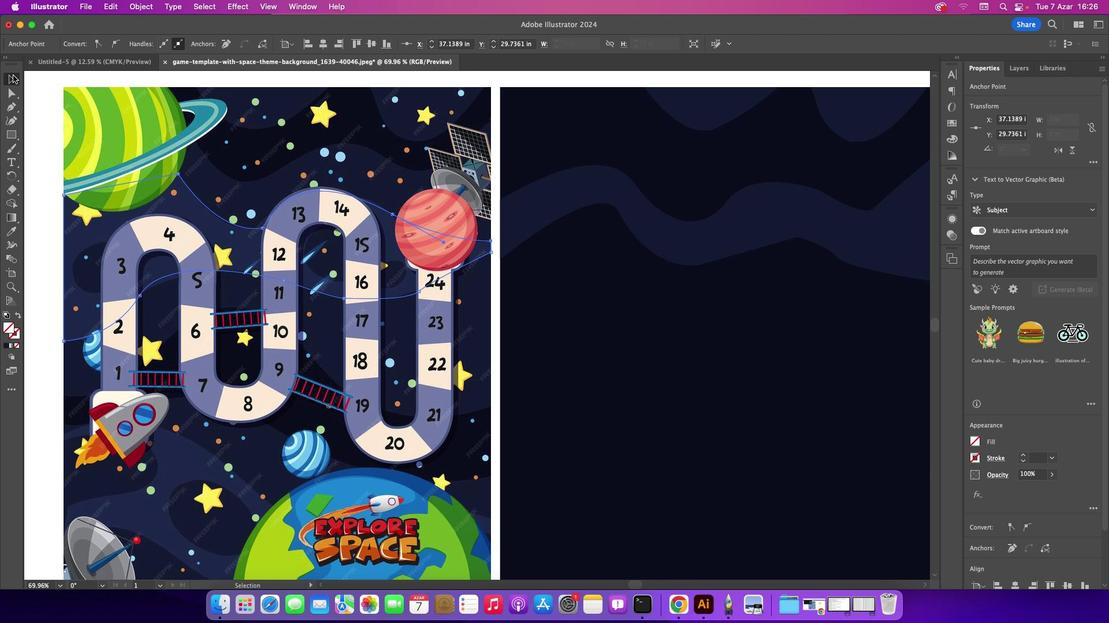 
Action: Mouse pressed left at (114, 131)
Screenshot: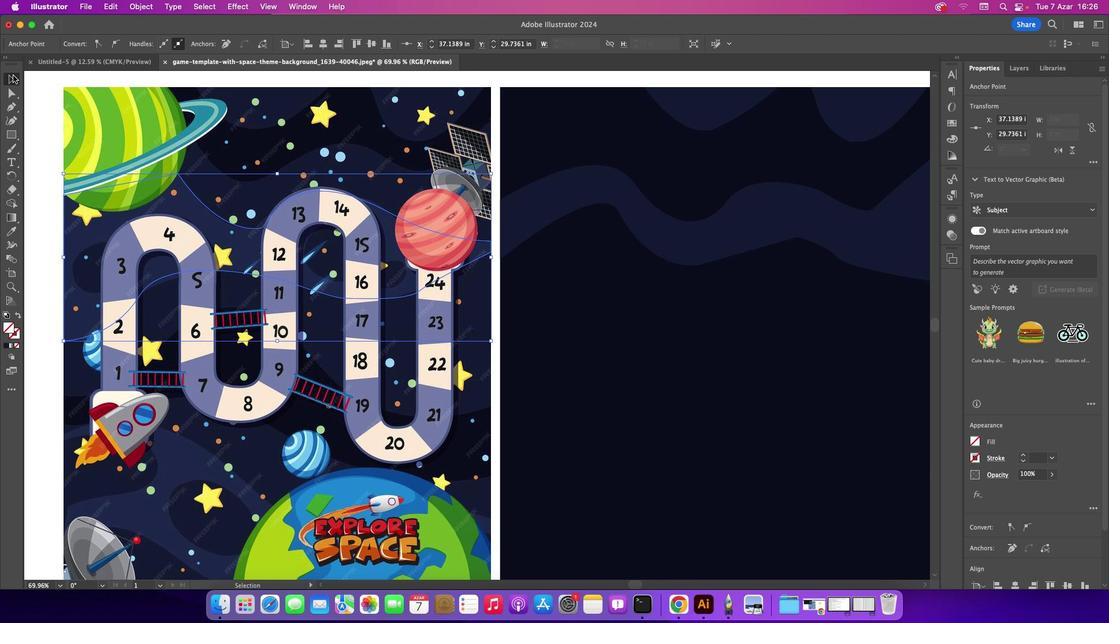 
Action: Mouse moved to (266, 225)
Screenshot: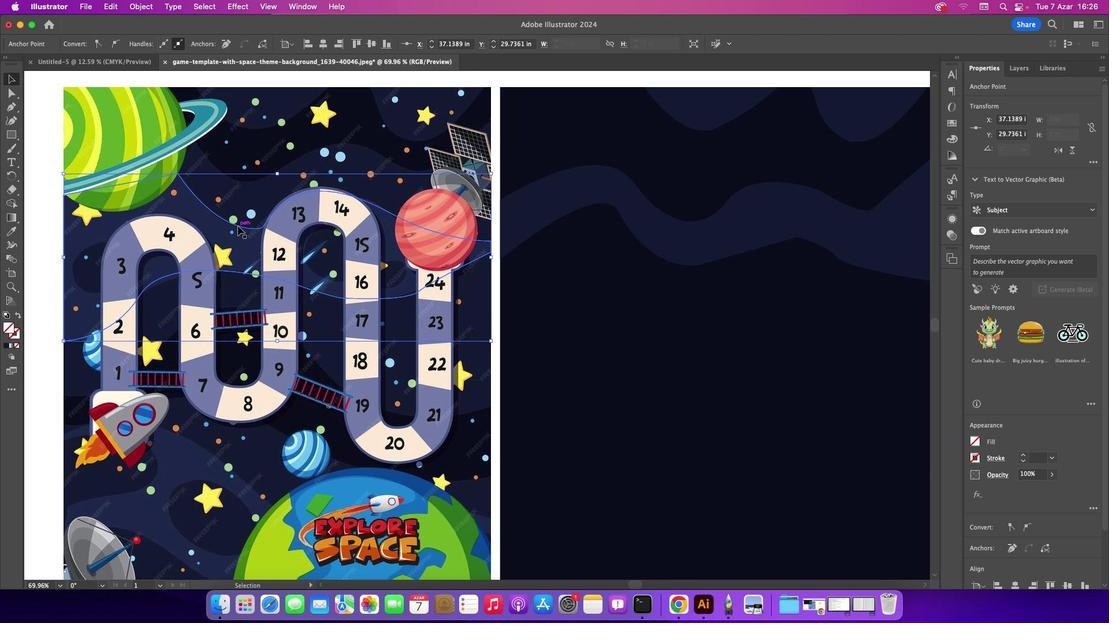 
Action: Mouse pressed left at (266, 225)
Screenshot: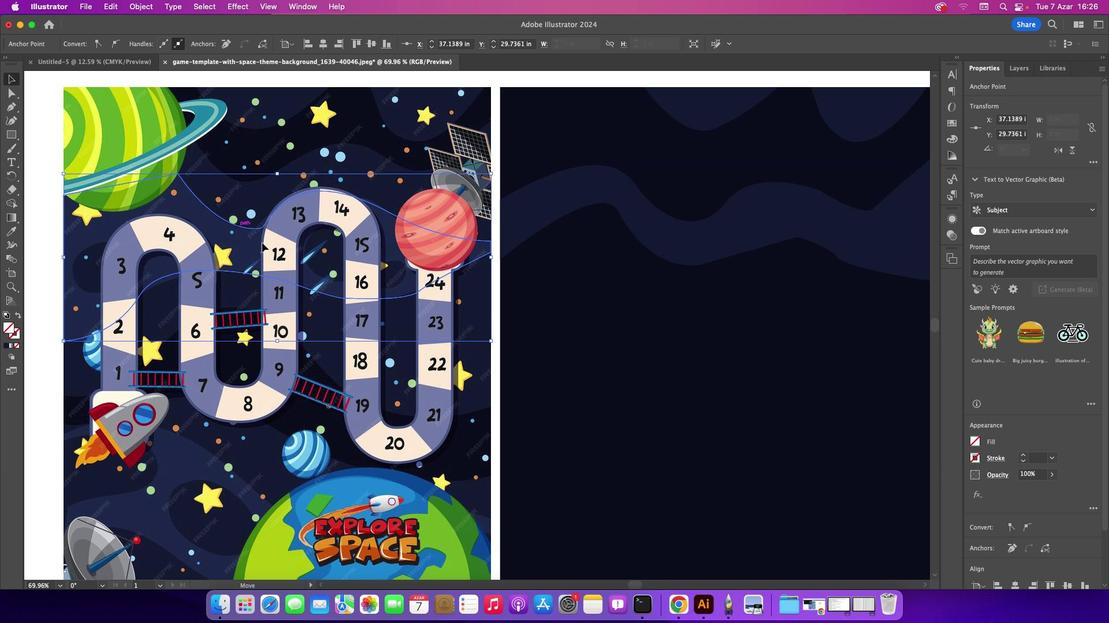 
Action: Mouse moved to (115, 226)
Screenshot: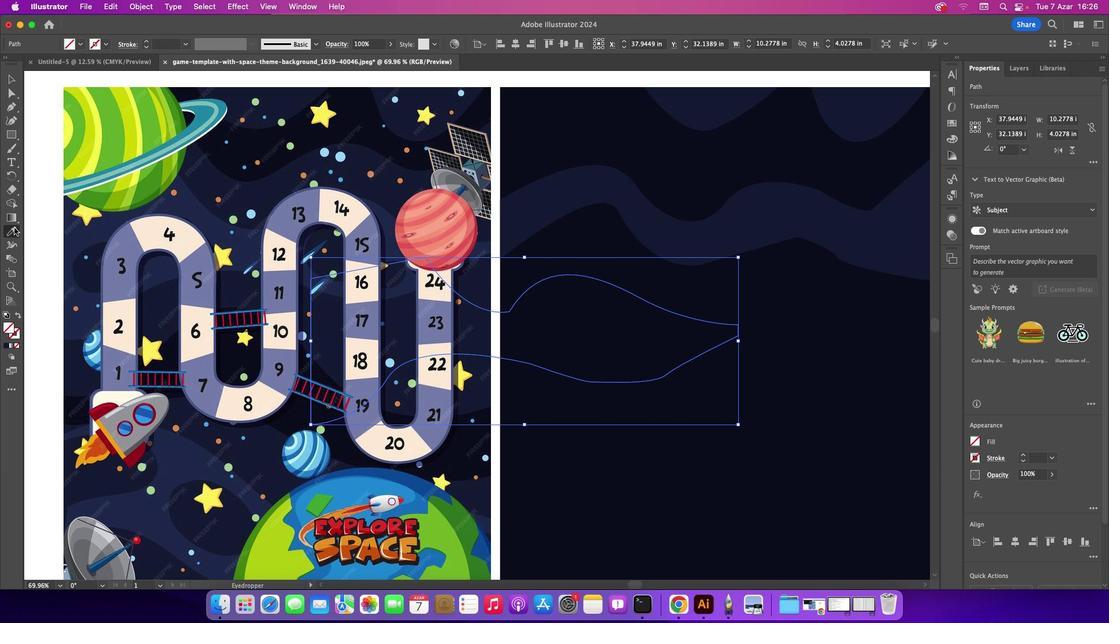 
Action: Mouse pressed left at (115, 226)
Screenshot: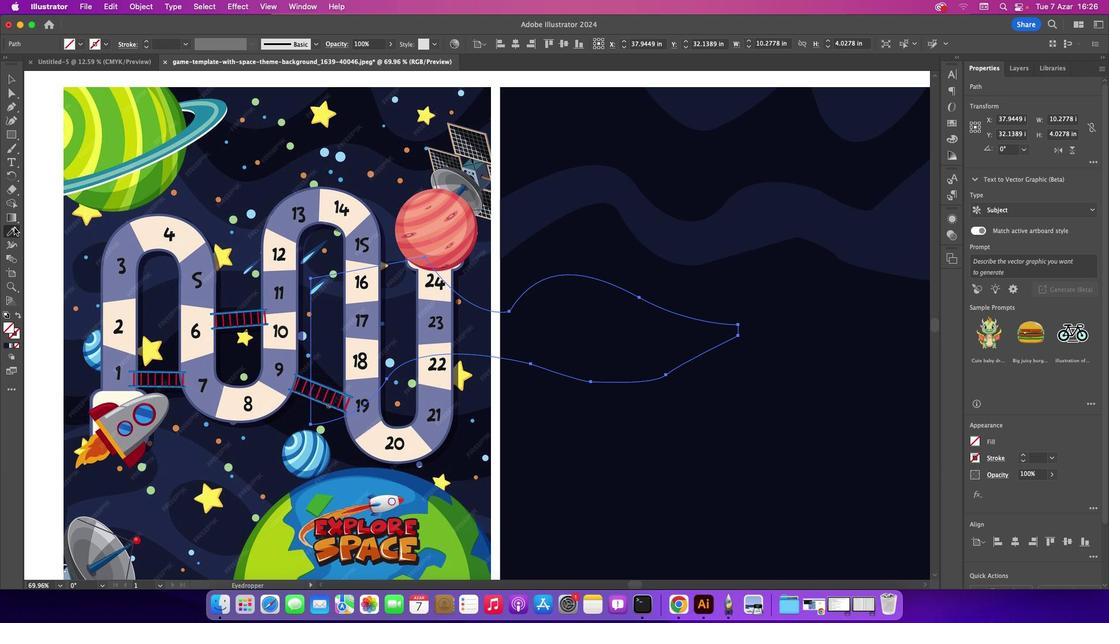 
Action: Mouse moved to (225, 211)
Screenshot: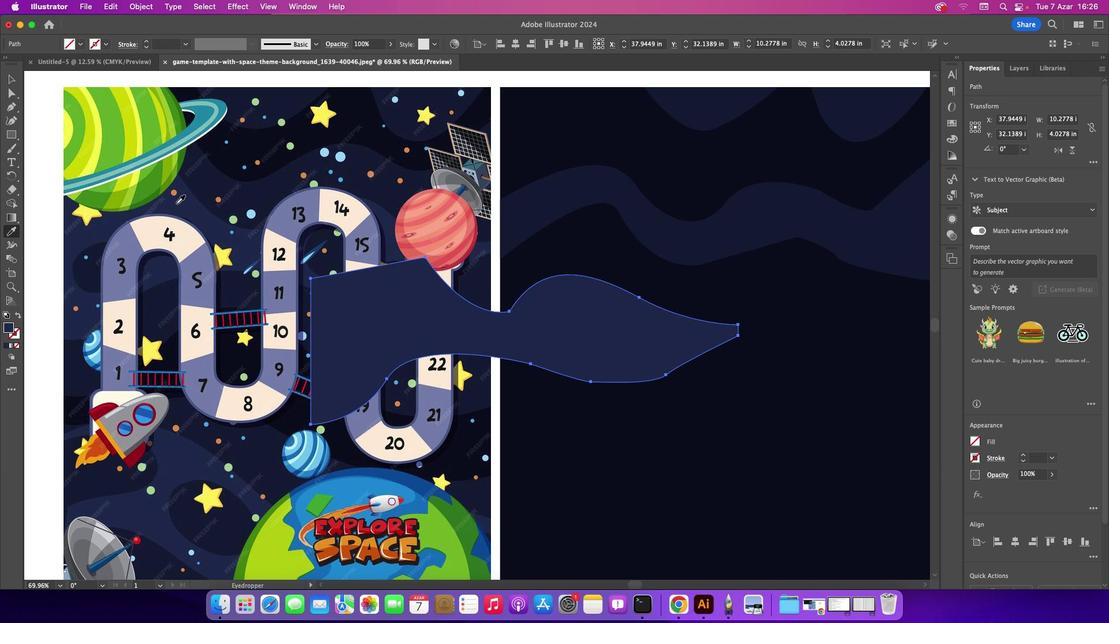 
Action: Mouse pressed left at (225, 211)
Screenshot: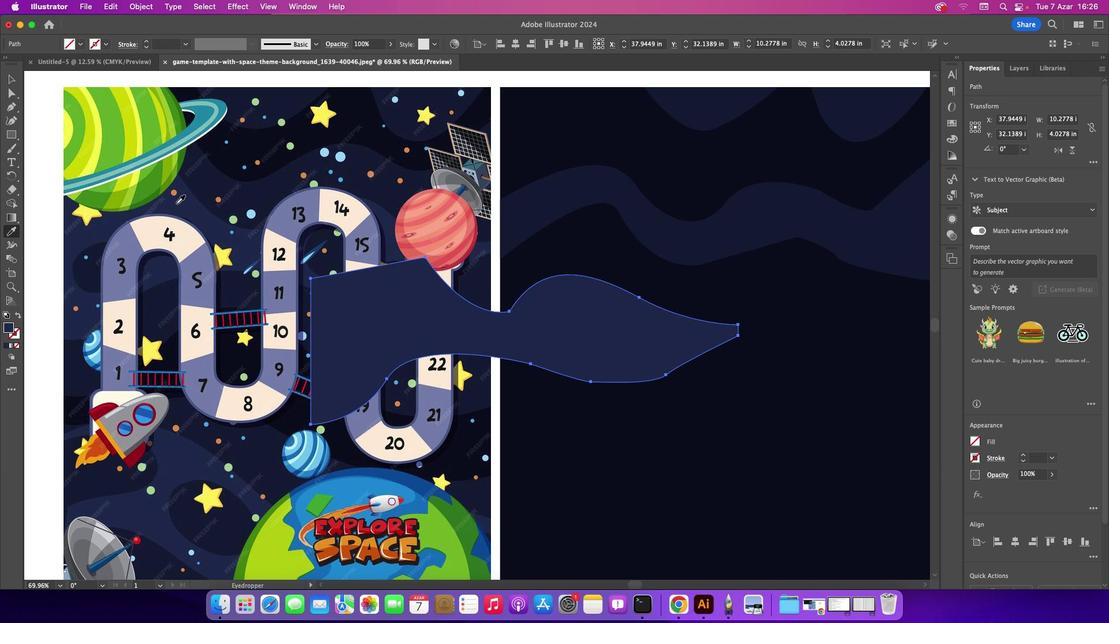 
Action: Mouse moved to (113, 135)
Screenshot: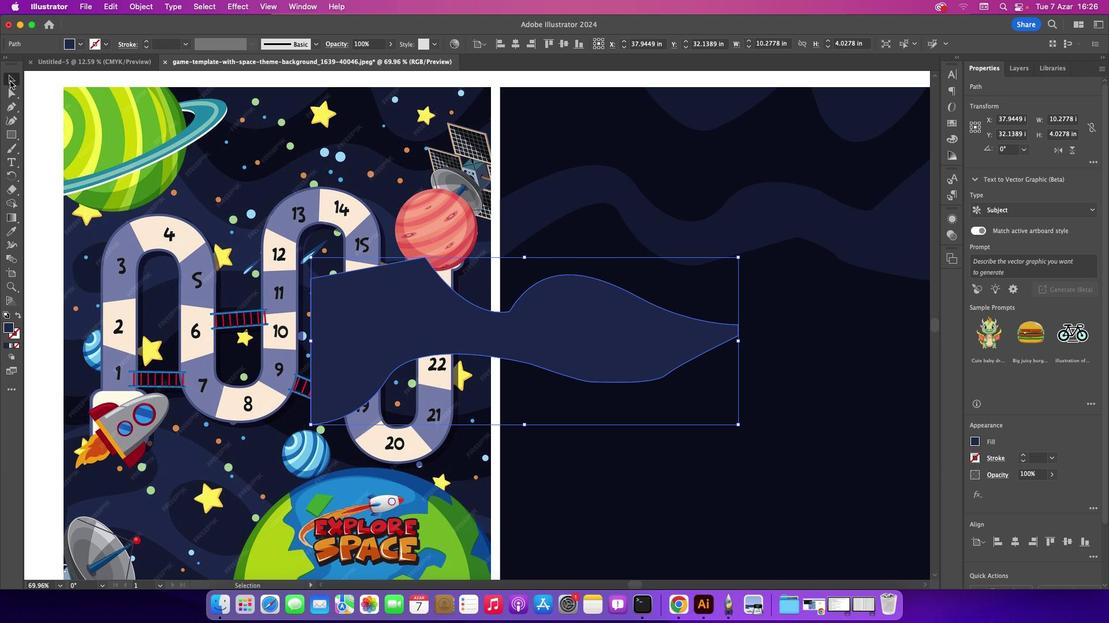 
Action: Mouse pressed left at (113, 135)
Screenshot: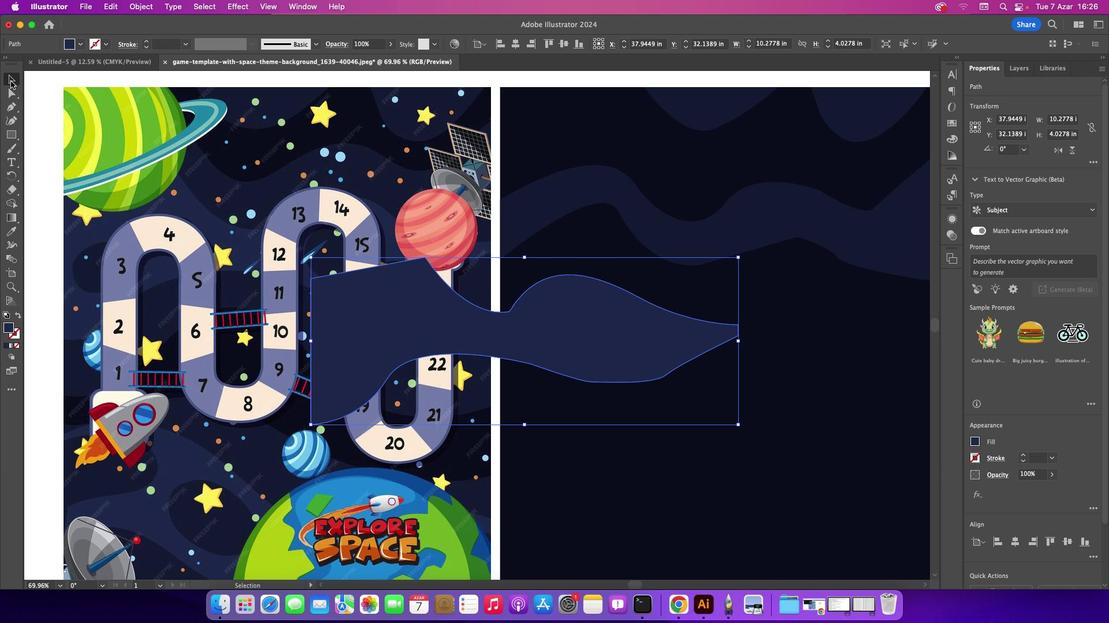 
Action: Mouse moved to (390, 280)
Screenshot: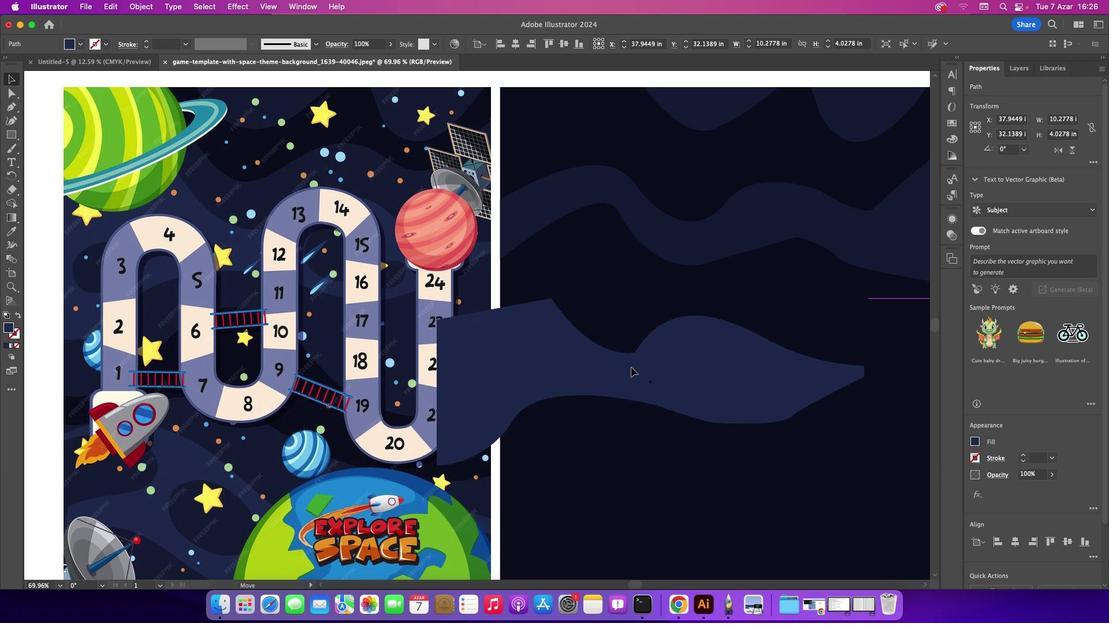
Action: Mouse pressed left at (390, 280)
Screenshot: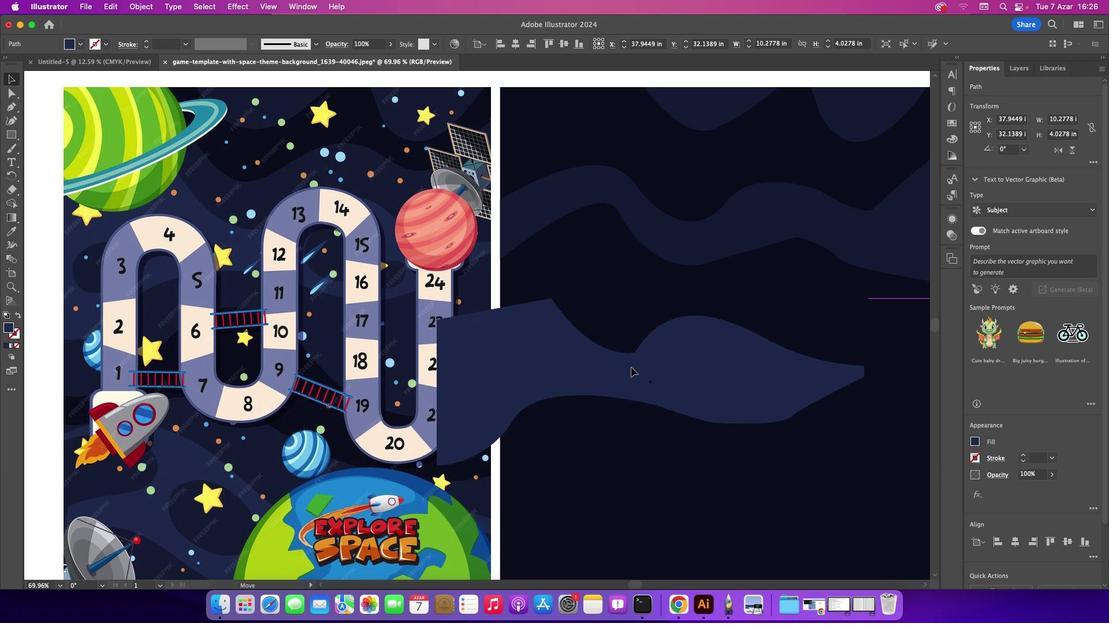 
Action: Mouse moved to (402, 242)
Screenshot: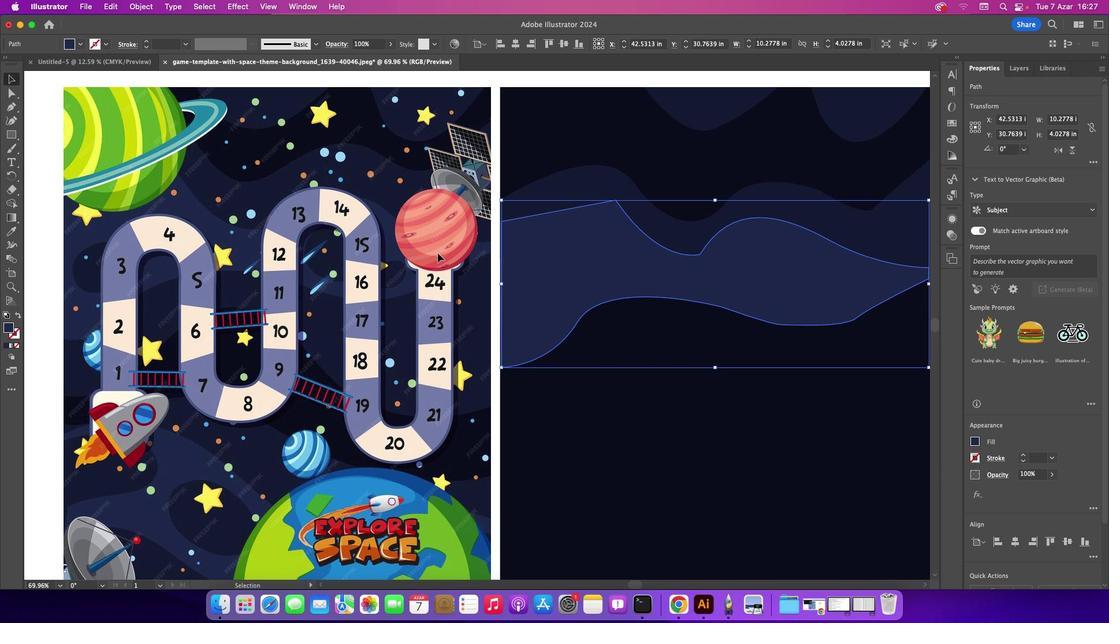 
Action: Mouse pressed left at (402, 242)
Screenshot: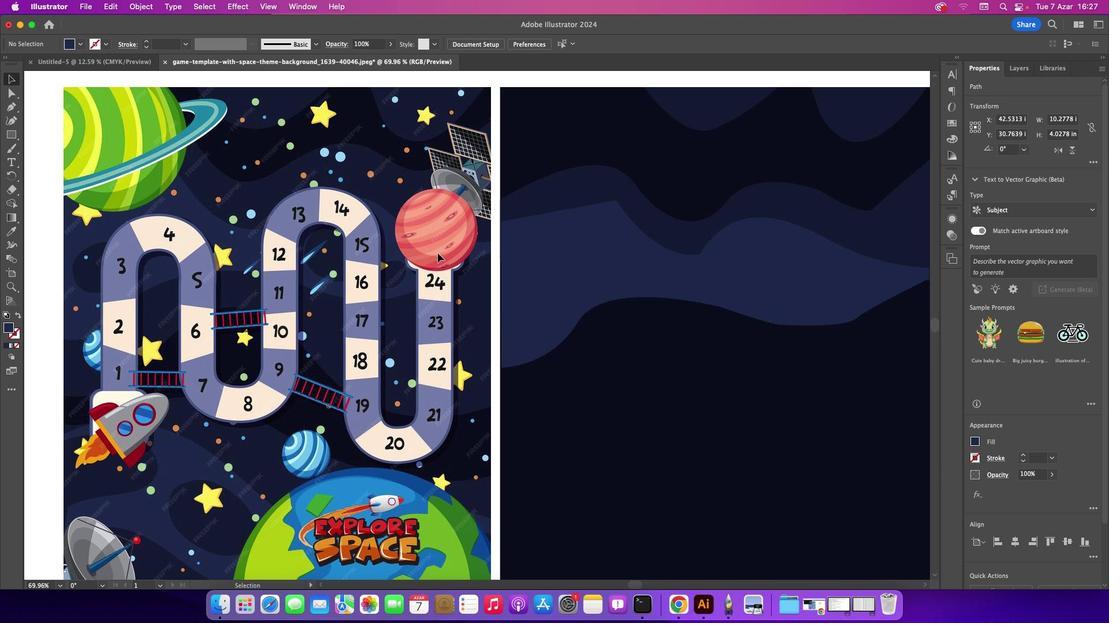 
Action: Mouse moved to (400, 244)
Screenshot: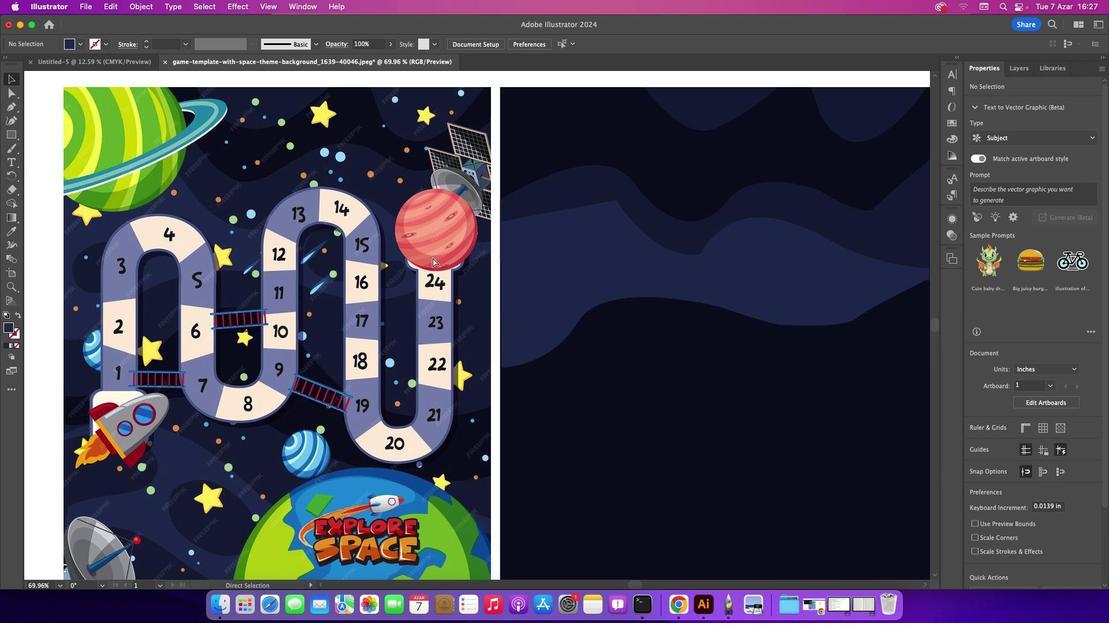 
Action: Key pressed Key.cmd_r
Screenshot: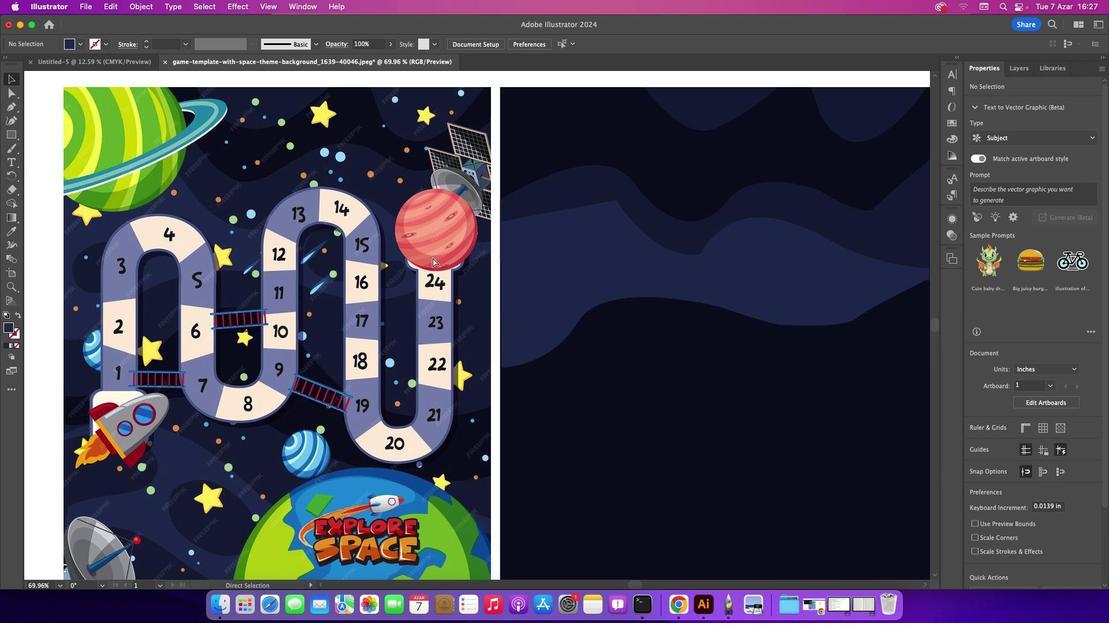 
Action: Mouse moved to (399, 244)
Screenshot: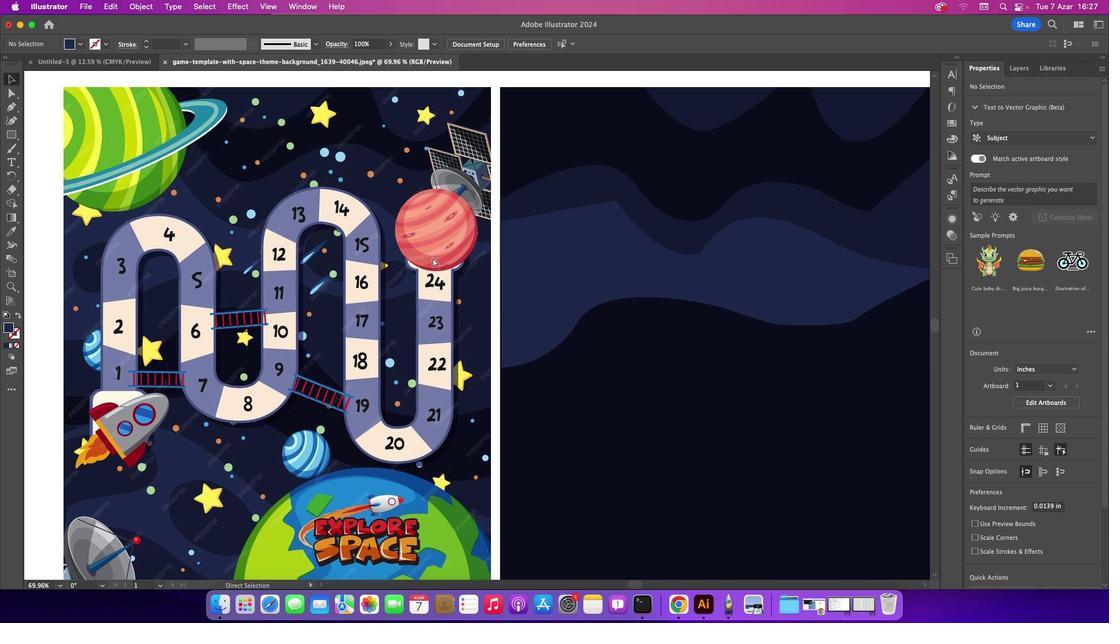 
Action: Key pressed '-'
Screenshot: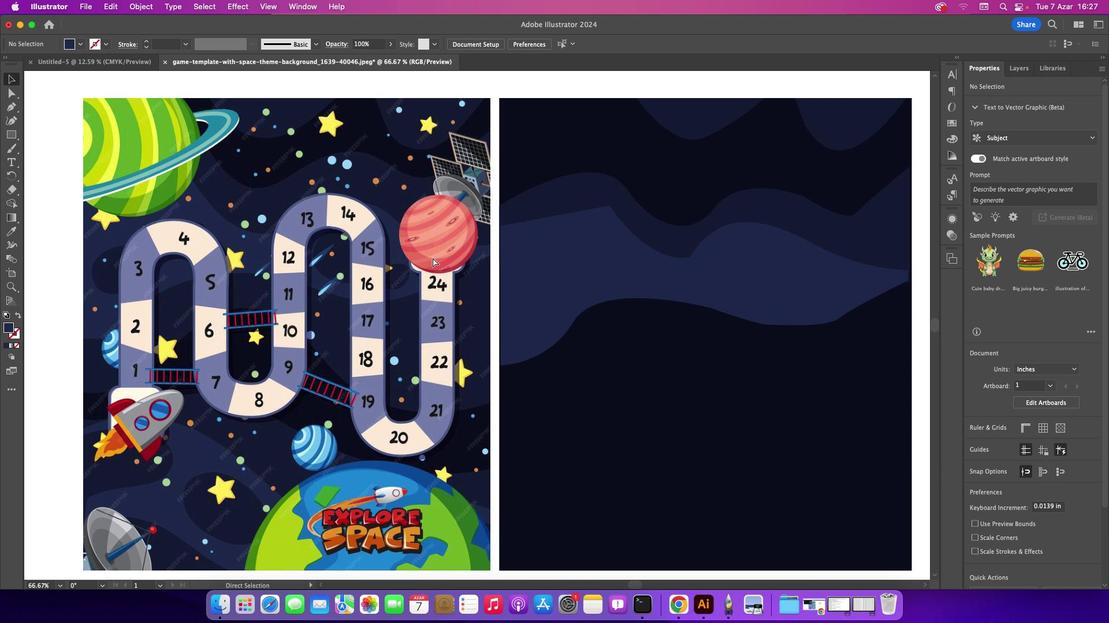 
Action: Mouse moved to (112, 150)
Screenshot: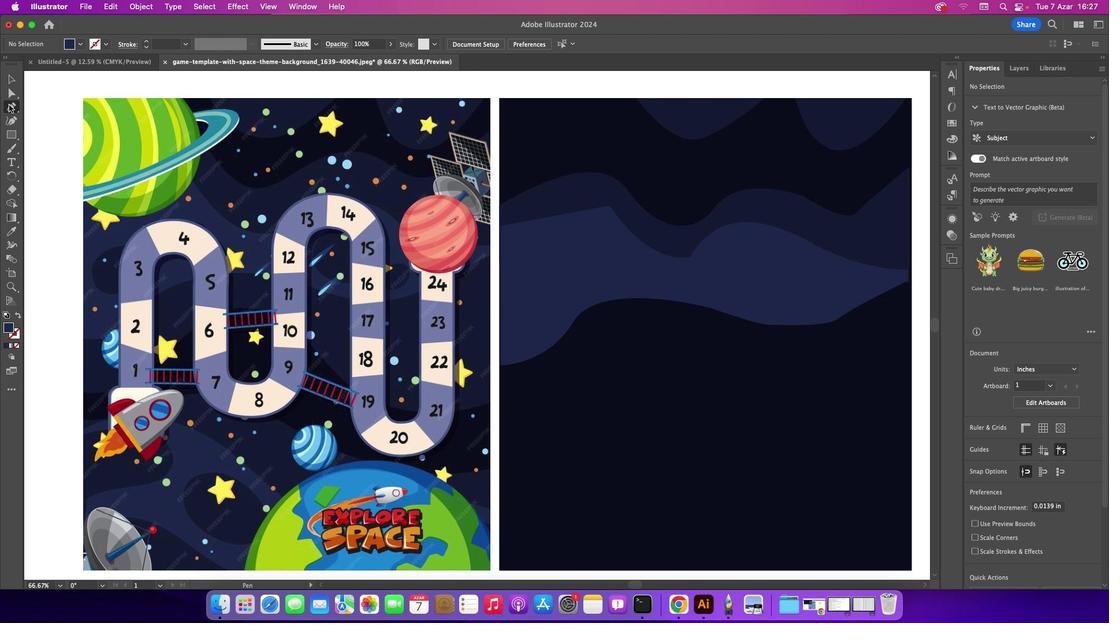 
Action: Mouse pressed left at (112, 150)
Screenshot: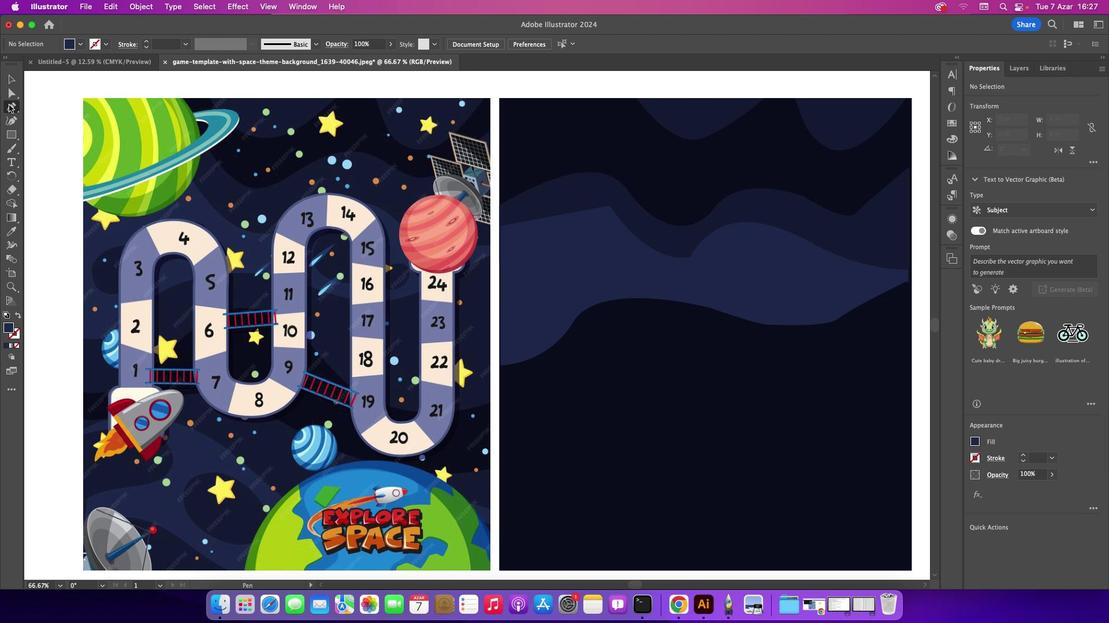 
Action: Mouse moved to (162, 329)
Screenshot: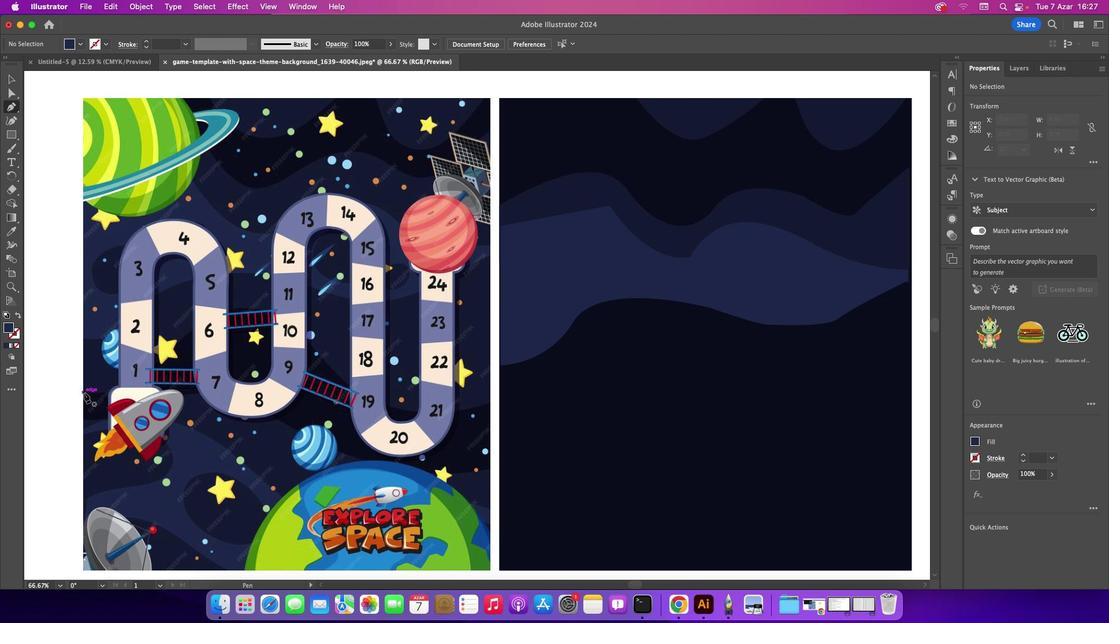 
Action: Mouse pressed left at (162, 329)
Screenshot: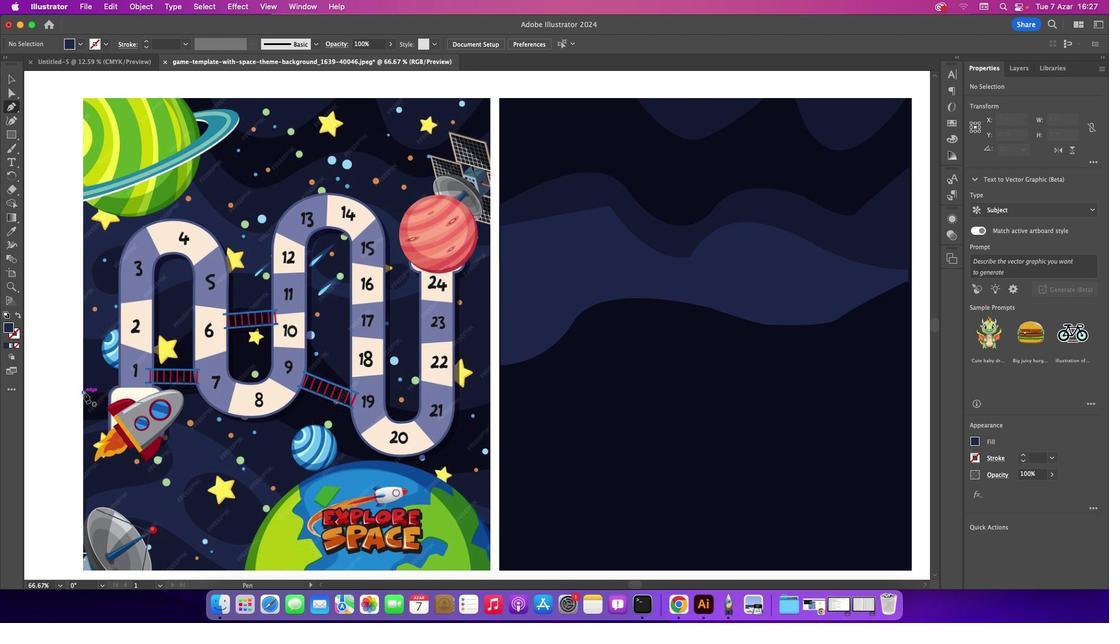 
Action: Mouse moved to (229, 294)
Screenshot: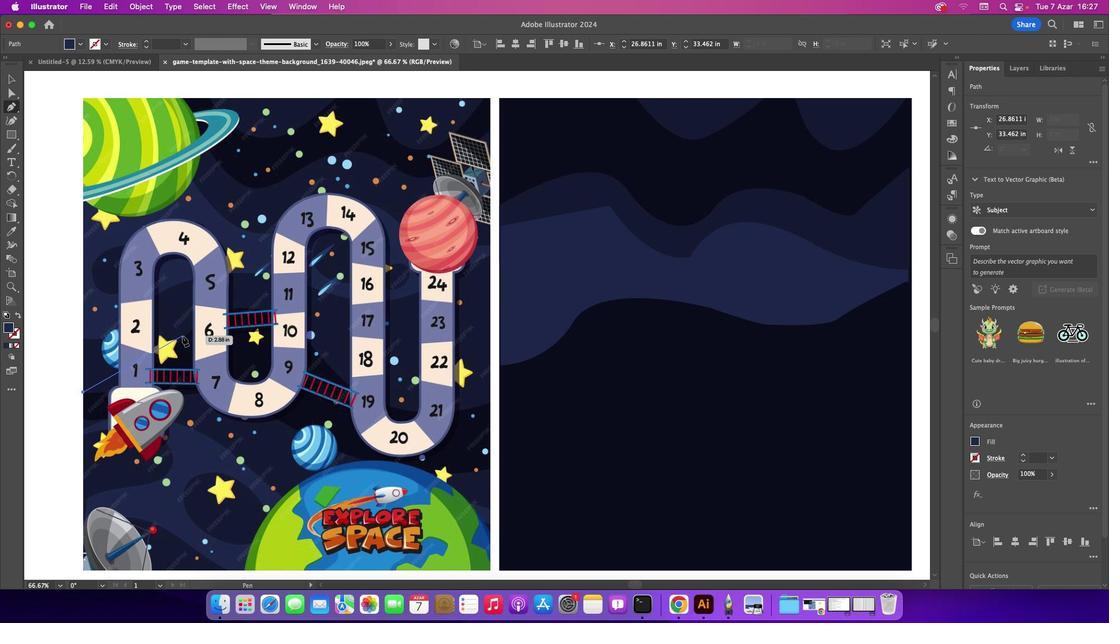 
Action: Mouse pressed left at (229, 294)
Screenshot: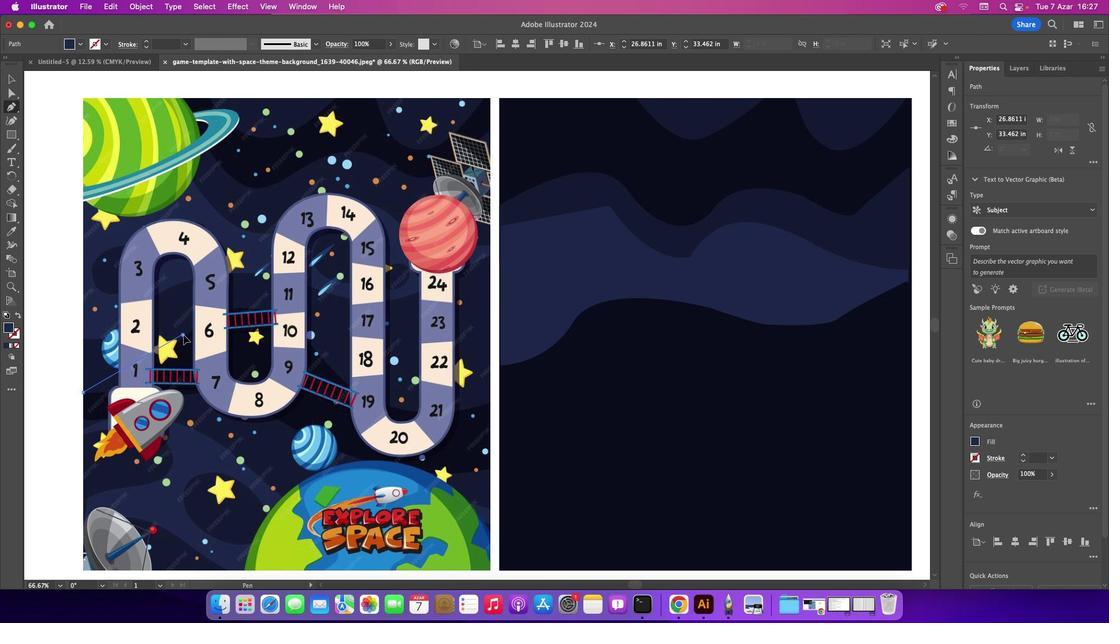 
Action: Mouse moved to (229, 292)
Screenshot: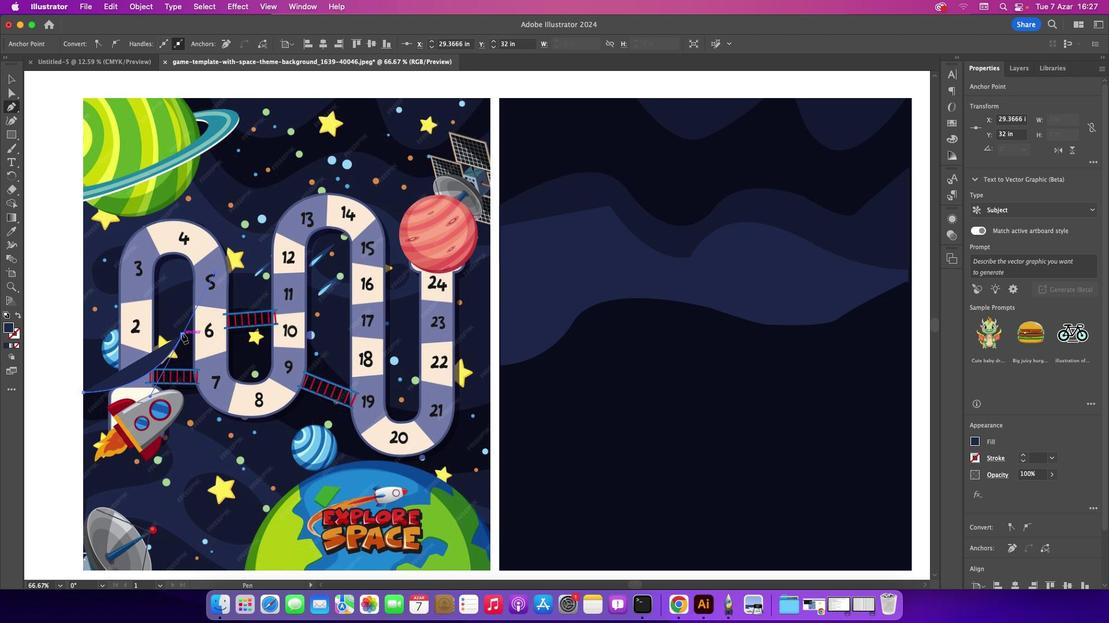 
Action: Mouse pressed left at (229, 292)
Screenshot: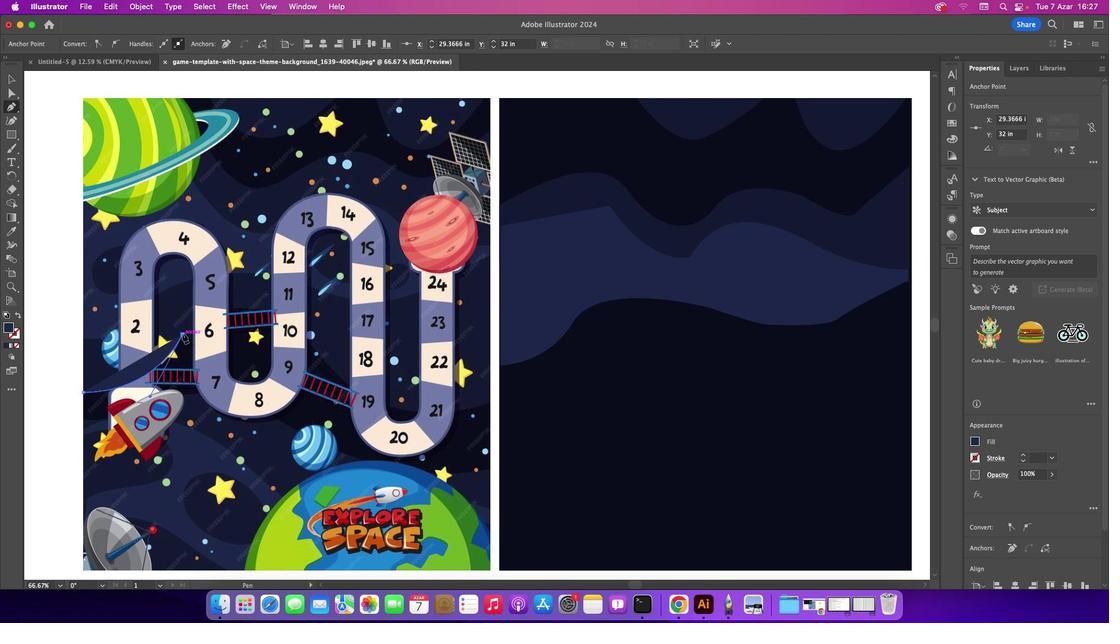 
Action: Mouse moved to (320, 303)
Screenshot: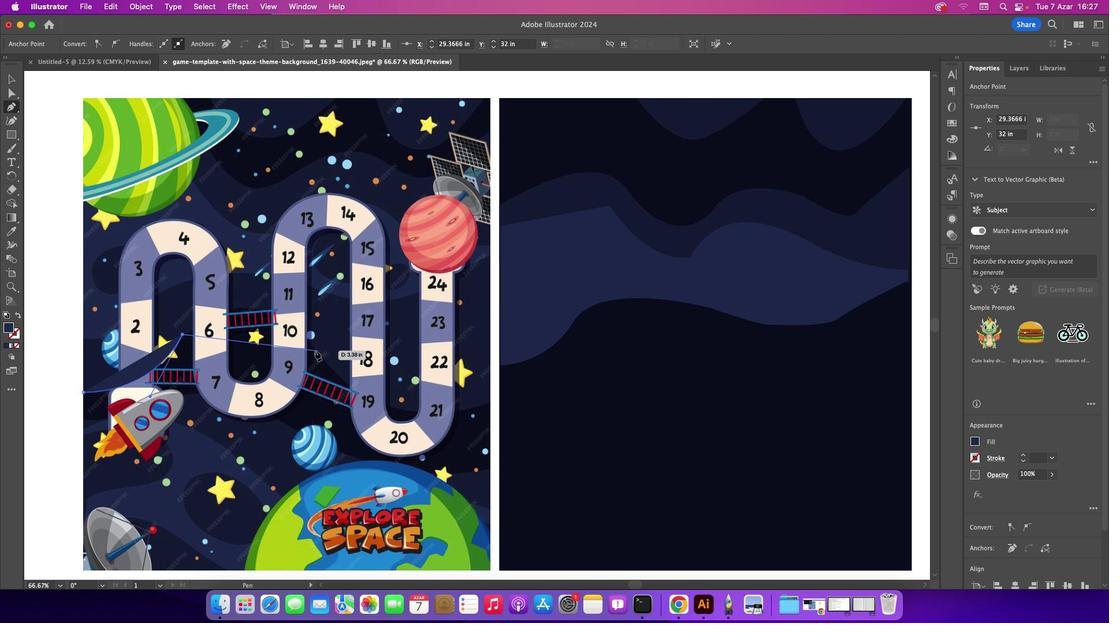 
Action: Mouse pressed left at (320, 303)
Screenshot: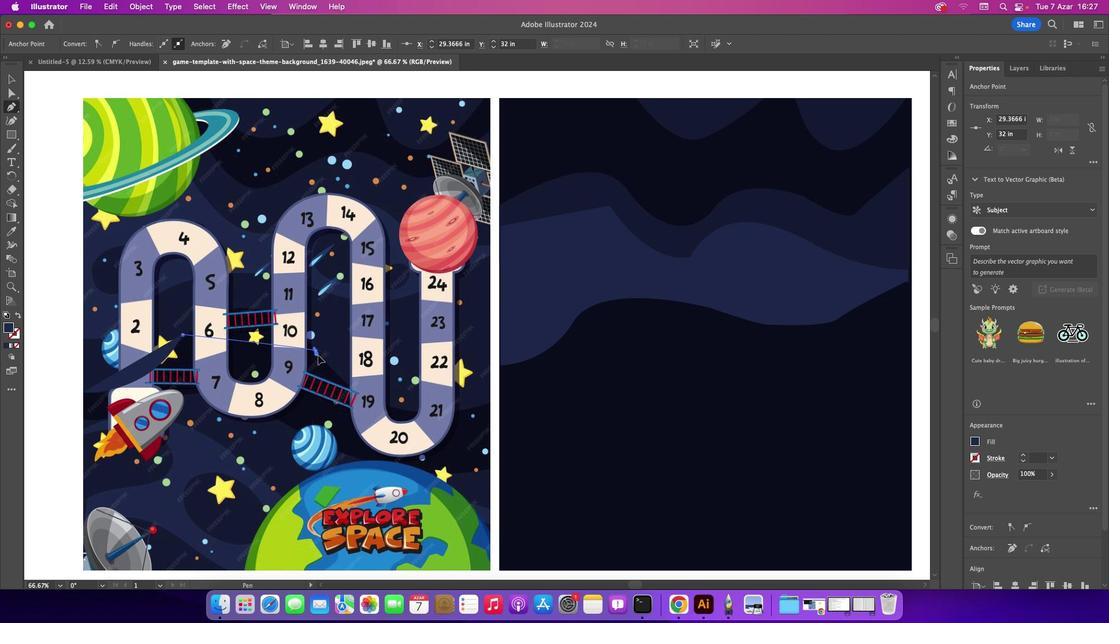 
Action: Mouse moved to (437, 335)
Screenshot: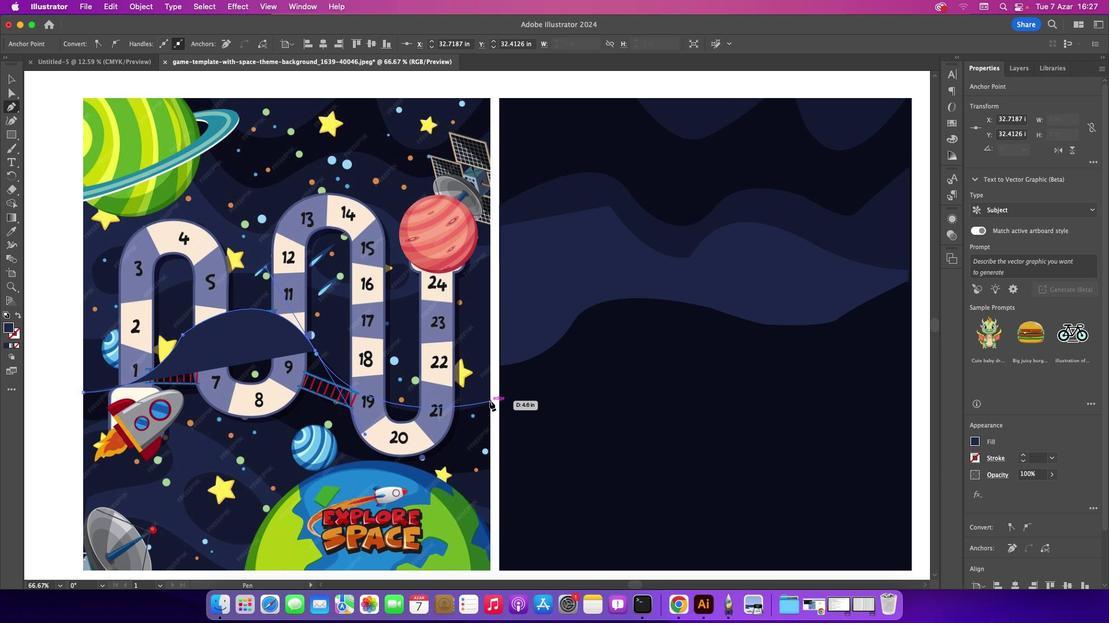 
Action: Mouse pressed left at (437, 335)
Screenshot: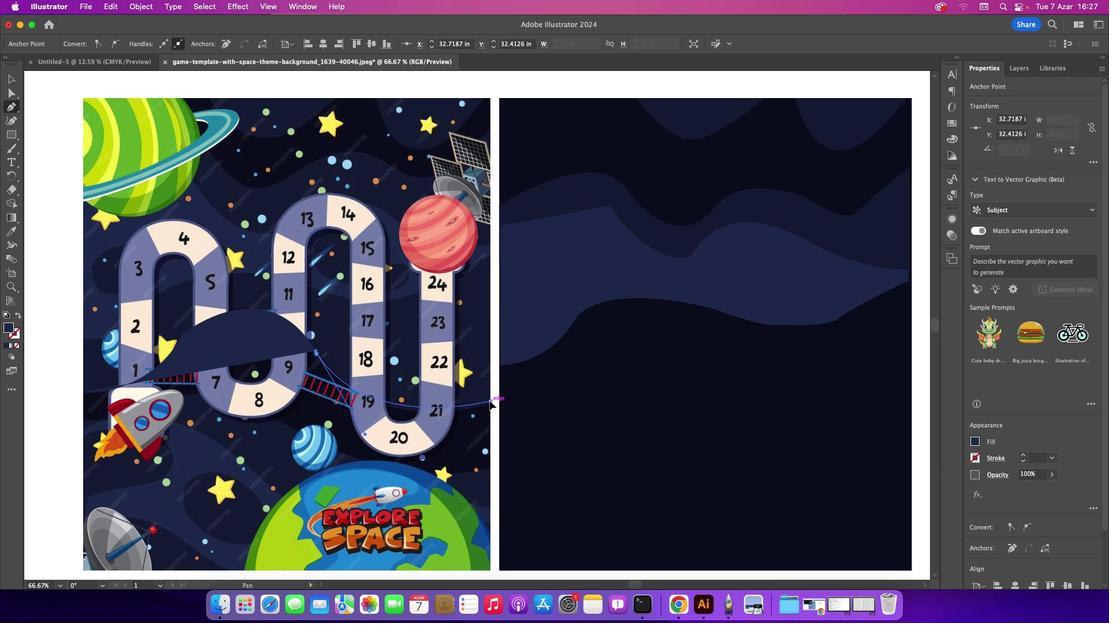 
Action: Mouse moved to (437, 245)
Screenshot: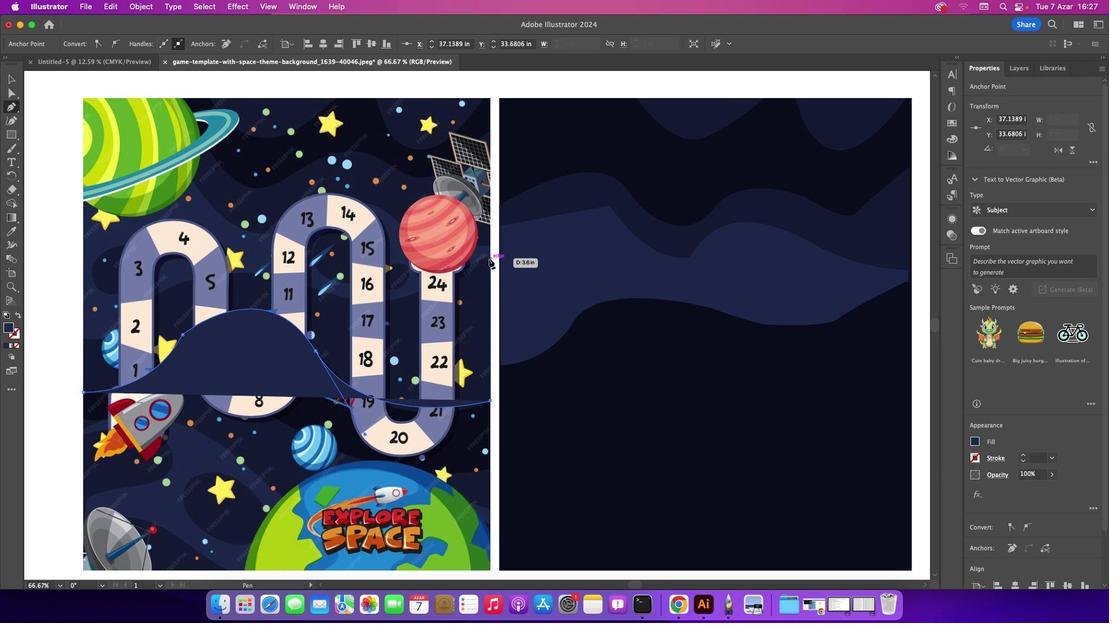 
Action: Mouse pressed left at (437, 245)
Screenshot: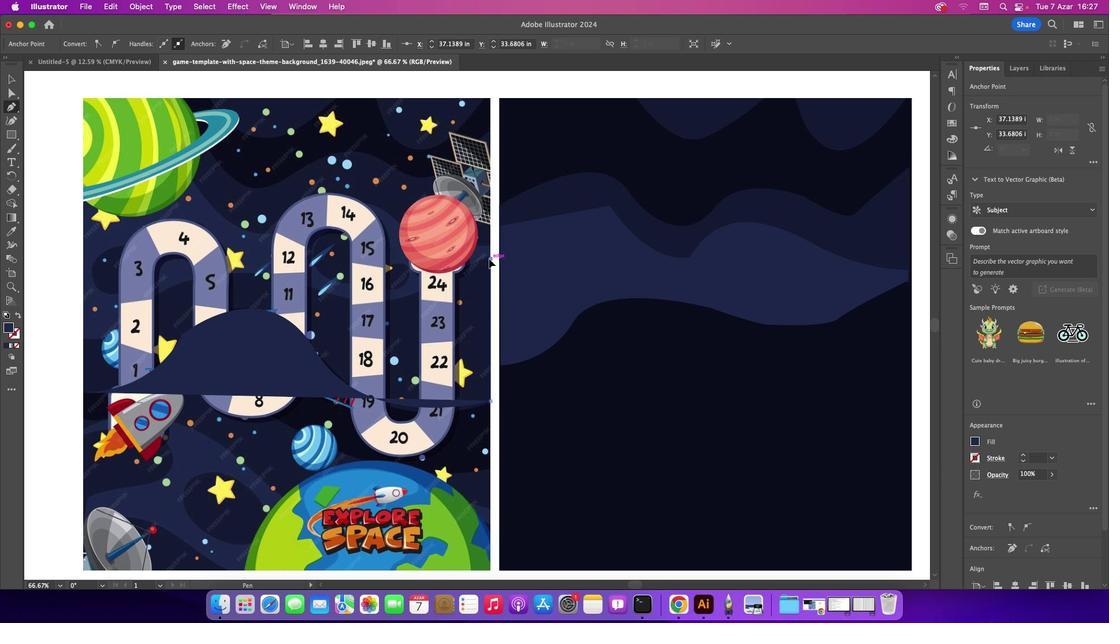 
Action: Mouse moved to (117, 300)
Screenshot: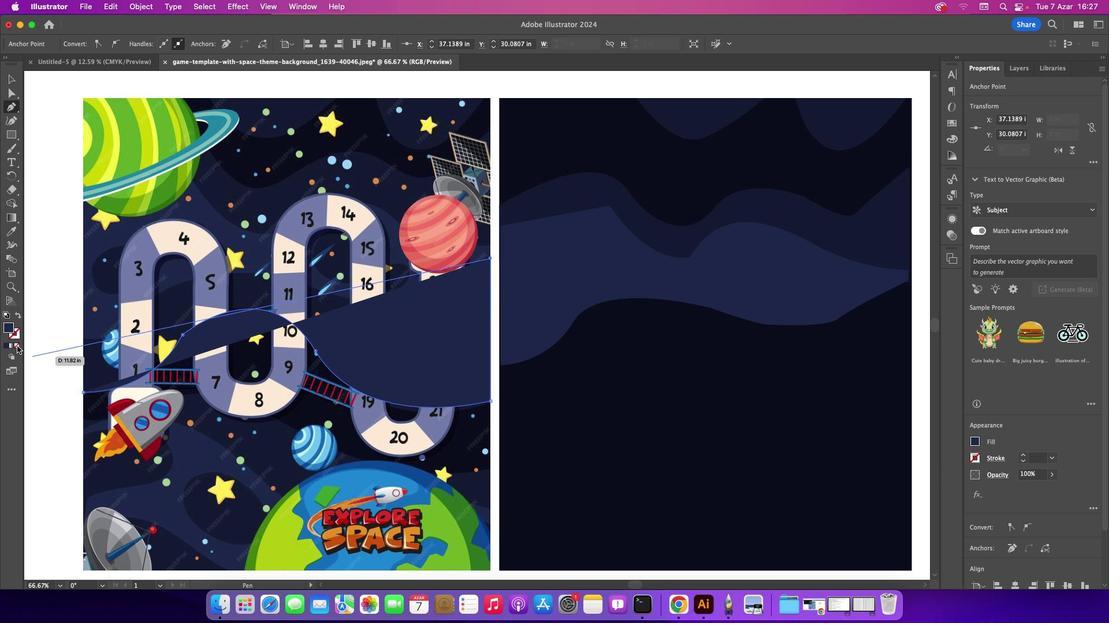 
Action: Mouse pressed left at (117, 300)
Screenshot: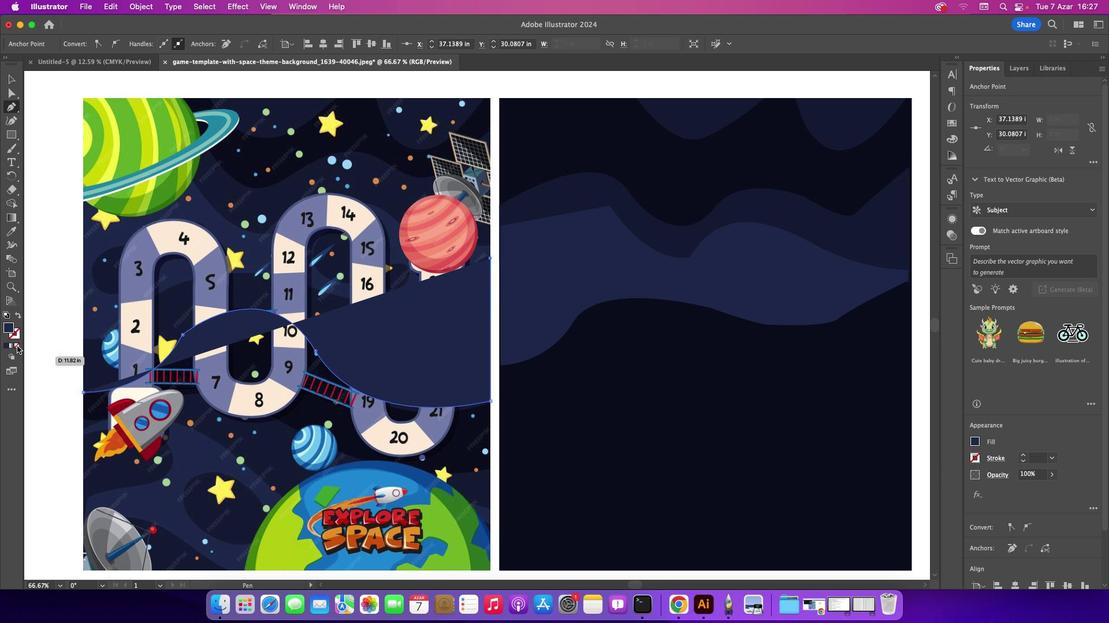 
Action: Mouse moved to (383, 269)
Screenshot: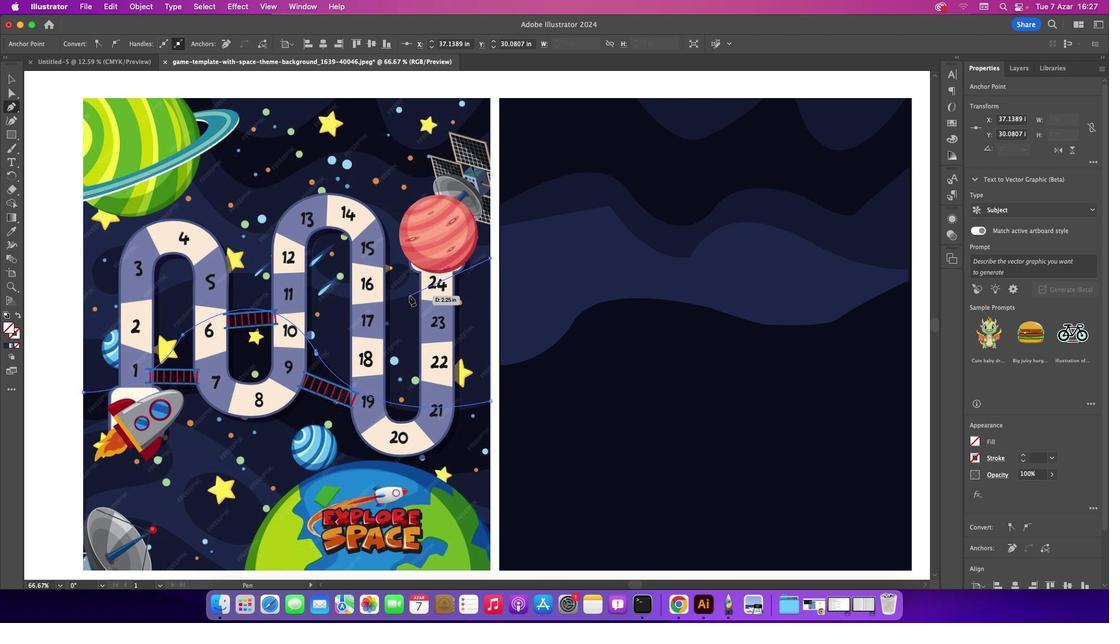 
Action: Mouse pressed left at (383, 269)
Screenshot: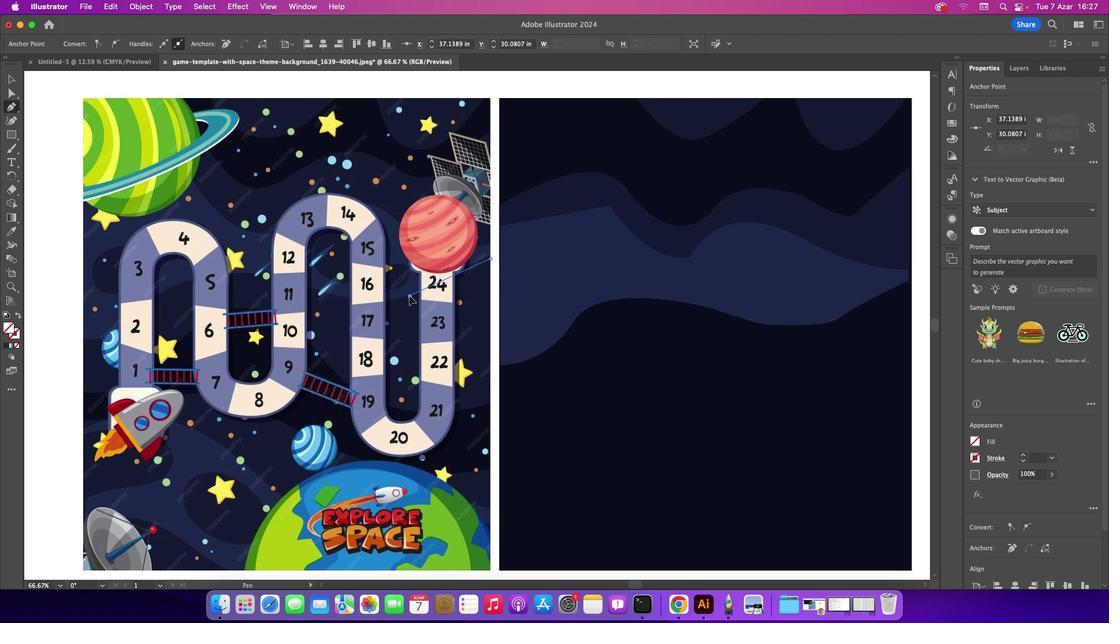 
Action: Mouse moved to (315, 264)
Screenshot: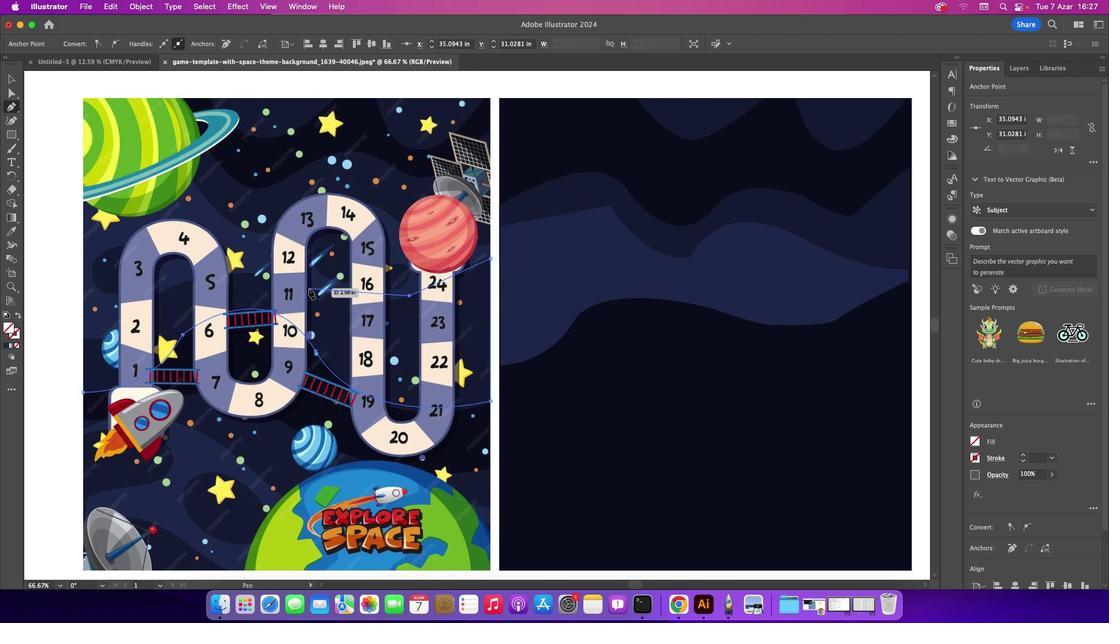 
Action: Mouse pressed left at (315, 264)
Screenshot: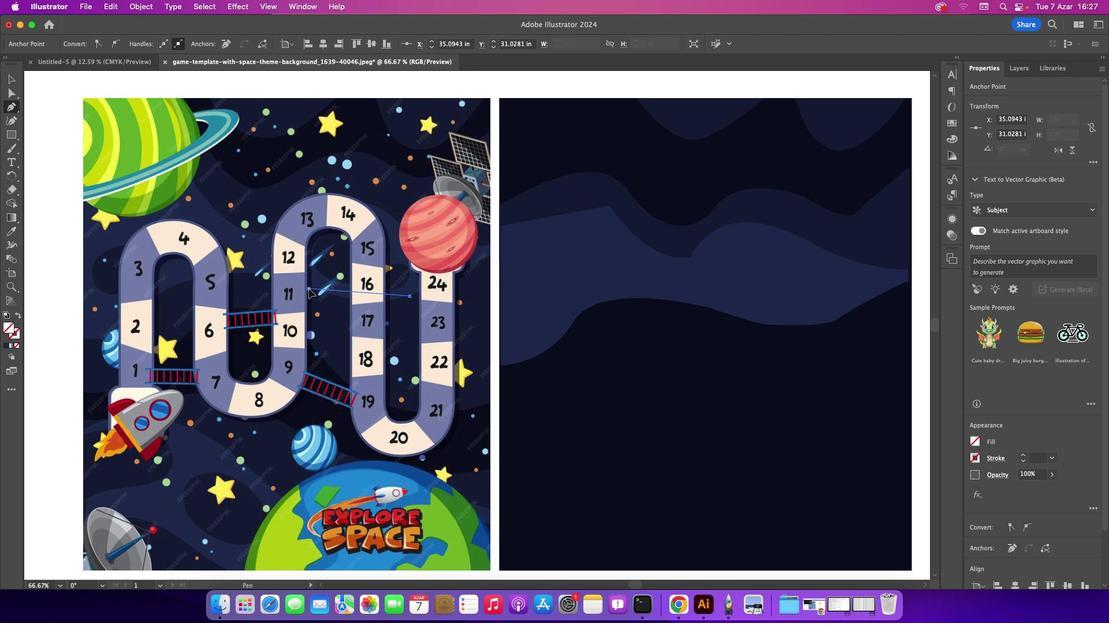 
Action: Mouse moved to (259, 255)
Screenshot: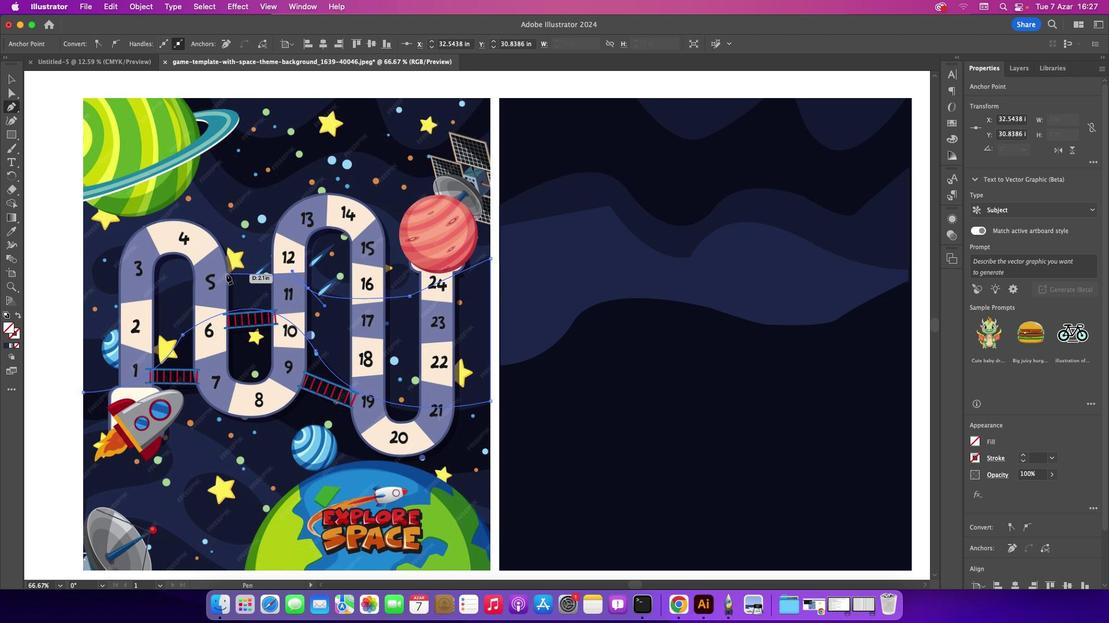 
Action: Mouse pressed left at (259, 255)
Screenshot: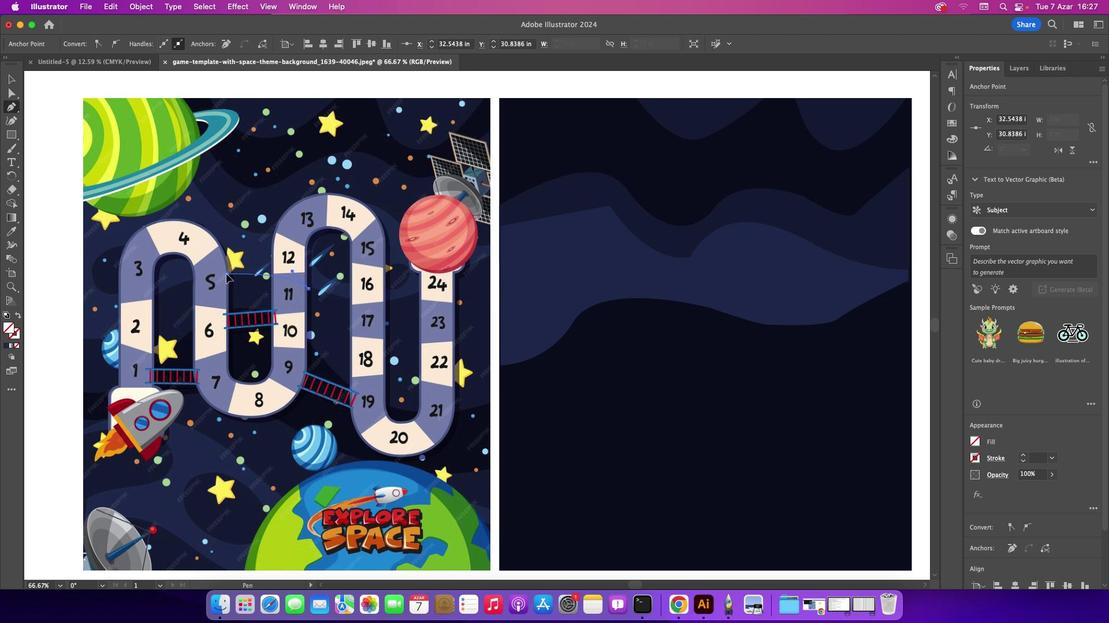
Action: Mouse moved to (210, 271)
Screenshot: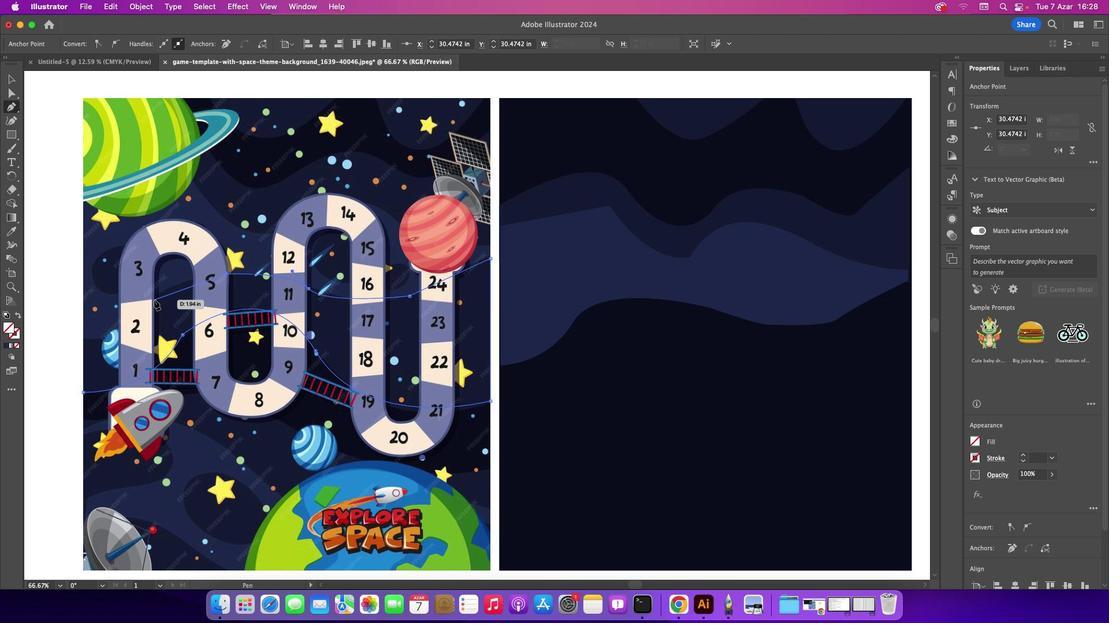 
Action: Mouse pressed left at (210, 271)
Screenshot: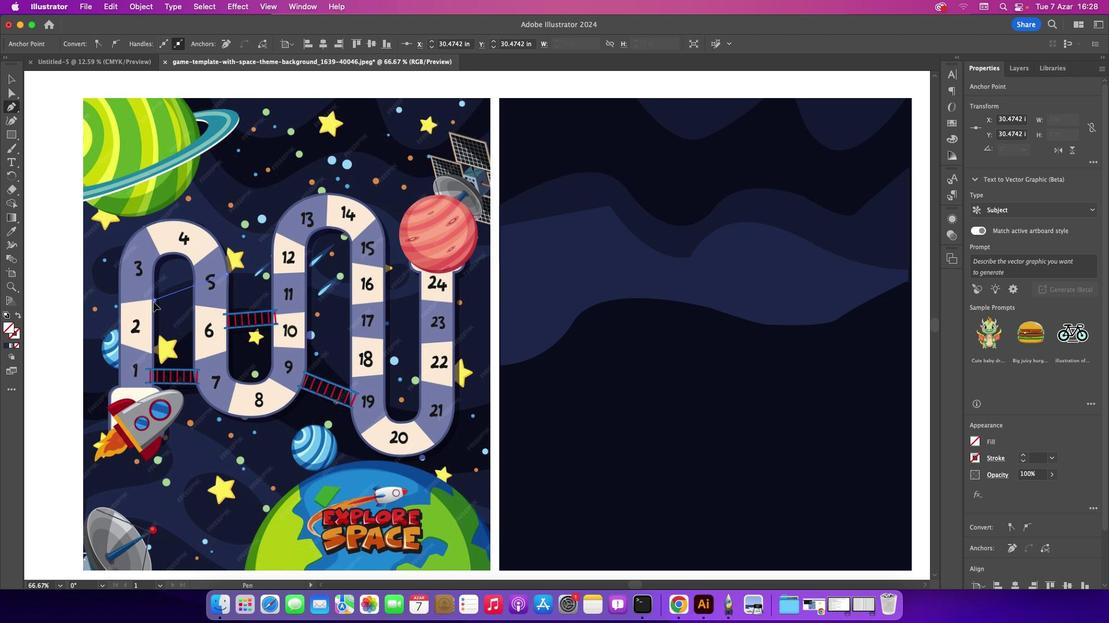 
Action: Mouse moved to (210, 270)
Screenshot: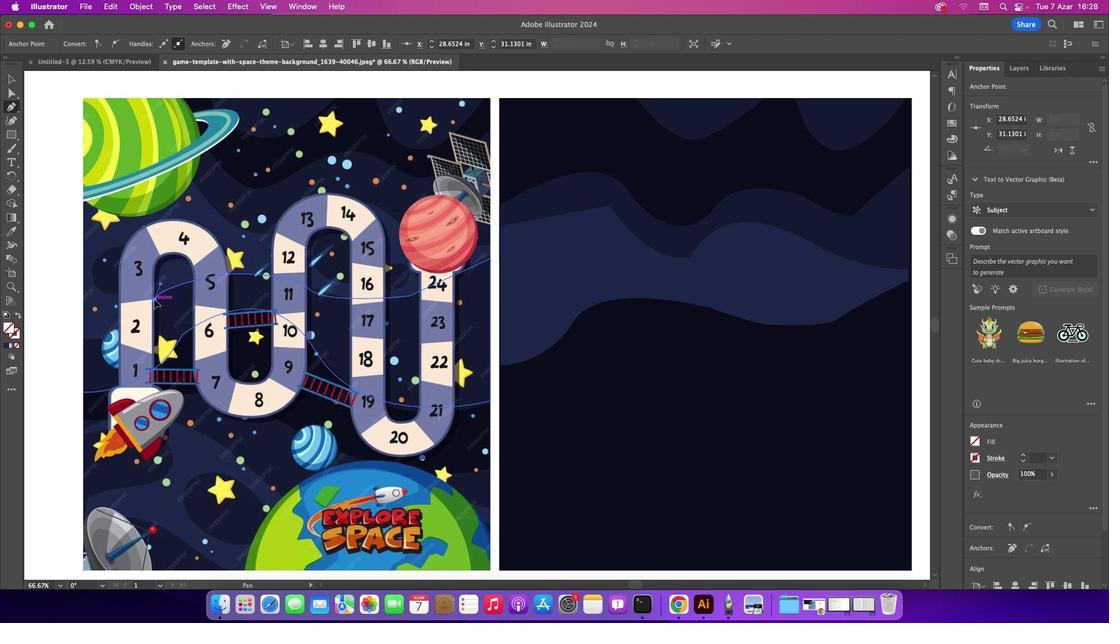 
Action: Mouse pressed left at (210, 270)
Screenshot: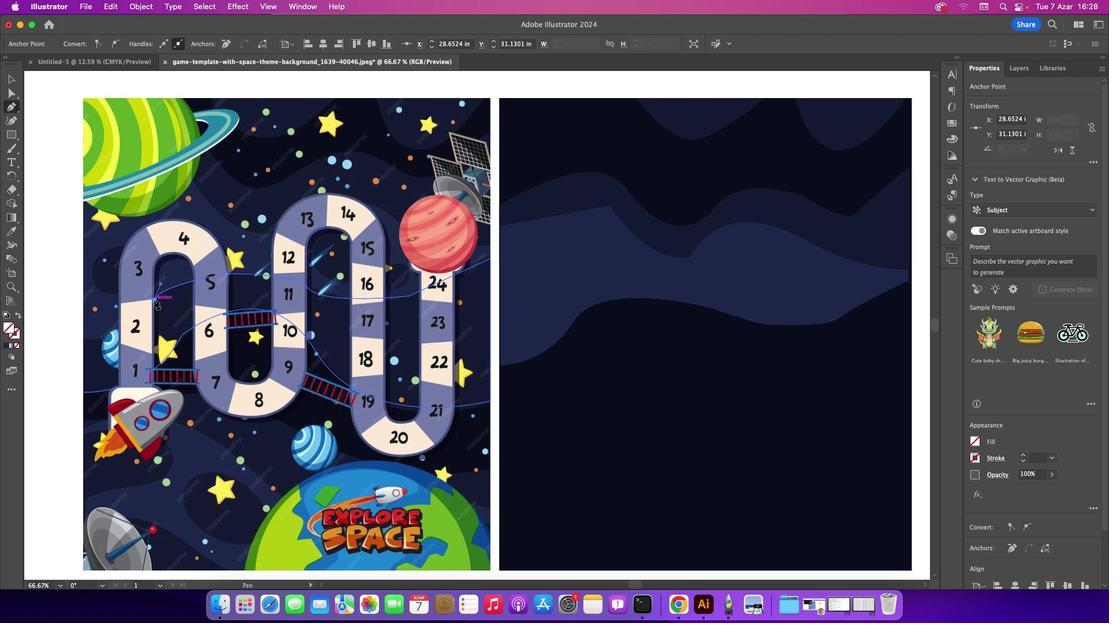 
Action: Mouse moved to (179, 294)
Screenshot: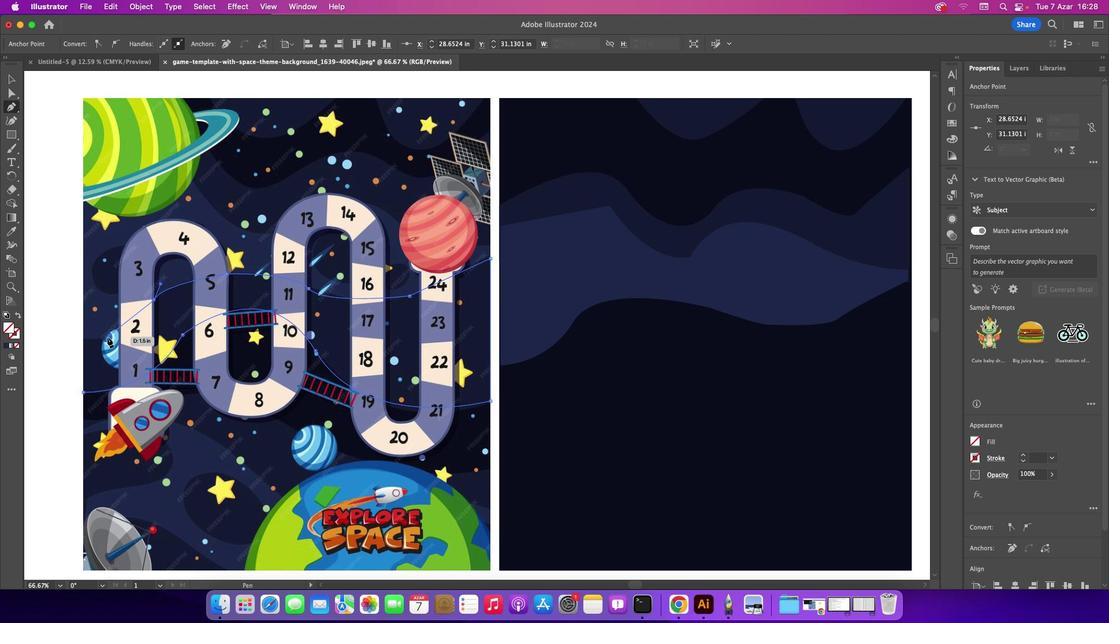 
Action: Mouse pressed left at (179, 294)
Screenshot: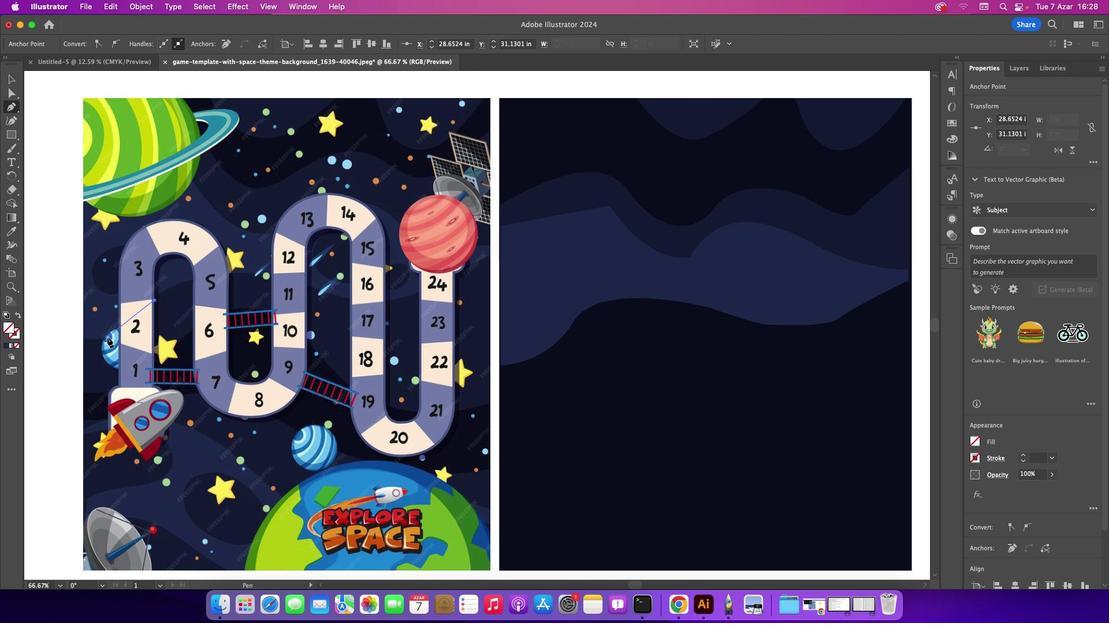 
Action: Mouse moved to (162, 296)
Screenshot: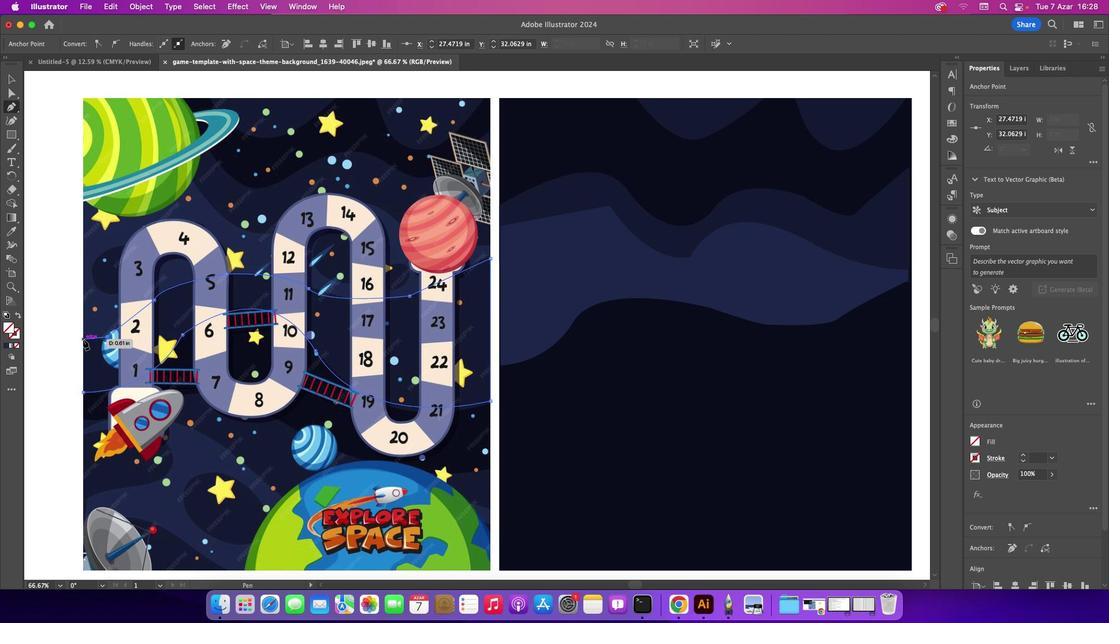 
Action: Mouse pressed left at (162, 296)
Screenshot: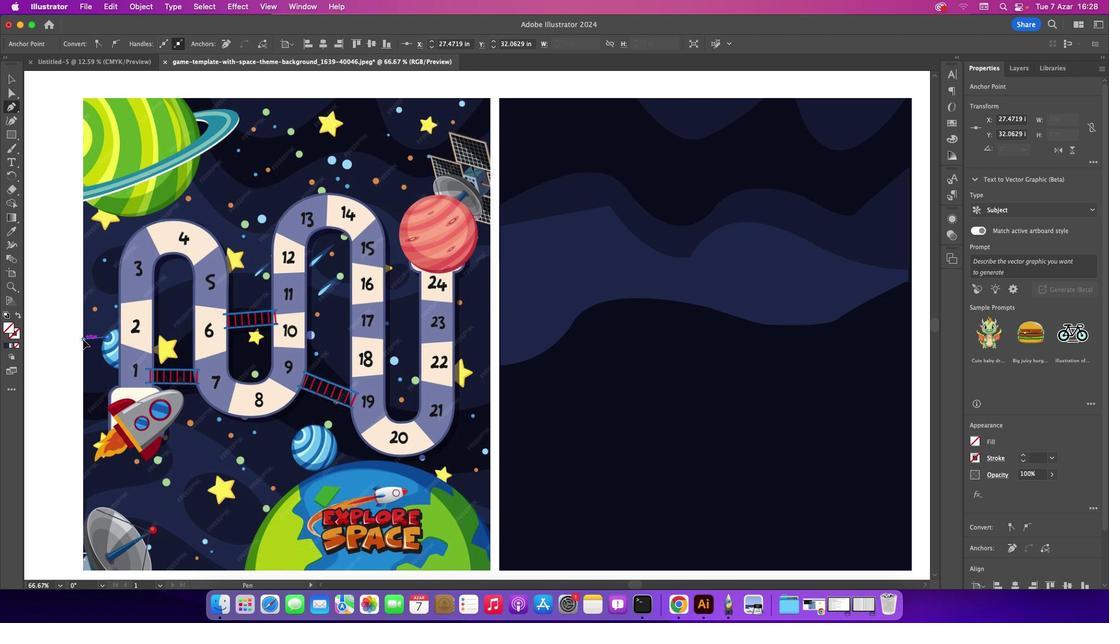 
Action: Mouse moved to (162, 296)
Screenshot: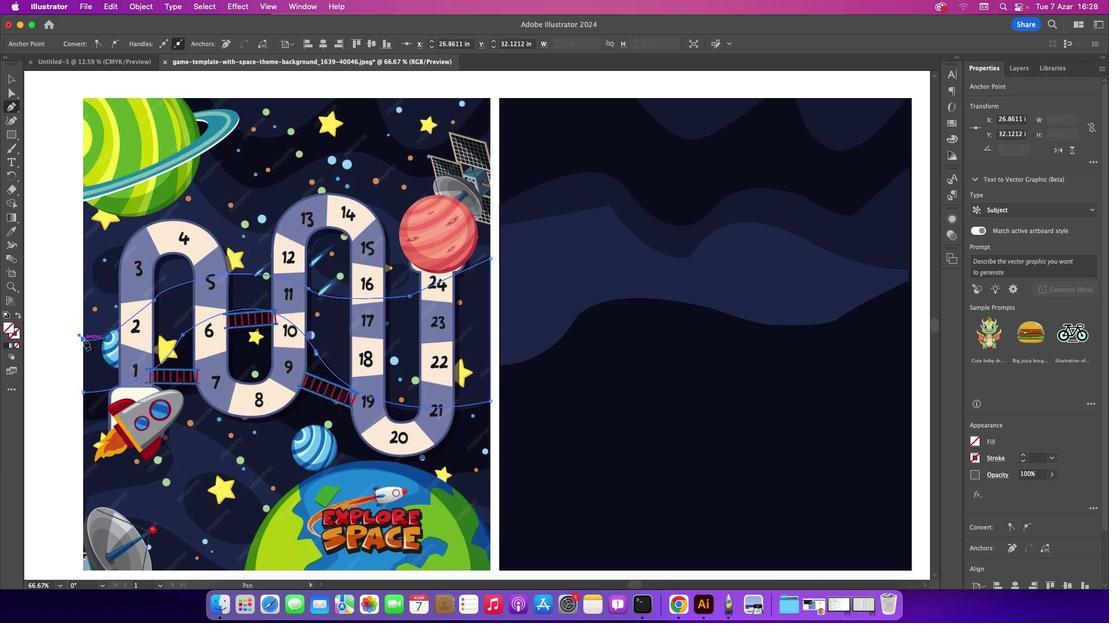 
Action: Mouse pressed left at (162, 296)
Screenshot: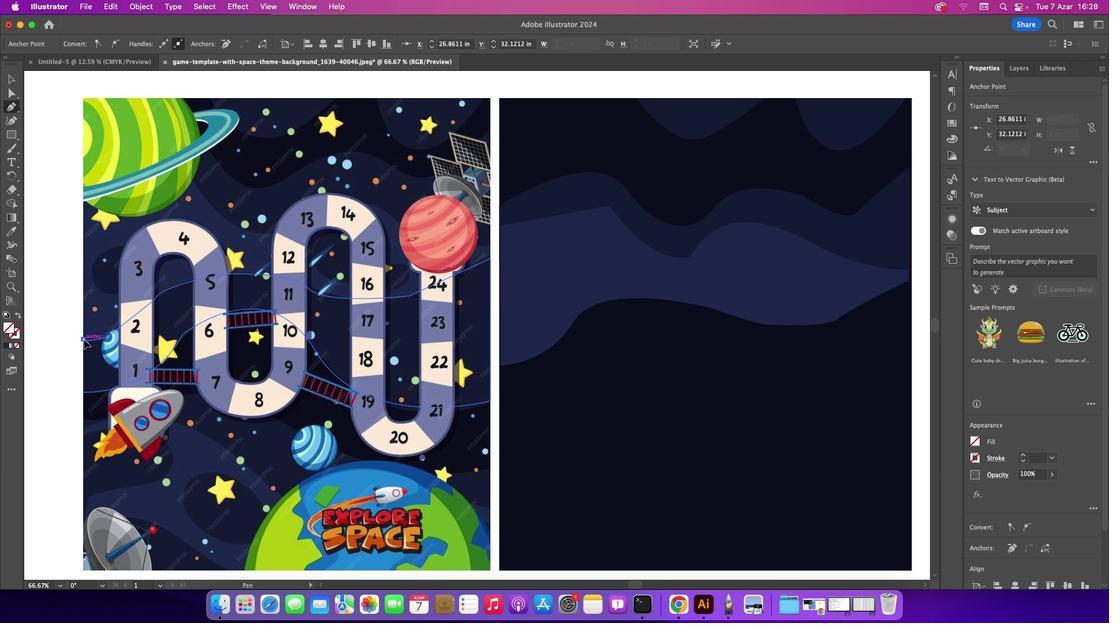 
Action: Mouse moved to (162, 329)
Screenshot: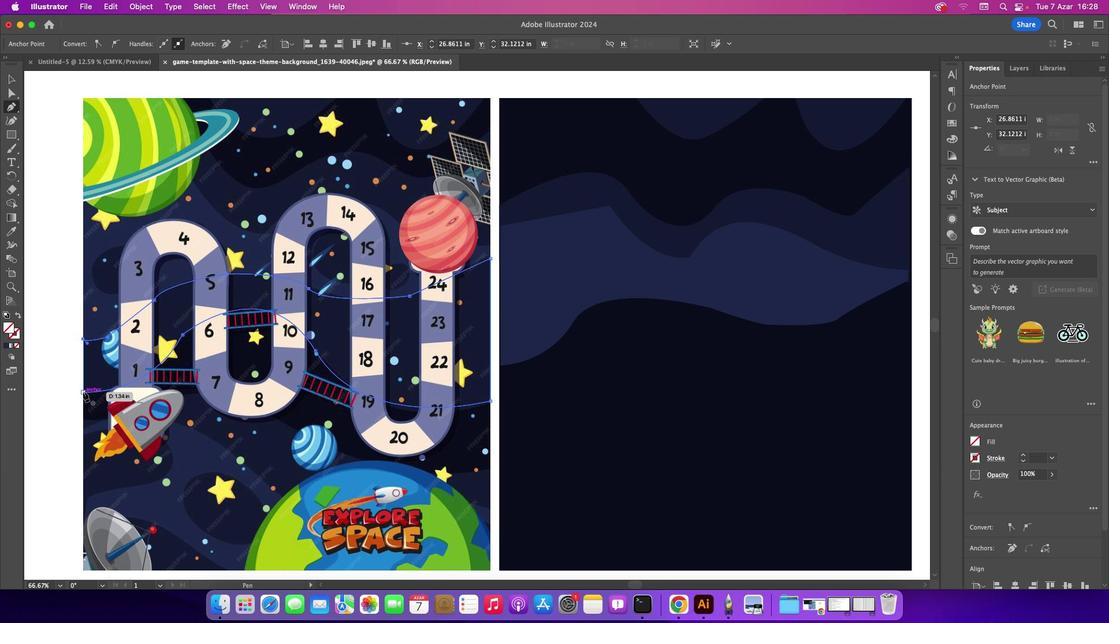 
Action: Mouse pressed left at (162, 329)
Screenshot: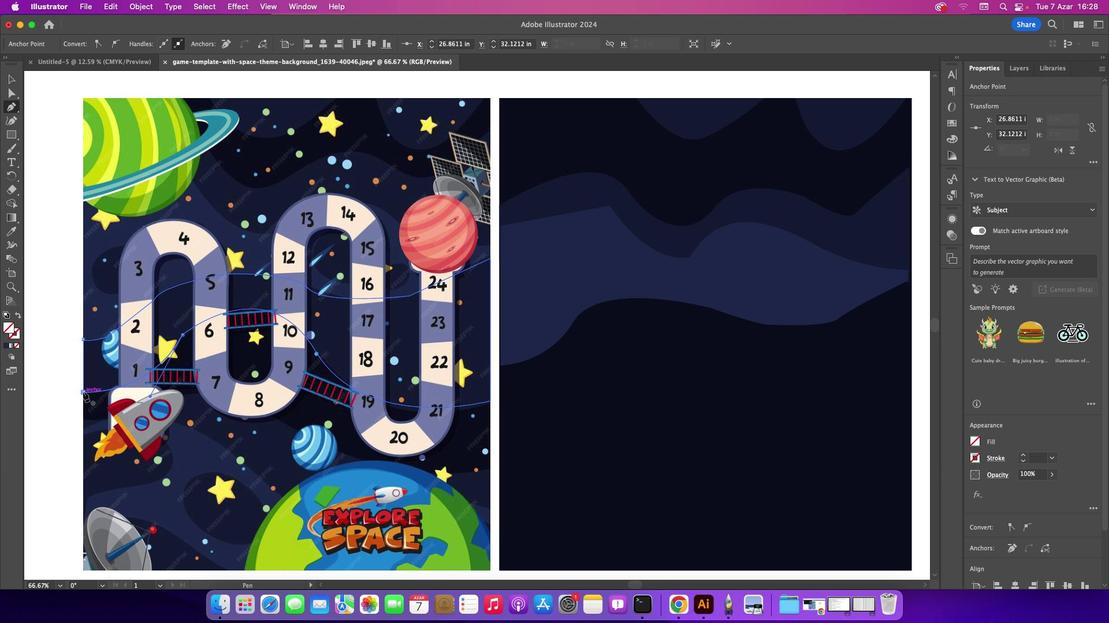 
Action: Mouse moved to (112, 133)
Screenshot: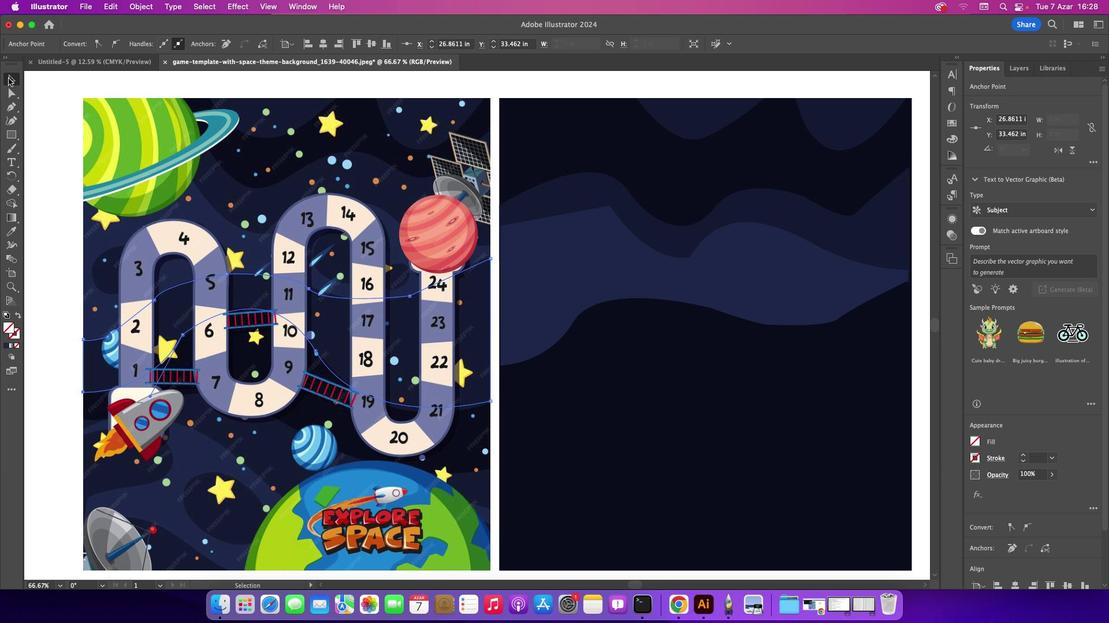 
Action: Mouse pressed left at (112, 133)
